 Task: Open a blank google sheet and write heading  Make a employee details data  Add 10 employee name:-  'Ethan Reynolds, Olivia Thompson, Benjamin Martinez, Emma Davis, Alexander Mitchell, Ava Rodriguez, Daniel Anderson, Mia Lewis, Christopher Scott, Sophia Harris.' in December Last week sales are  1000 to 1010. Department:-  Sales, HR, Finance,  Marketing,  IT,  Operations, Finance, HR, Sales, Marketing. Position:-  Sales Manager, HR Manager, Accountant, Marketing Specialist, IT Specialist, Operations Manager, Financial Analyst, HR Assistant, Sales Representative, Marketing Assistant.Salary (USD):-  5000,4500,4000, 3800, 4200, 5200, 3800, 2800, 3200, 2500.Start Date:-  1/15/2020,7/1/2019, 3/10/2021,2/5/2022, 11/30/2018,6/15/2020, 9/1/2021,4/20/2022, 2/10/2019,9/5/2020. Save page auditingSalesPerformance_2022
Action: Mouse pressed left at (245, 163)
Screenshot: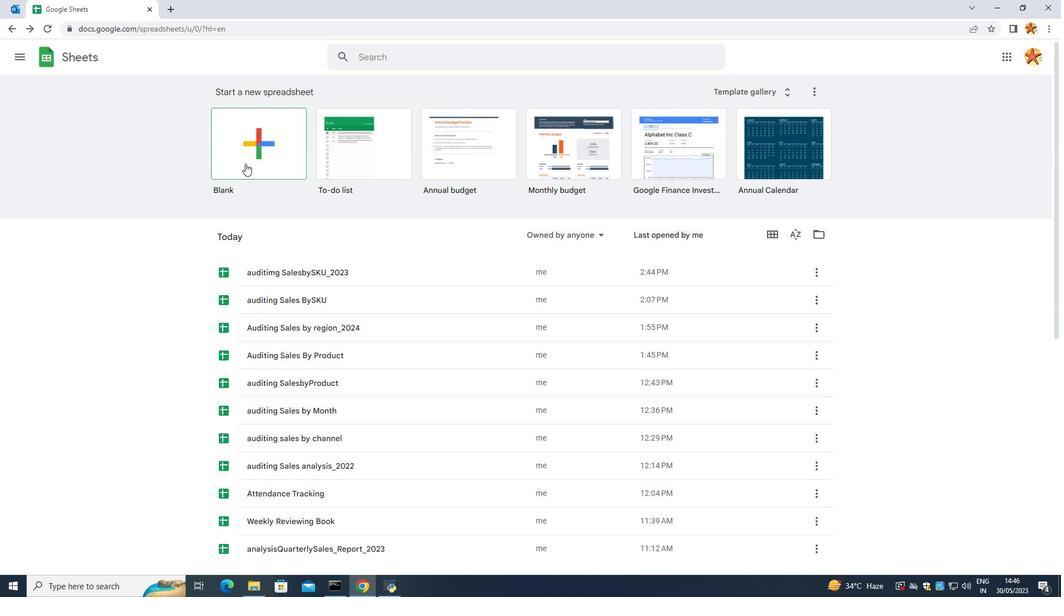 
Action: Mouse moved to (141, 138)
Screenshot: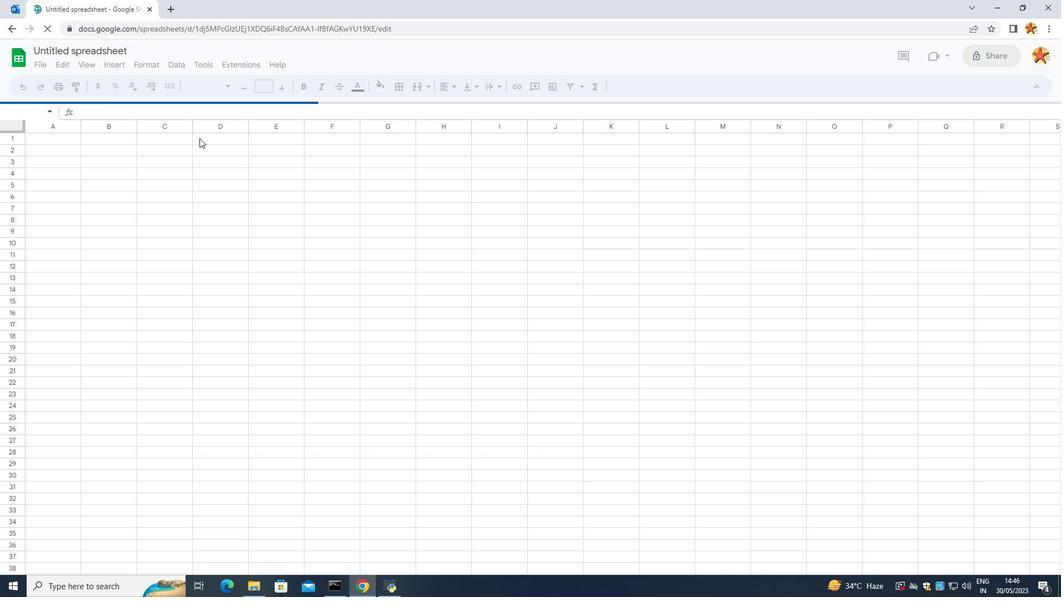 
Action: Mouse pressed left at (141, 138)
Screenshot: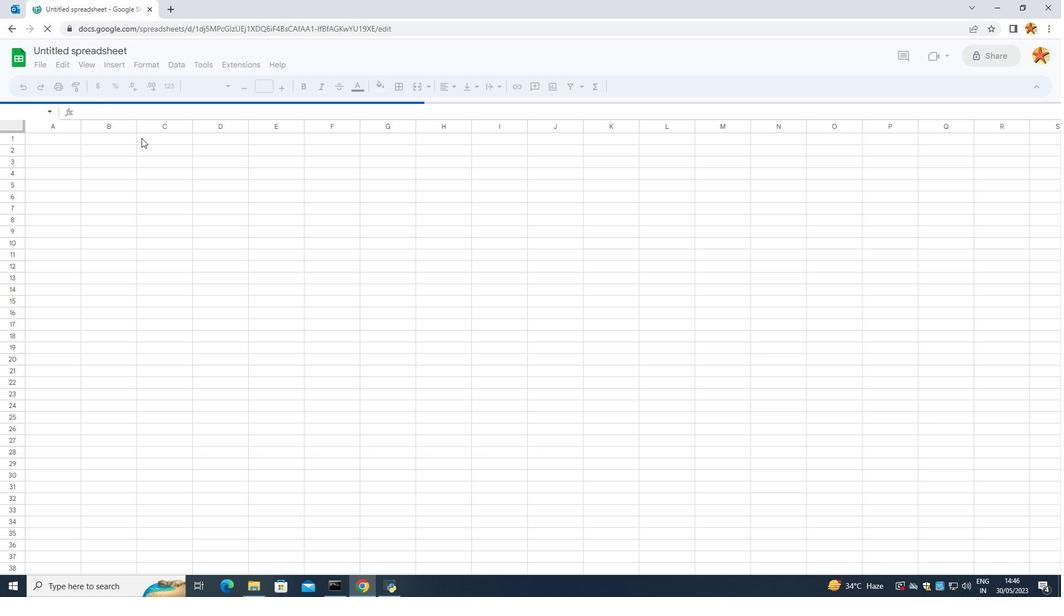 
Action: Mouse pressed left at (141, 138)
Screenshot: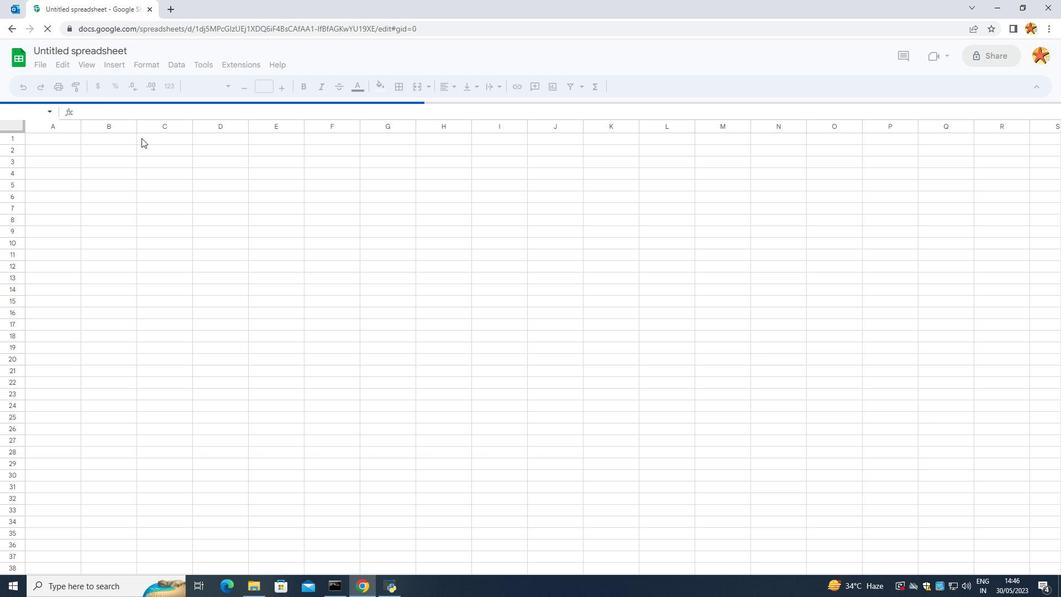 
Action: Mouse moved to (141, 138)
Screenshot: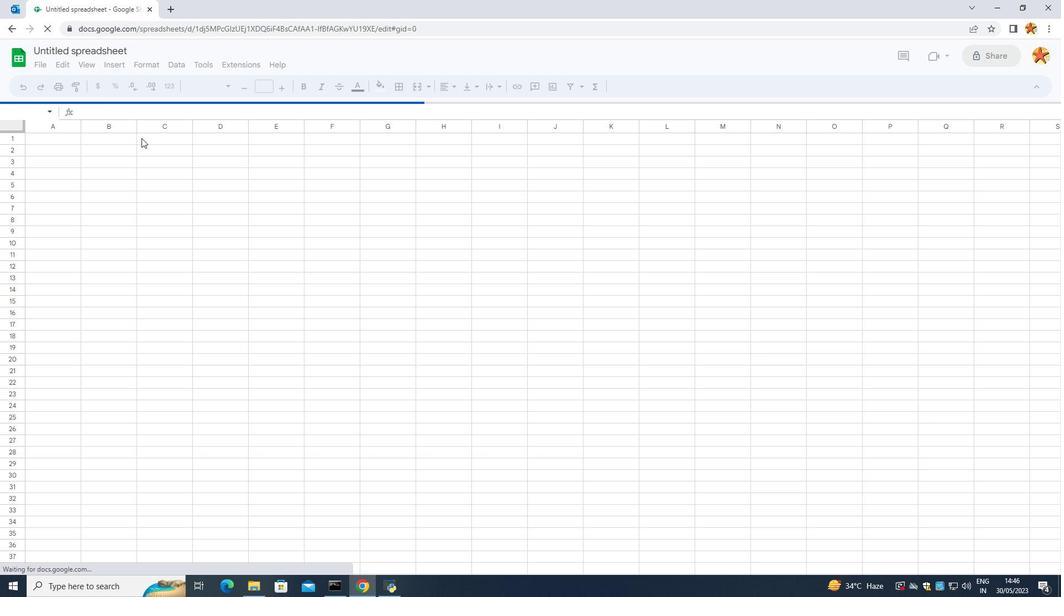 
Action: Mouse pressed left at (141, 138)
Screenshot: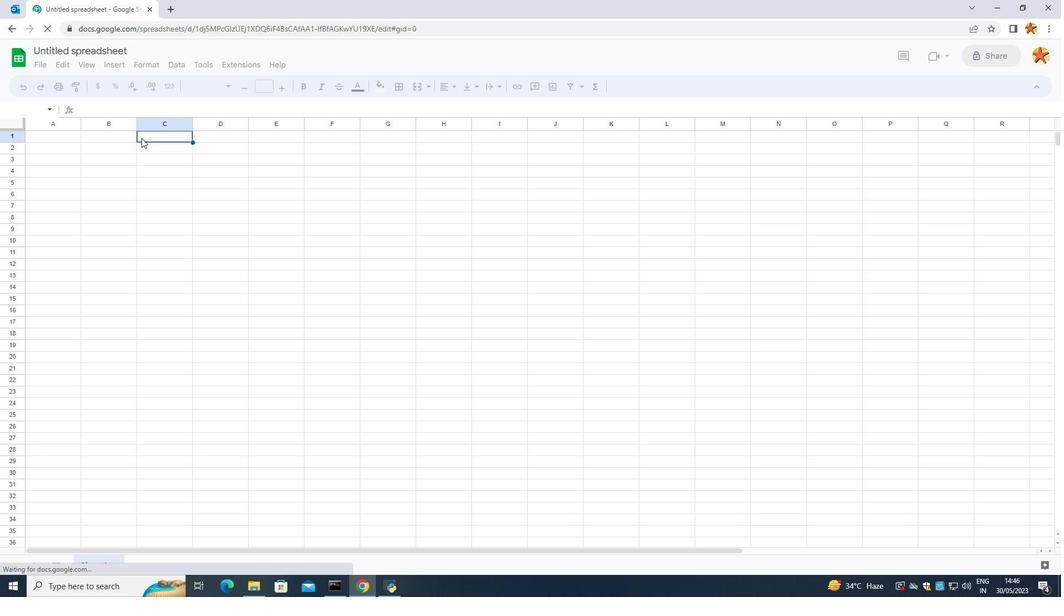 
Action: Mouse pressed left at (141, 138)
Screenshot: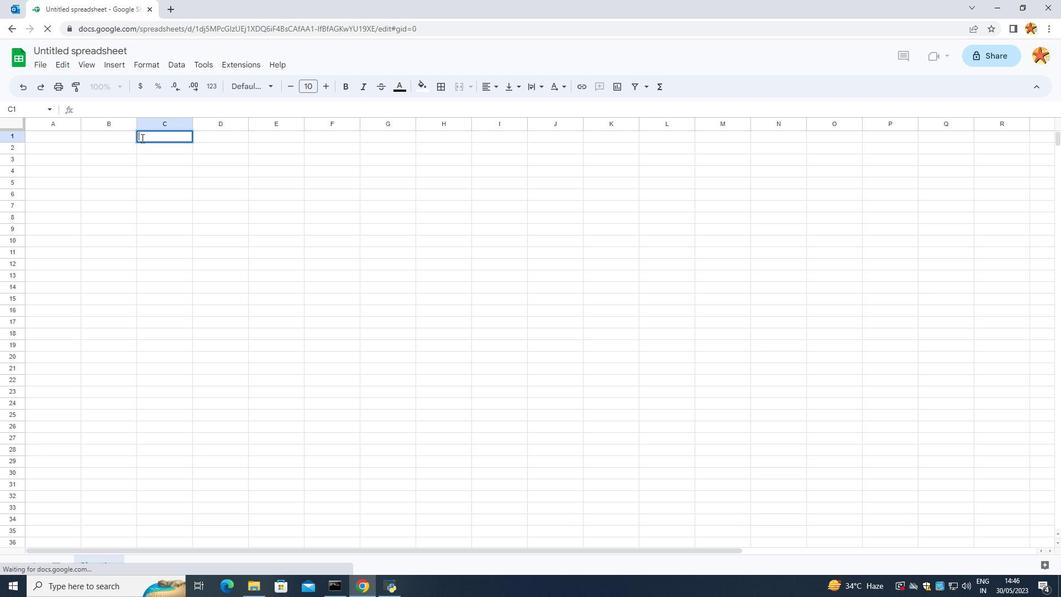 
Action: Key pressed <Key.caps_lock>
Screenshot: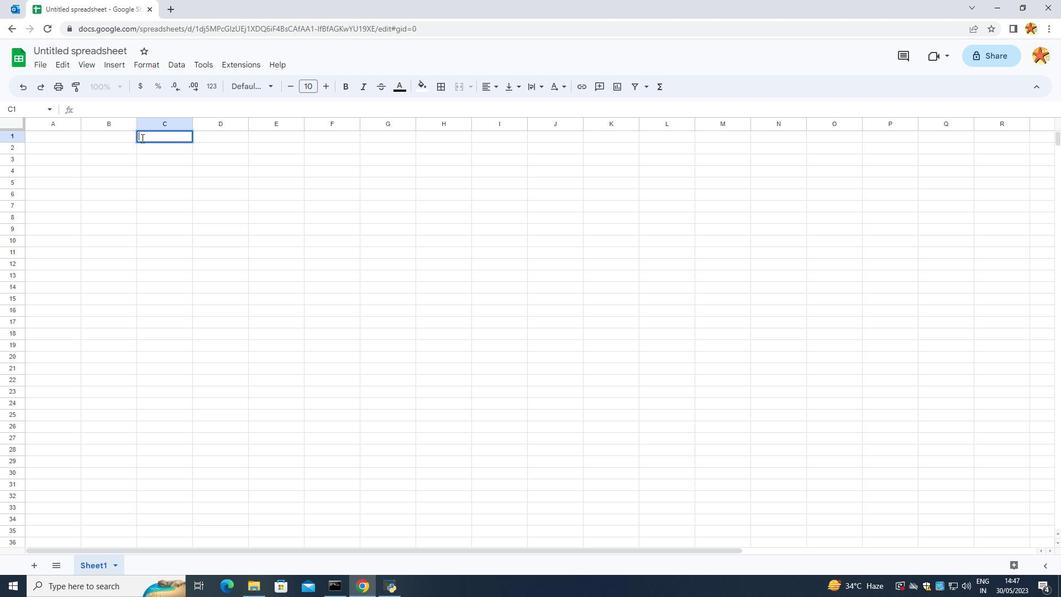 
Action: Mouse moved to (141, 137)
Screenshot: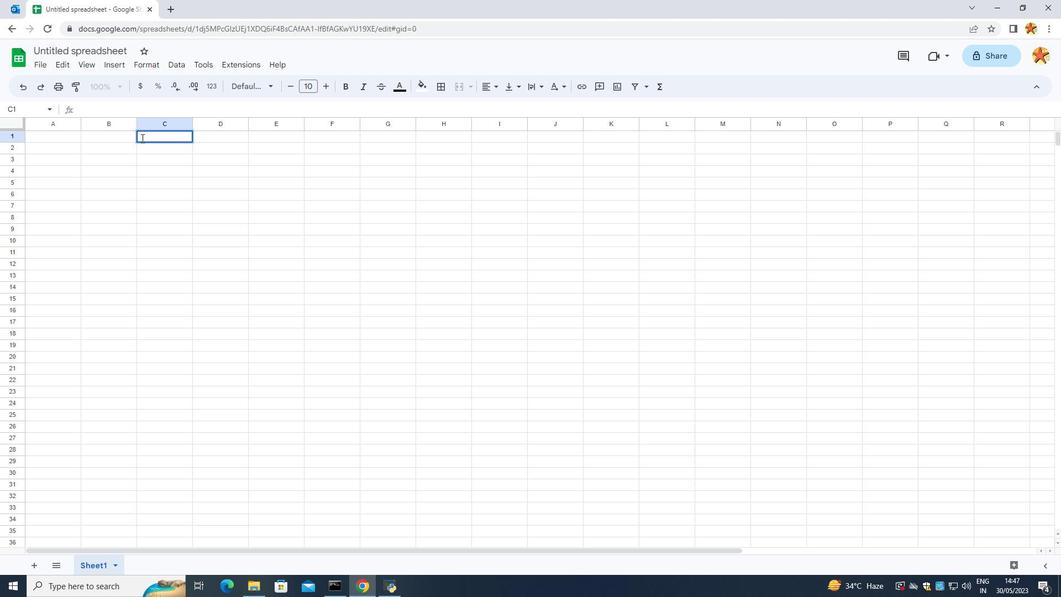 
Action: Key pressed E<Key.caps_lock>
Screenshot: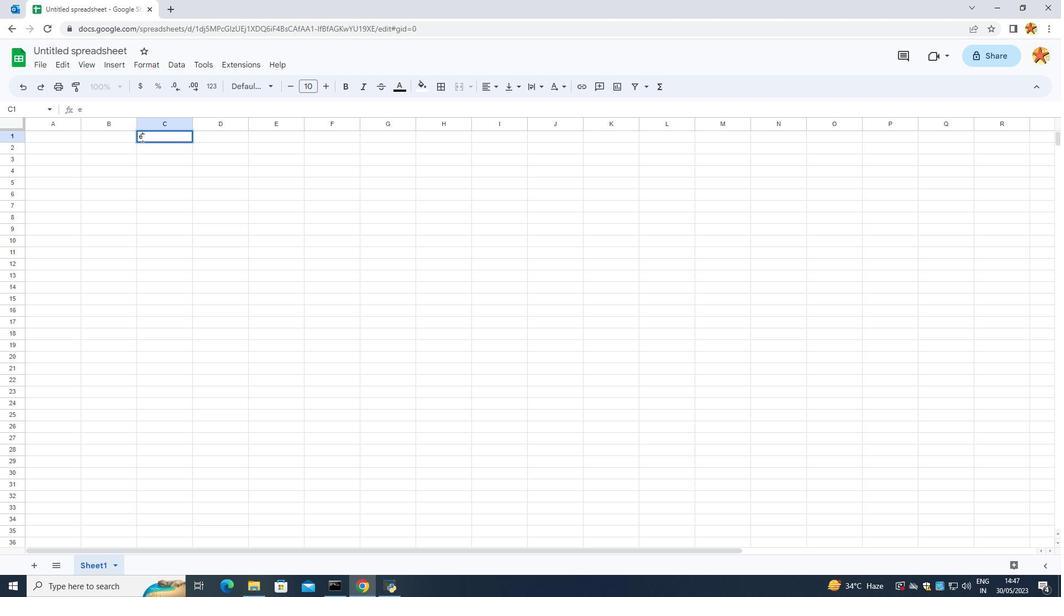 
Action: Mouse moved to (142, 137)
Screenshot: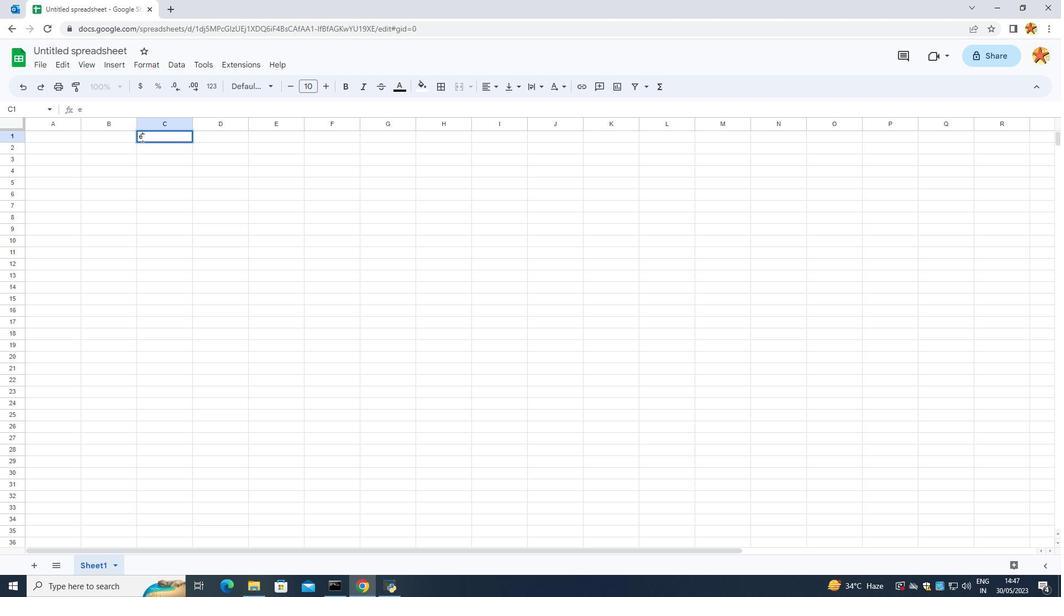 
Action: Key pressed mplo
Screenshot: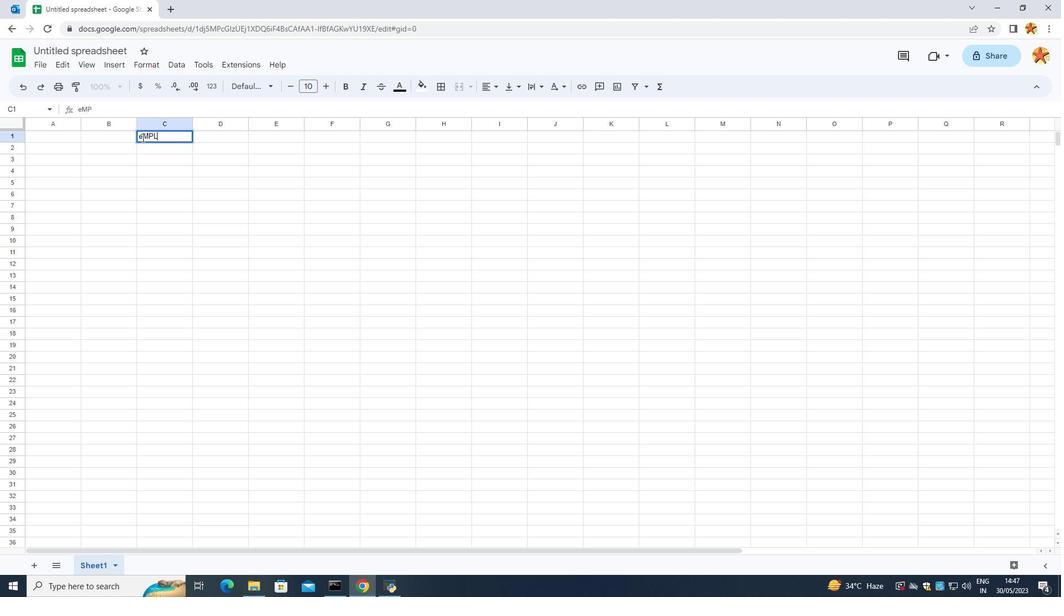 
Action: Mouse moved to (142, 136)
Screenshot: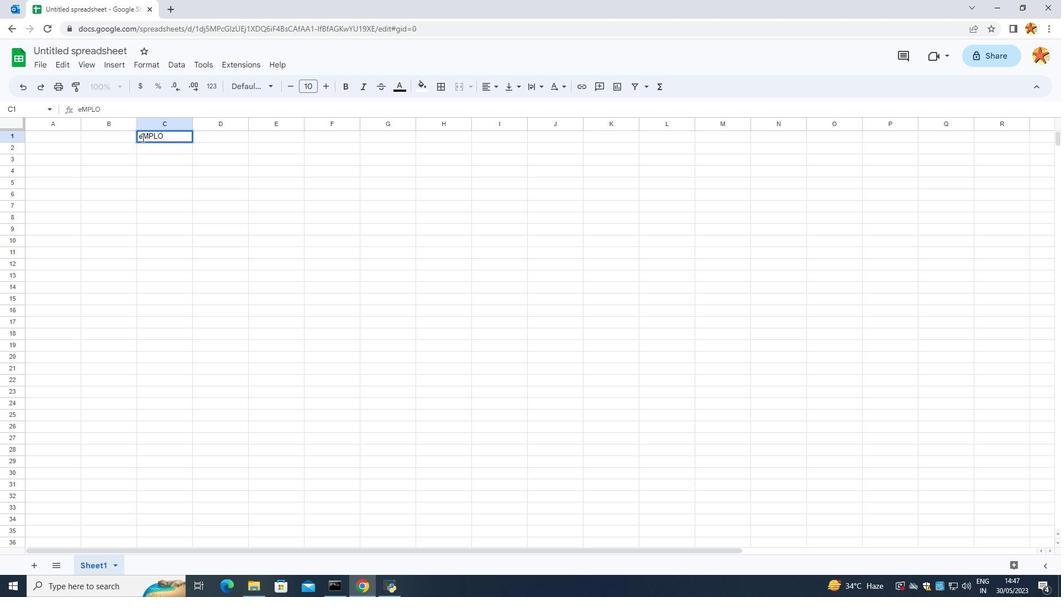
Action: Key pressed yee<Key.space>
Screenshot: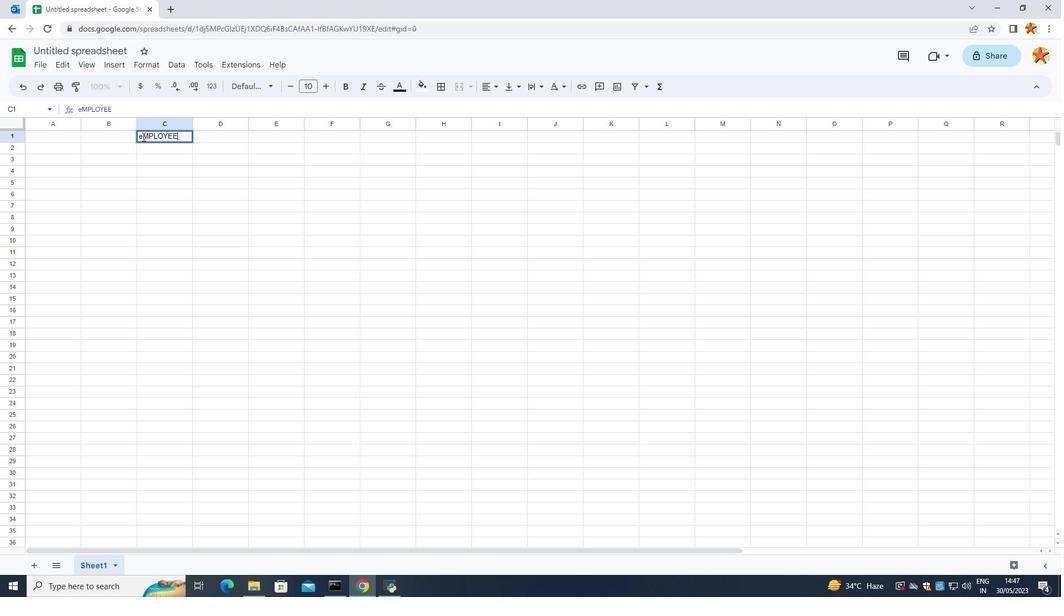 
Action: Mouse moved to (180, 133)
Screenshot: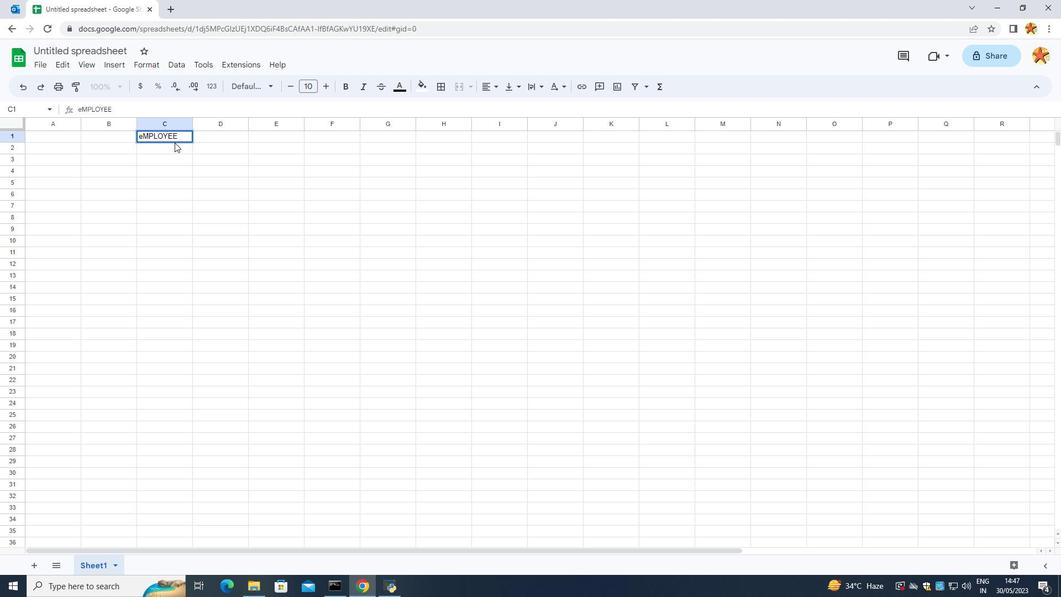 
Action: Mouse pressed left at (180, 133)
Screenshot: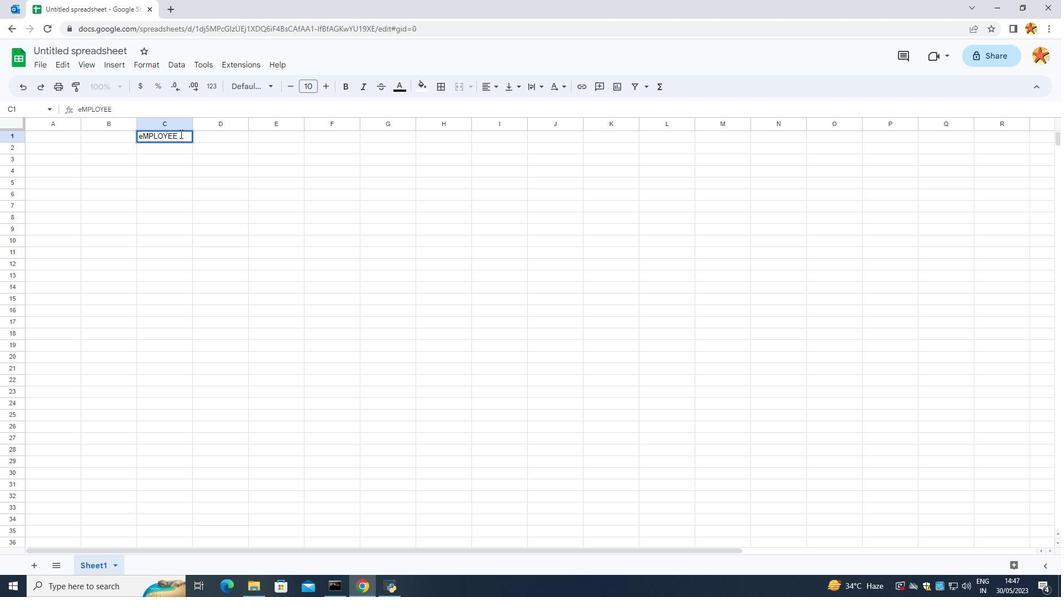 
Action: Mouse moved to (128, 127)
Screenshot: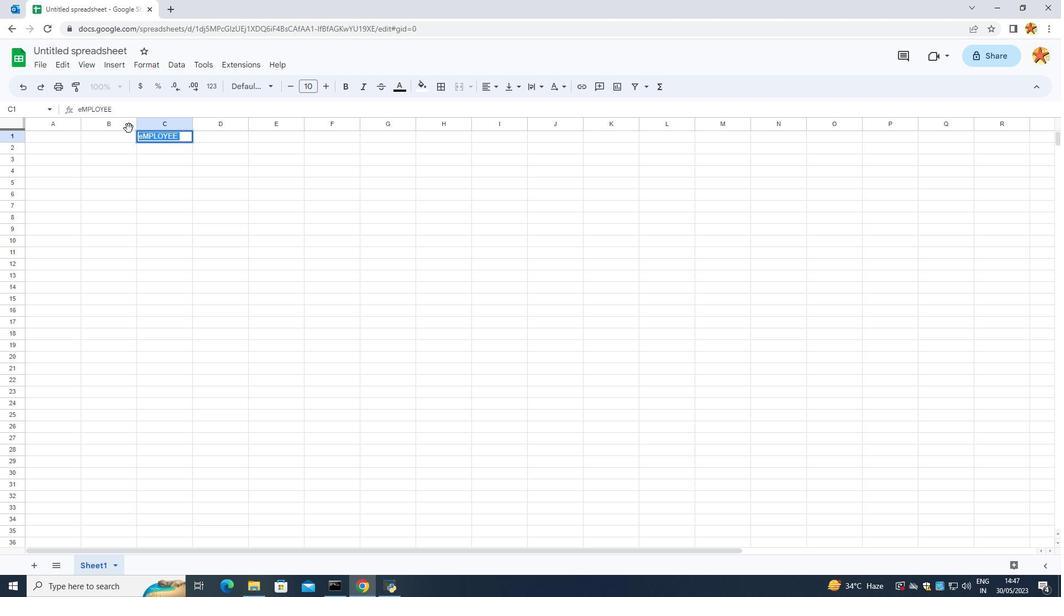 
Action: Key pressed e<Key.caps_lock>M
Screenshot: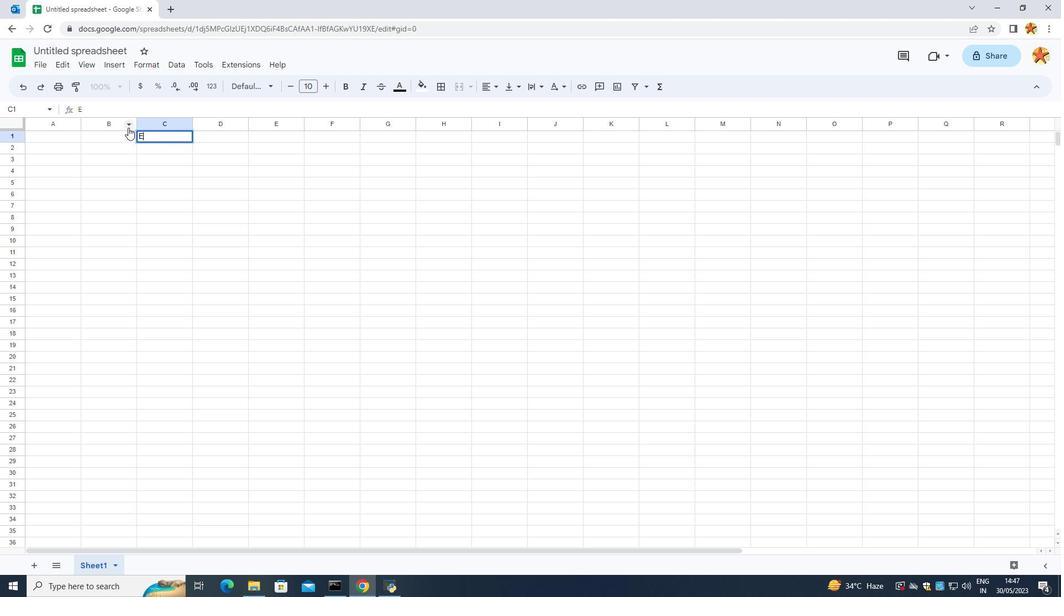 
Action: Mouse moved to (129, 126)
Screenshot: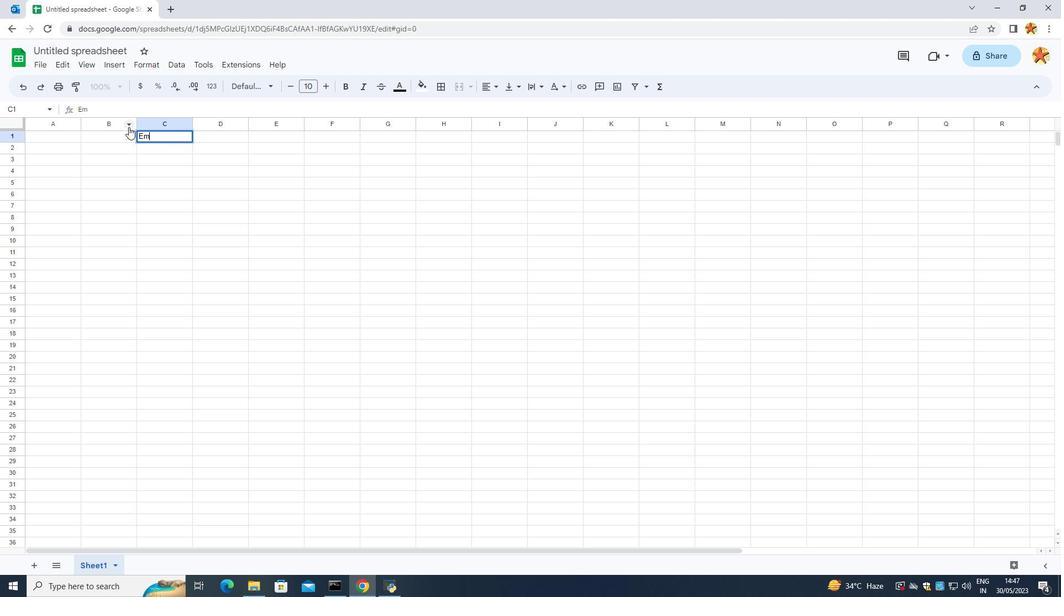 
Action: Key pressed P
Screenshot: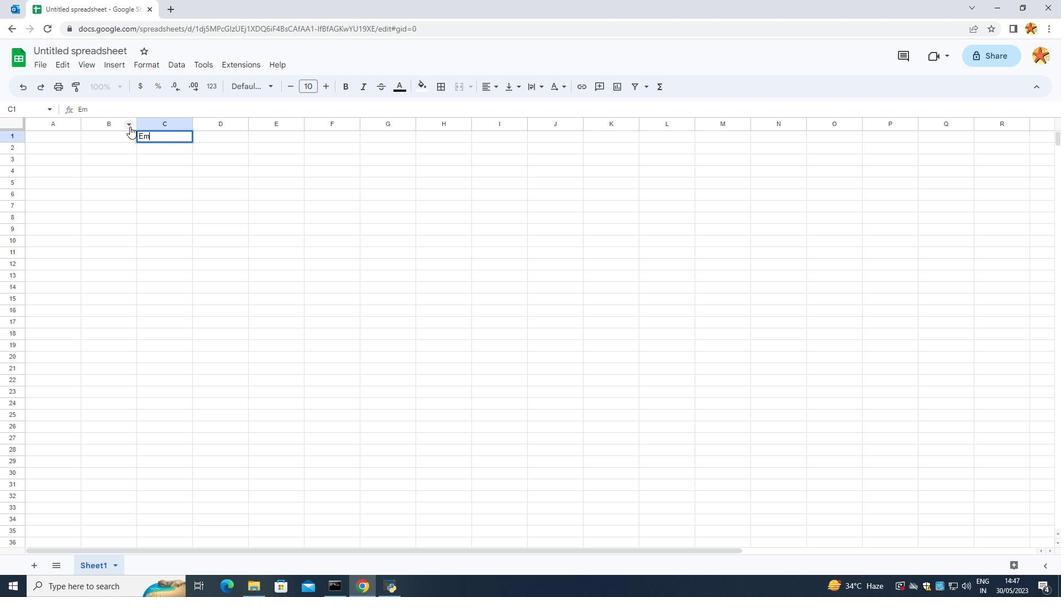 
Action: Mouse moved to (130, 126)
Screenshot: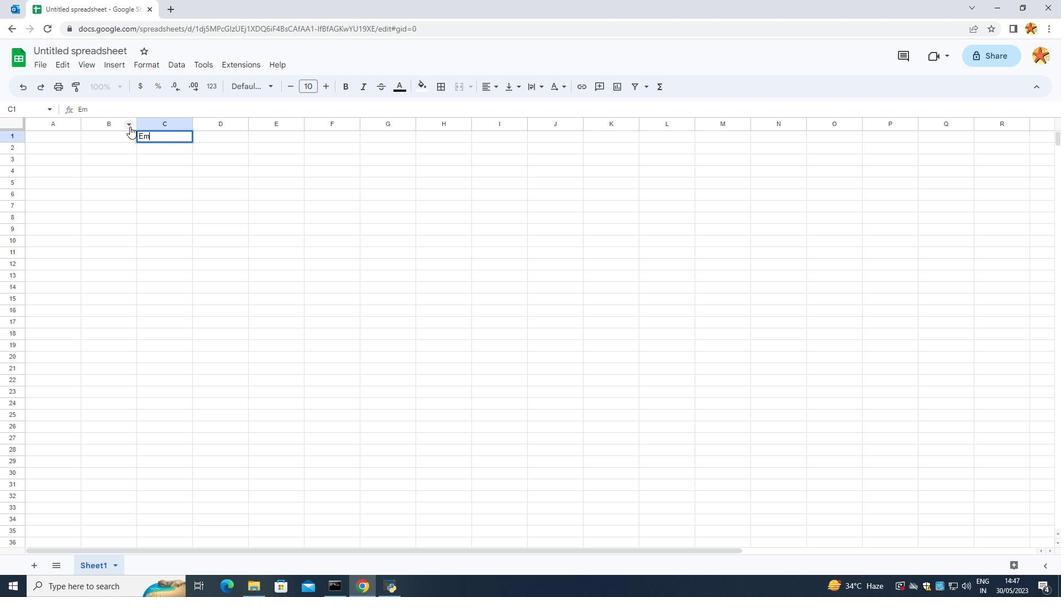 
Action: Key pressed LO
Screenshot: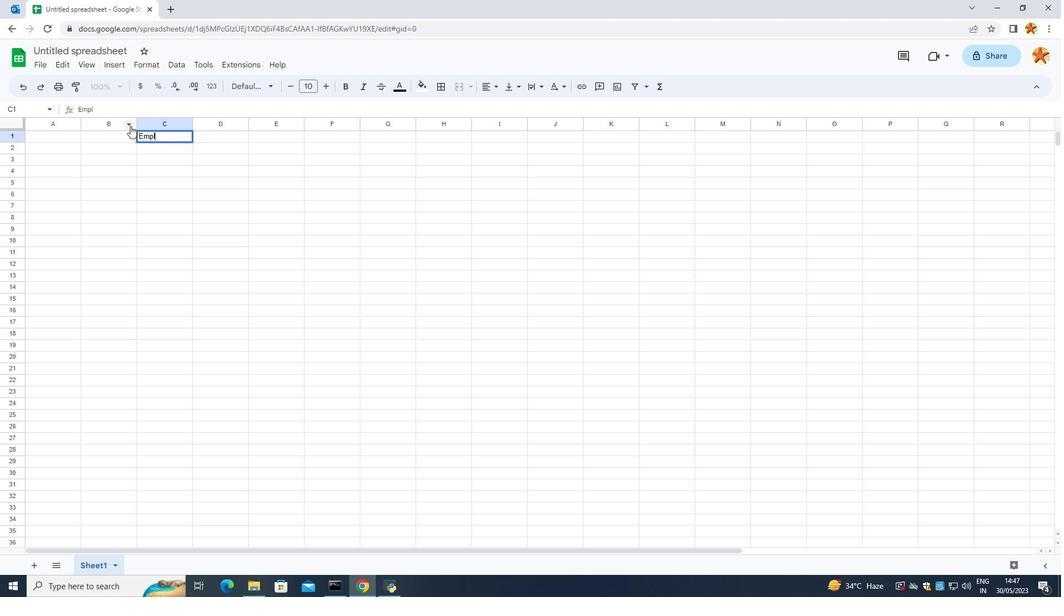 
Action: Mouse moved to (131, 125)
Screenshot: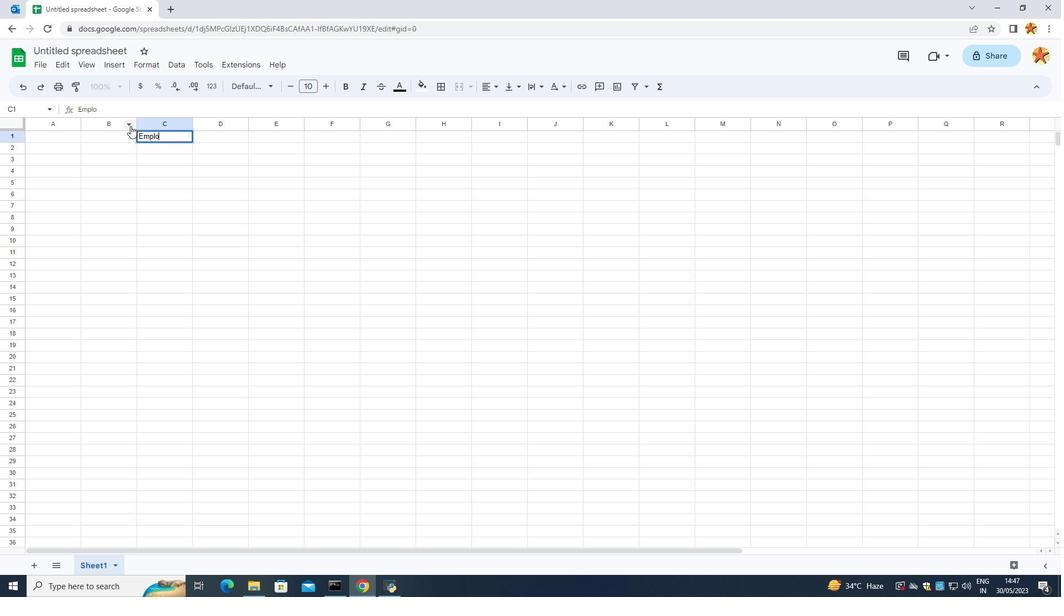
Action: Key pressed Y
Screenshot: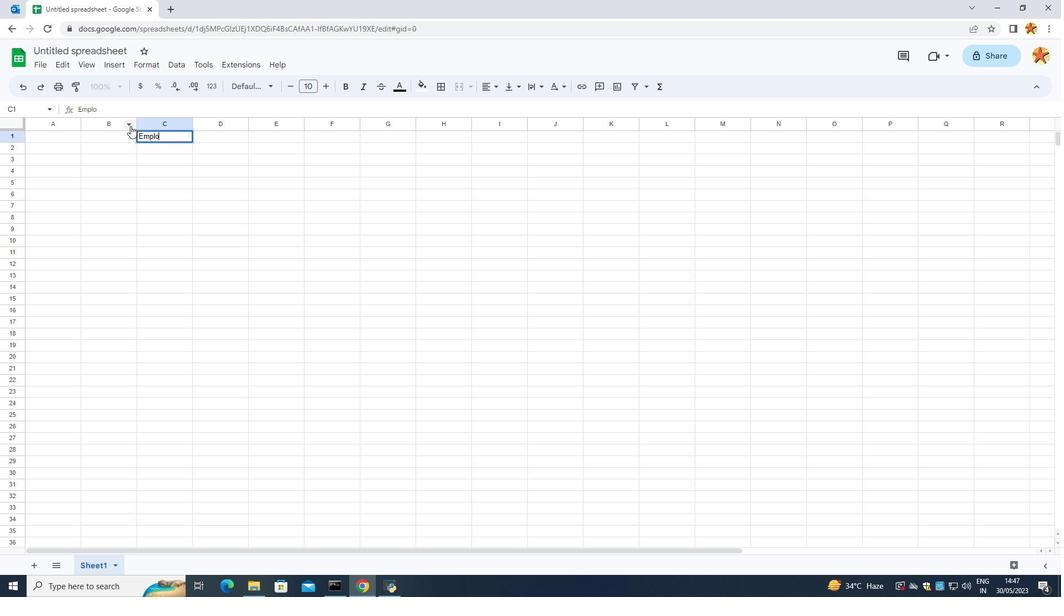 
Action: Mouse moved to (131, 125)
Screenshot: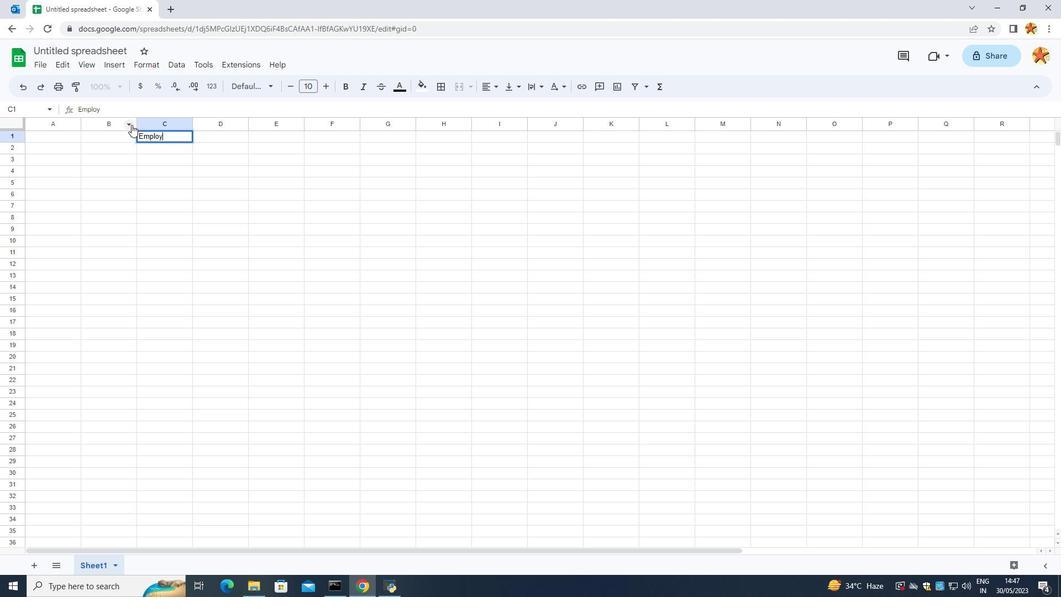 
Action: Key pressed EE<Key.space><Key.caps_lock>
Screenshot: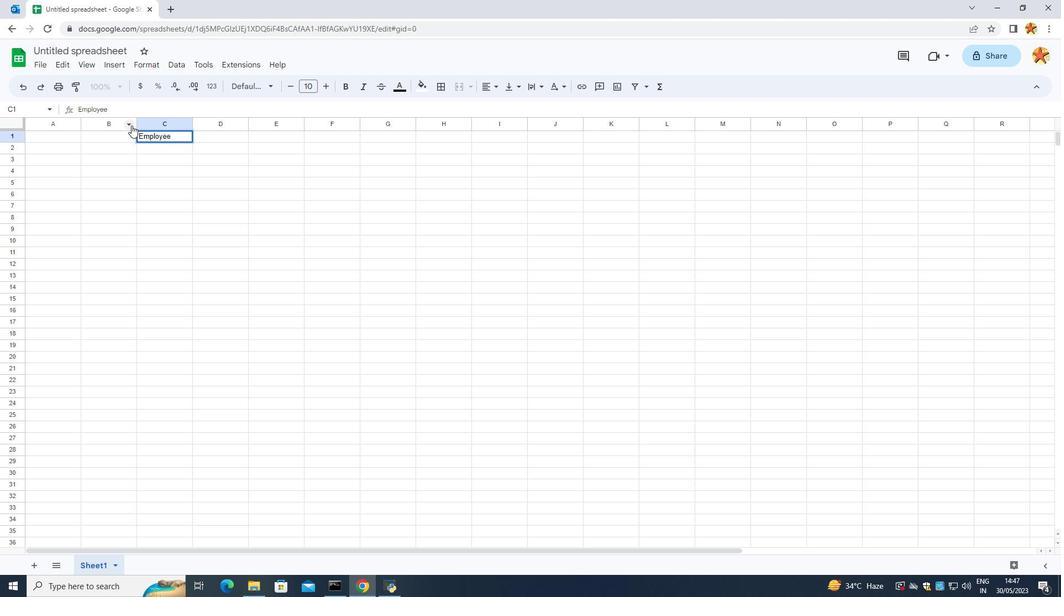
Action: Mouse moved to (131, 124)
Screenshot: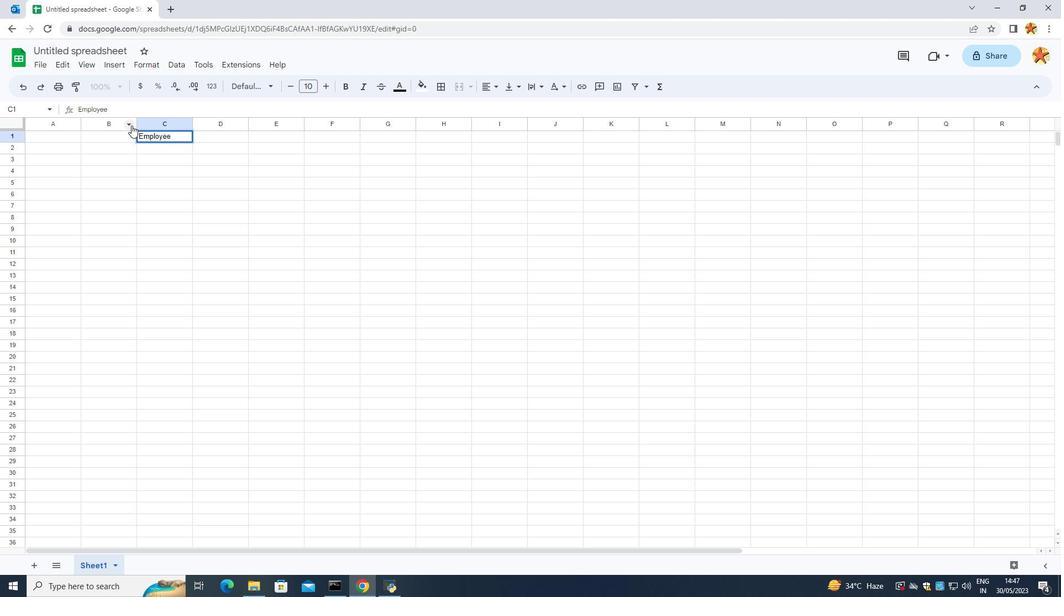 
Action: Key pressed d<Key.caps_lock>
Screenshot: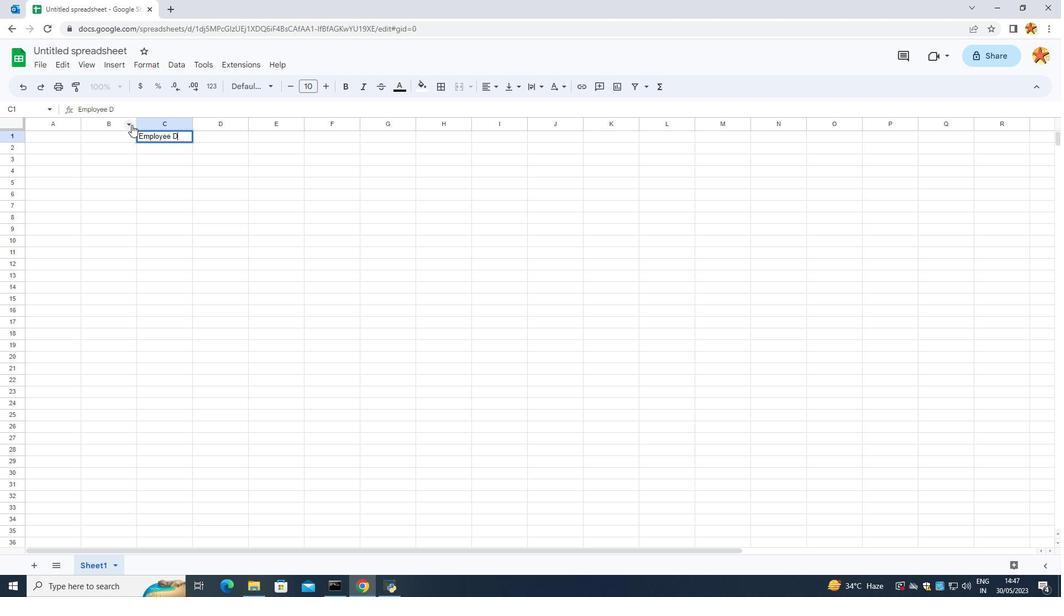 
Action: Mouse moved to (134, 121)
Screenshot: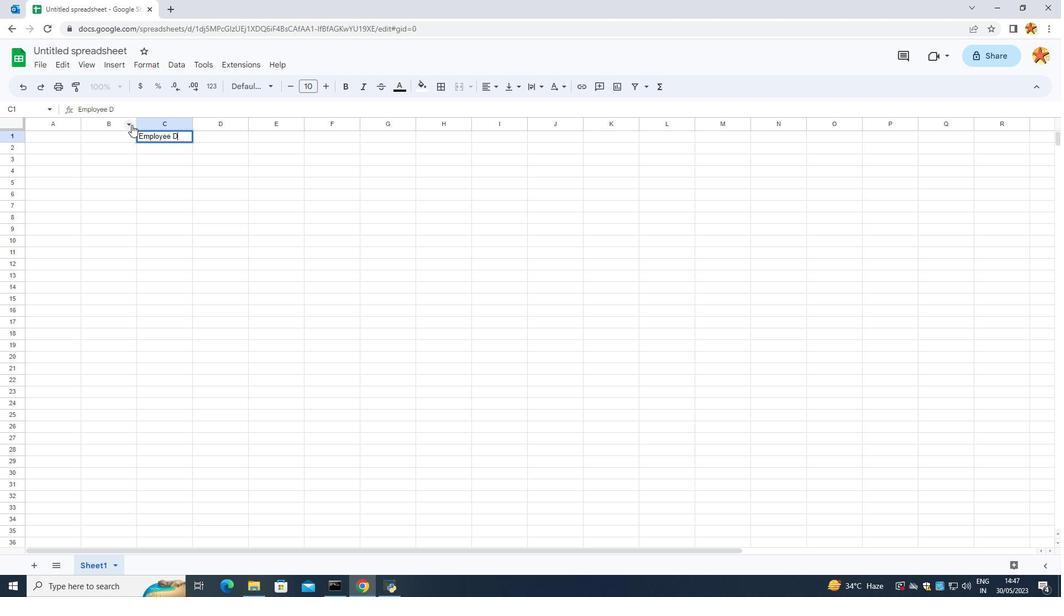 
Action: Key pressed ETA
Screenshot: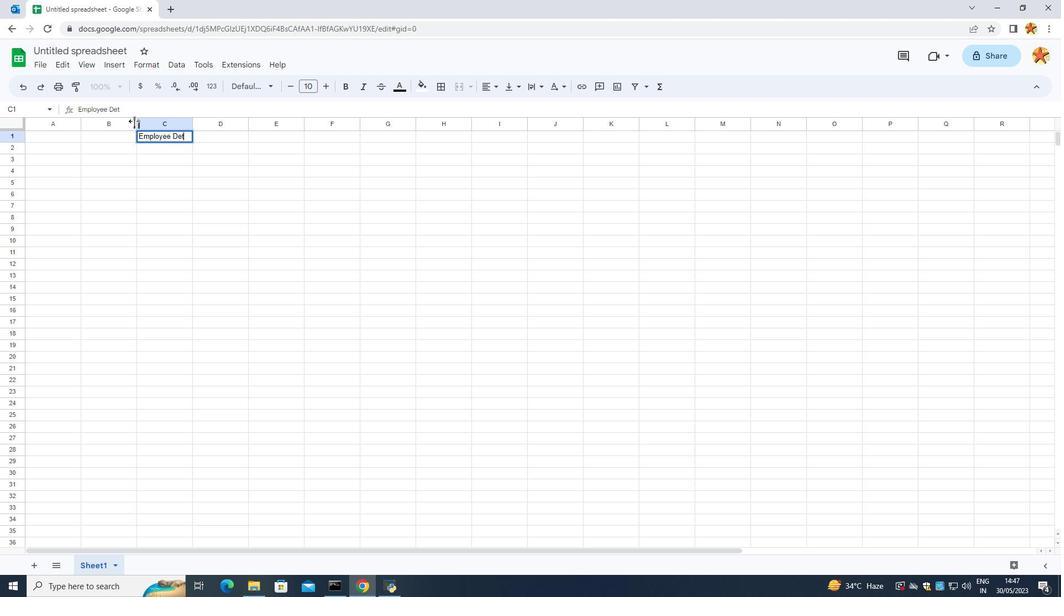 
Action: Mouse moved to (136, 118)
Screenshot: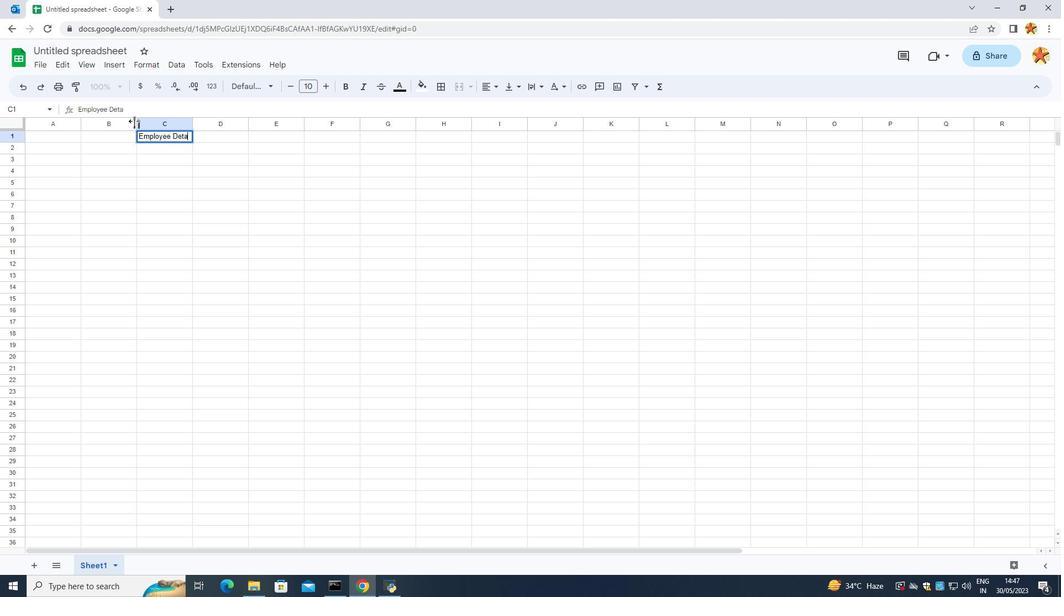 
Action: Key pressed ILS
Screenshot: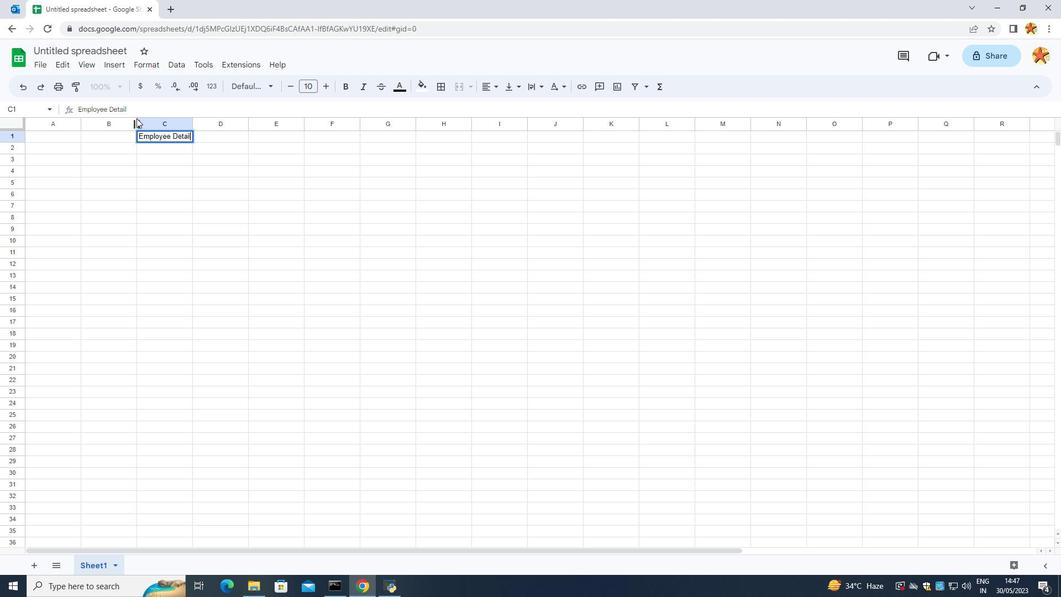 
Action: Mouse moved to (136, 117)
Screenshot: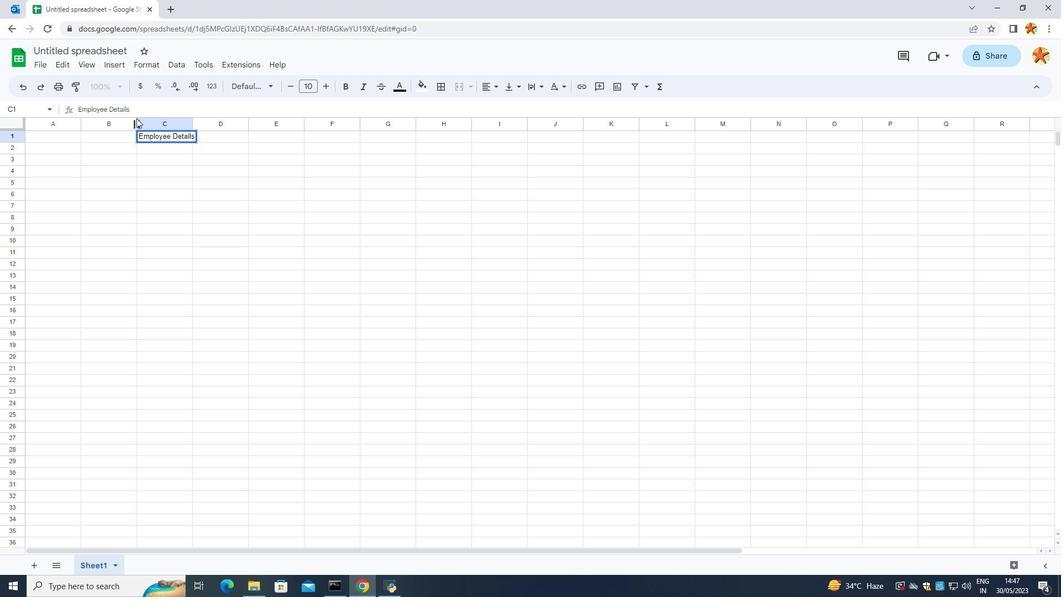 
Action: Key pressed <Key.caps_lock>d<Key.caps_lock>AT
Screenshot: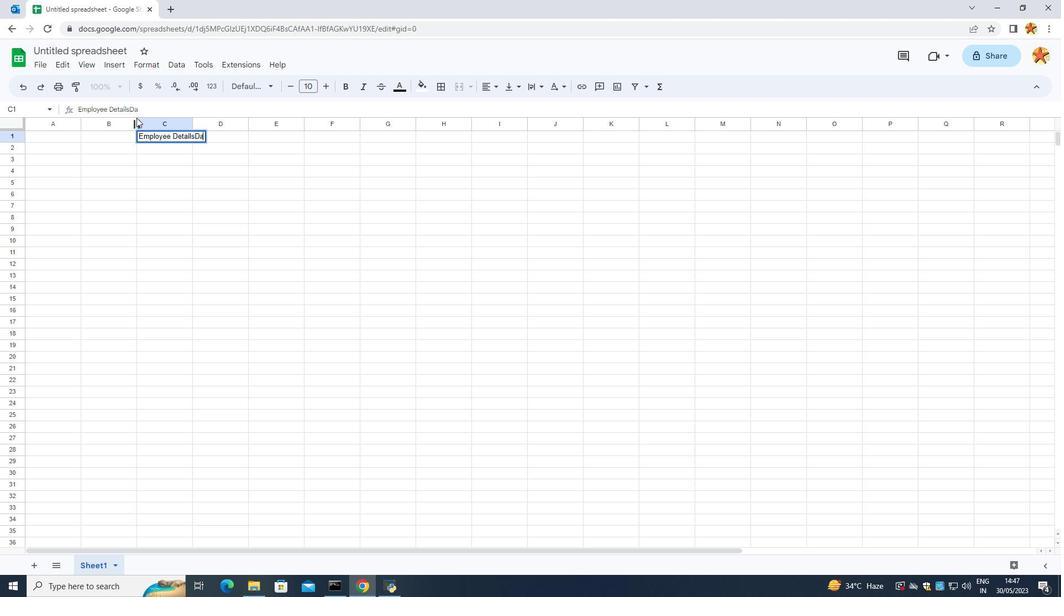 
Action: Mouse moved to (138, 112)
Screenshot: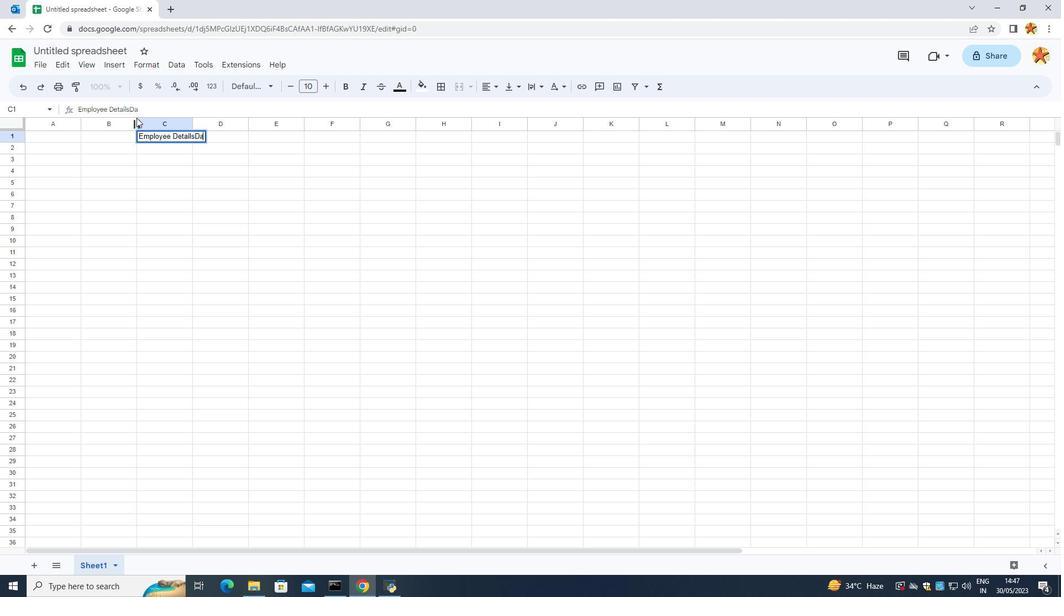 
Action: Key pressed A
Screenshot: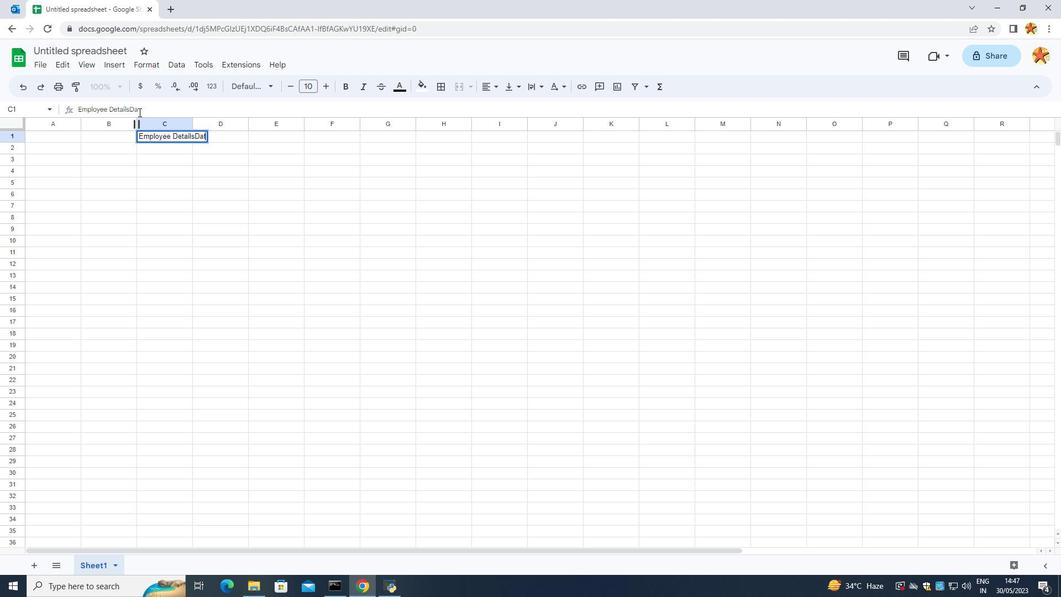 
Action: Mouse moved to (189, 203)
Screenshot: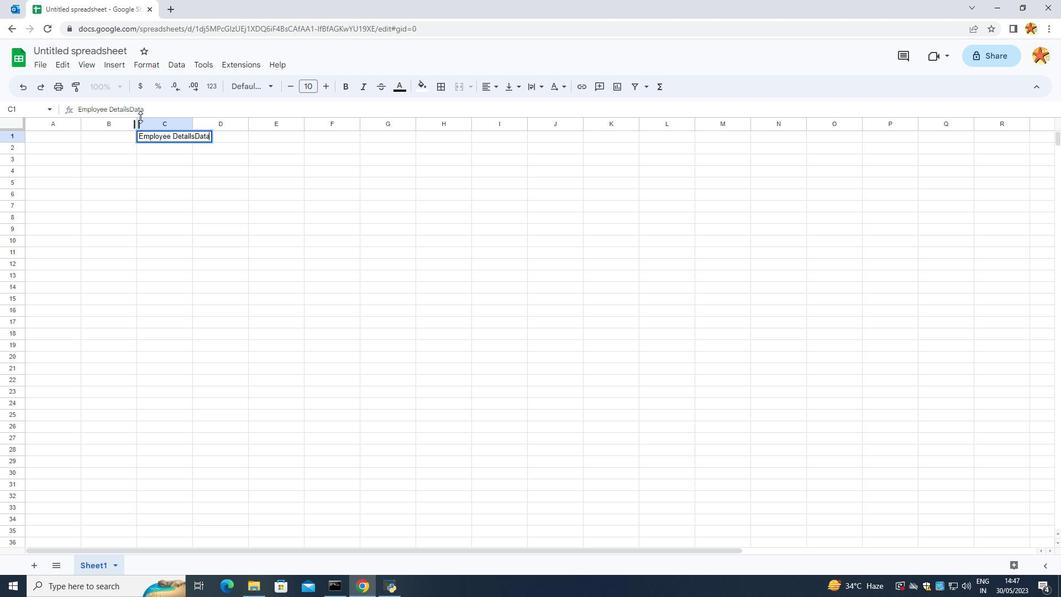
Action: Mouse pressed left at (189, 203)
Screenshot: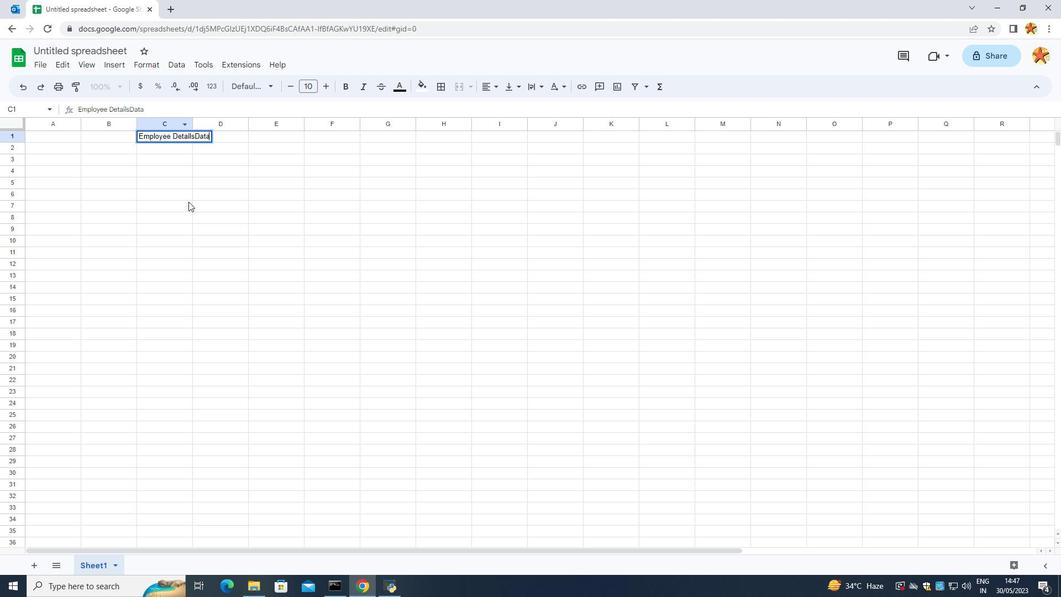 
Action: Mouse moved to (150, 140)
Screenshot: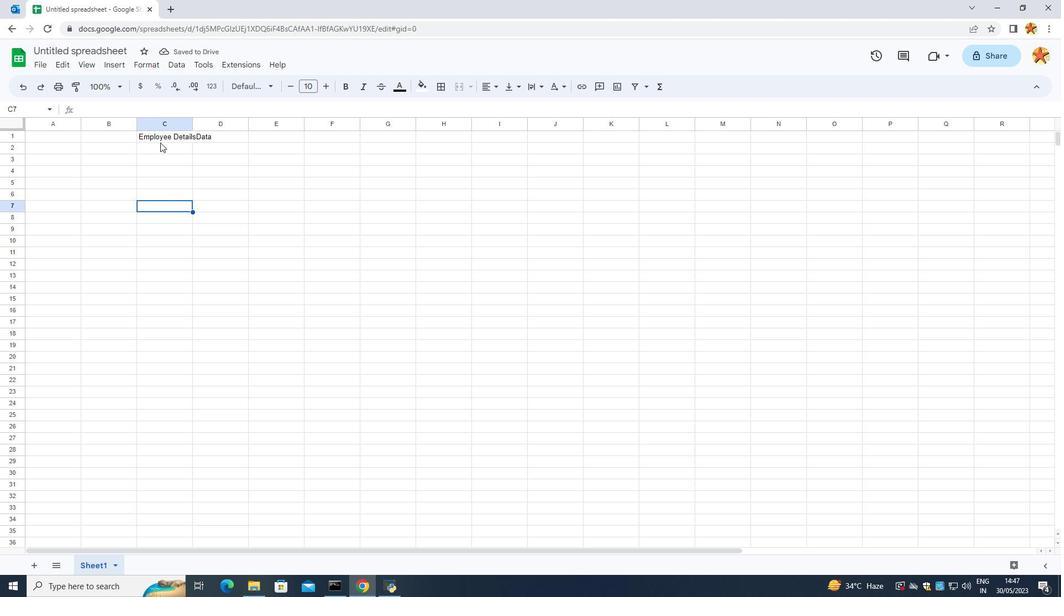 
Action: Mouse pressed left at (150, 140)
Screenshot: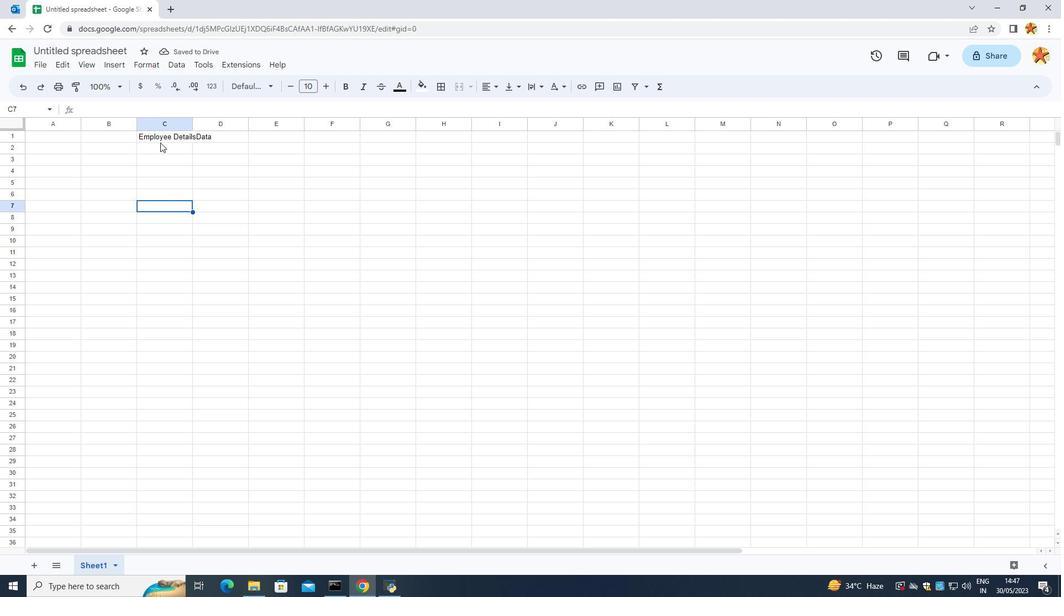 
Action: Mouse pressed left at (150, 140)
Screenshot: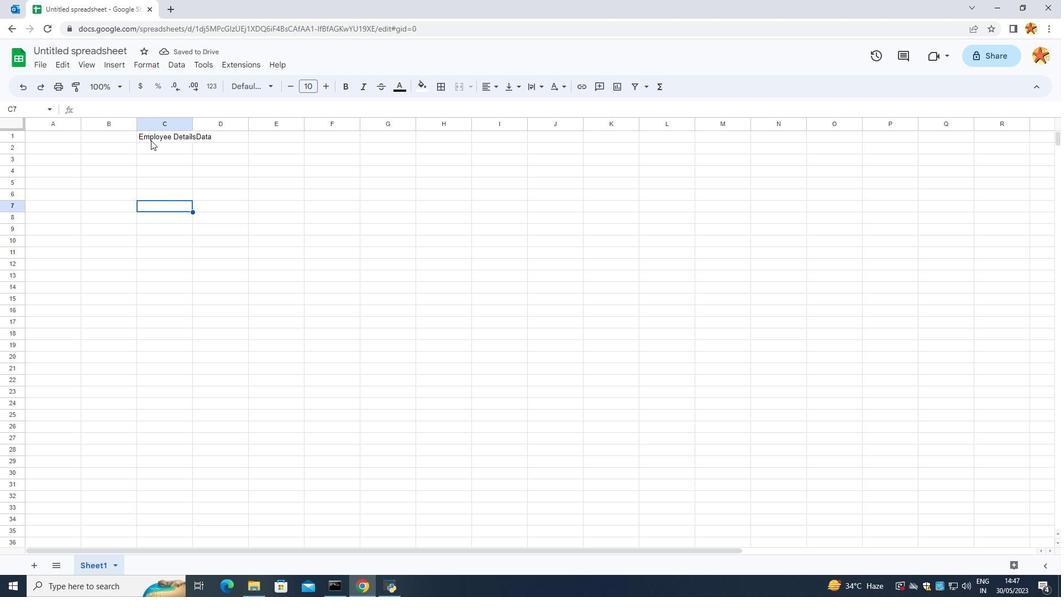 
Action: Mouse moved to (192, 134)
Screenshot: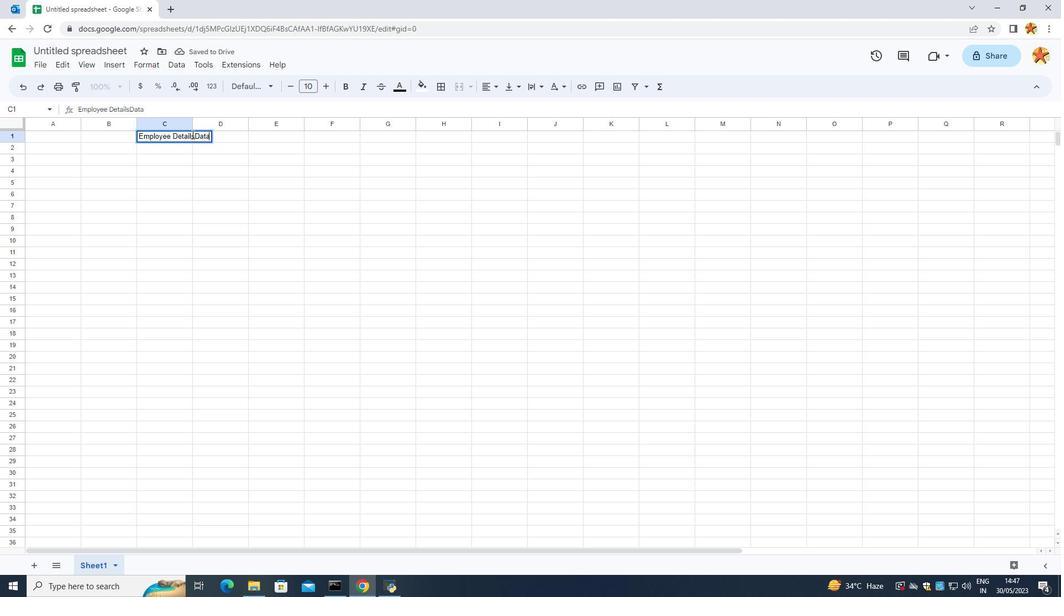 
Action: Mouse pressed left at (192, 134)
Screenshot: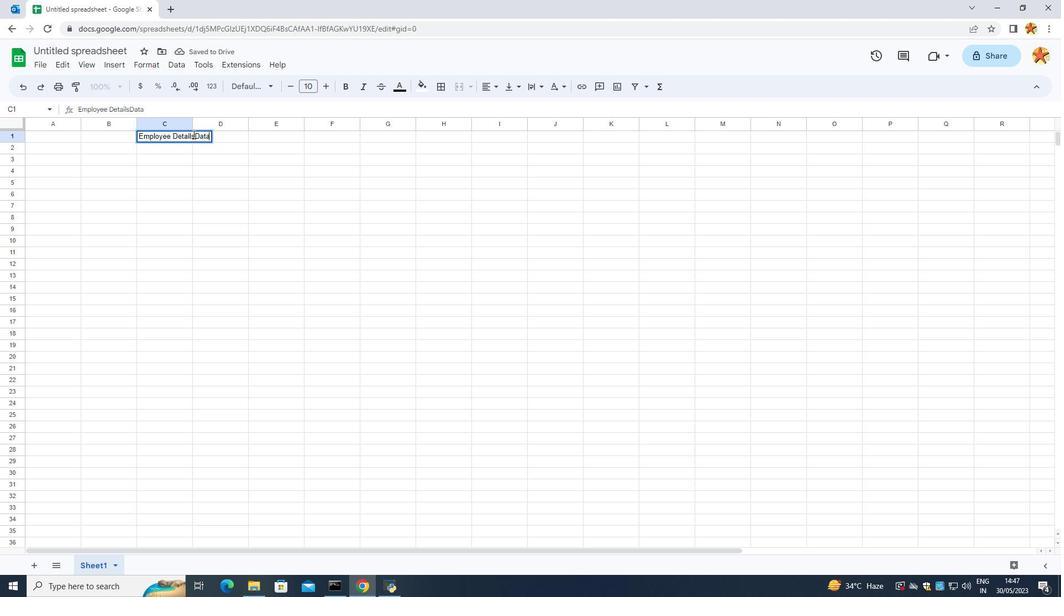 
Action: Key pressed <Key.space>
Screenshot: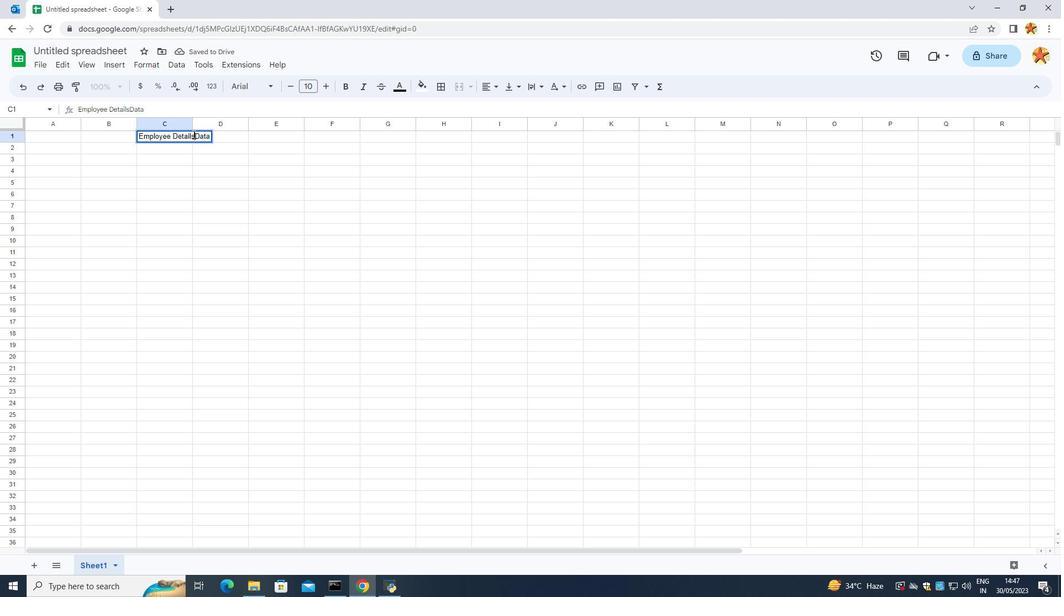 
Action: Mouse moved to (161, 203)
Screenshot: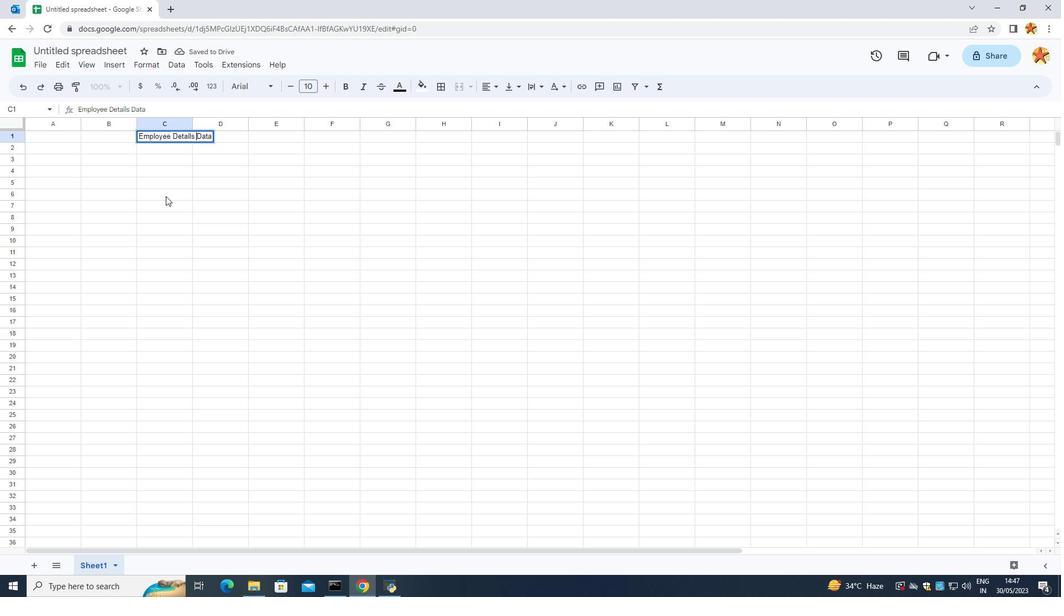 
Action: Mouse pressed left at (161, 203)
Screenshot: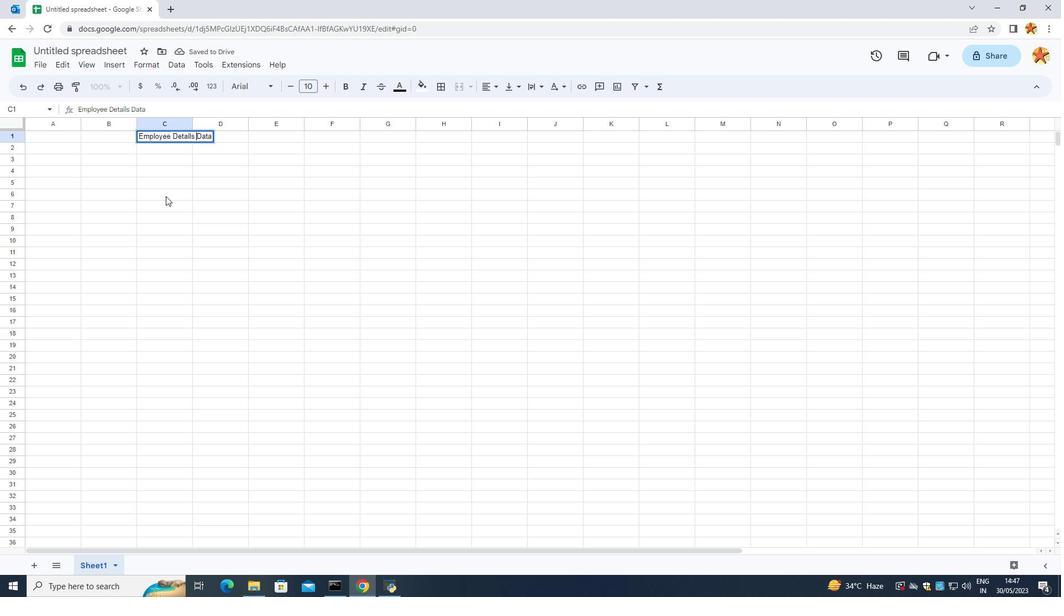 
Action: Mouse moved to (85, 163)
Screenshot: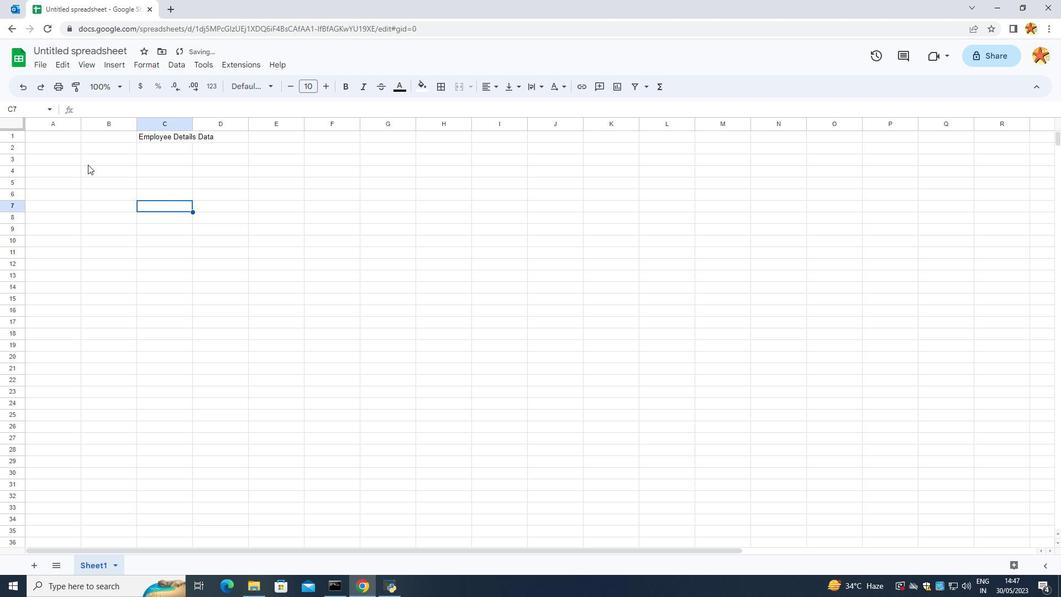 
Action: Mouse pressed left at (85, 163)
Screenshot: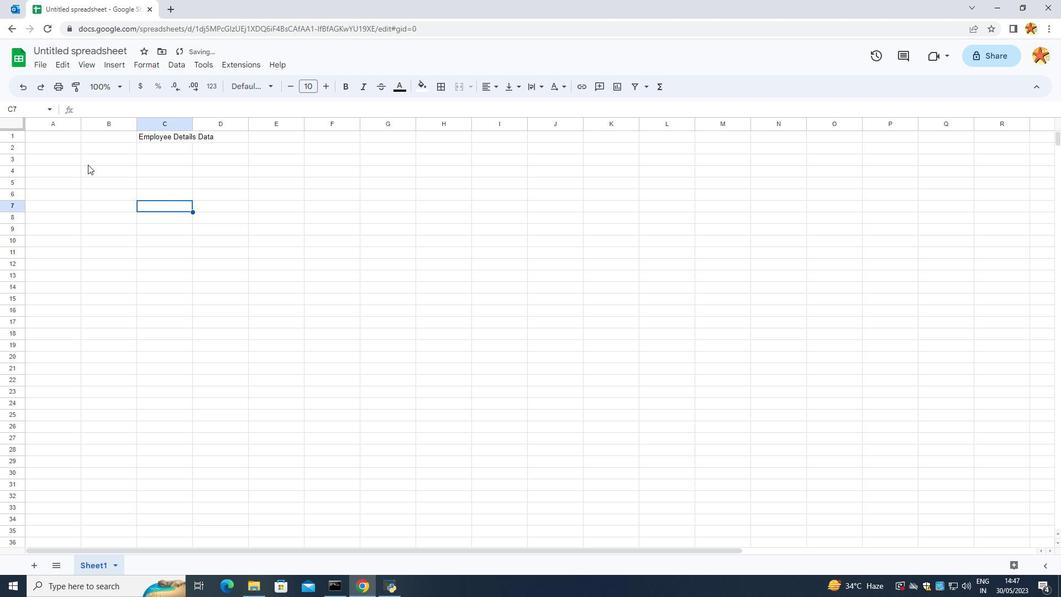
Action: Mouse moved to (32, 141)
Screenshot: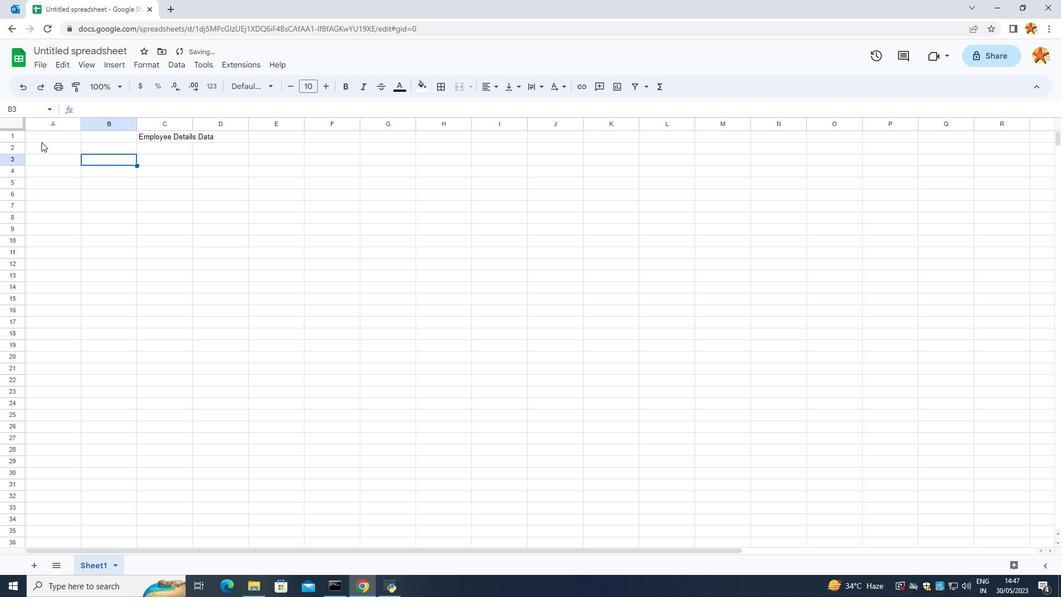 
Action: Mouse pressed left at (32, 141)
Screenshot: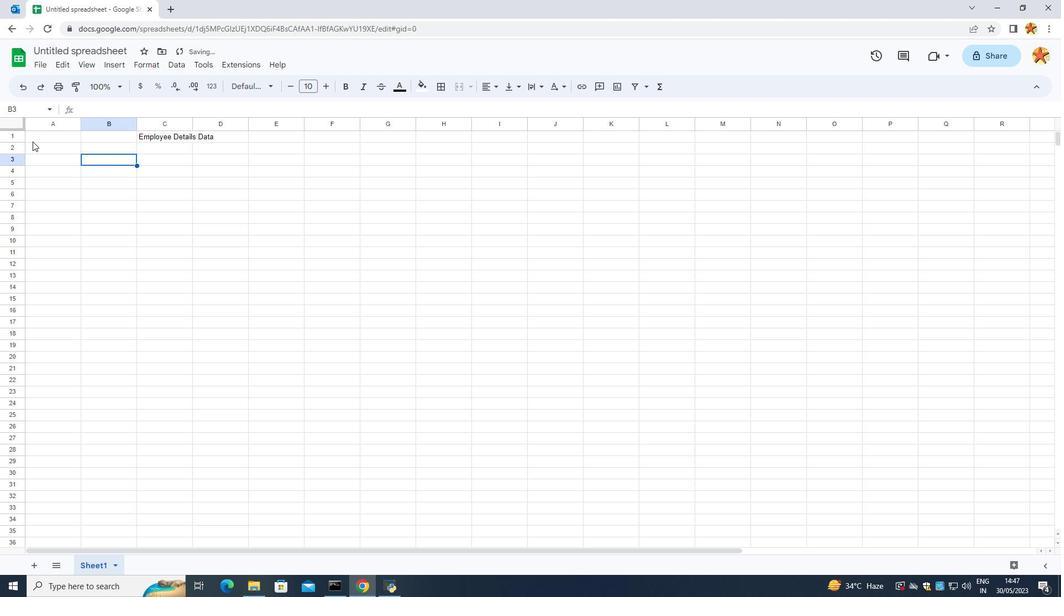 
Action: Mouse moved to (31, 147)
Screenshot: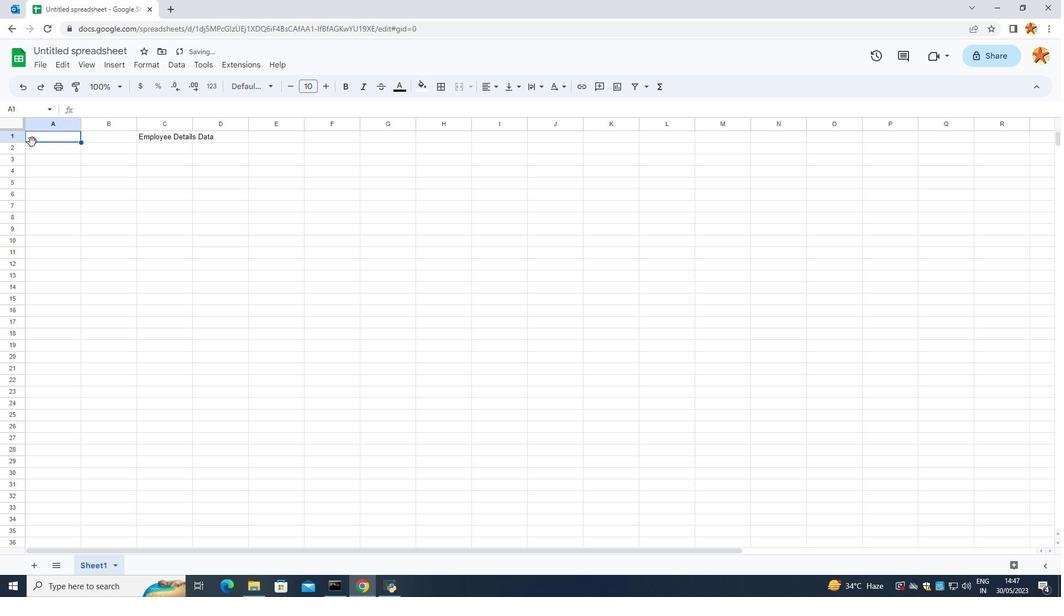
Action: Mouse pressed left at (31, 147)
Screenshot: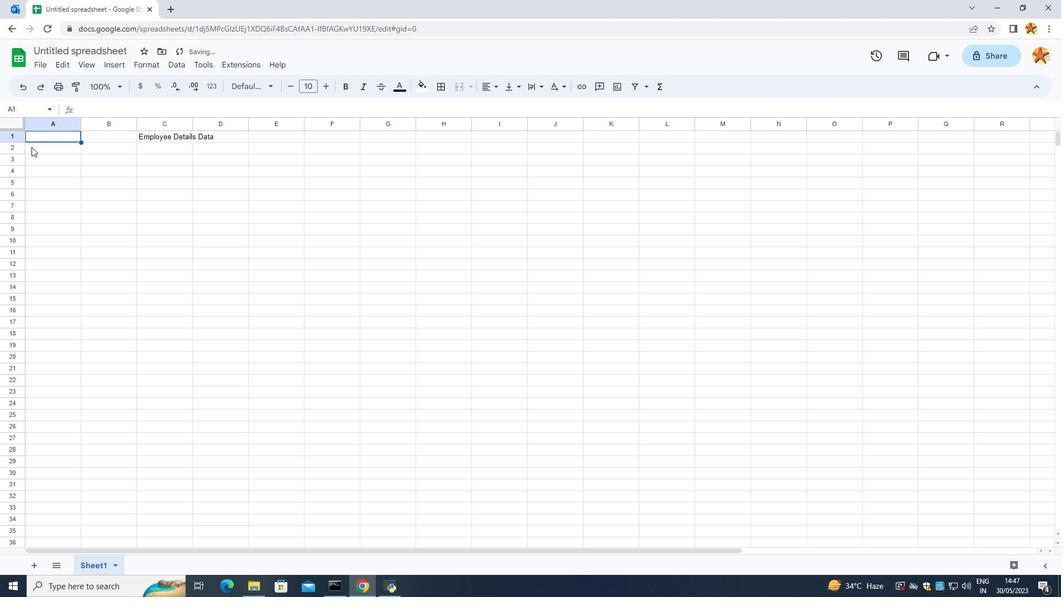 
Action: Mouse moved to (166, 131)
Screenshot: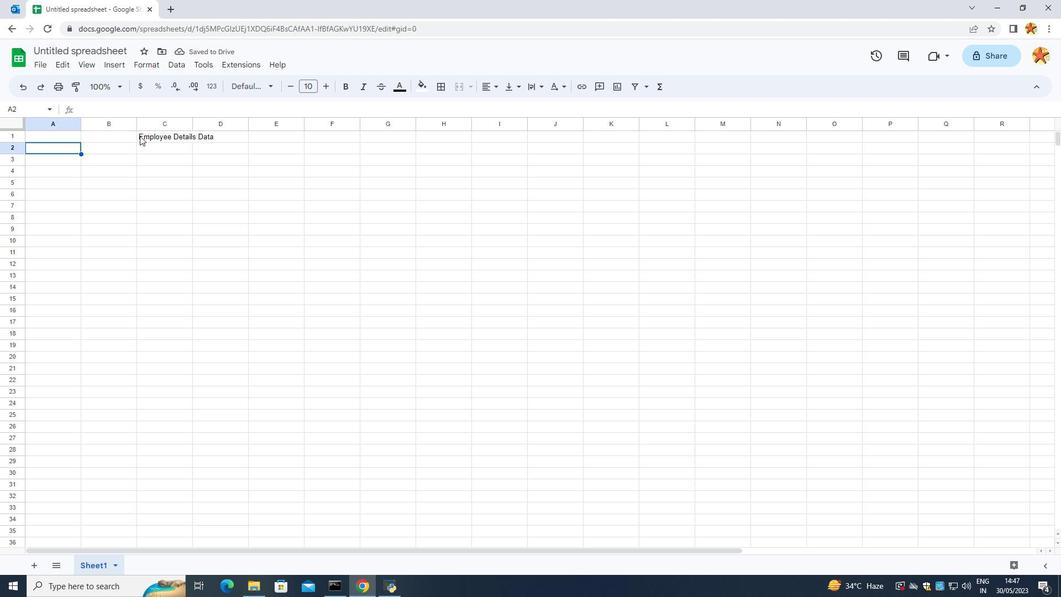 
Action: Mouse pressed left at (166, 131)
Screenshot: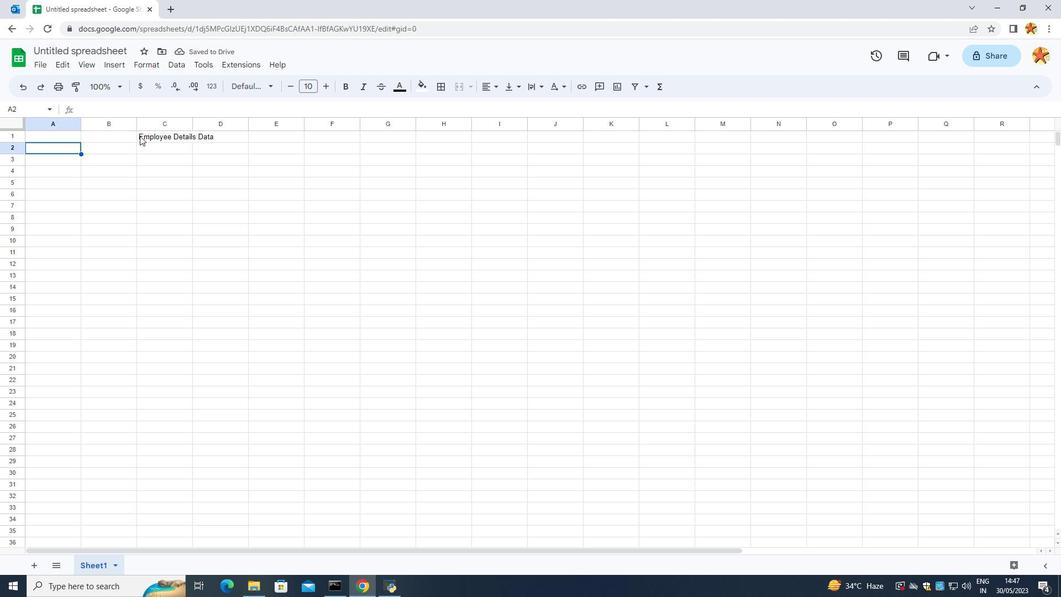 
Action: Mouse moved to (191, 126)
Screenshot: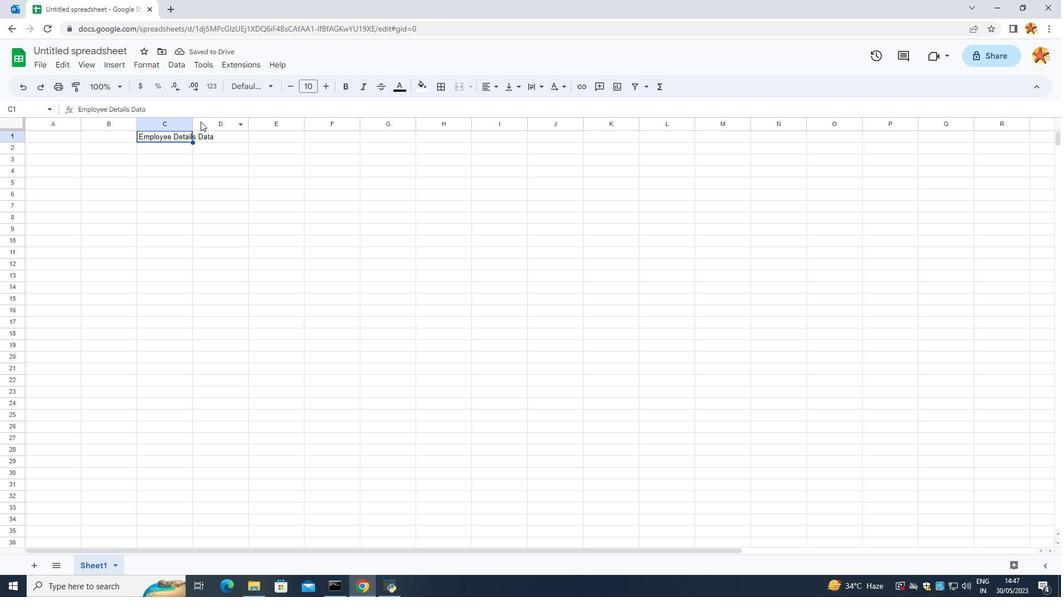 
Action: Mouse pressed left at (191, 126)
Screenshot: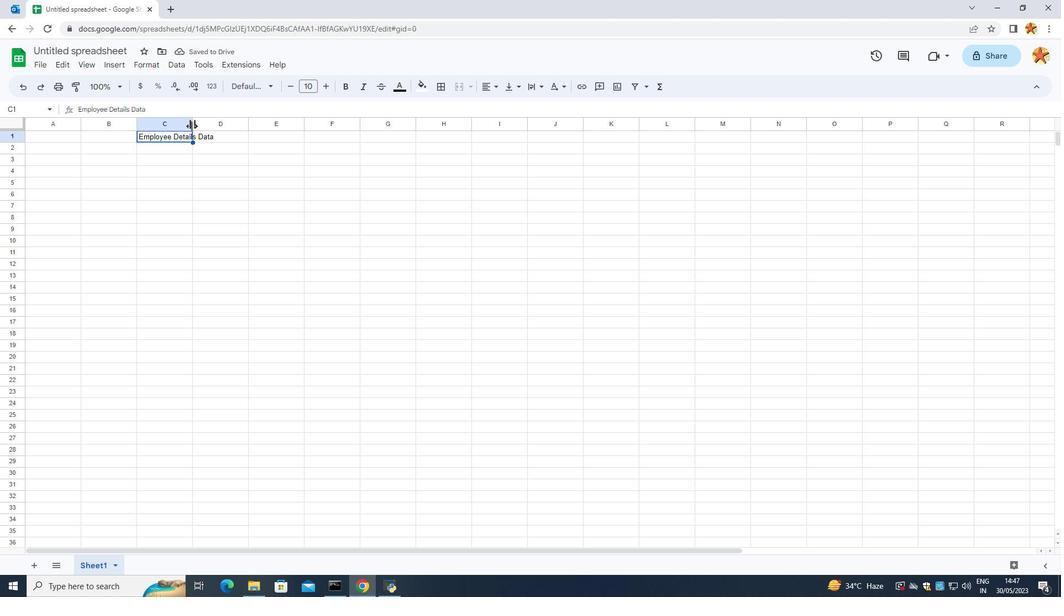 
Action: Mouse moved to (179, 163)
Screenshot: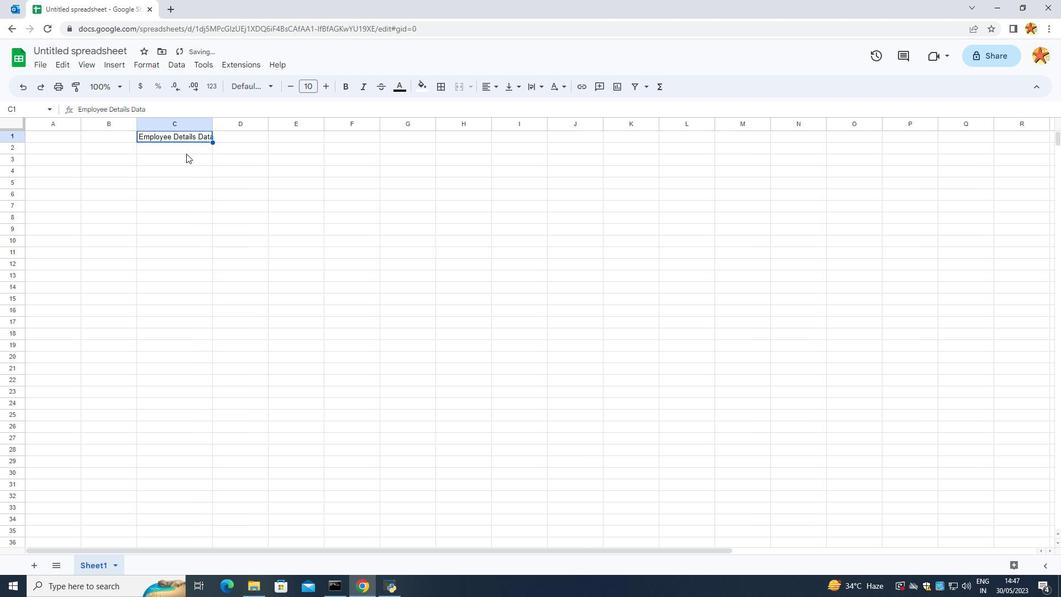 
Action: Mouse pressed left at (179, 163)
Screenshot: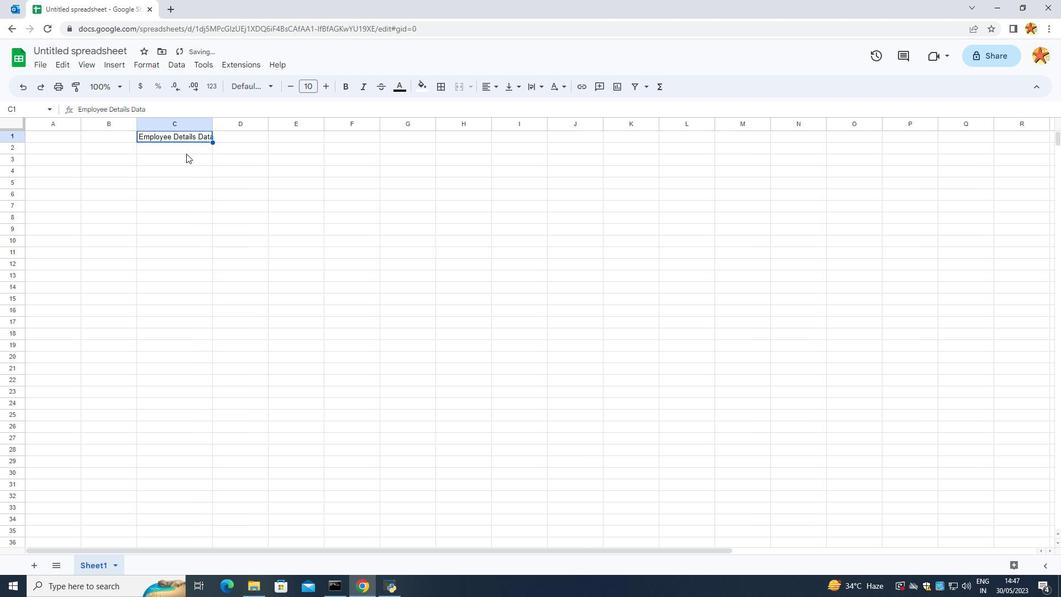
Action: Mouse moved to (45, 147)
Screenshot: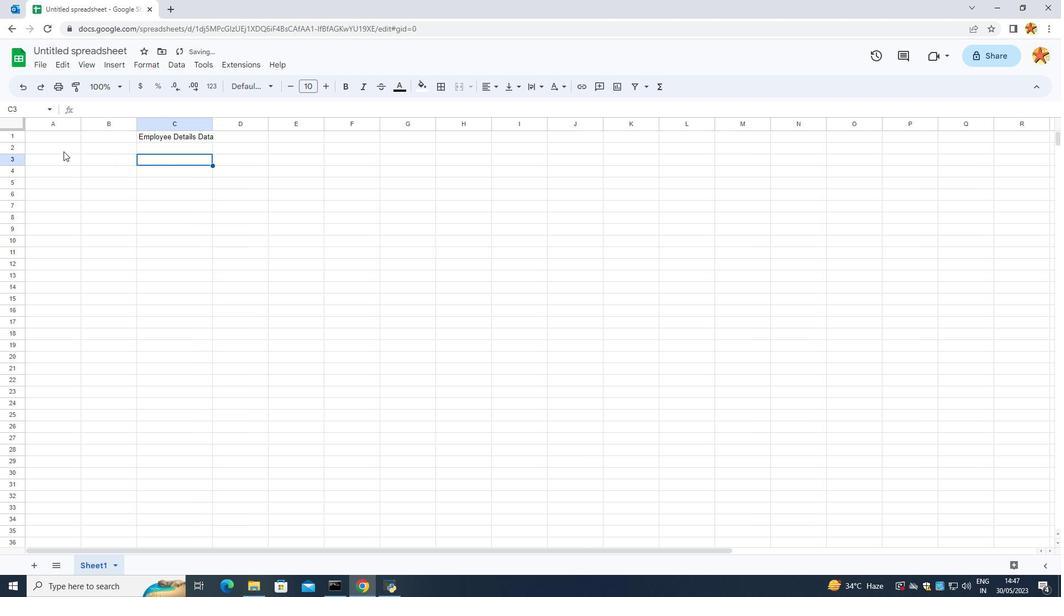 
Action: Mouse pressed left at (45, 147)
Screenshot: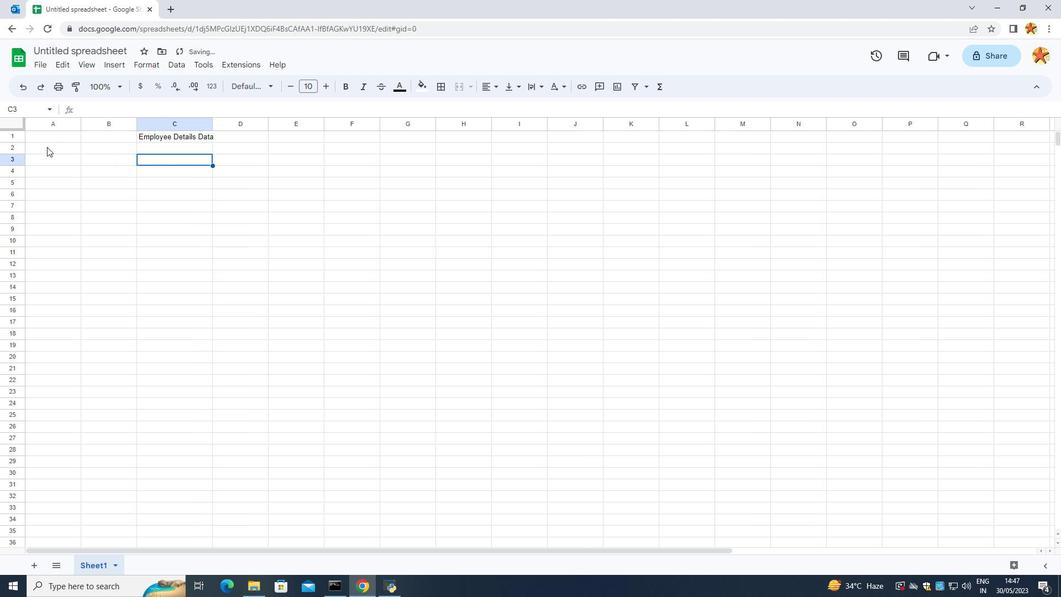 
Action: Mouse pressed left at (45, 147)
Screenshot: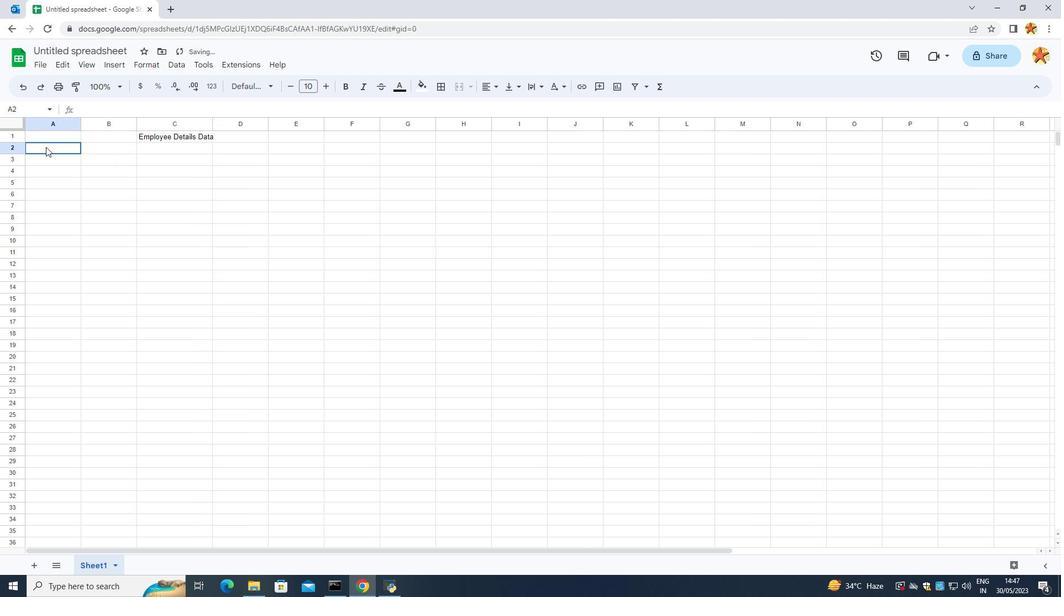 
Action: Mouse moved to (1060, 467)
Screenshot: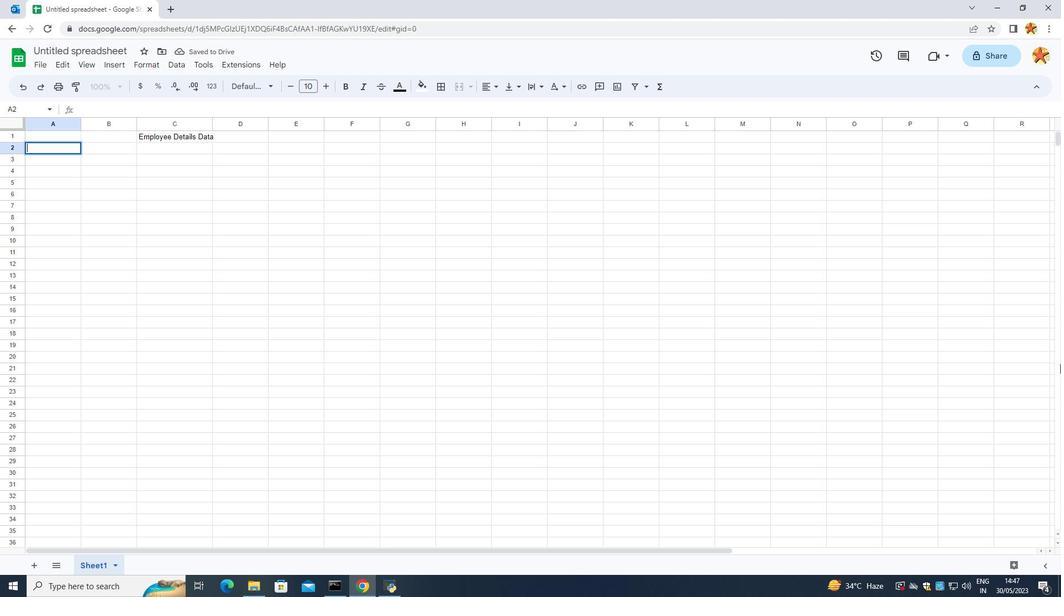 
Action: Key pressed <Key.caps_lock>e<Key.caps_lock>MPLOYEE<Key.space><Key.caps_lock>n<Key.caps_lock>AME
Screenshot: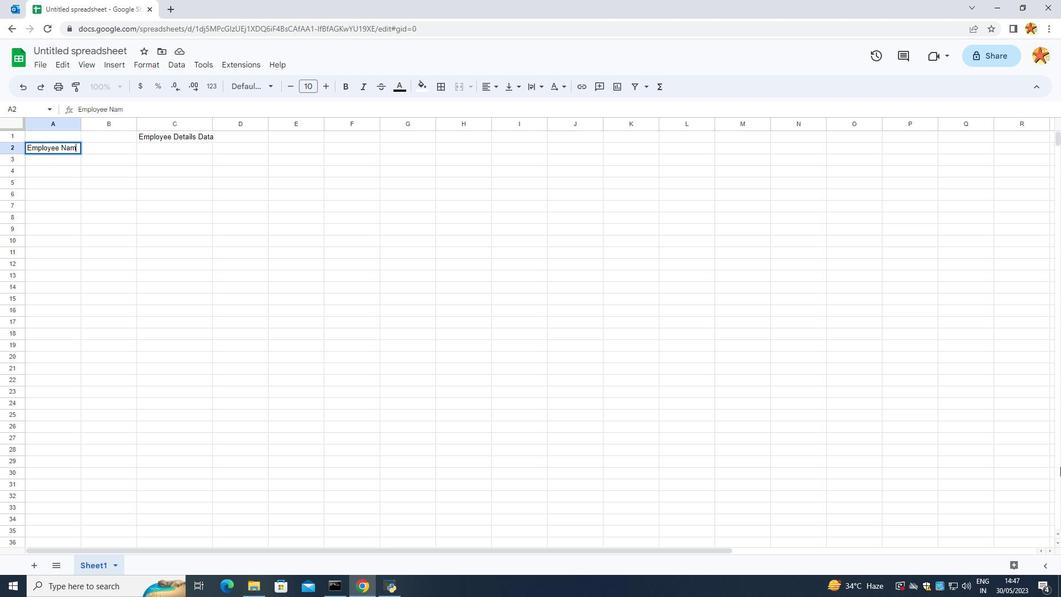 
Action: Mouse moved to (357, 369)
Screenshot: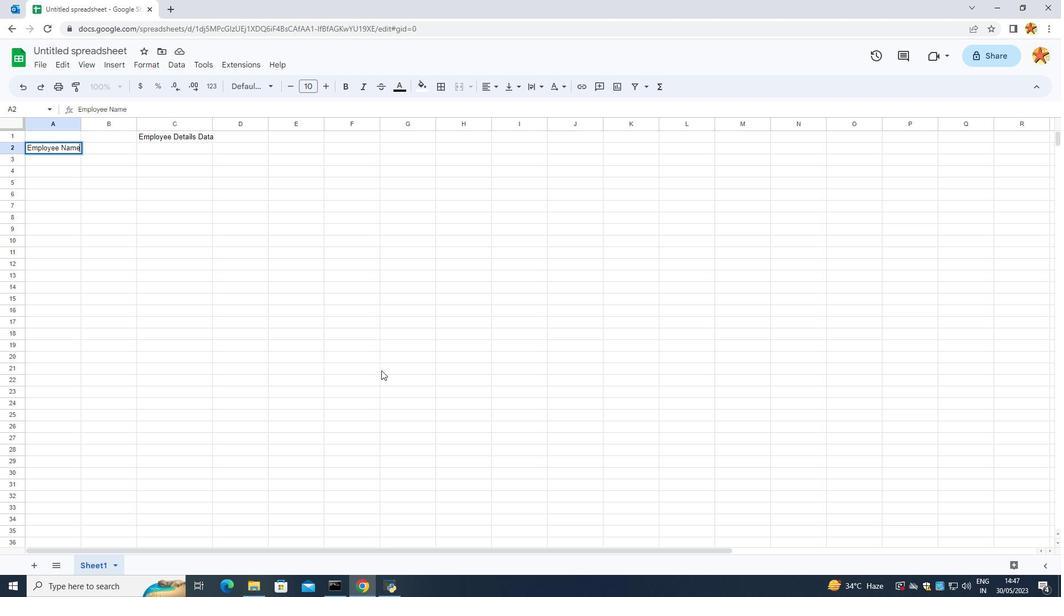 
Action: Mouse pressed left at (357, 369)
Screenshot: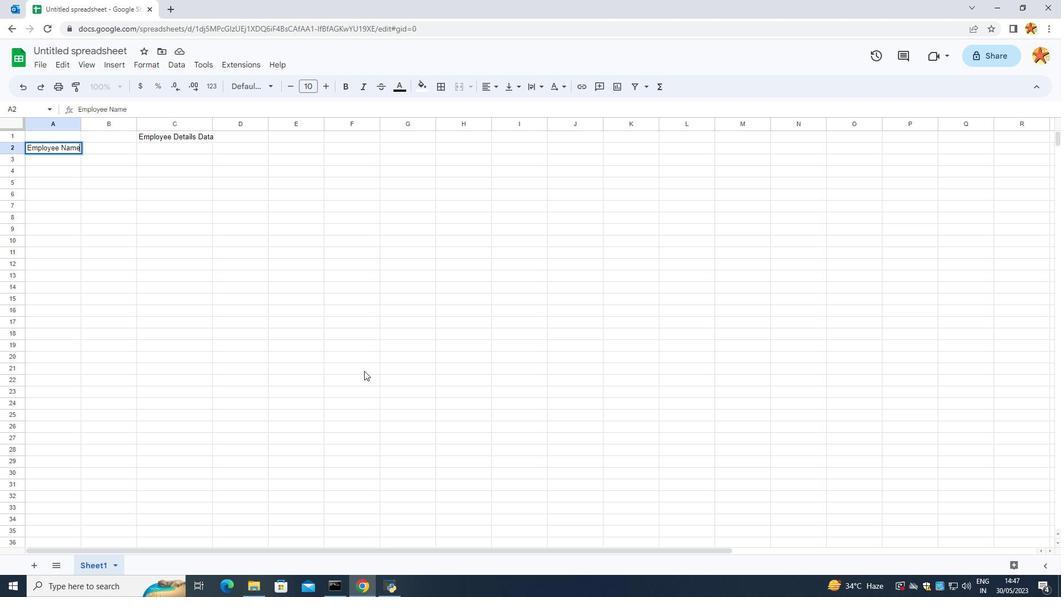 
Action: Mouse moved to (45, 154)
Screenshot: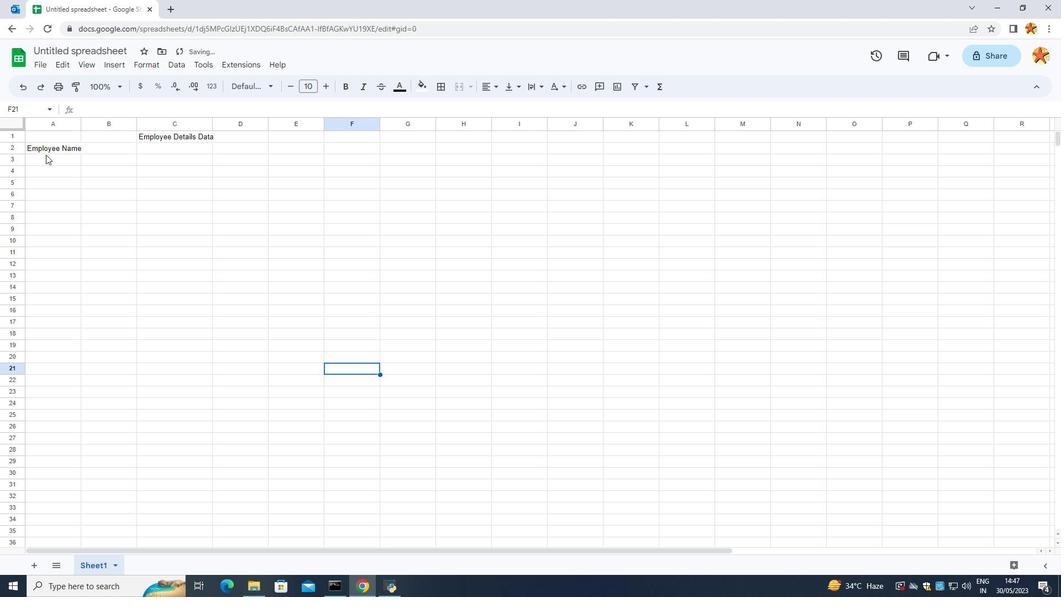 
Action: Mouse pressed left at (45, 154)
Screenshot: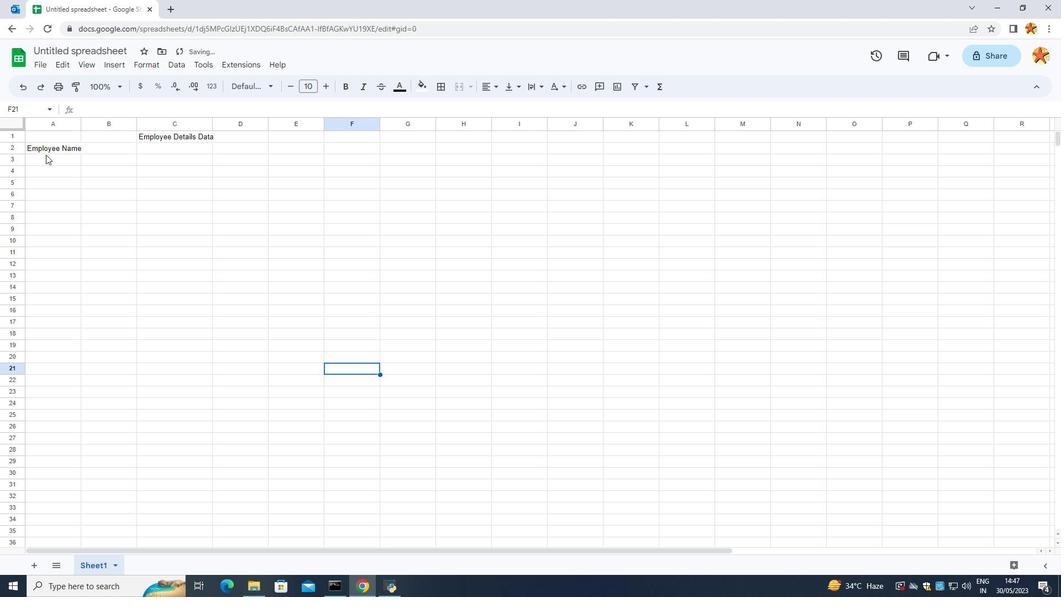 
Action: Mouse pressed left at (45, 154)
Screenshot: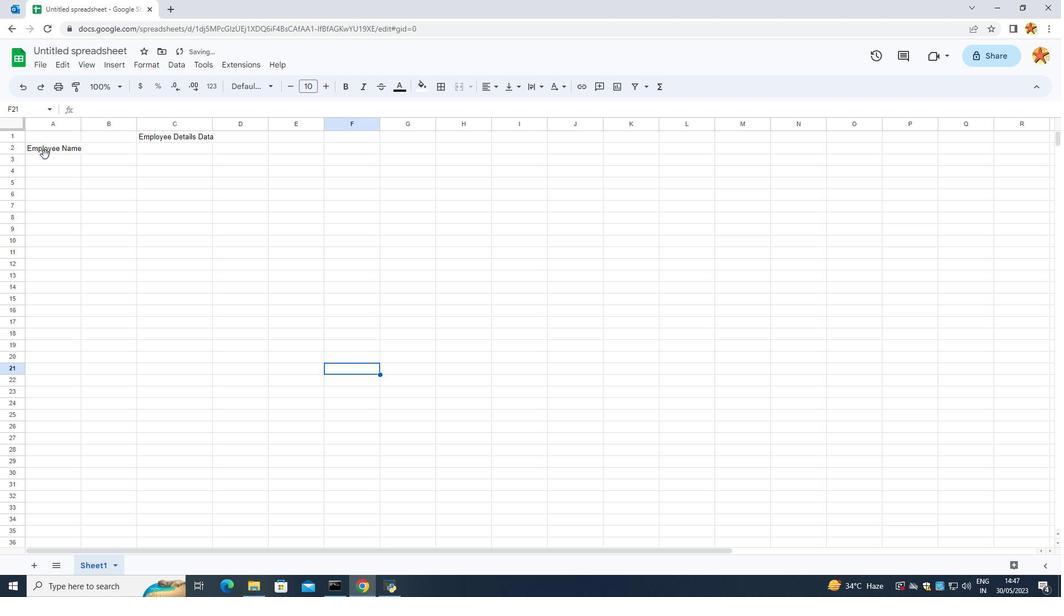 
Action: Mouse moved to (40, 156)
Screenshot: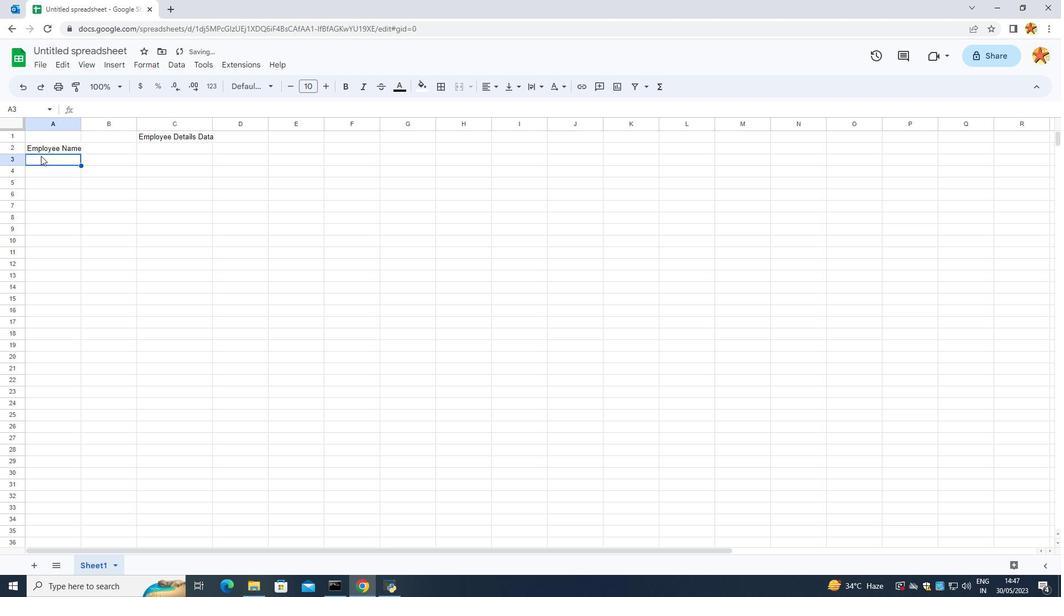 
Action: Mouse pressed left at (40, 156)
Screenshot: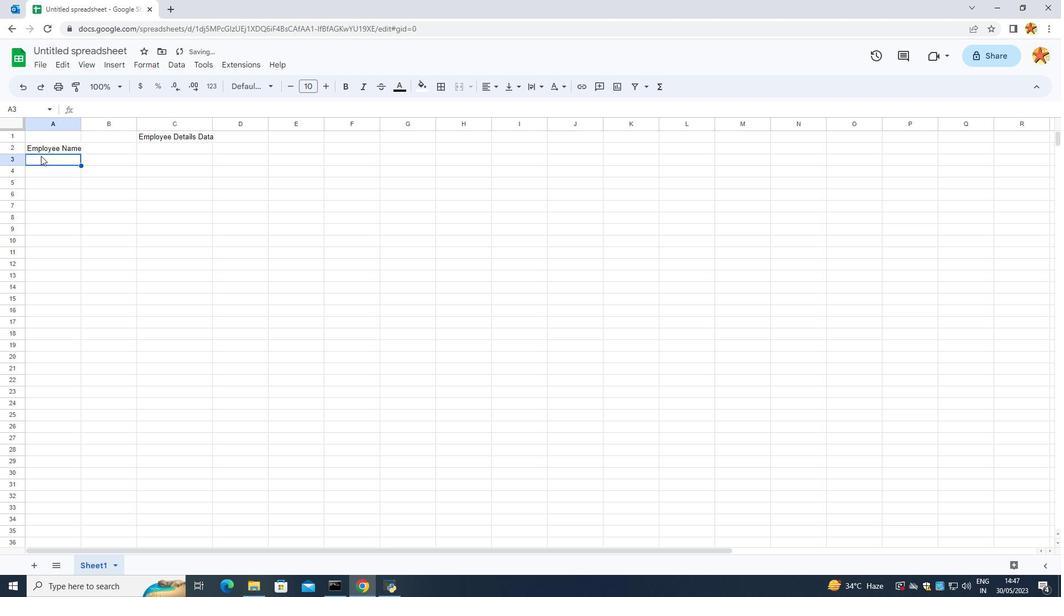 
Action: Mouse pressed left at (40, 156)
Screenshot: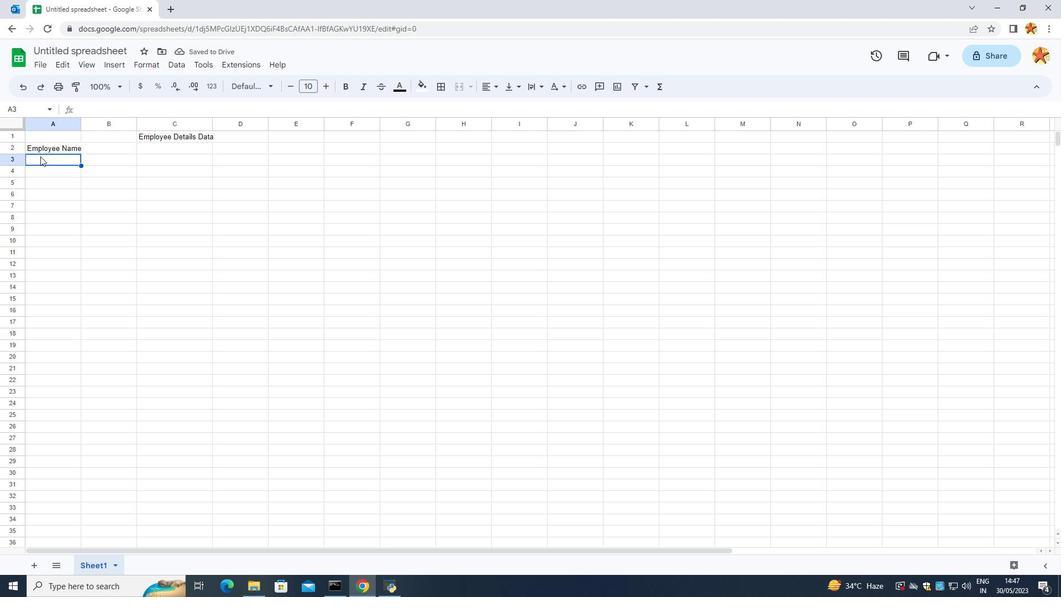 
Action: Mouse moved to (39, 157)
Screenshot: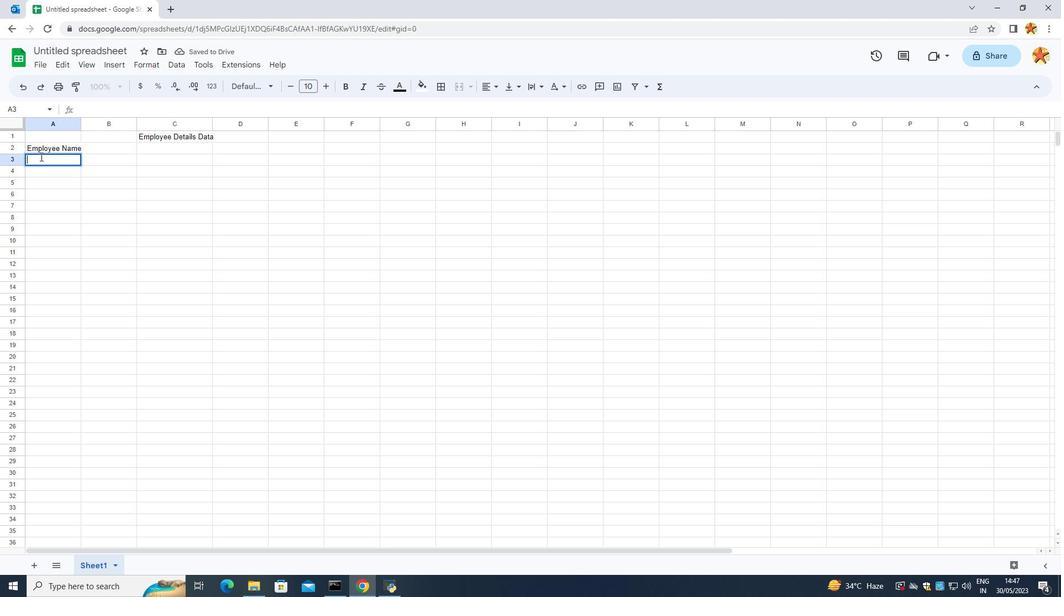 
Action: Key pressed <Key.caps_lock>e<Key.caps_lock>THAN<Key.space><Key.caps_lock>r<Key.caps_lock>EYNOLDS<Key.enter><Key.caps_lock>o<Key.caps_lock>LIVIA<Key.space><Key.caps_lock>t<Key.caps_lock>HOMPSION<Key.backspace><Key.backspace><Key.backspace>
Screenshot: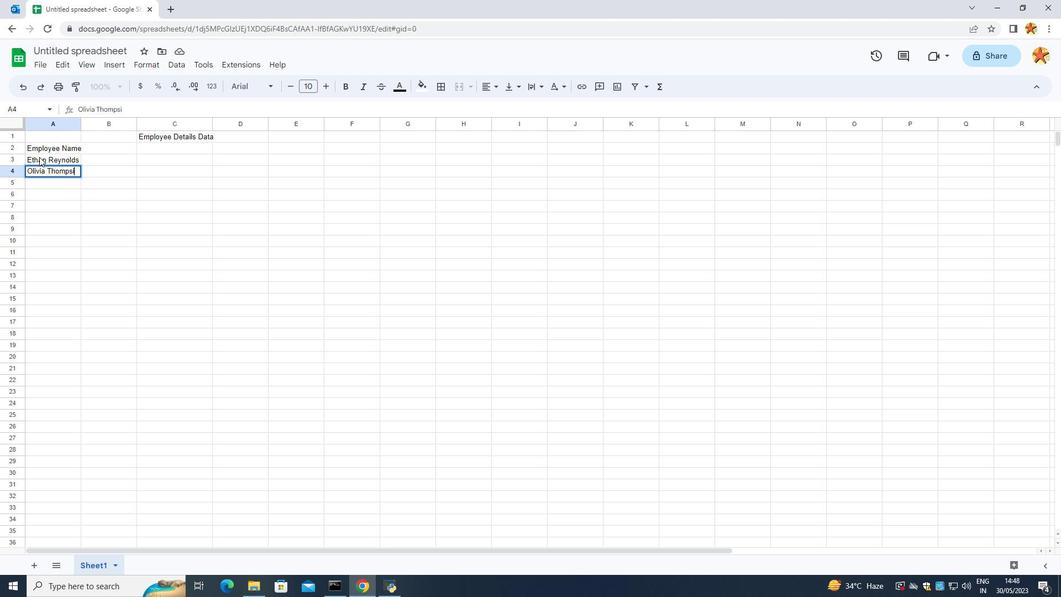 
Action: Mouse moved to (48, 157)
Screenshot: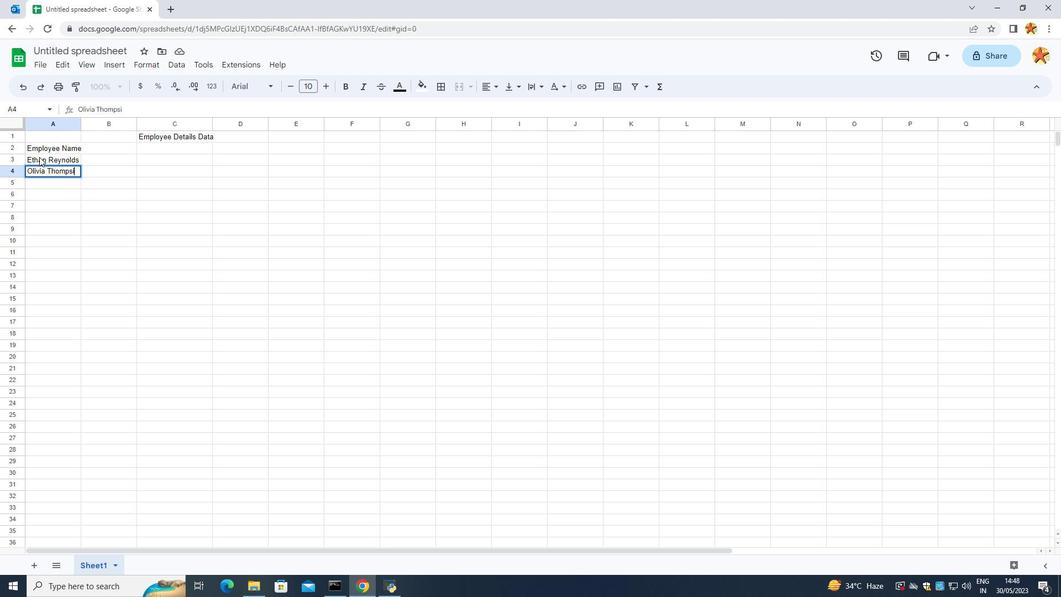 
Action: Key pressed P
Screenshot: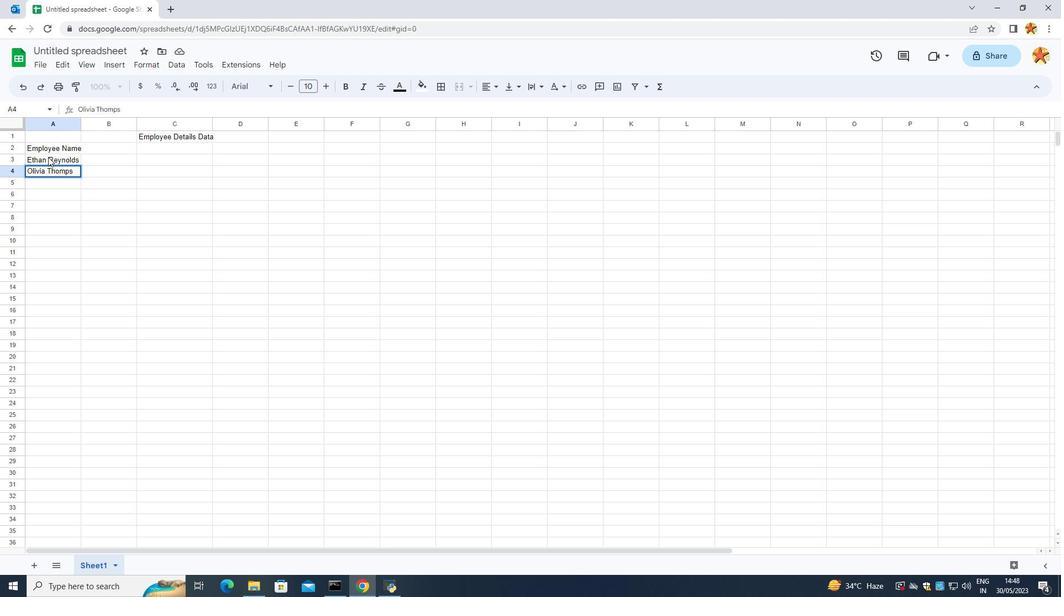 
Action: Mouse moved to (91, 152)
Screenshot: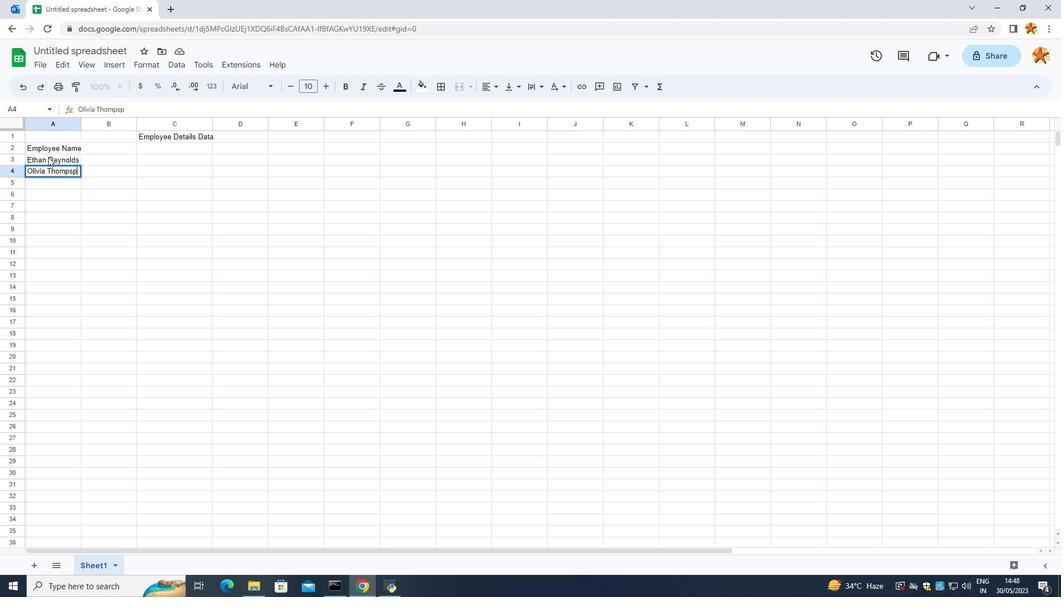 
Action: Key pressed <Key.backspace>
Screenshot: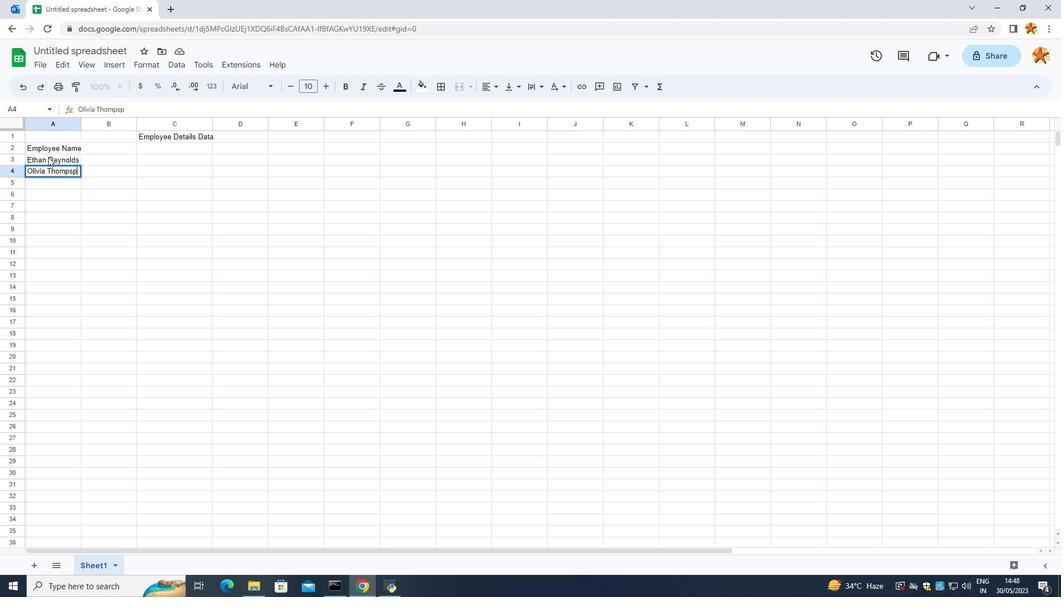 
Action: Mouse moved to (112, 148)
Screenshot: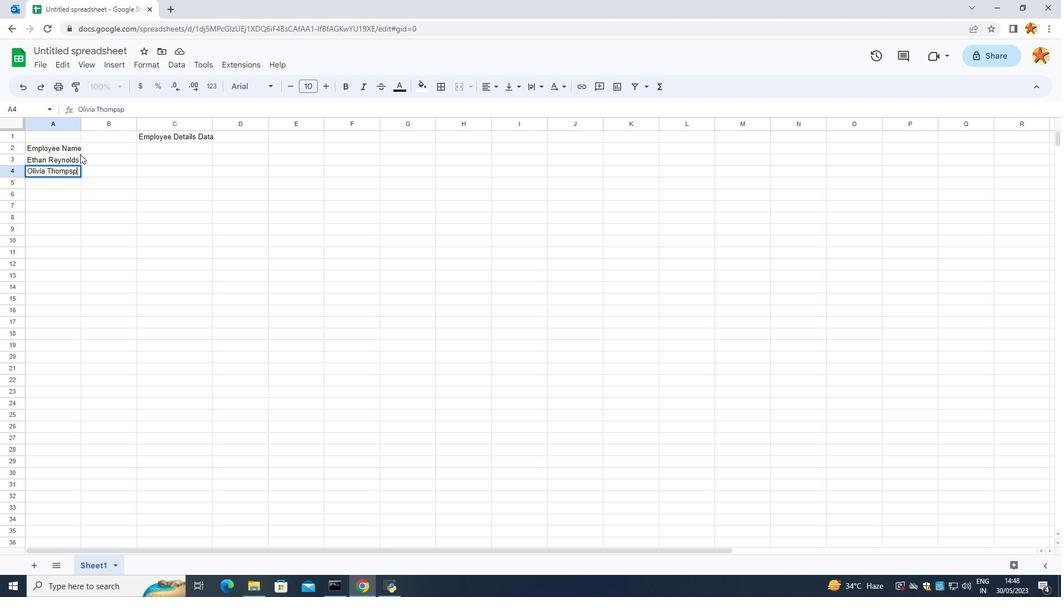 
Action: Key pressed OM<Key.backspace>
Screenshot: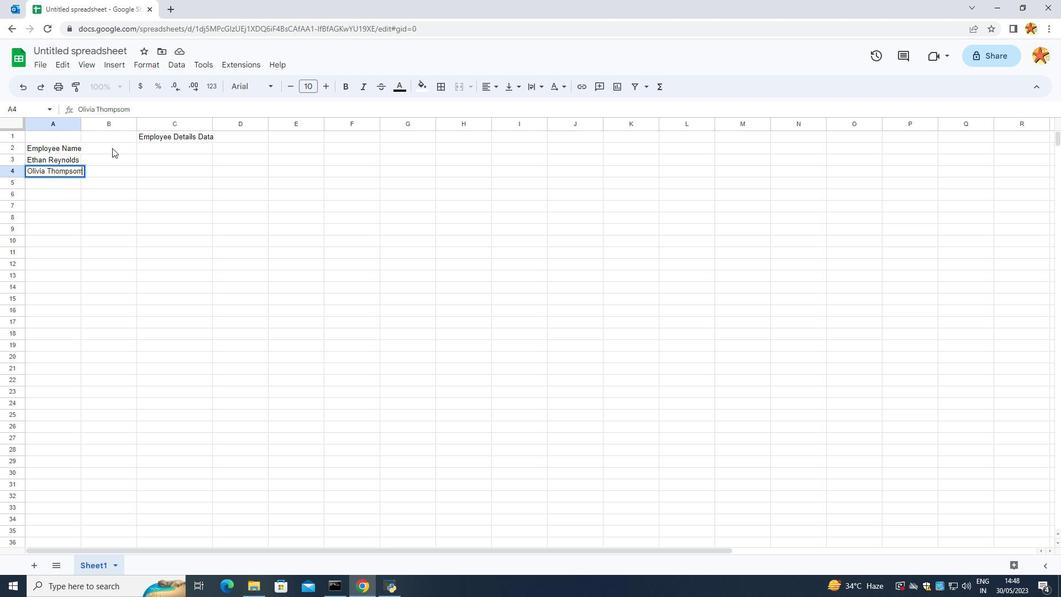
Action: Mouse moved to (121, 147)
Screenshot: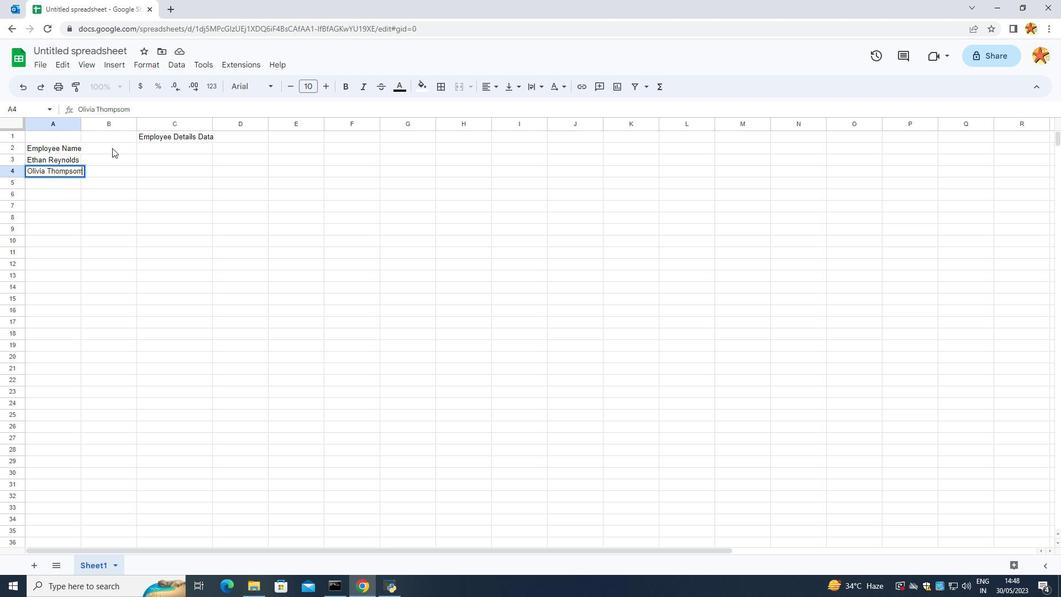 
Action: Key pressed N<Key.enter><Key.caps_lock>b<Key.caps_lock>ENJAMU<Key.backspace>IN<Key.space><Key.caps_lock>mn<Key.caps_lock><Key.caps_lock><Key.backspace><Key.backspace><Key.caps_lock>M<Key.caps_lock>arti<Key.backspace>
Screenshot: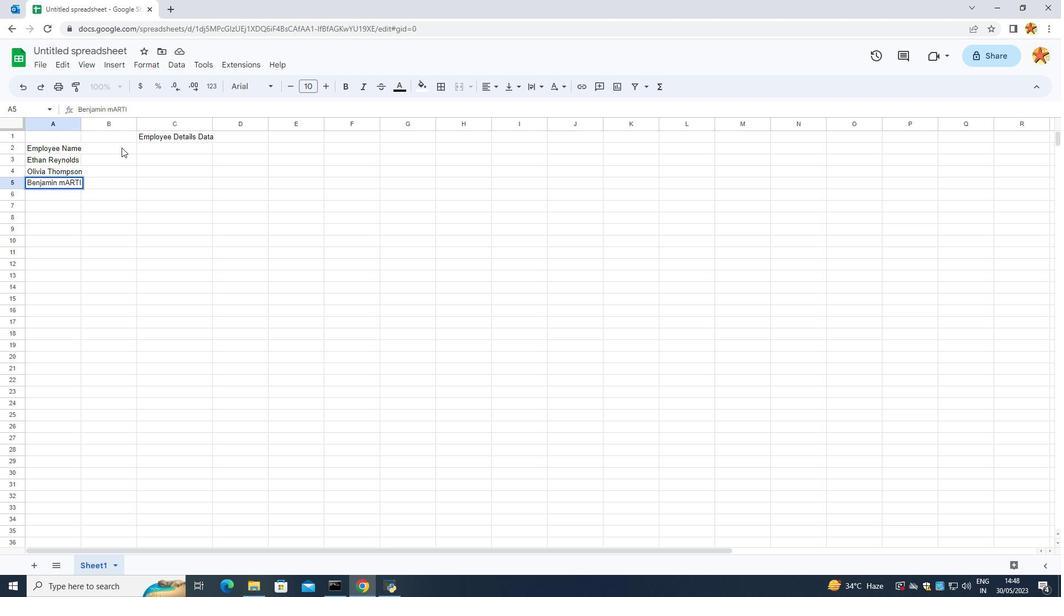 
Action: Mouse moved to (128, 144)
Screenshot: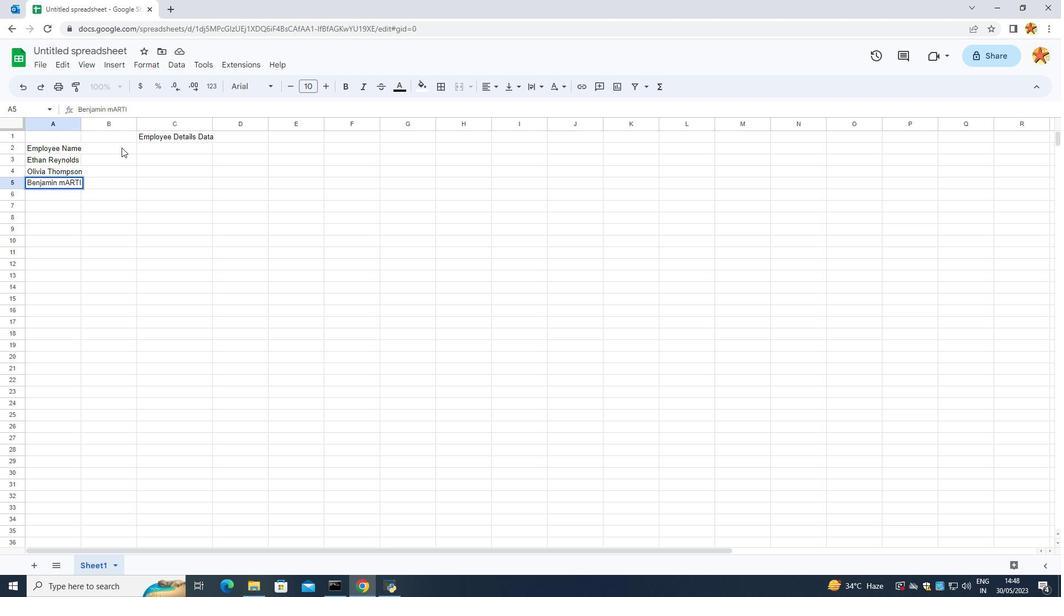 
Action: Key pressed <Key.backspace><Key.backspace>
Screenshot: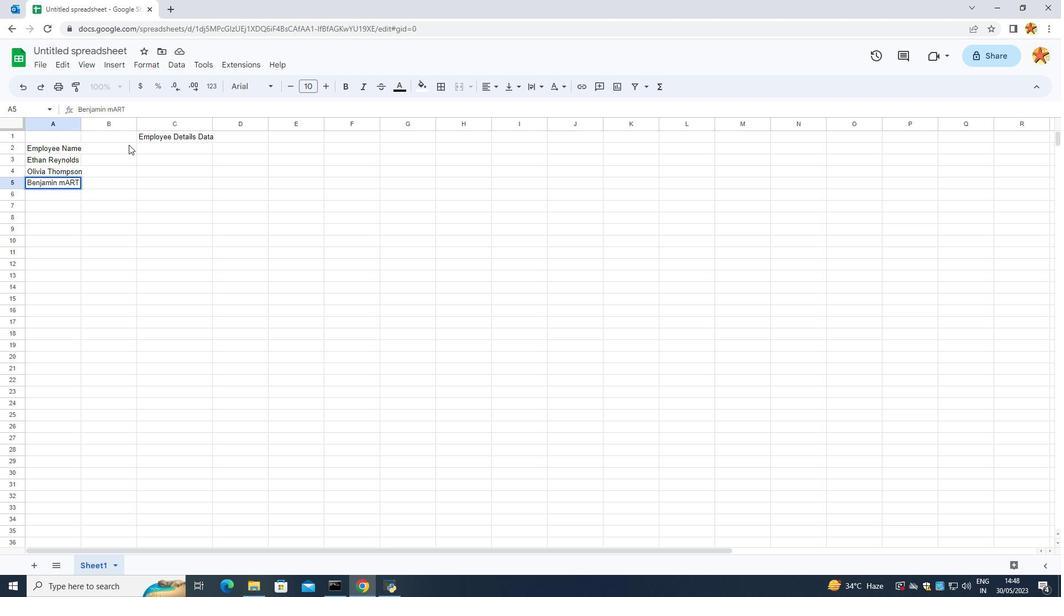 
Action: Mouse moved to (129, 144)
Screenshot: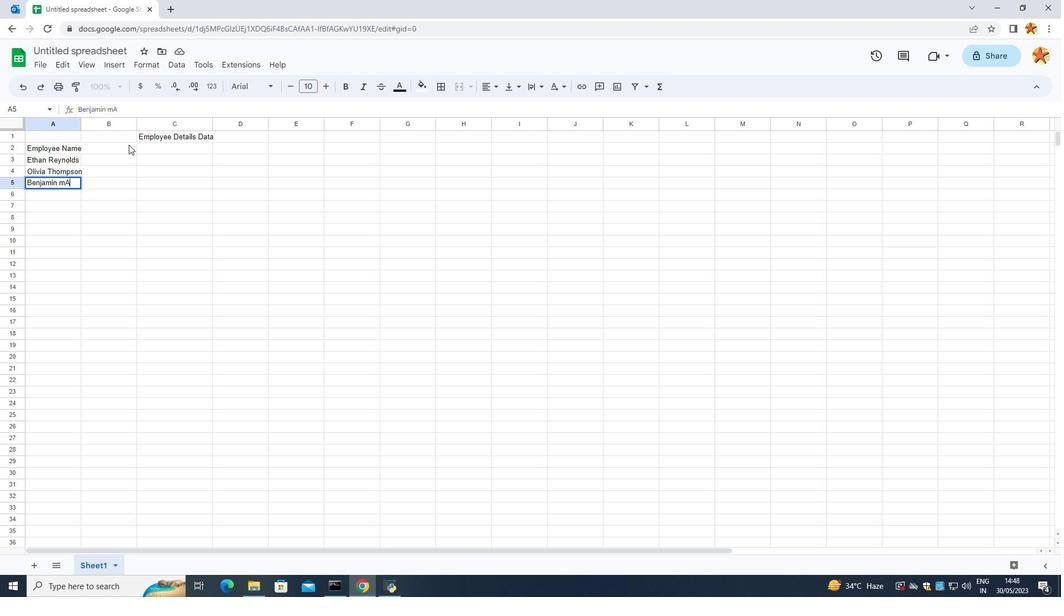 
Action: Key pressed <Key.backspace>
Screenshot: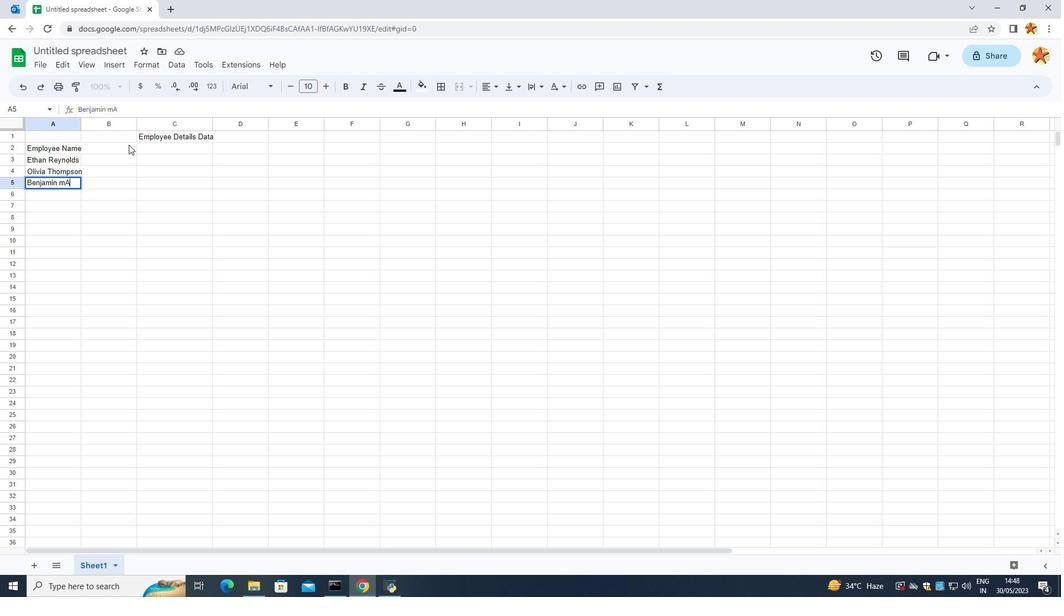 
Action: Mouse moved to (130, 144)
Screenshot: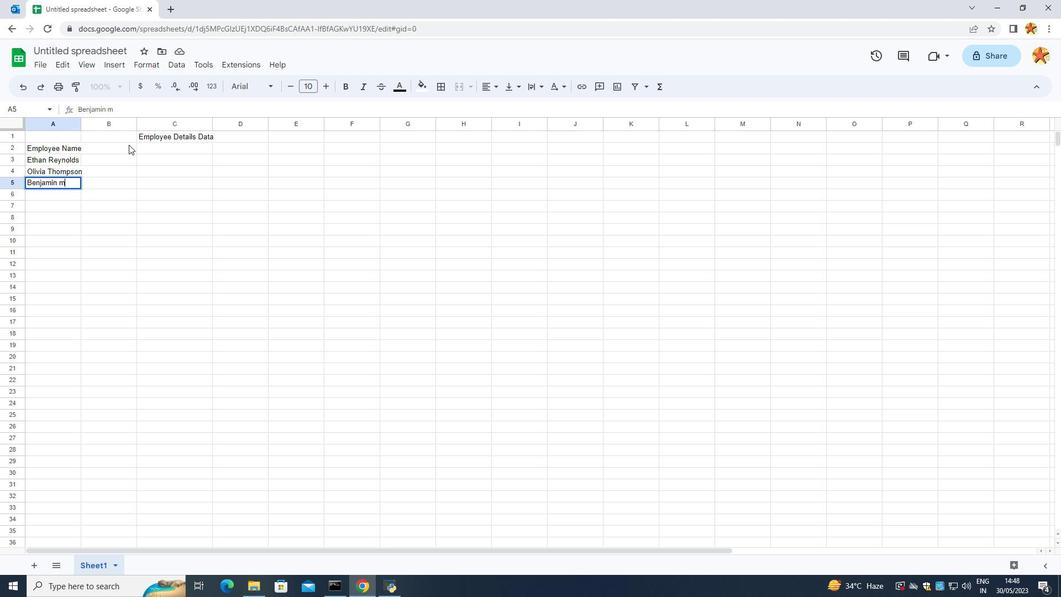 
Action: Key pressed <Key.backspace>
Screenshot: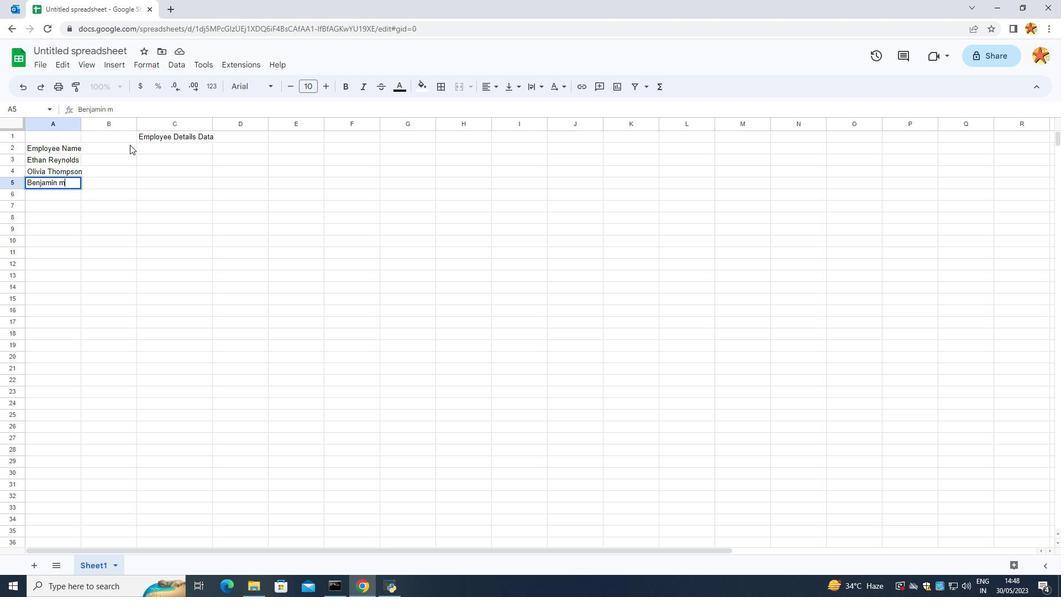
Action: Mouse moved to (131, 144)
Screenshot: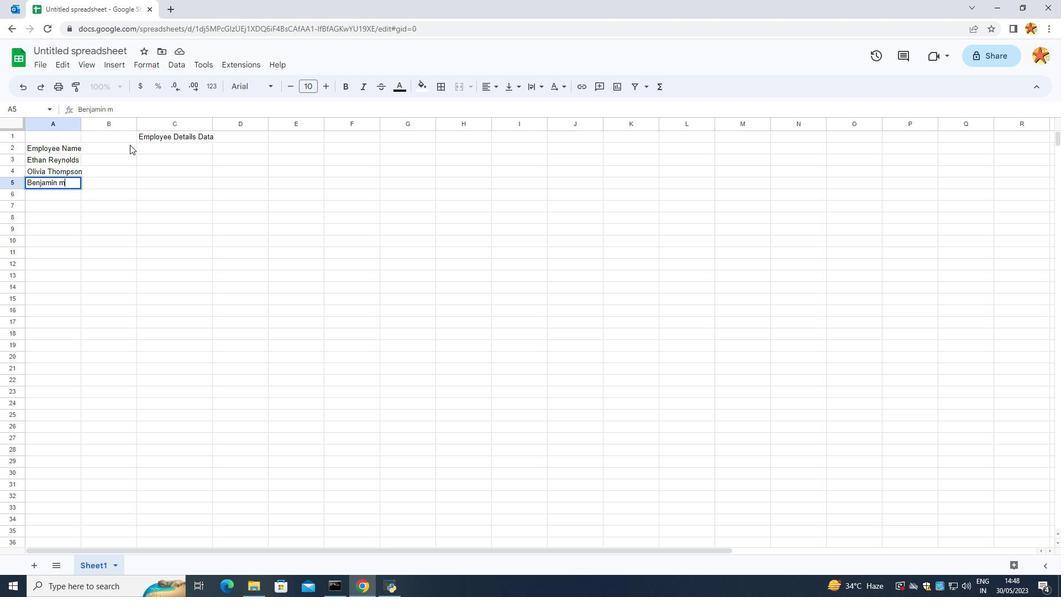 
Action: Key pressed m<Key.caps_lock>ARTINEX<Key.backspace>Z<Key.enter><Key.caps_lock>e<Key.caps_lock>MMA<Key.space><Key.caps_lock>d<Key.caps_lock>AVIS<Key.enter><Key.caps_lock>a<Key.caps_lock>LEXANDER<Key.space><Key.caps_lock>m<Key.caps_lock>ITCHEL\<Key.enter><Key.caps_lock>l<Key.caps_lock>IA<Key.space><Key.backspace><Key.backspace><Key.backspace><Key.caps_lock>a<Key.caps_lock>VA<Key.space><Key.caps_lock>e<Key.backspace>r<Key.caps_lock>ODRIGUEZ<Key.enter>
Screenshot: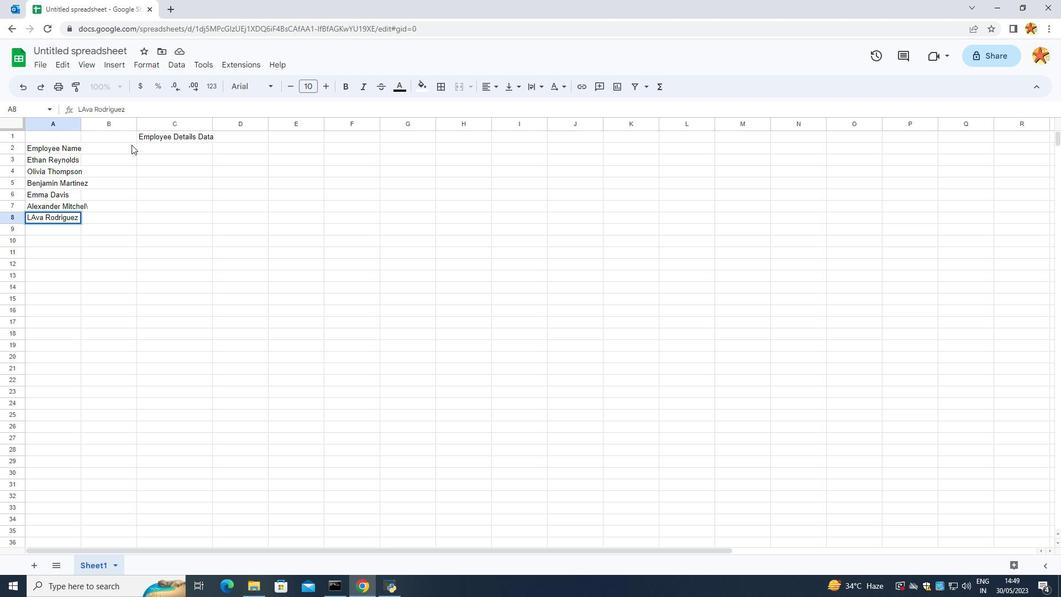 
Action: Mouse moved to (32, 218)
Screenshot: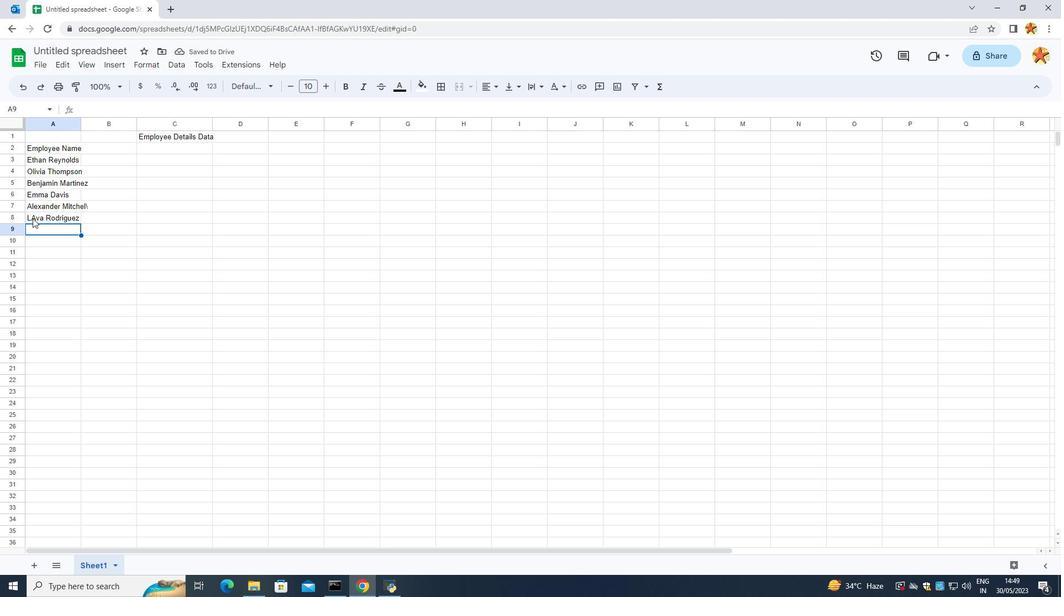 
Action: Mouse pressed left at (32, 218)
Screenshot: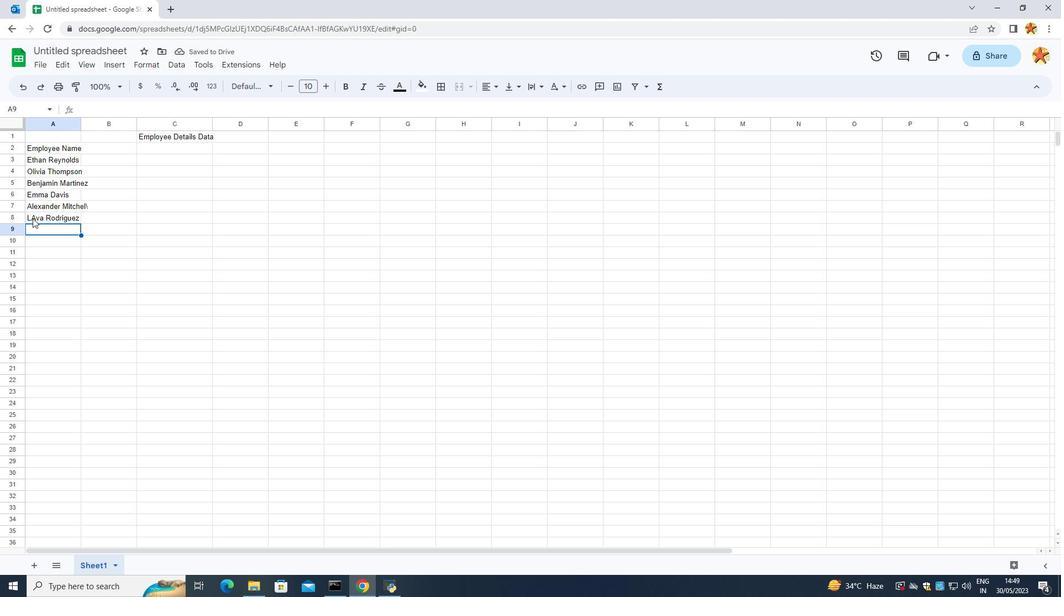 
Action: Mouse moved to (28, 217)
Screenshot: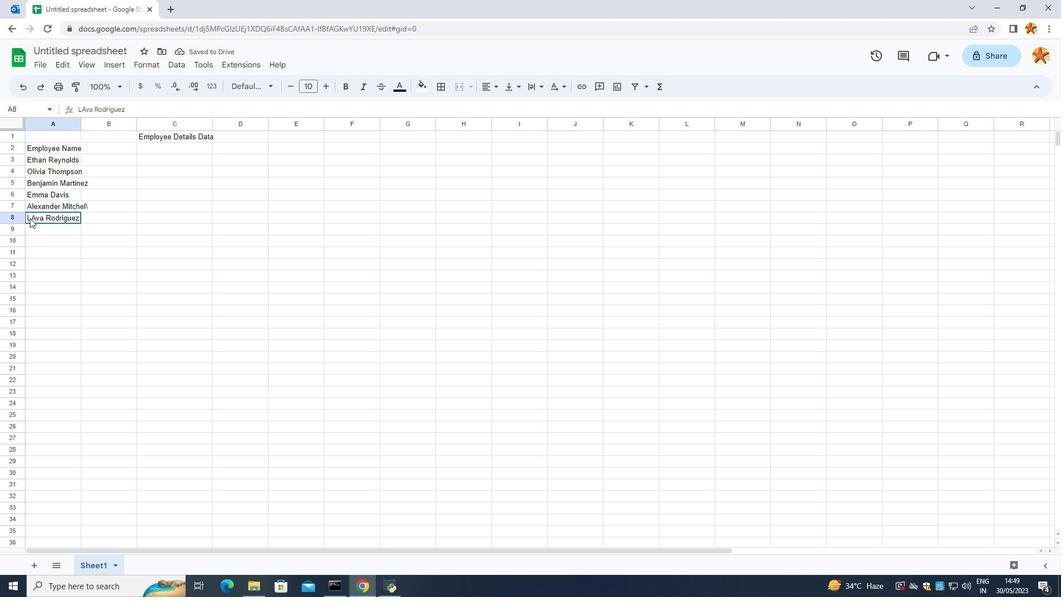 
Action: Mouse pressed left at (28, 217)
Screenshot: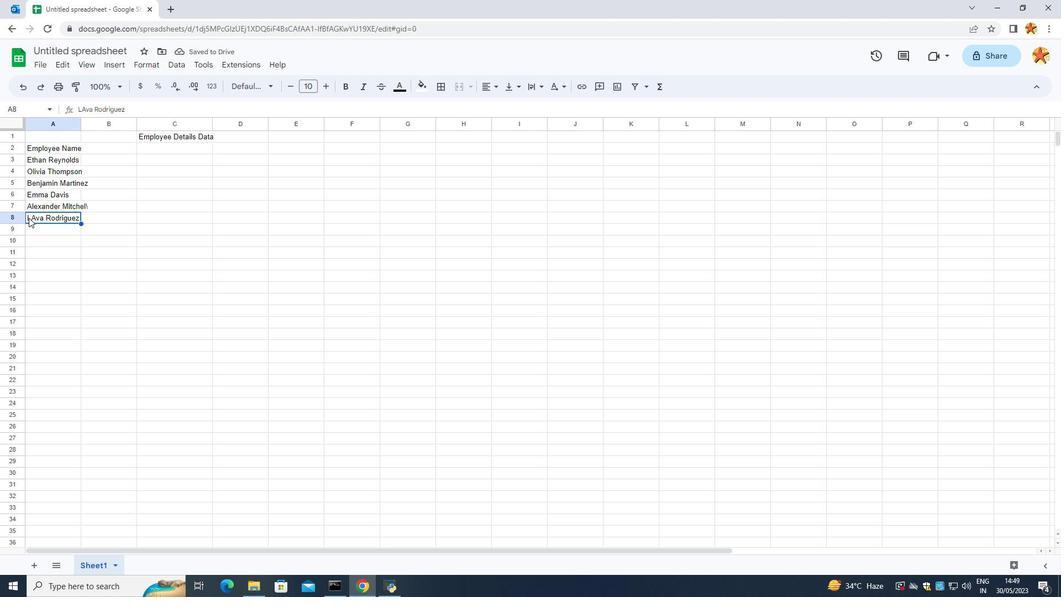 
Action: Mouse moved to (28, 216)
Screenshot: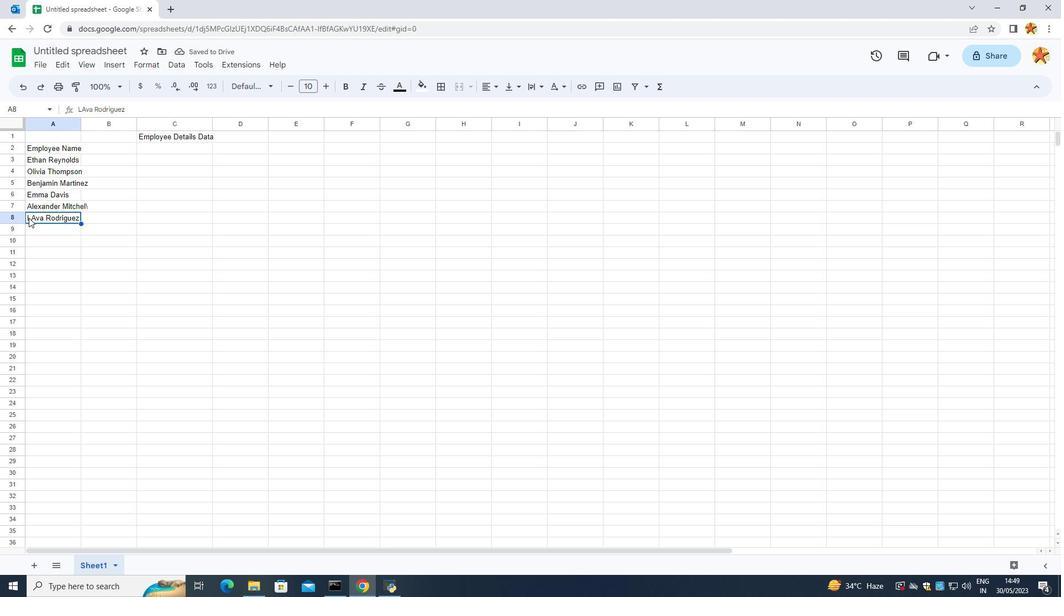 
Action: Mouse pressed left at (28, 216)
Screenshot: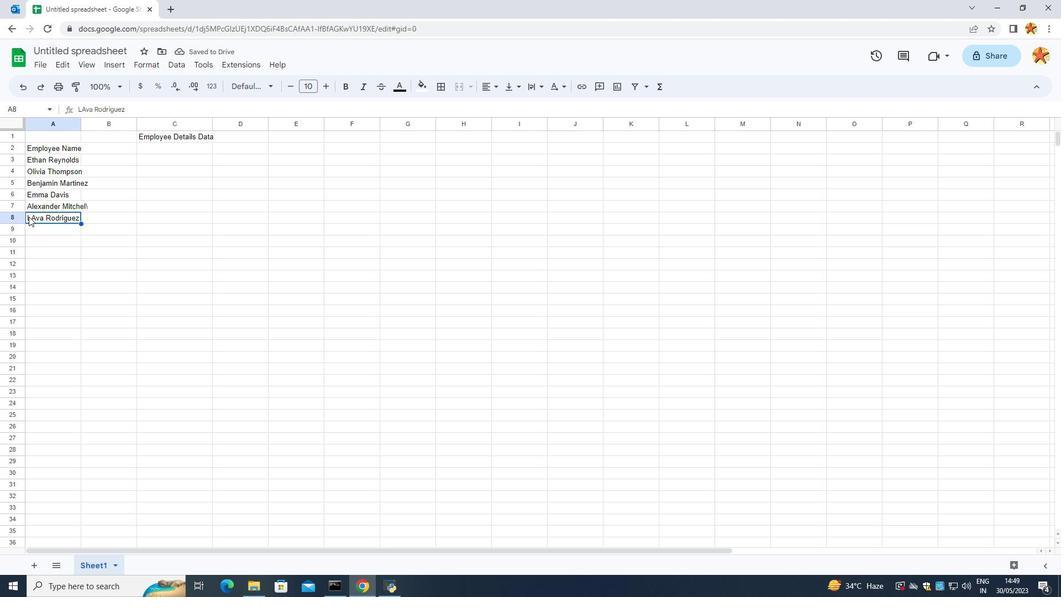 
Action: Mouse pressed left at (28, 216)
Screenshot: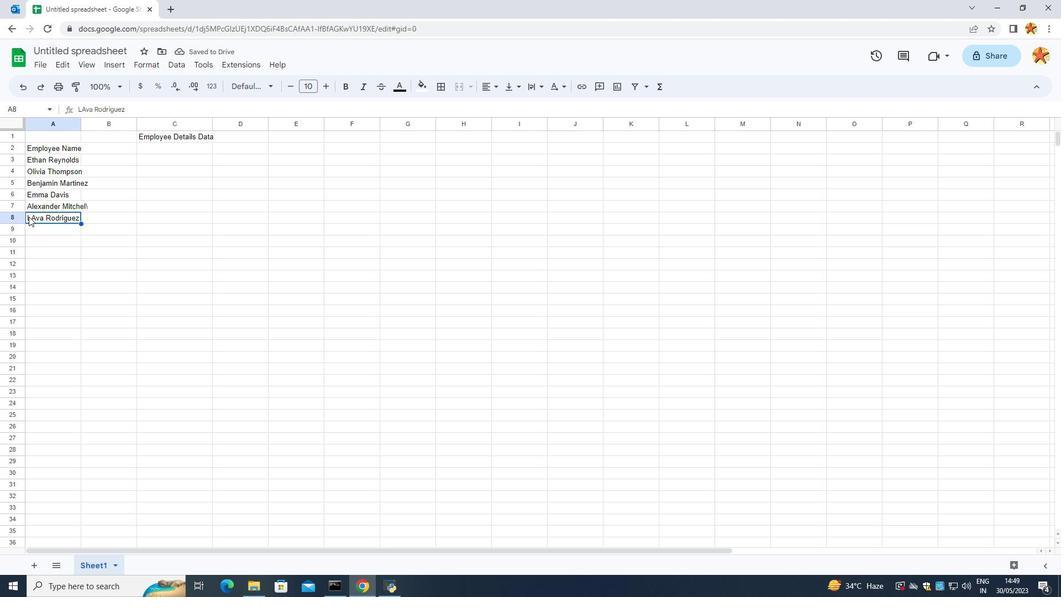 
Action: Mouse moved to (31, 215)
Screenshot: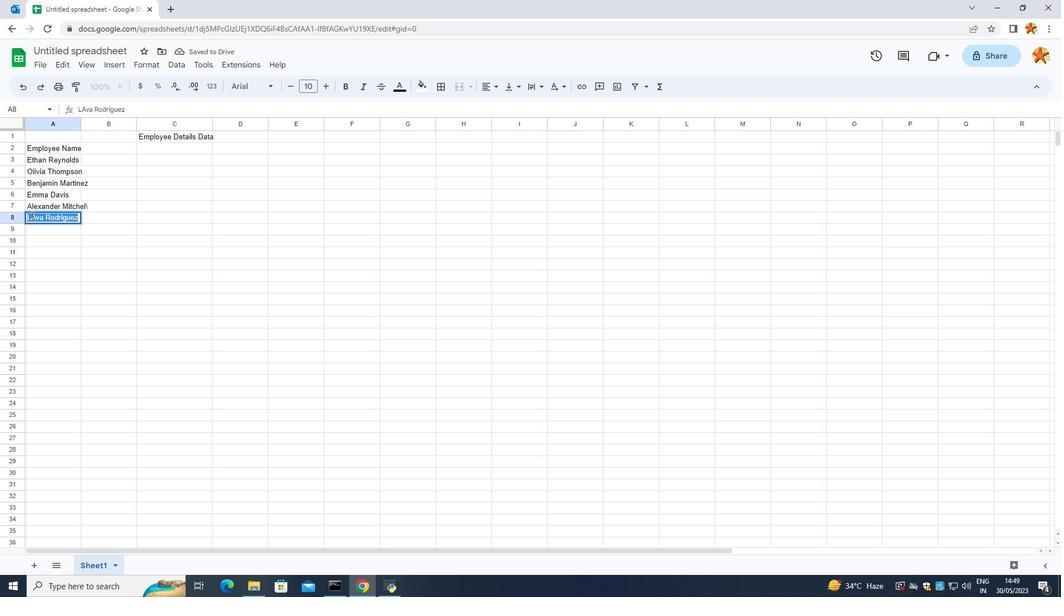 
Action: Mouse pressed left at (31, 215)
Screenshot: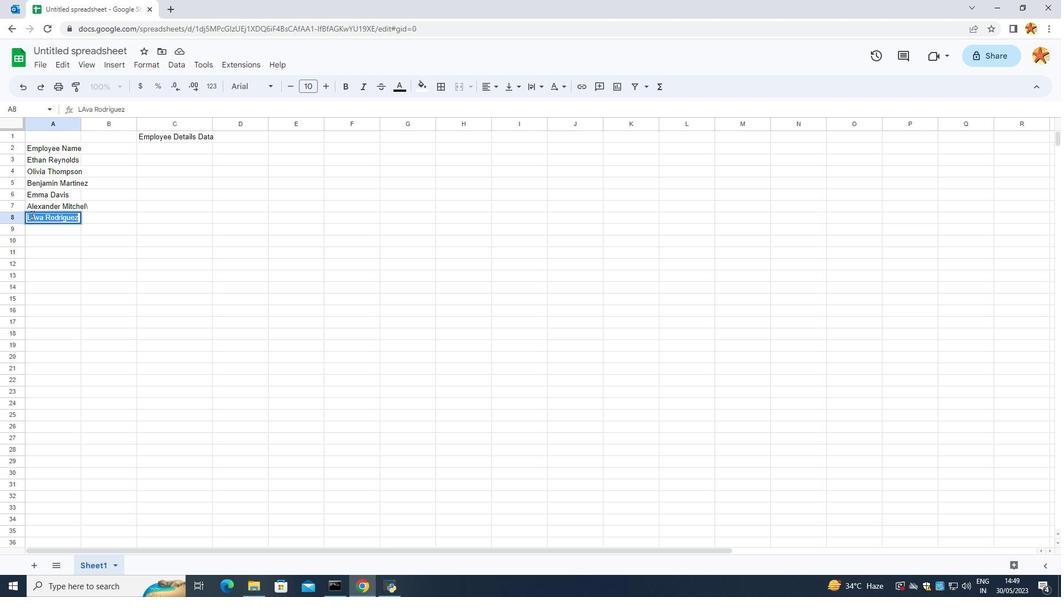 
Action: Key pressed <Key.backspace>
Screenshot: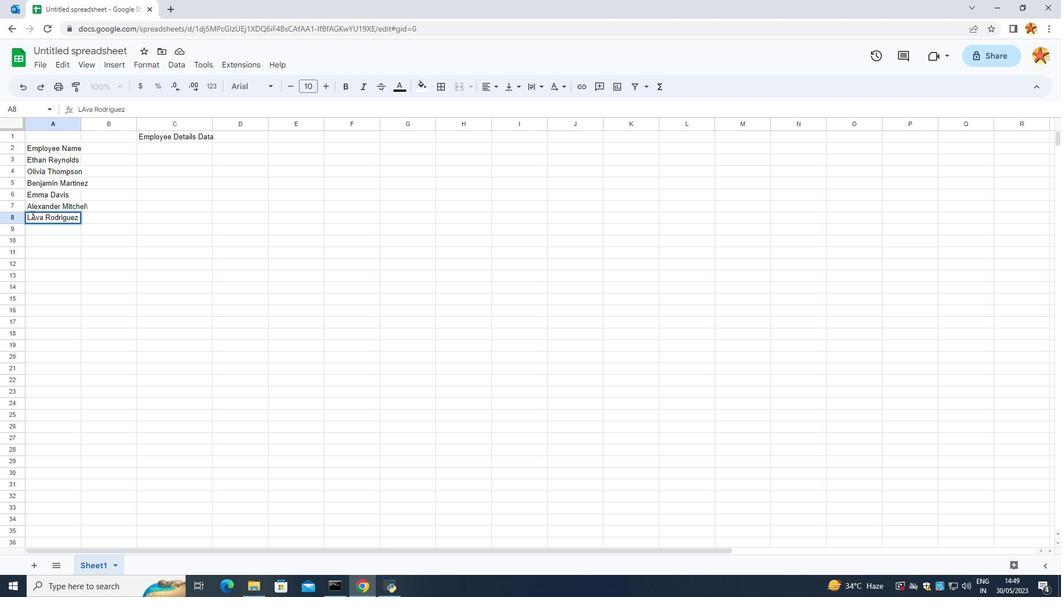 
Action: Mouse moved to (58, 219)
Screenshot: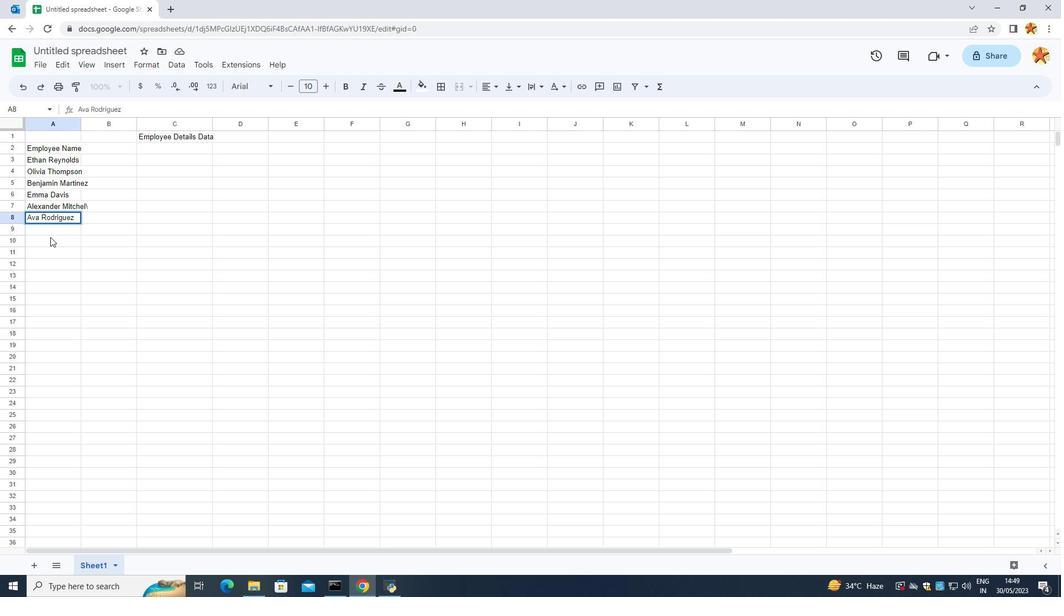 
Action: Mouse pressed left at (58, 219)
Screenshot: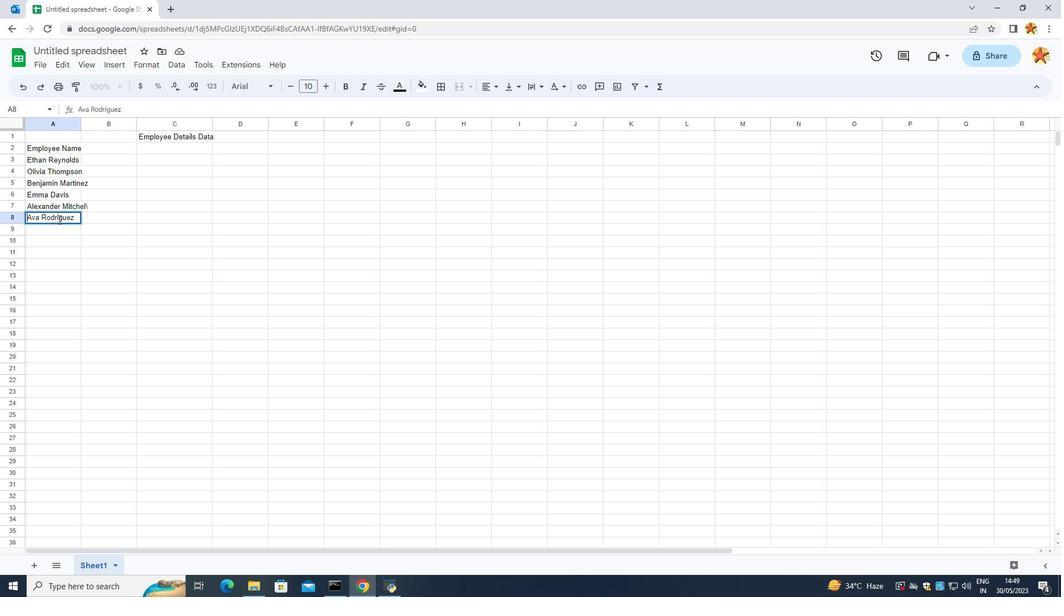 
Action: Mouse moved to (44, 234)
Screenshot: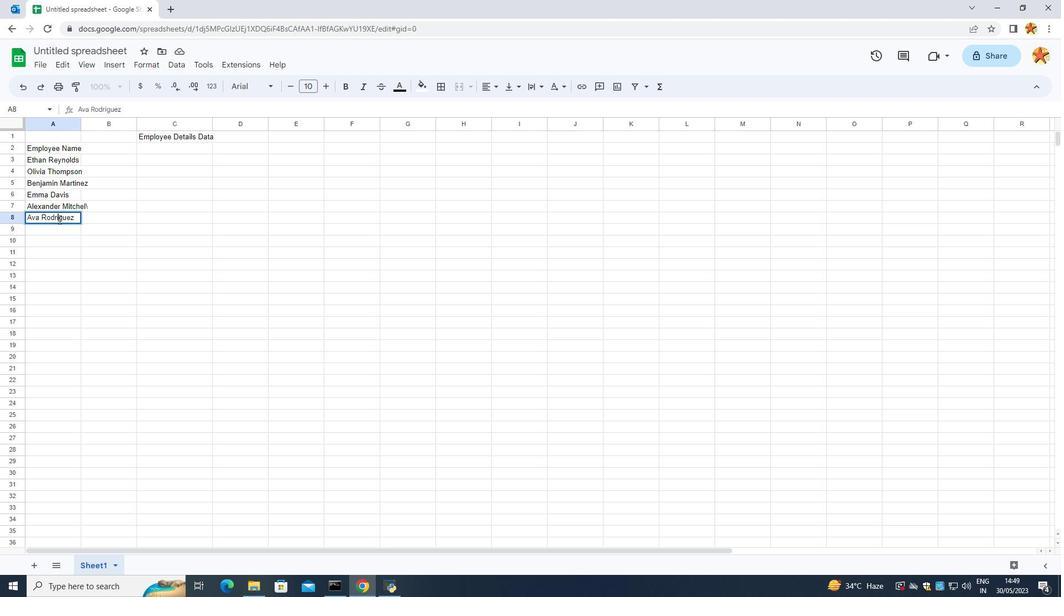 
Action: Mouse pressed left at (44, 234)
Screenshot: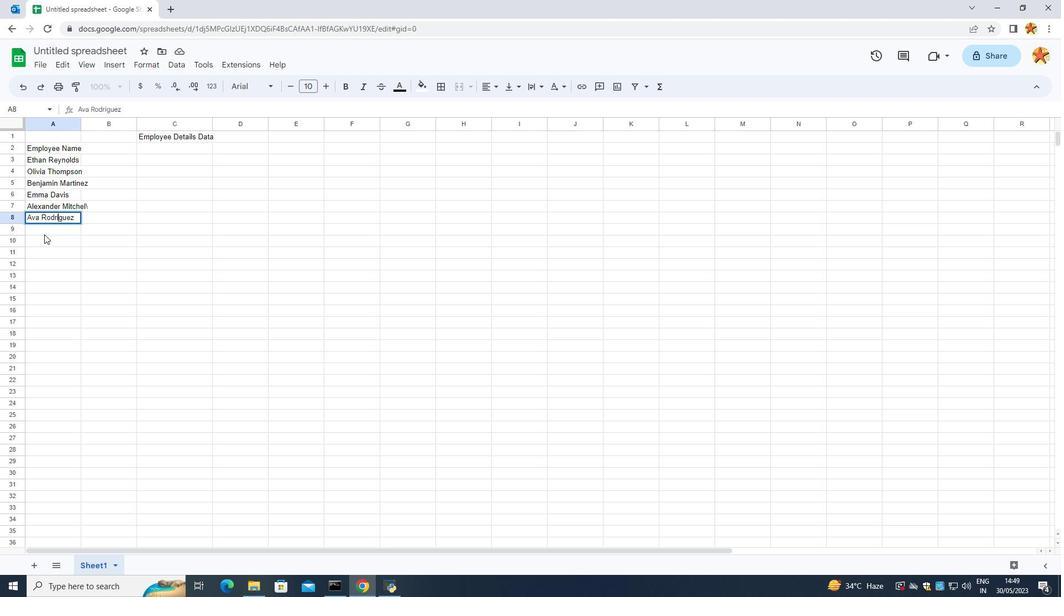 
Action: Mouse moved to (43, 234)
Screenshot: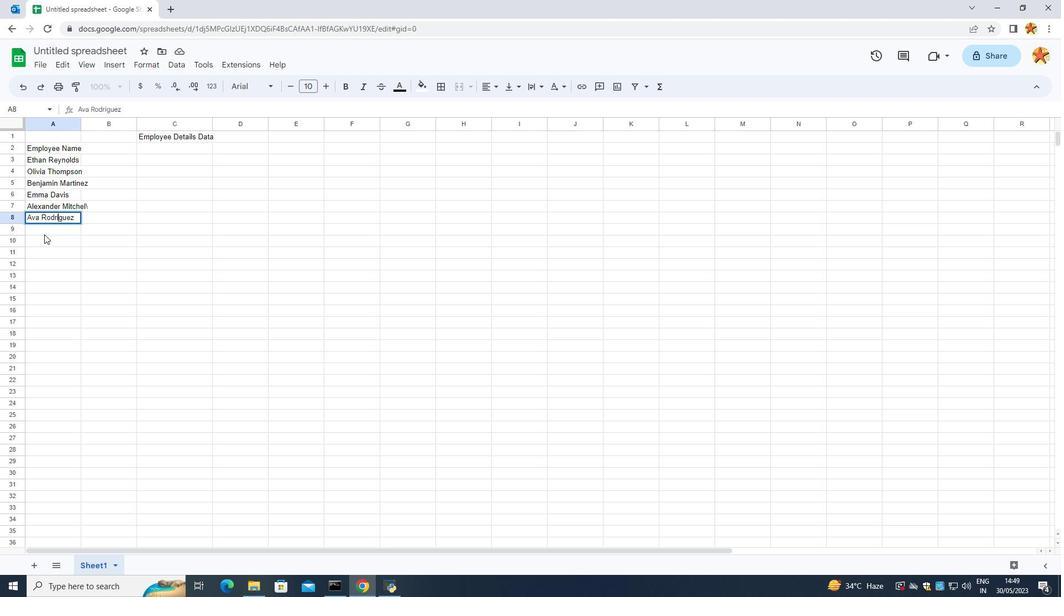 
Action: Mouse pressed left at (43, 234)
Screenshot: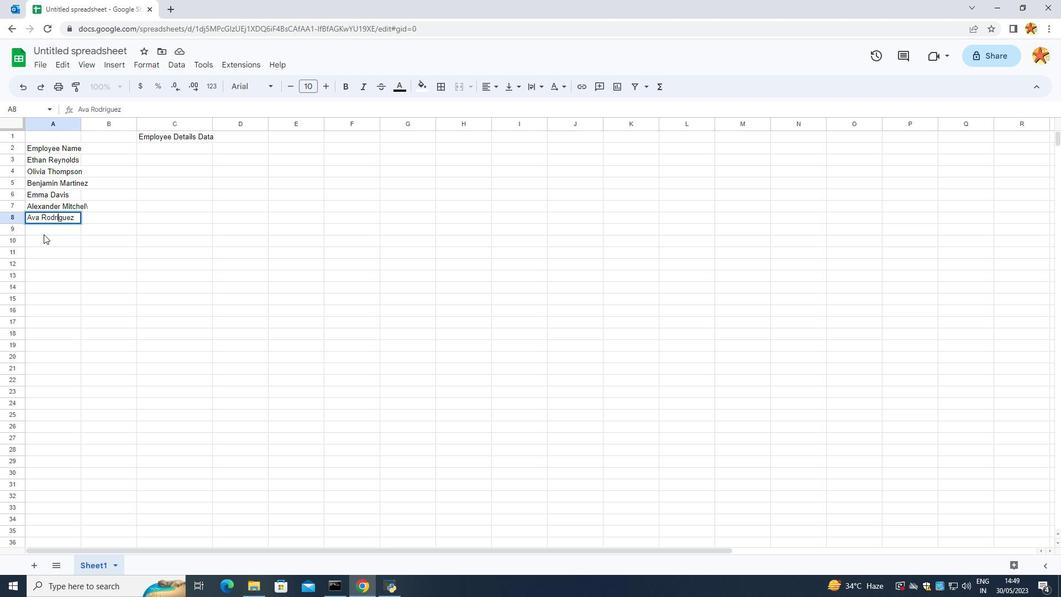 
Action: Mouse moved to (41, 237)
Screenshot: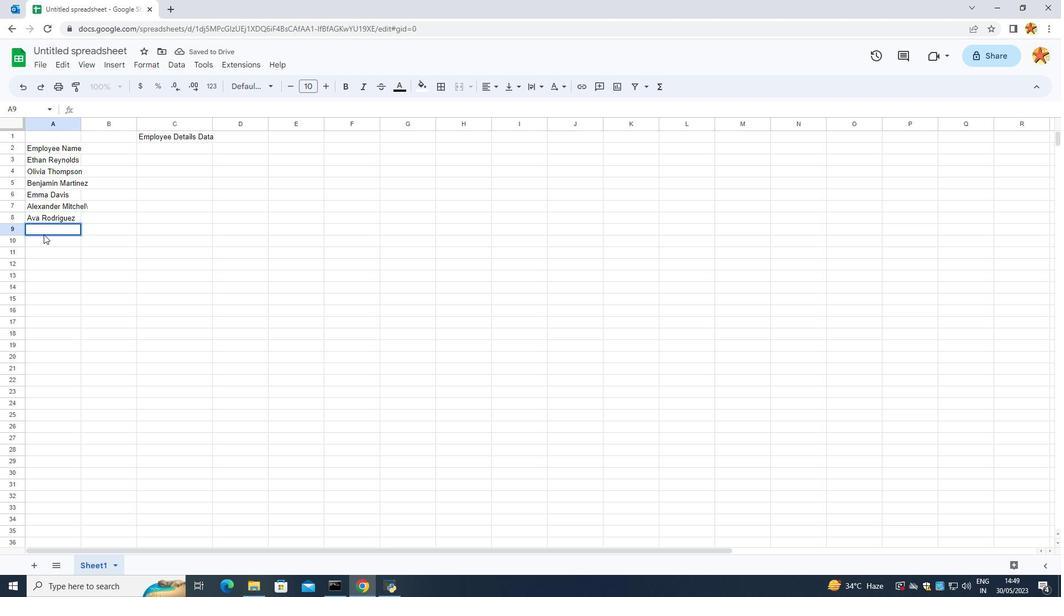 
Action: Key pressed <Key.caps_lock>d<Key.caps_lock>ANIEL<Key.space><Key.caps_lock>a<Key.caps_lock>NDERSON<Key.enter><Key.caps_lock>m<Key.caps_lock>IA<Key.space><Key.caps_lock>l<Key.caps_lock>EWIS<Key.enter><Key.caps_lock>c<Key.caps_lock>HRITOPHRET==<Key.backspace><Key.backspace><Key.backspace>R<Key.space><Key.caps_lock>s<Key.caps_lock>COTT]\<Key.backspace><Key.backspace><Key.backspace><Key.backspace><Key.backspace><Key.backspace><Key.backspace><Key.backspace><Key.backspace><Key.backspace><Key.backspace>ER<Key.space><Key.caps_lock>s<Key.caps_lock>COTT<Key.enter>
Screenshot: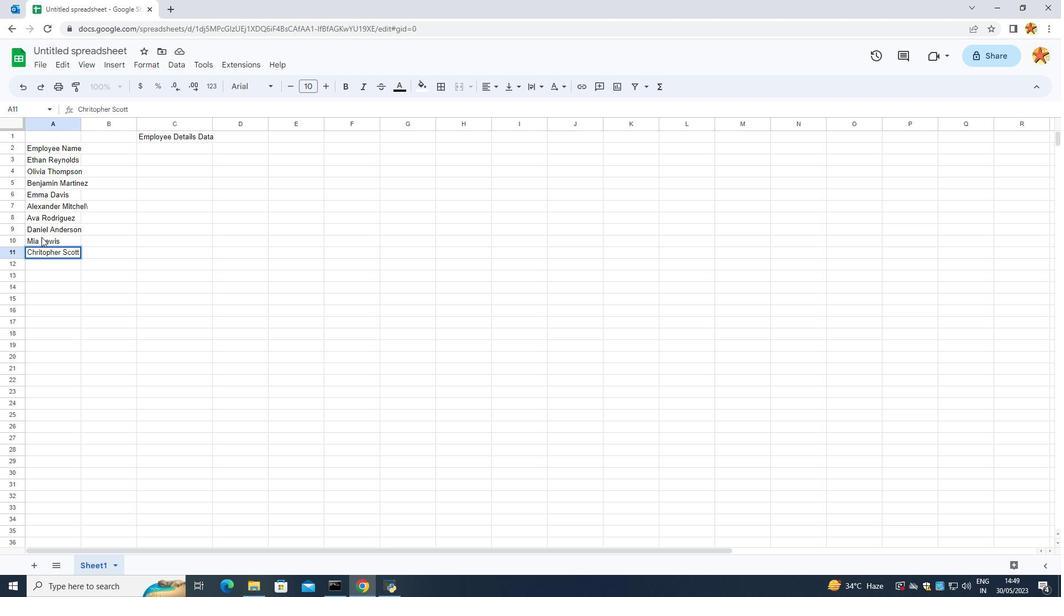 
Action: Mouse moved to (152, 258)
Screenshot: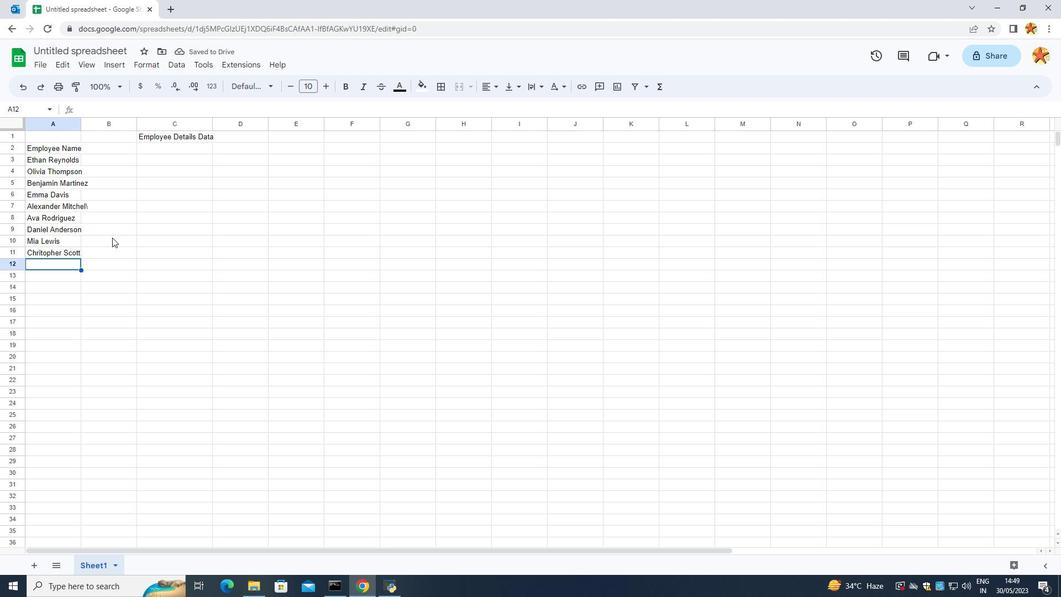 
Action: Key pressed <Key.caps_lock>s<Key.caps_lock>OPHJIA==============<Key.backspace><Key.backspace><Key.backspace><Key.backspace><Key.backspace><Key.backspace><Key.backspace><Key.backspace><Key.backspace><Key.backspace><Key.backspace><Key.backspace><Key.backspace><Key.backspace><Key.backspace><Key.backspace>IA<Key.space><Key.caps_lock>h<Key.caps_lock>ARRUIS
Screenshot: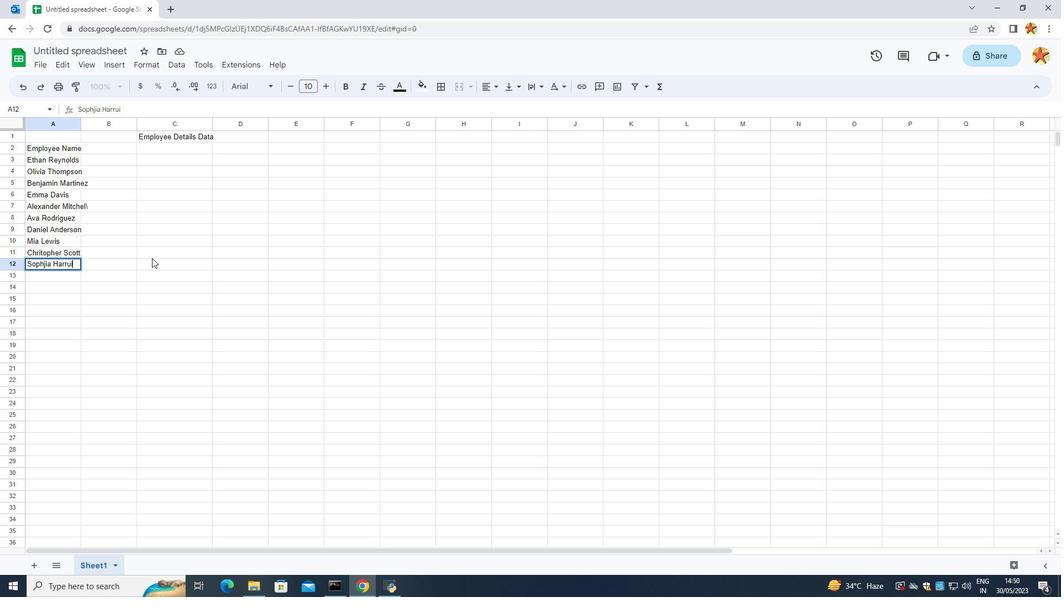 
Action: Mouse moved to (67, 1)
Screenshot: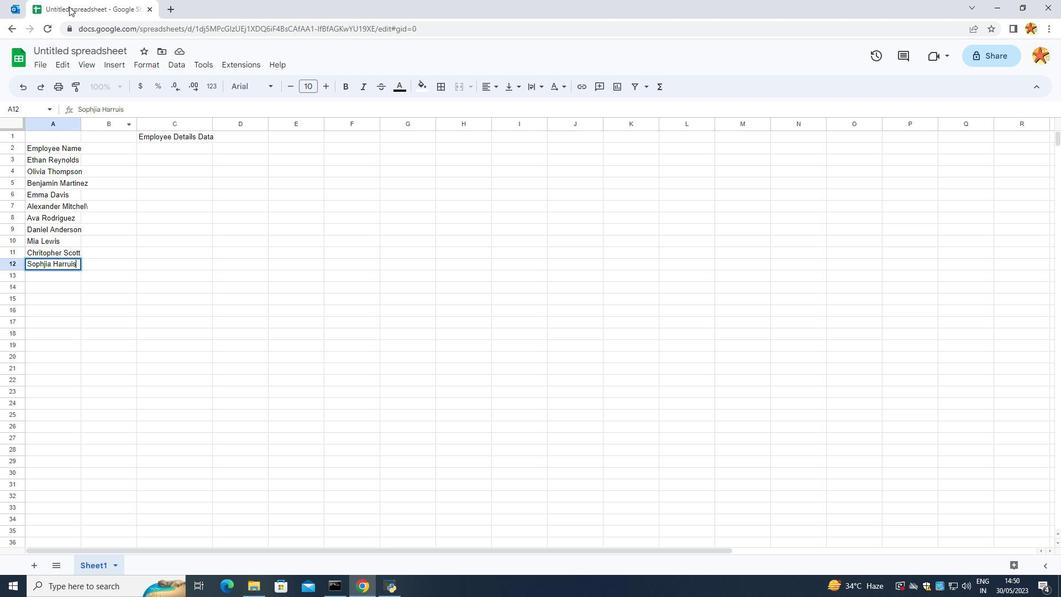 
Action: Key pressed <Key.backspace><Key.backspace><Key.backspace>IS
Screenshot: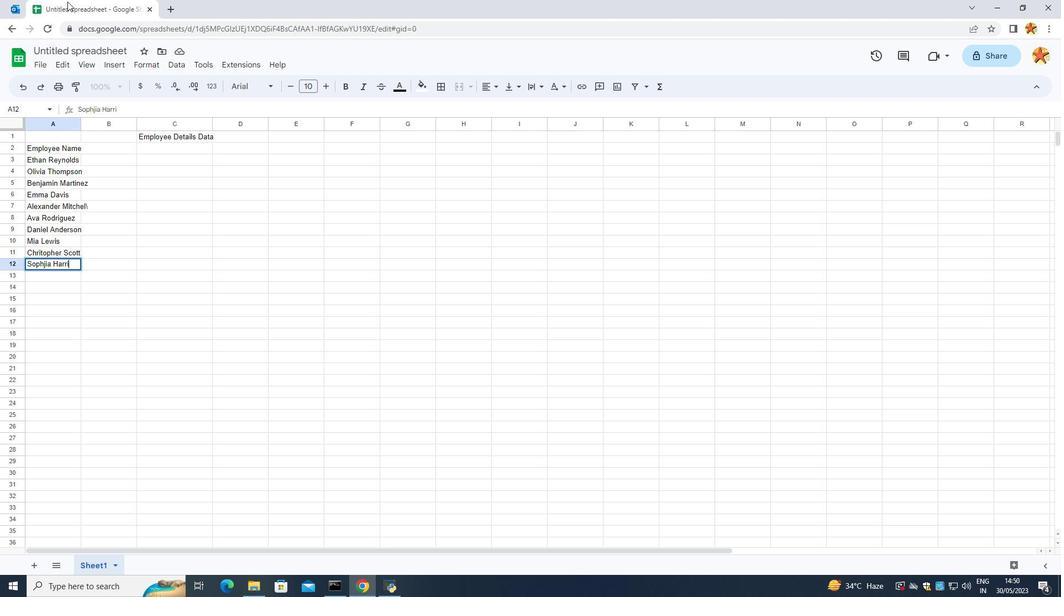 
Action: Mouse moved to (174, 226)
Screenshot: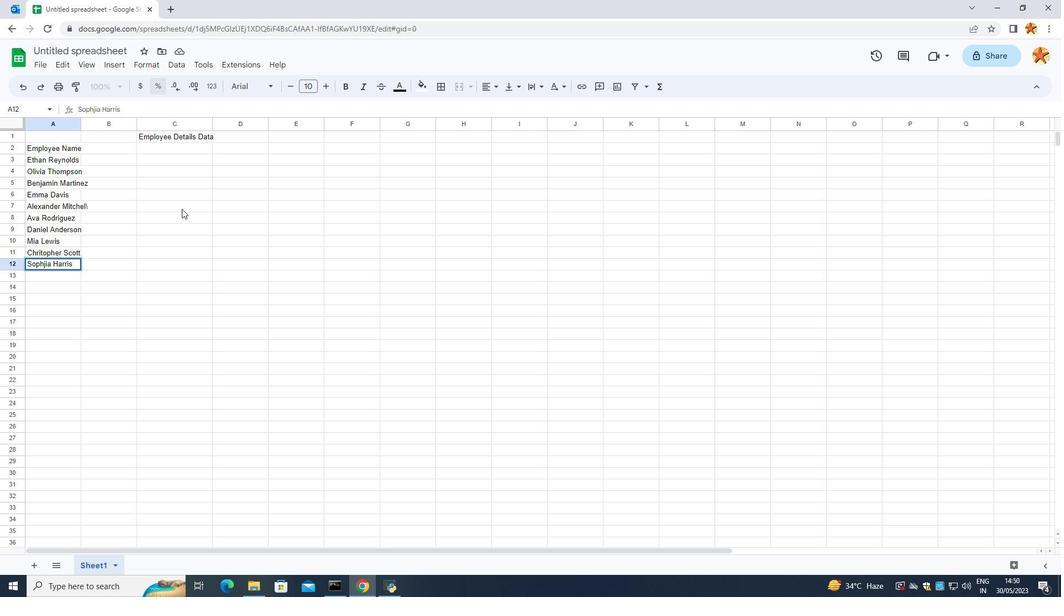 
Action: Mouse pressed left at (174, 226)
Screenshot: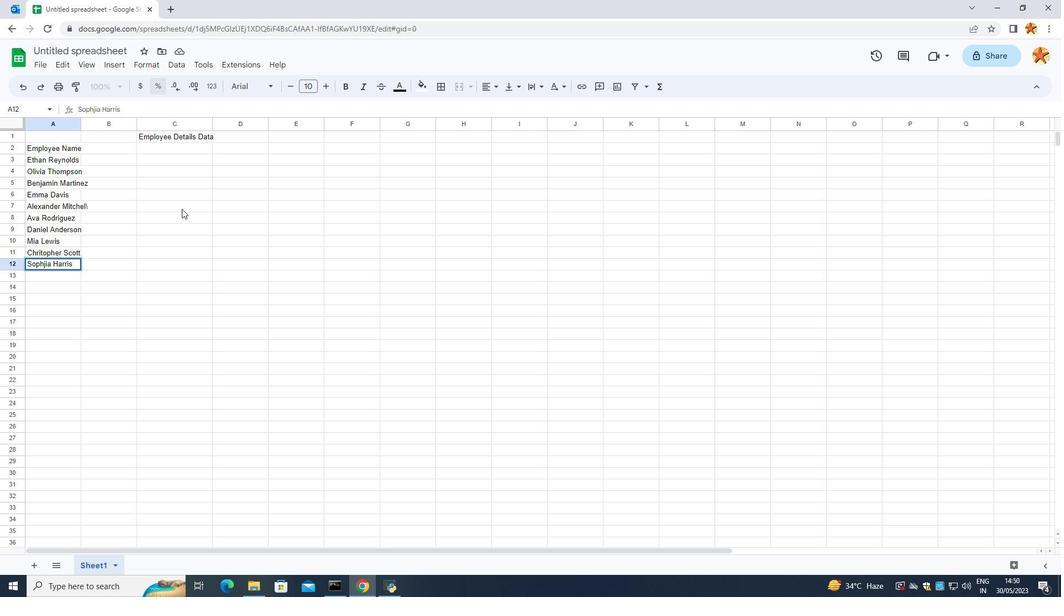 
Action: Mouse moved to (137, 145)
Screenshot: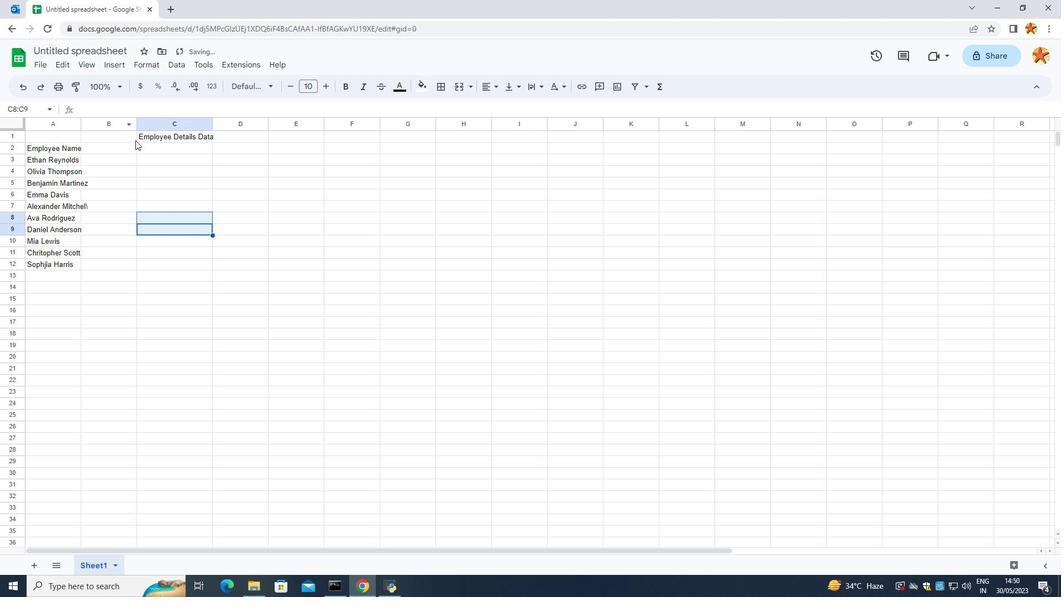
Action: Mouse pressed left at (137, 145)
Screenshot: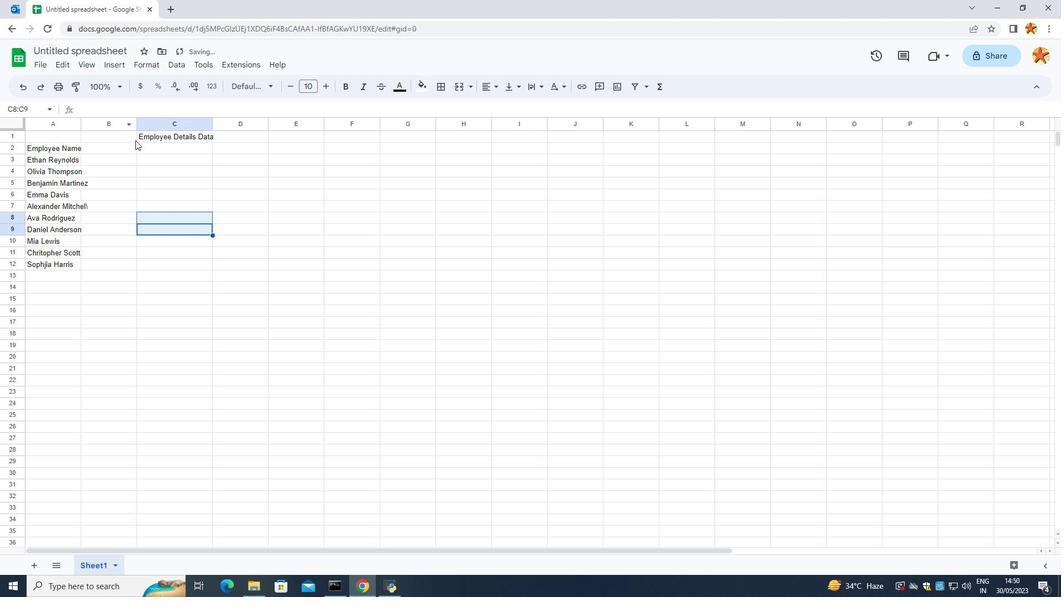 
Action: Mouse moved to (28, 227)
Screenshot: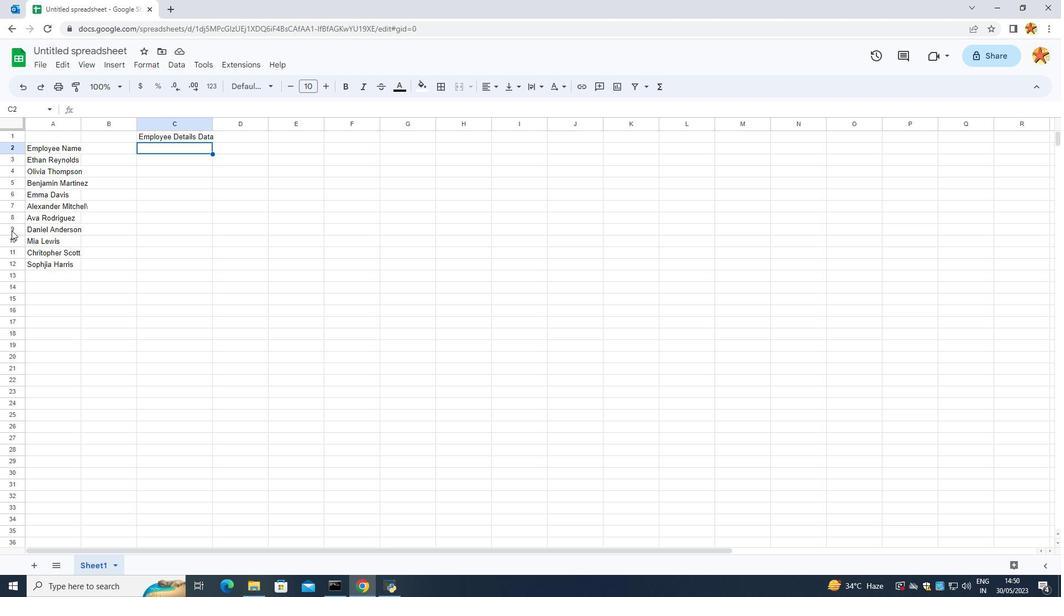
Action: Key pressed <Key.caps_lock>d==<Key.backspace><Key.backspace><Key.backspace><Key.caps_lock><Key.caps_lock>d<Key.caps_lock>ECEMBV<Key.backspace><Key.backspace>BER<Key.space><Key.caps_lock>l<Key.caps_lock><Key.caps_lock>as<Key.backspace><Key.backspace><Key.caps_lock>AST<Key.space>WEEEL<Key.backspace><Key.backspace>K<Key.caps_lock>s<Key.caps_lock>ALES
Screenshot: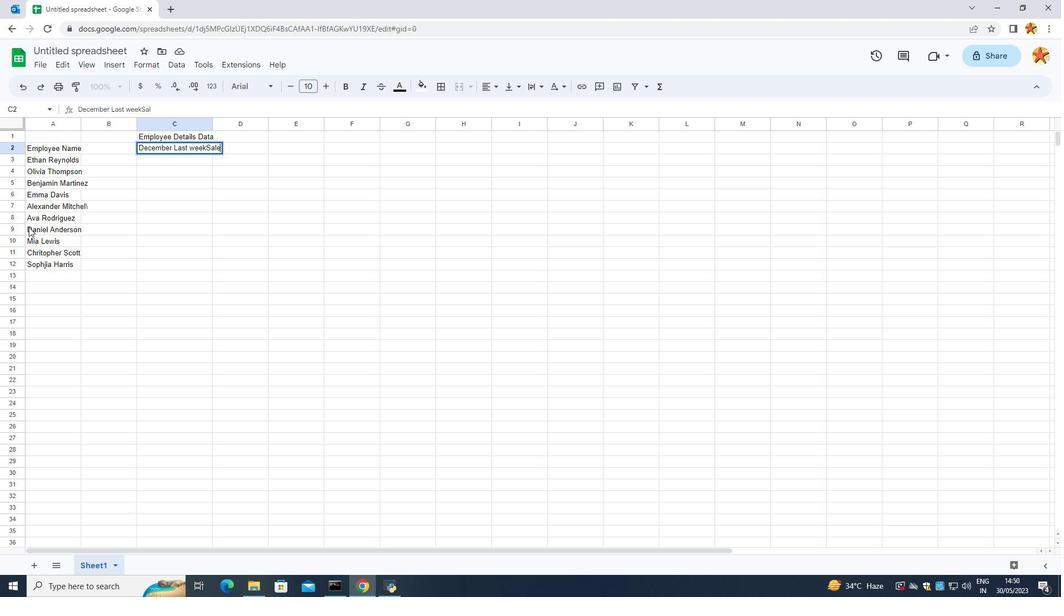 
Action: Mouse moved to (87, 262)
Screenshot: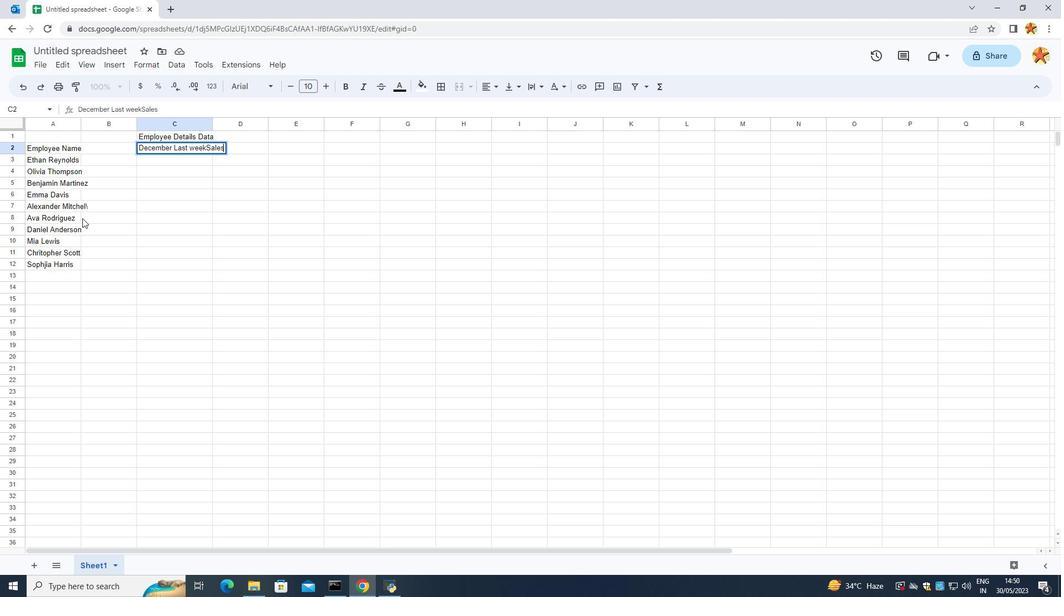 
Action: Mouse pressed left at (87, 262)
Screenshot: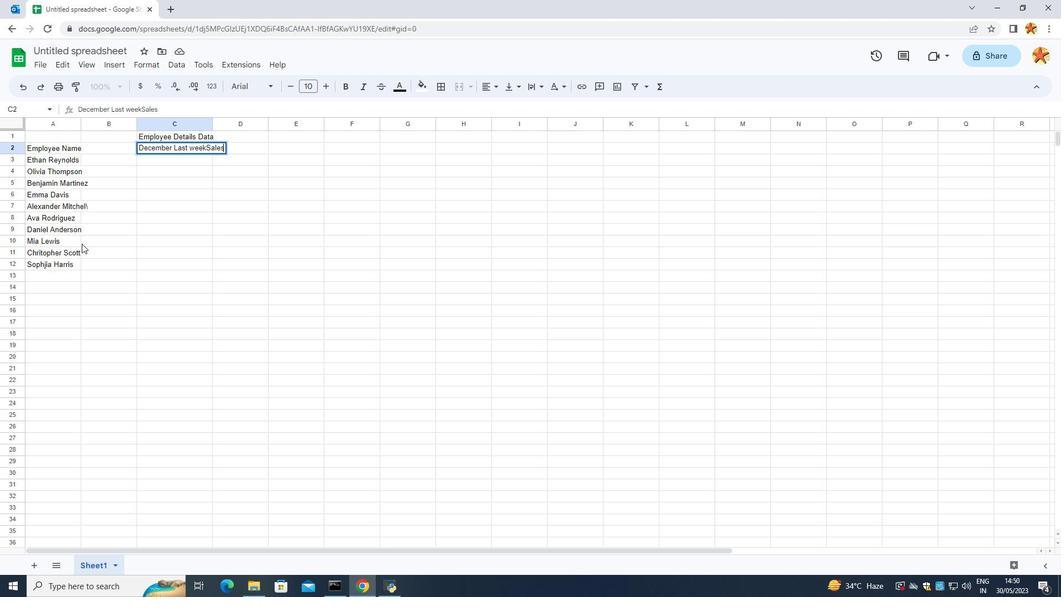 
Action: Mouse moved to (190, 146)
Screenshot: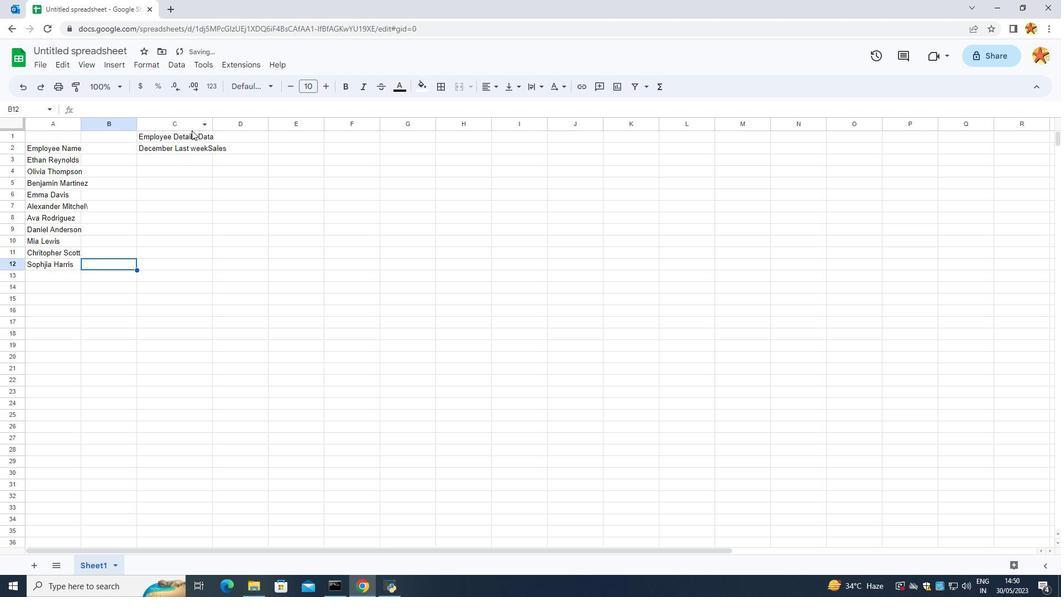 
Action: Mouse pressed left at (190, 146)
Screenshot: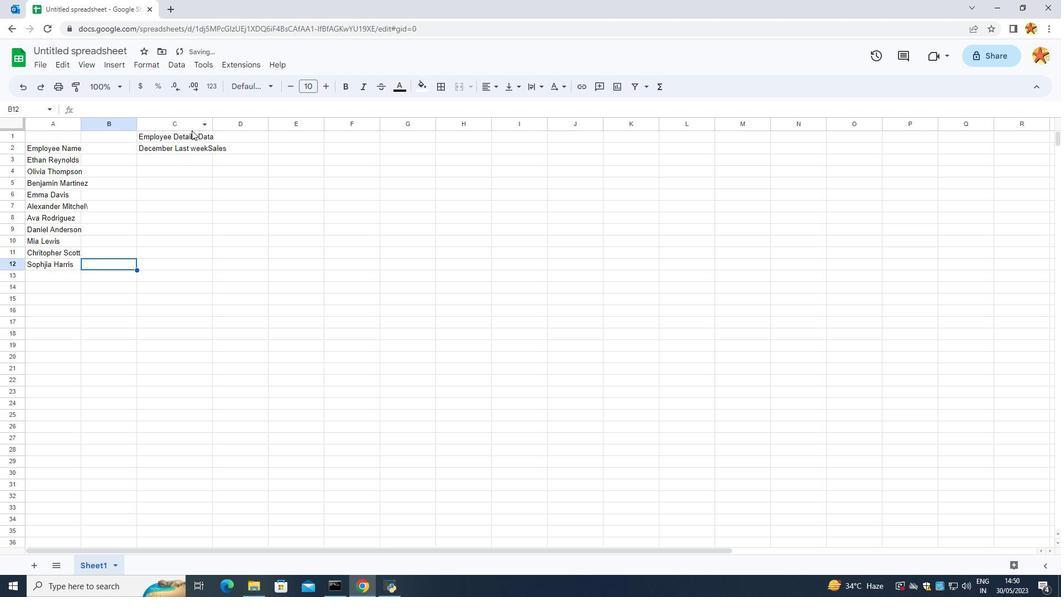 
Action: Mouse moved to (212, 125)
Screenshot: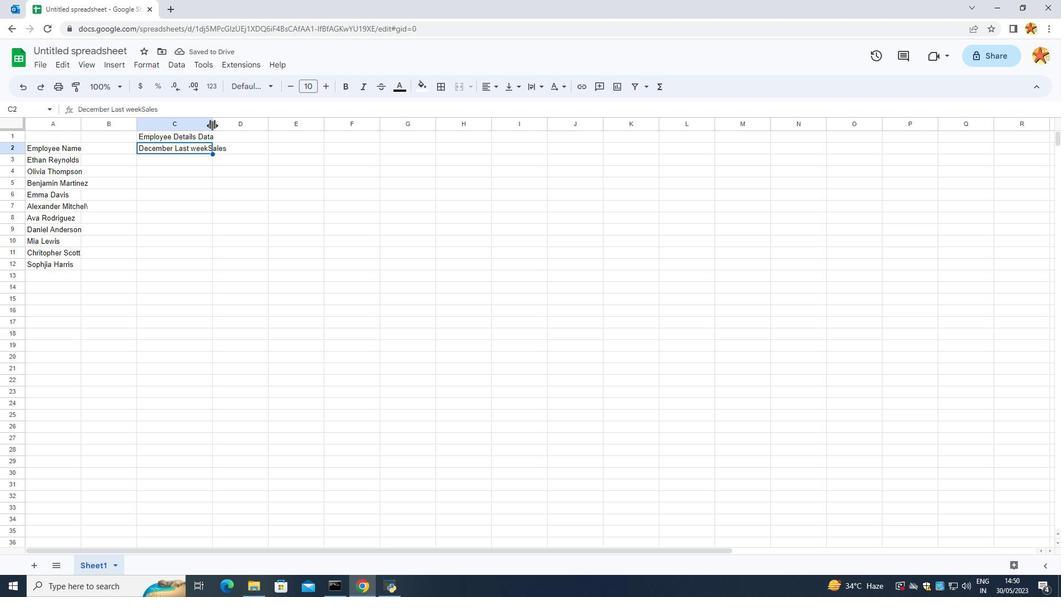 
Action: Mouse pressed left at (212, 125)
Screenshot: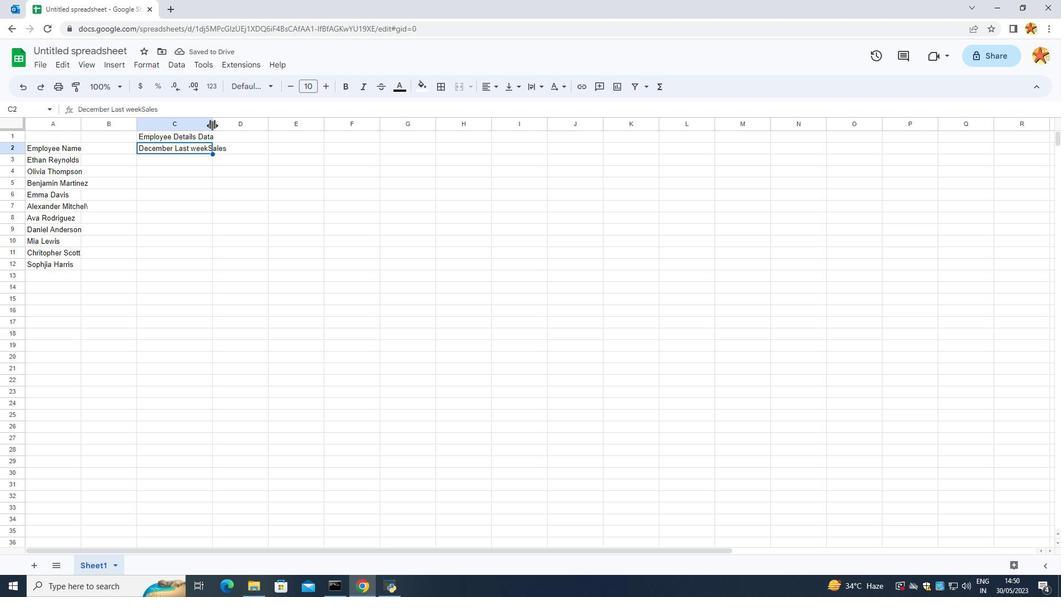 
Action: Mouse moved to (186, 200)
Screenshot: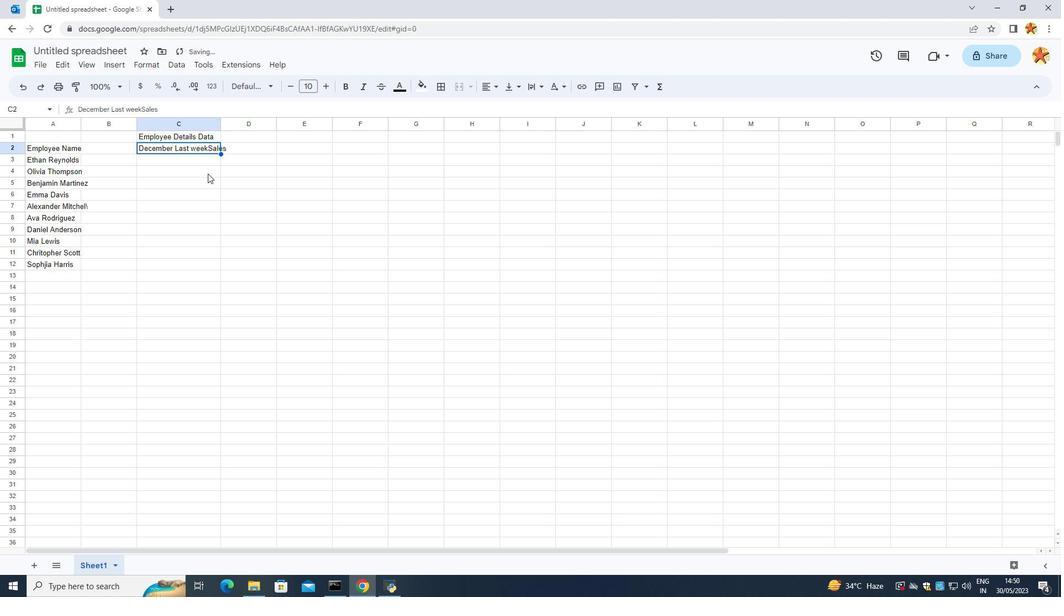 
Action: Mouse pressed left at (186, 200)
Screenshot: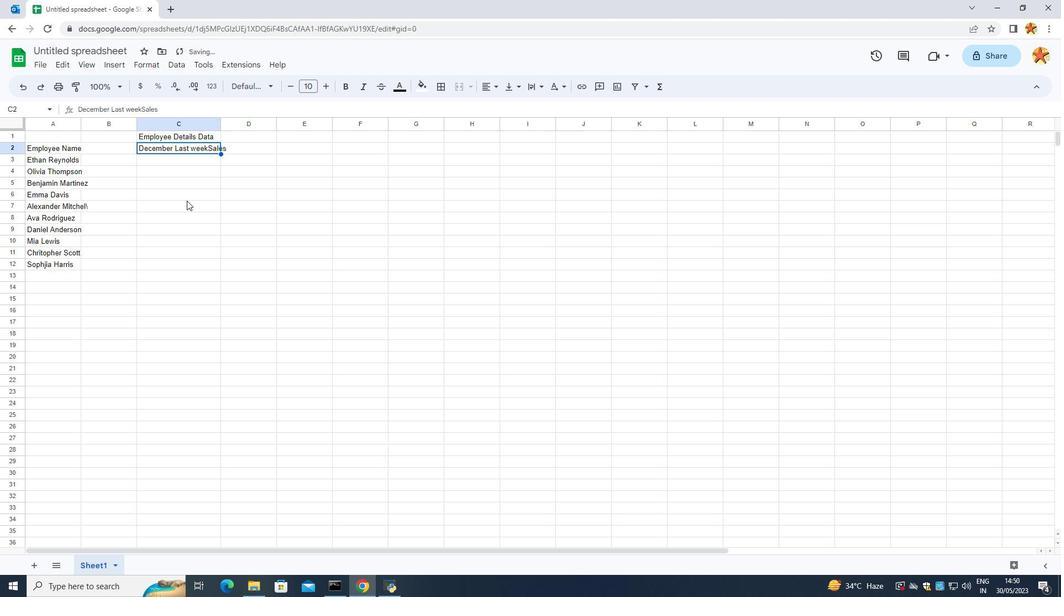 
Action: Mouse moved to (166, 139)
Screenshot: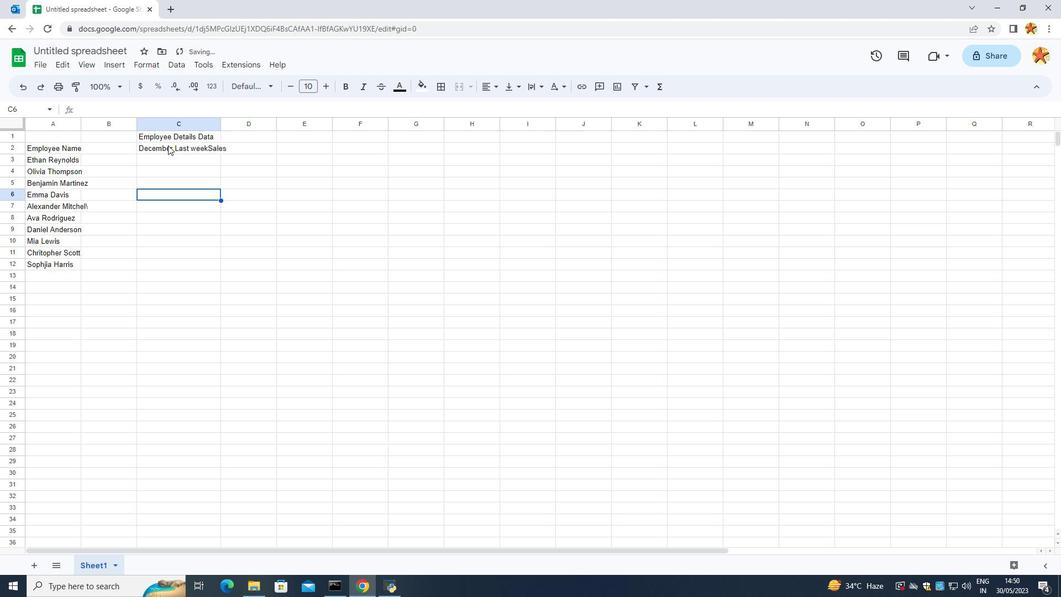 
Action: Mouse pressed left at (166, 139)
Screenshot: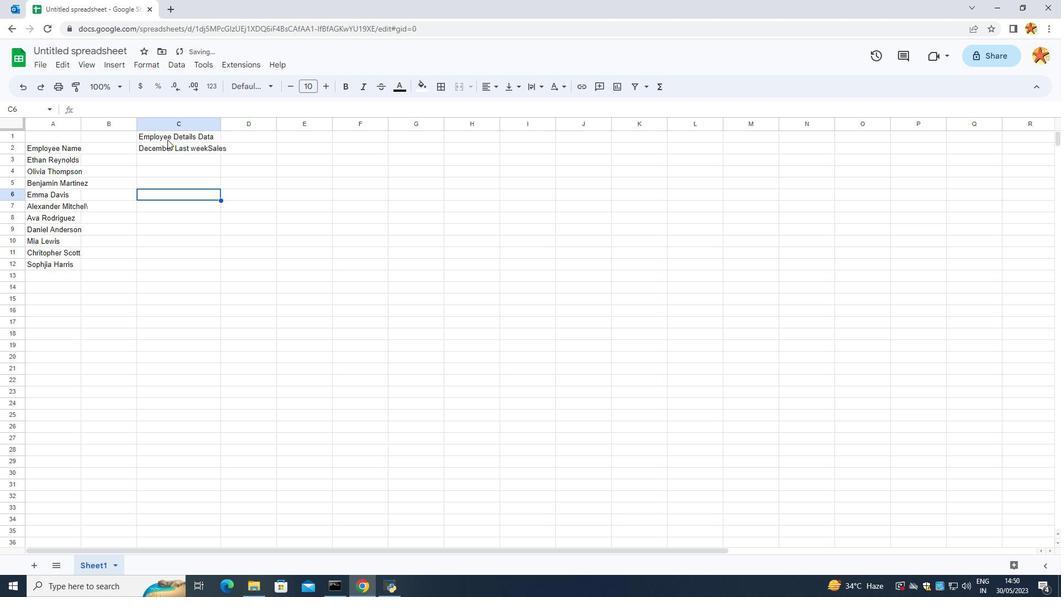 
Action: Mouse moved to (166, 146)
Screenshot: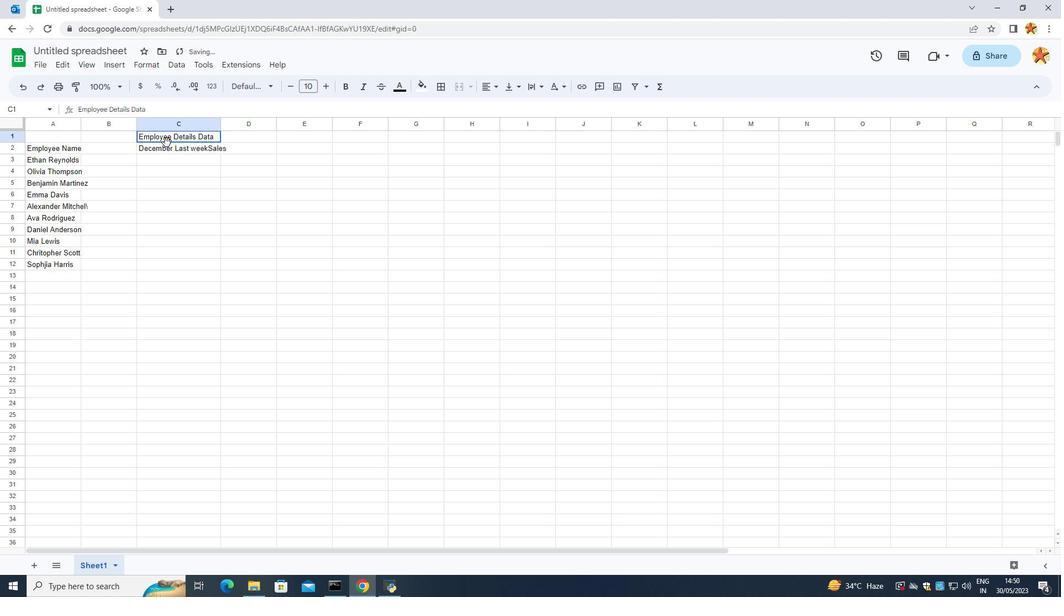 
Action: Mouse pressed right at (166, 146)
Screenshot: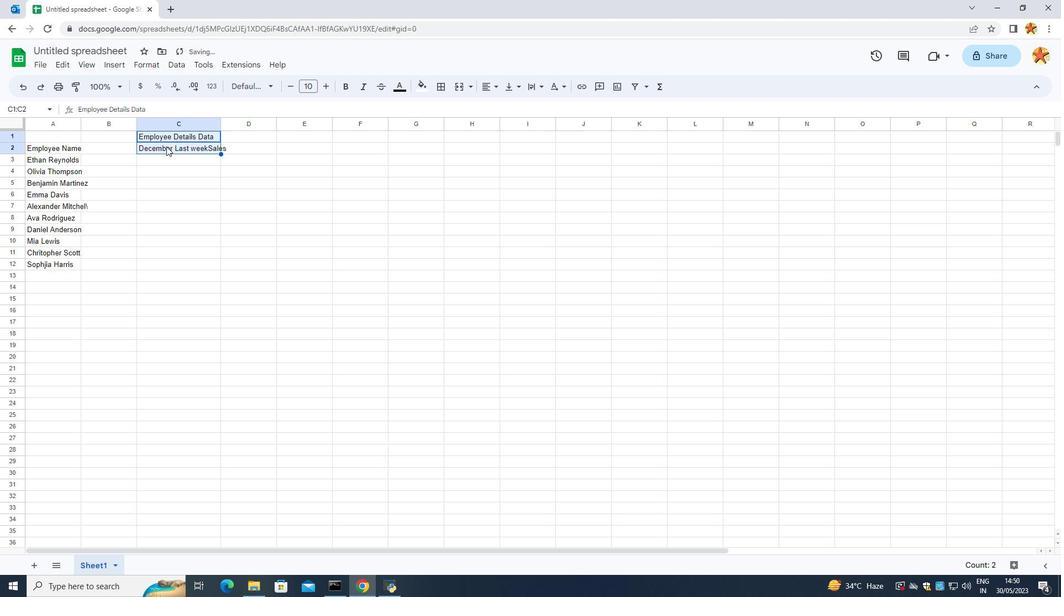 
Action: Mouse moved to (181, 158)
Screenshot: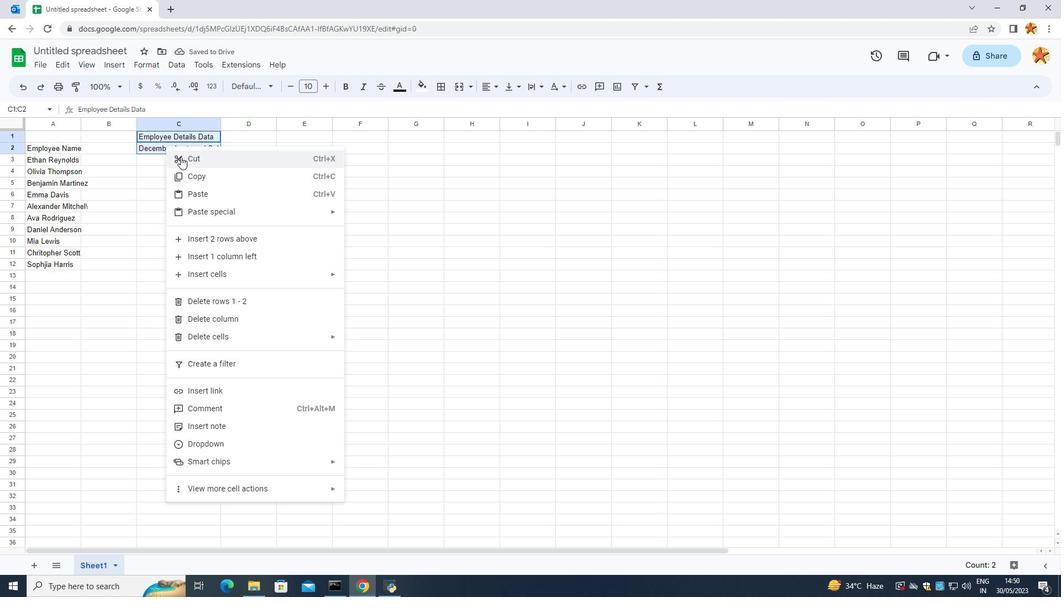 
Action: Mouse pressed left at (181, 158)
Screenshot: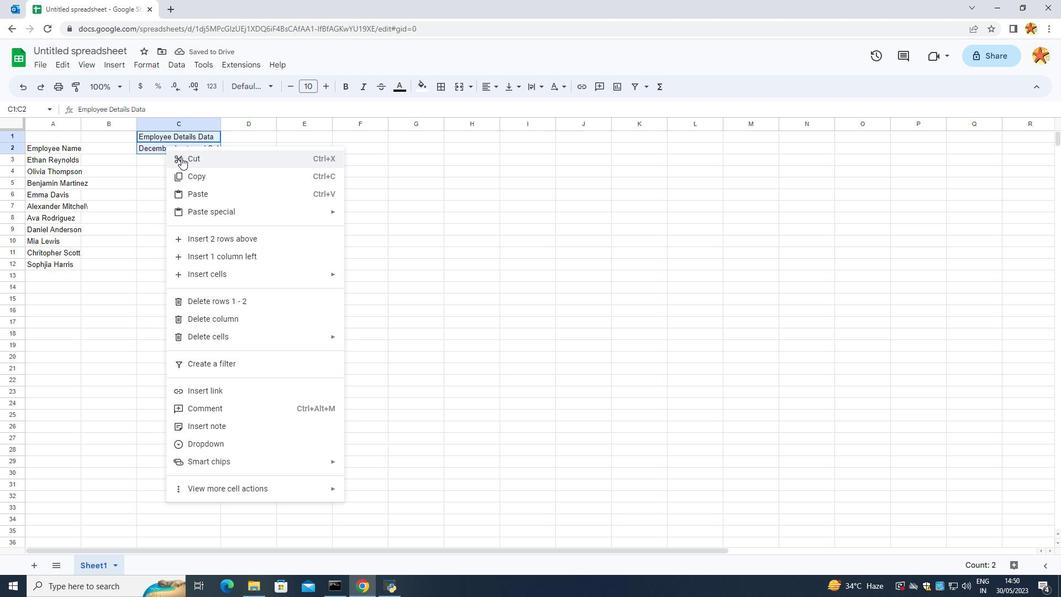 
Action: Mouse moved to (123, 144)
Screenshot: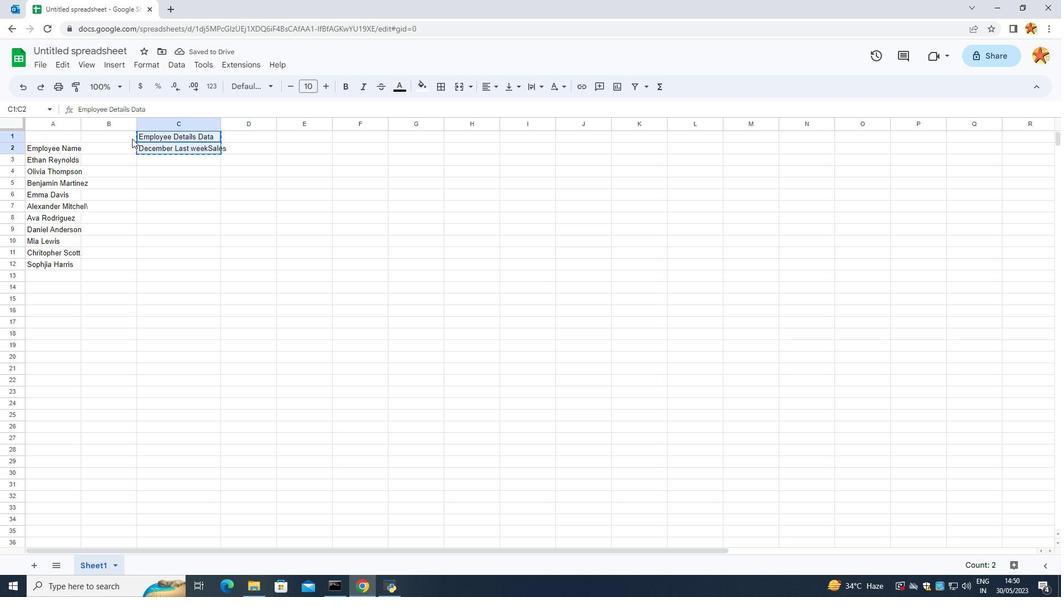 
Action: Mouse pressed left at (123, 144)
Screenshot: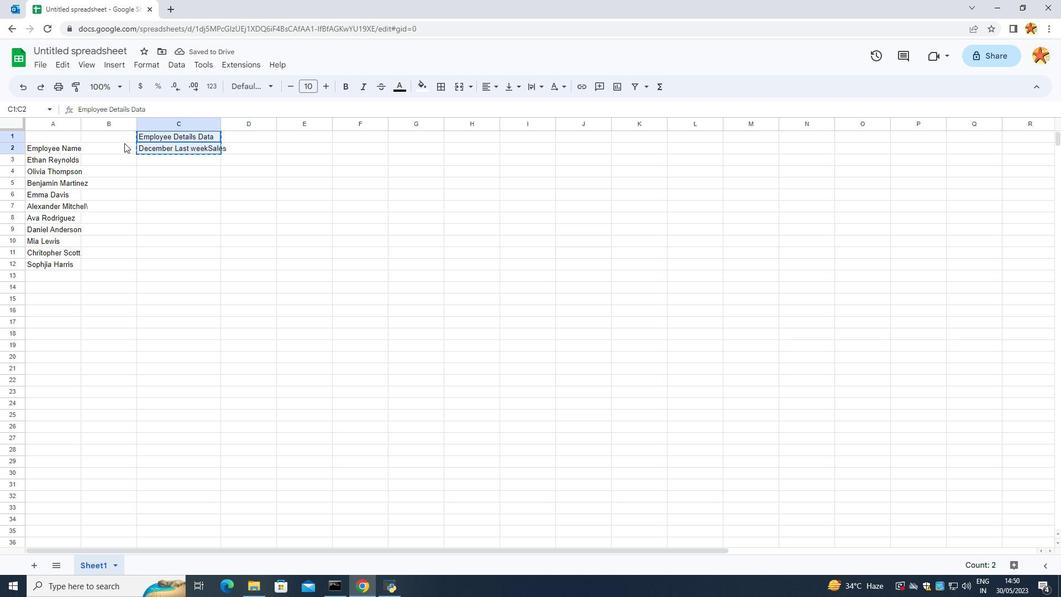 
Action: Mouse moved to (118, 132)
Screenshot: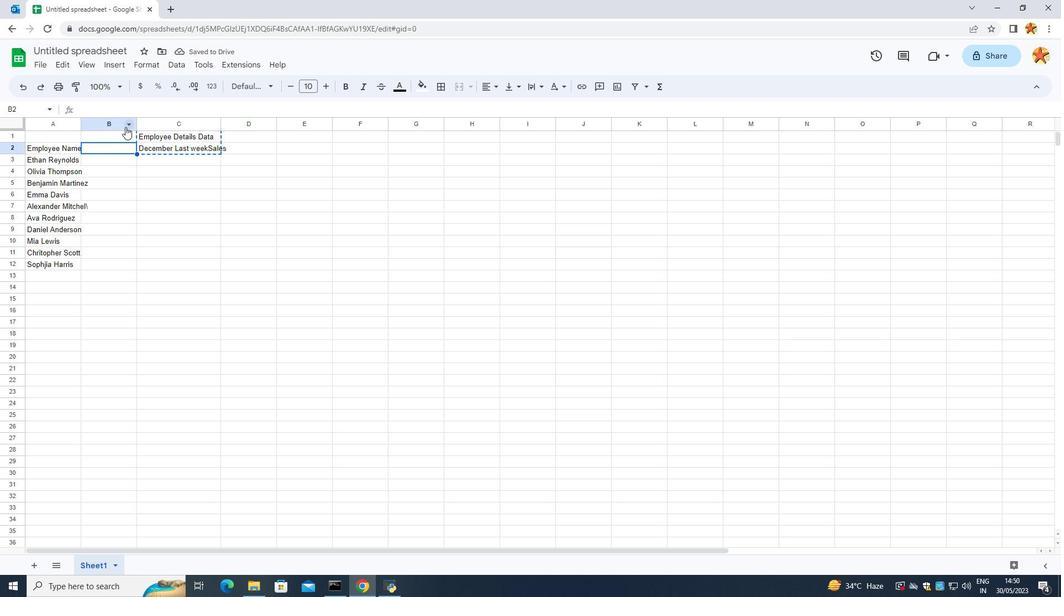 
Action: Mouse pressed left at (118, 132)
Screenshot: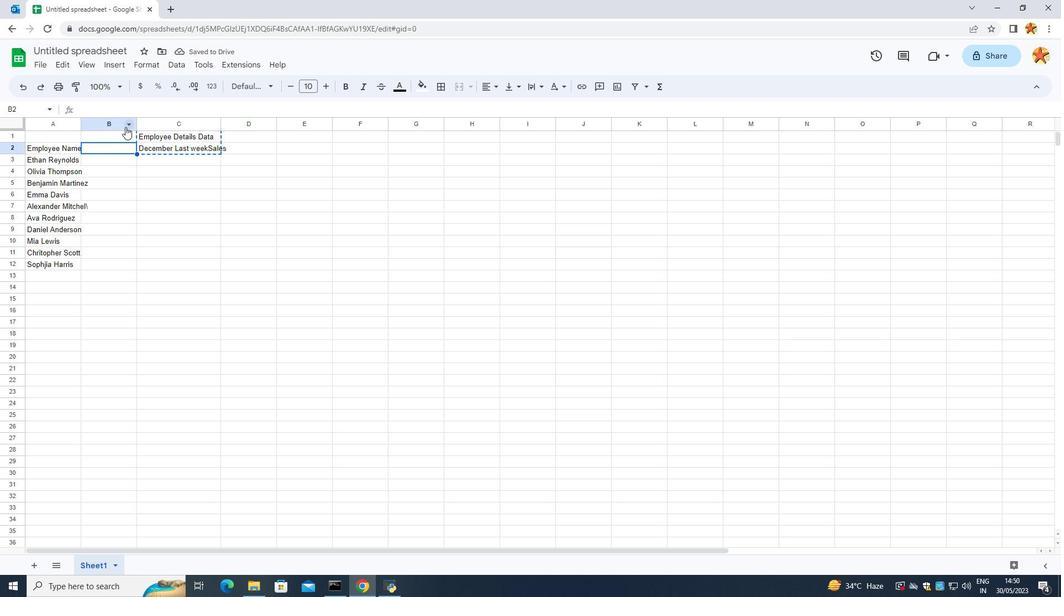 
Action: Mouse moved to (117, 137)
Screenshot: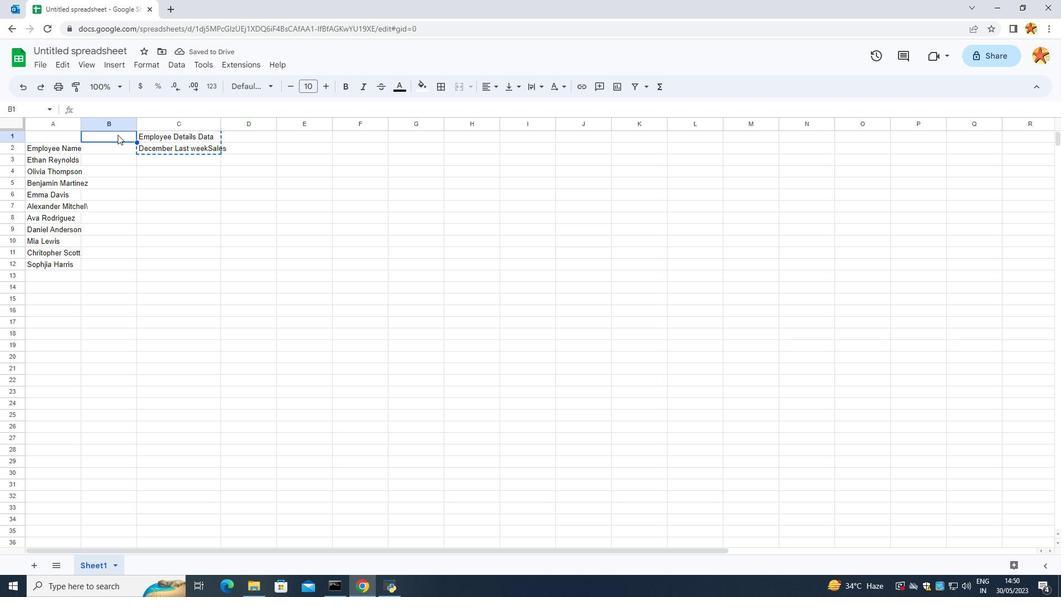 
Action: Mouse pressed right at (117, 137)
Screenshot: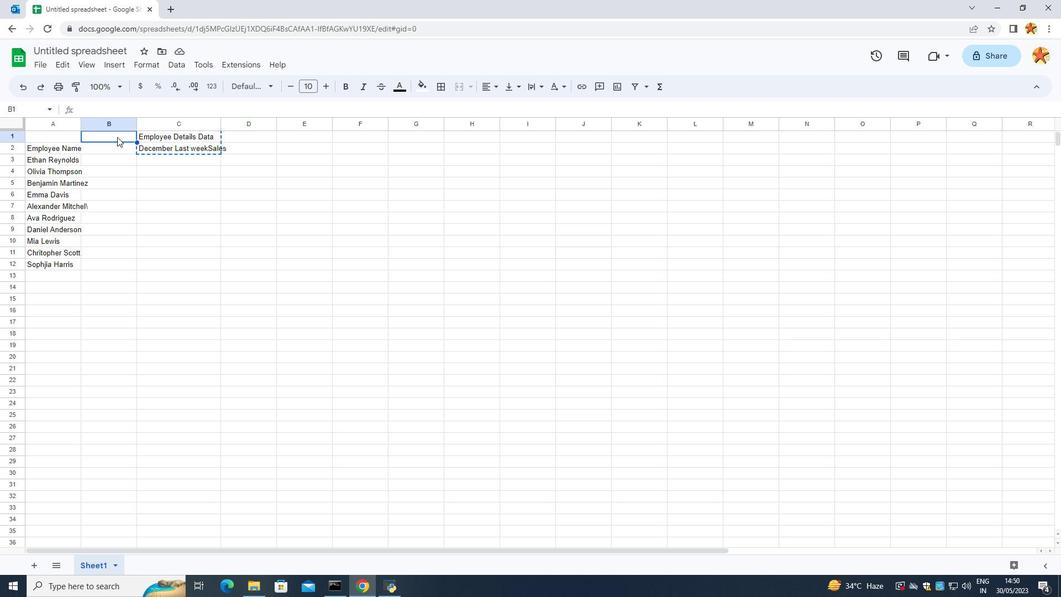
Action: Mouse moved to (137, 171)
Screenshot: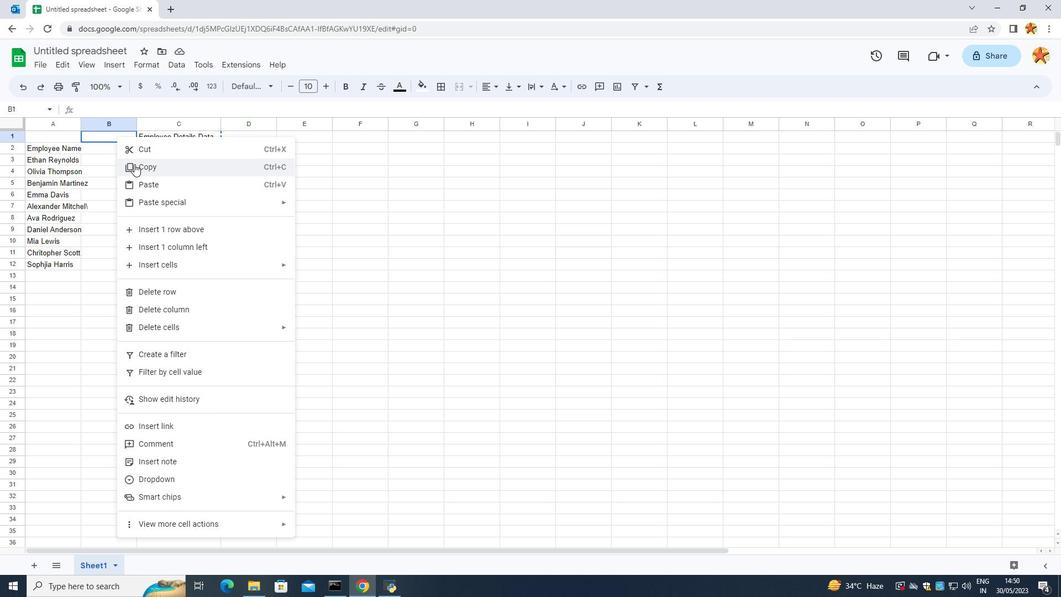 
Action: Mouse pressed left at (137, 171)
Screenshot: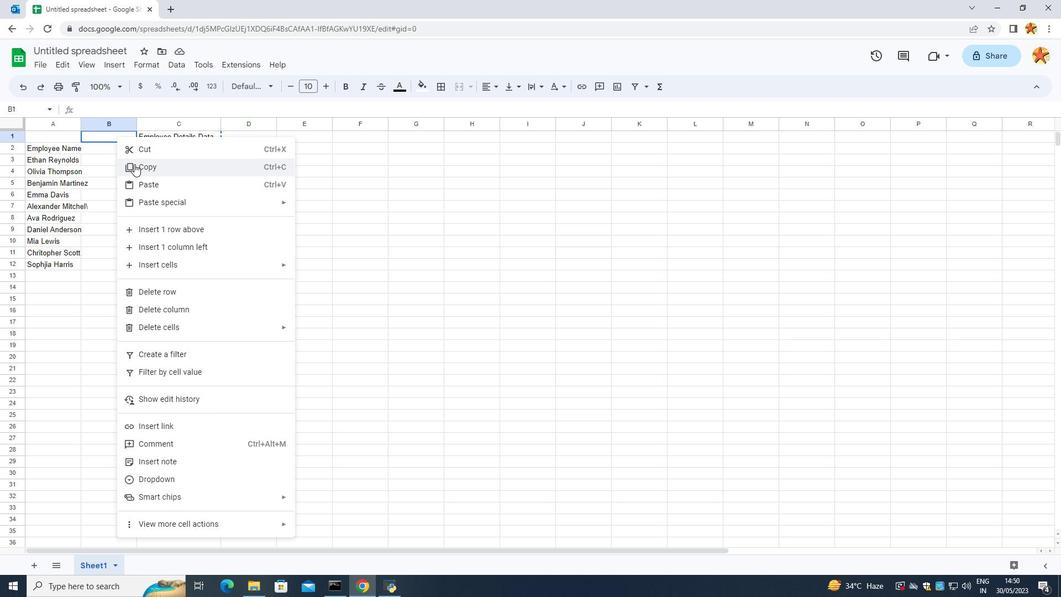 
Action: Mouse moved to (138, 187)
Screenshot: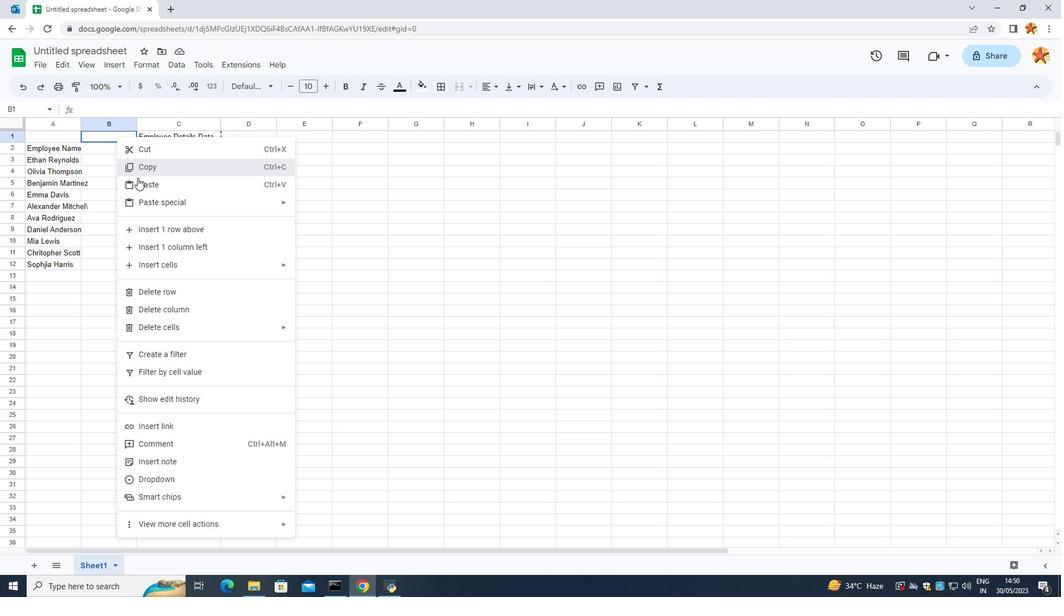 
Action: Mouse pressed left at (138, 187)
Screenshot: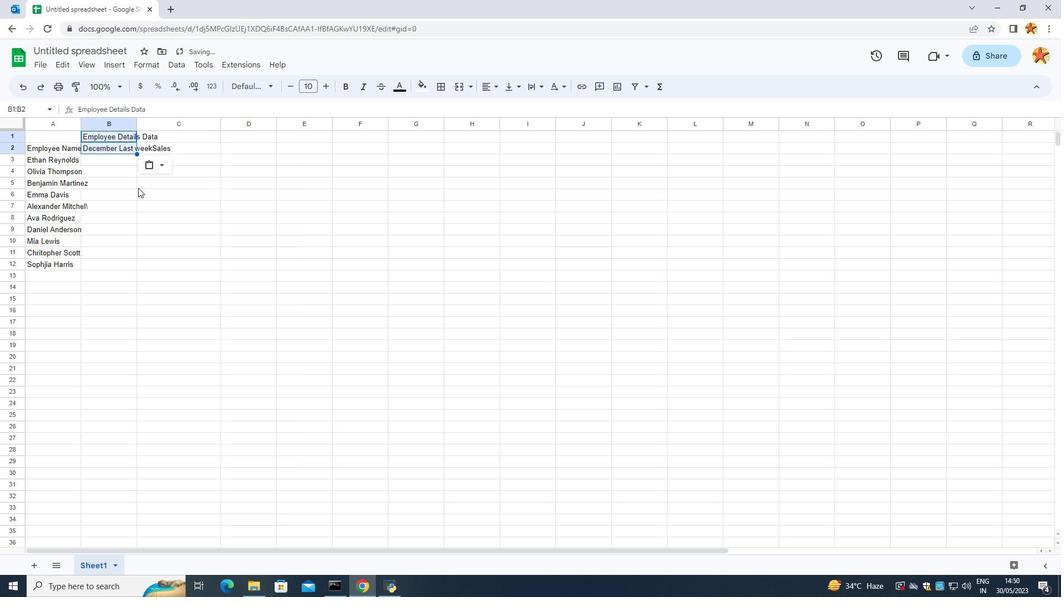 
Action: Mouse moved to (91, 138)
Screenshot: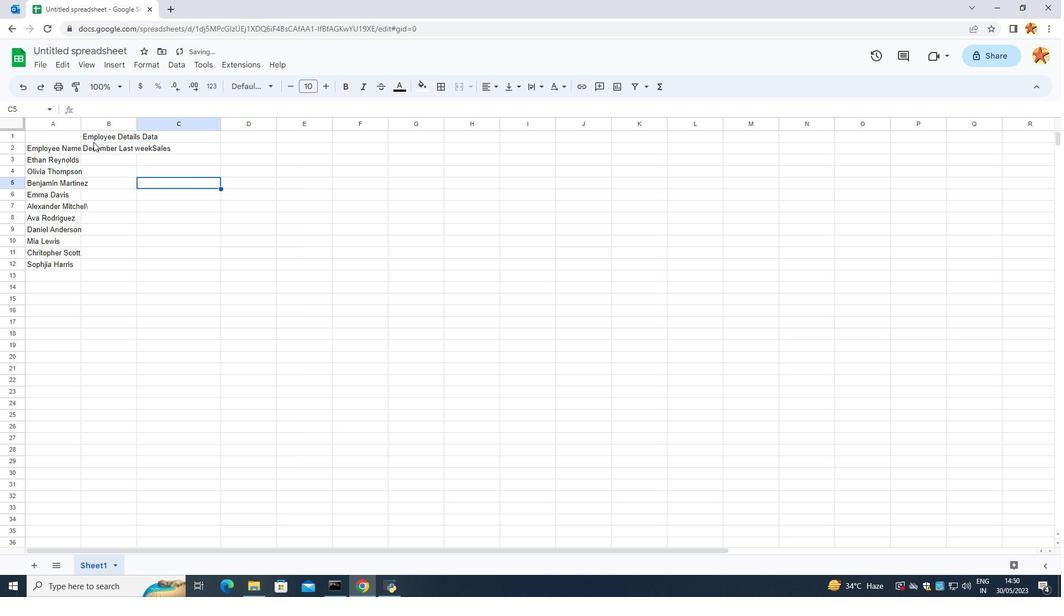 
Action: Mouse pressed left at (91, 138)
Screenshot: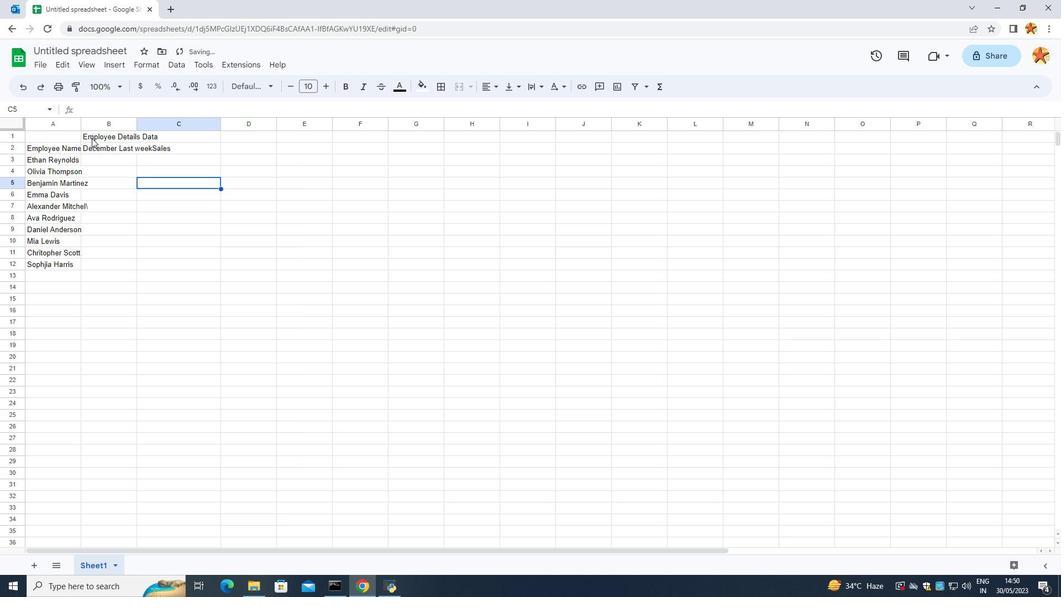 
Action: Mouse pressed right at (91, 138)
Screenshot: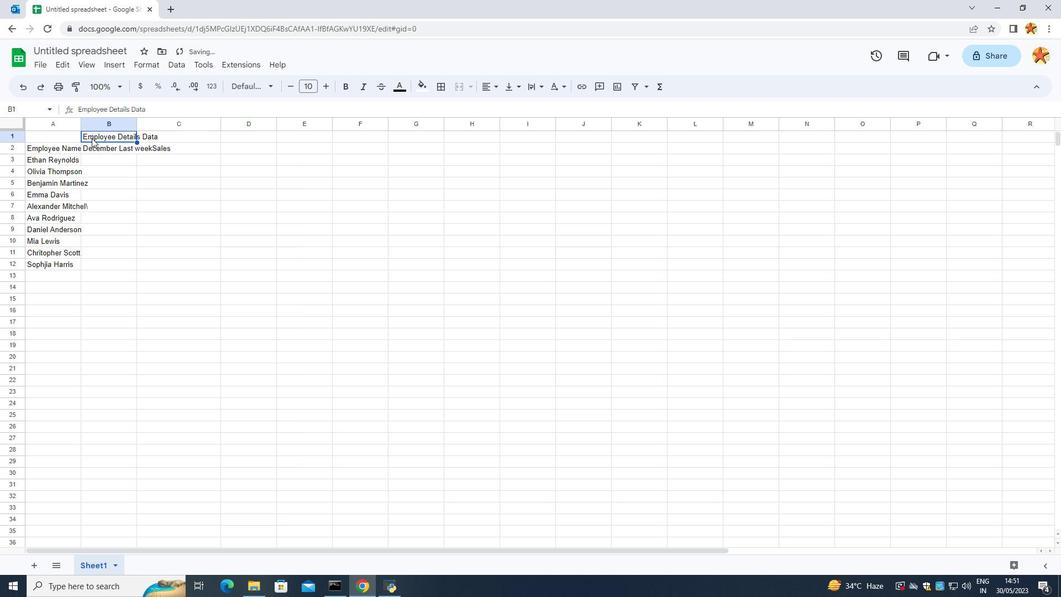 
Action: Mouse moved to (95, 172)
Screenshot: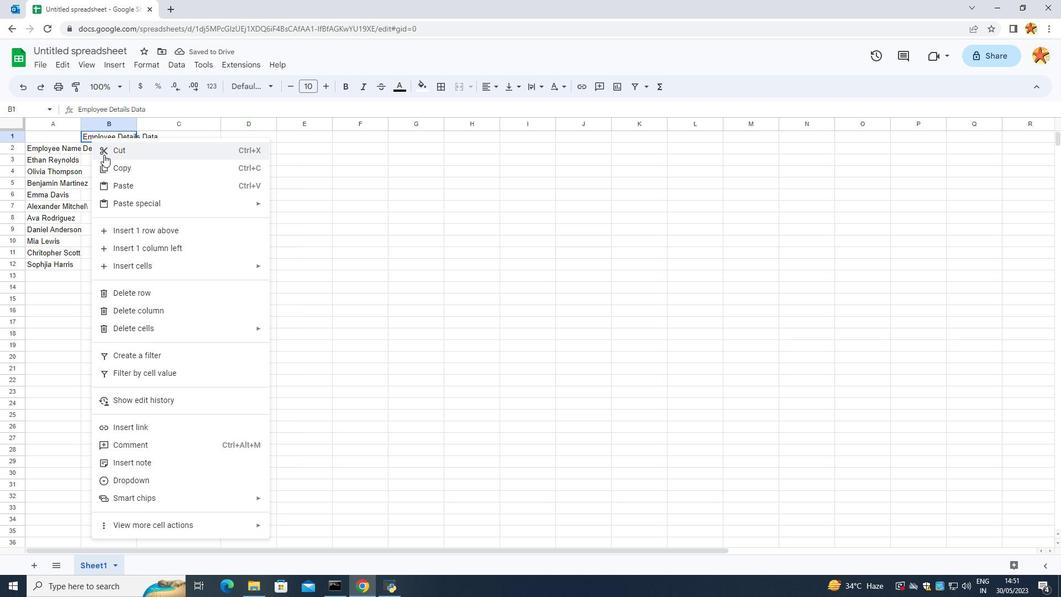 
Action: Mouse pressed left at (95, 172)
Screenshot: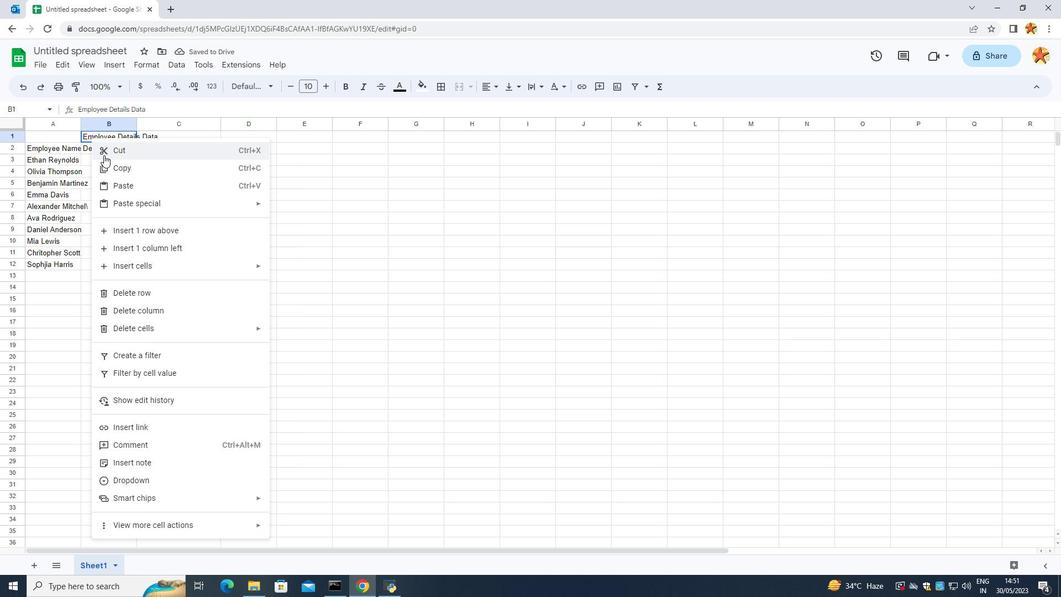
Action: Mouse moved to (113, 145)
Screenshot: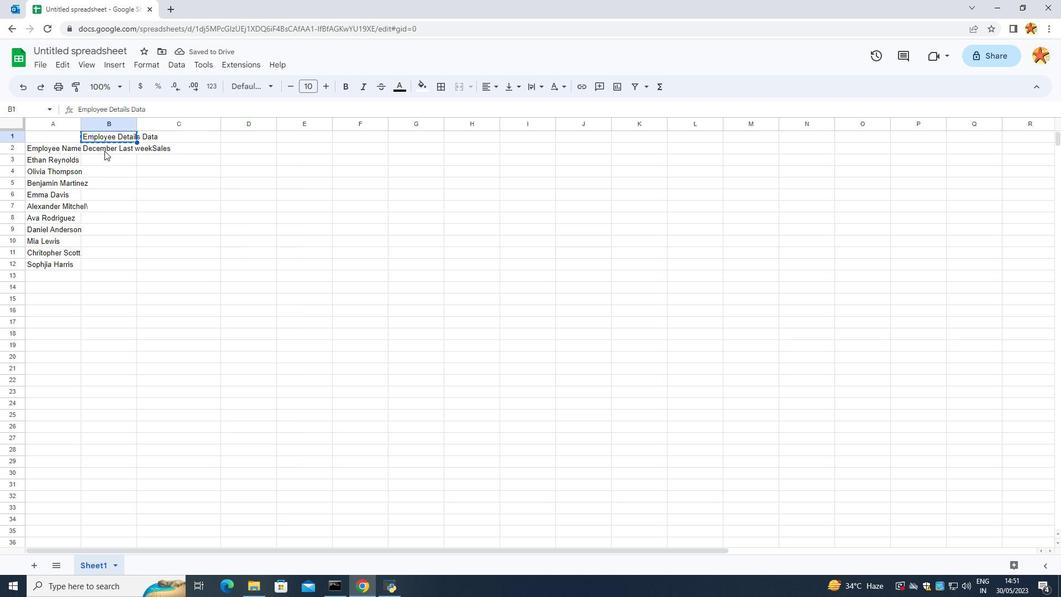 
Action: Mouse pressed left at (113, 145)
Screenshot: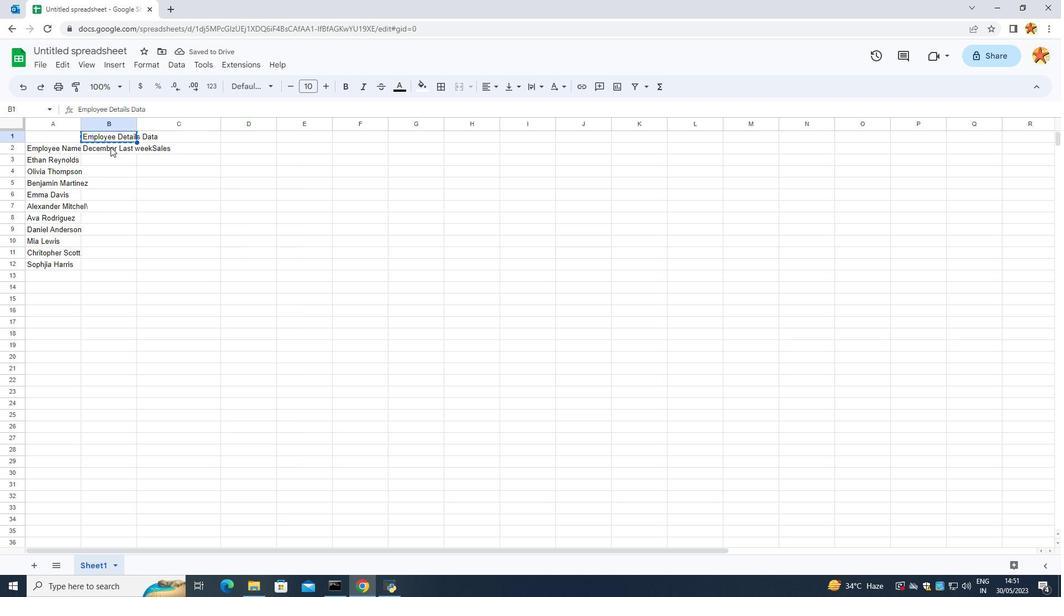 
Action: Mouse moved to (138, 122)
Screenshot: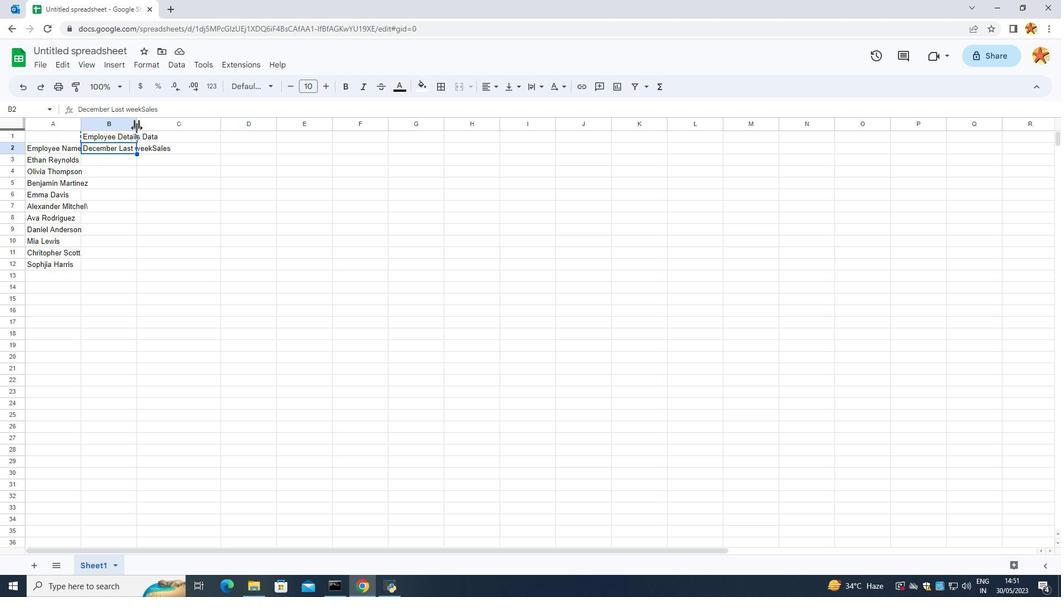 
Action: Mouse pressed left at (138, 122)
Screenshot: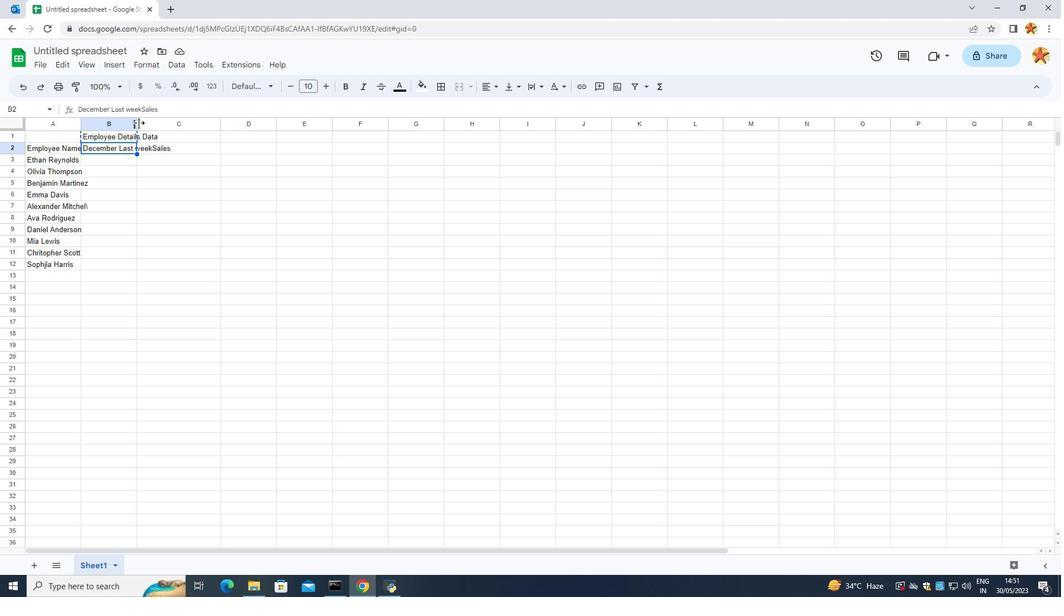 
Action: Mouse moved to (149, 171)
Screenshot: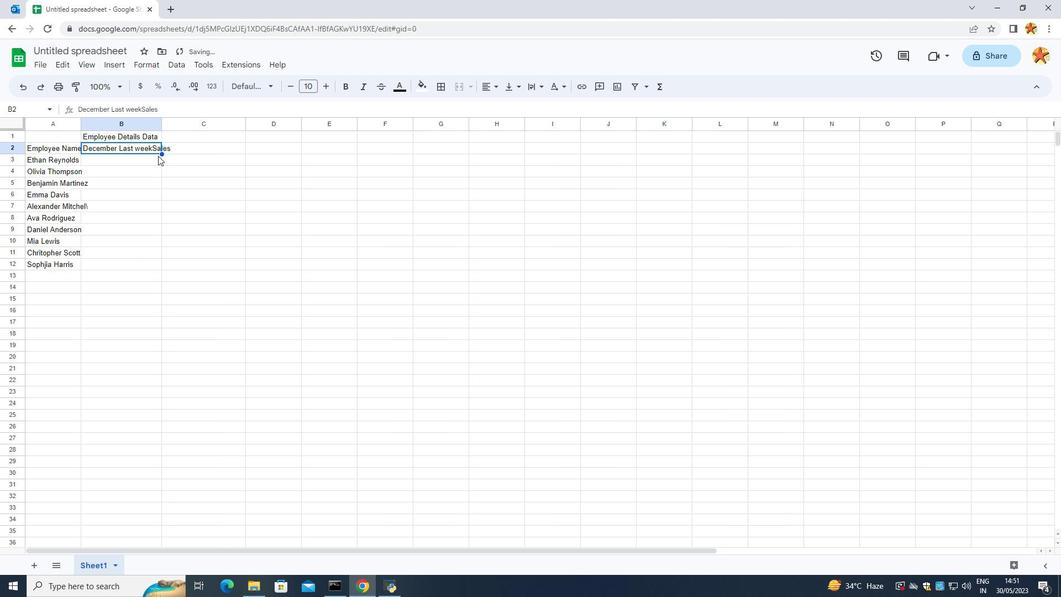 
Action: Mouse pressed left at (149, 171)
Screenshot: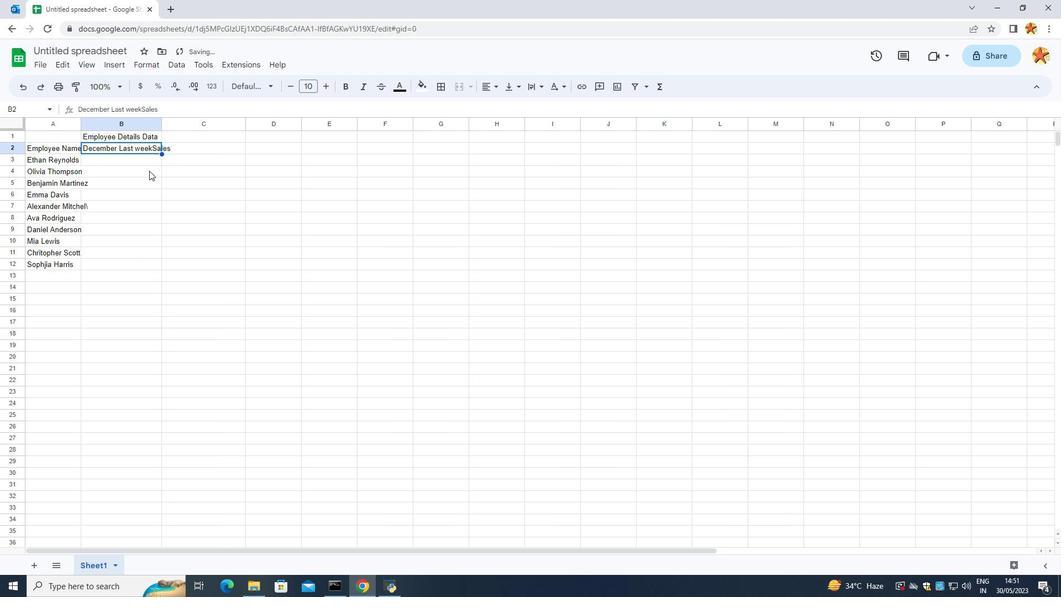 
Action: Mouse moved to (111, 157)
Screenshot: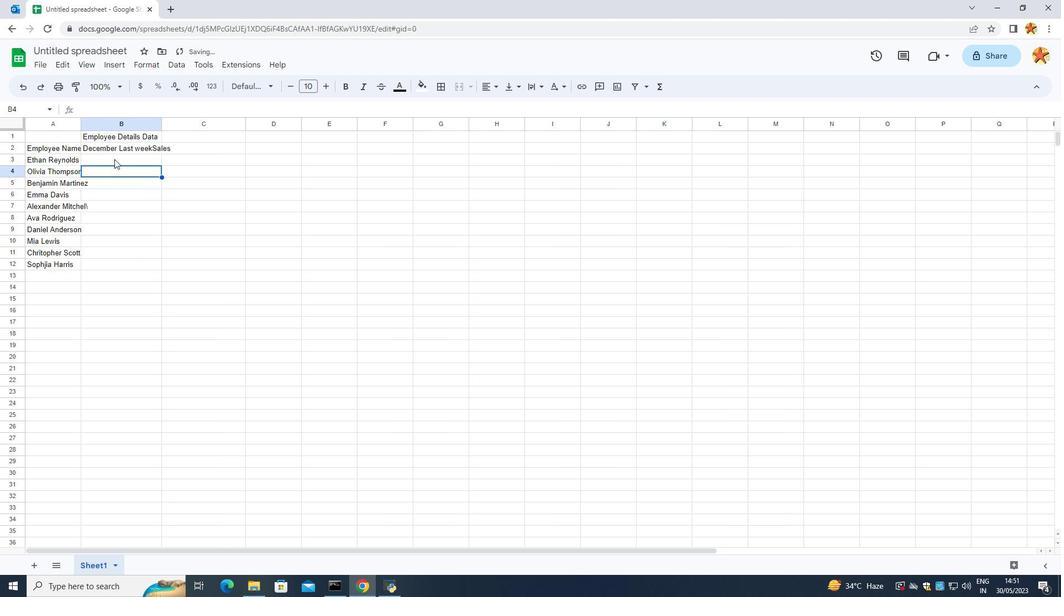 
Action: Mouse pressed left at (111, 157)
Screenshot: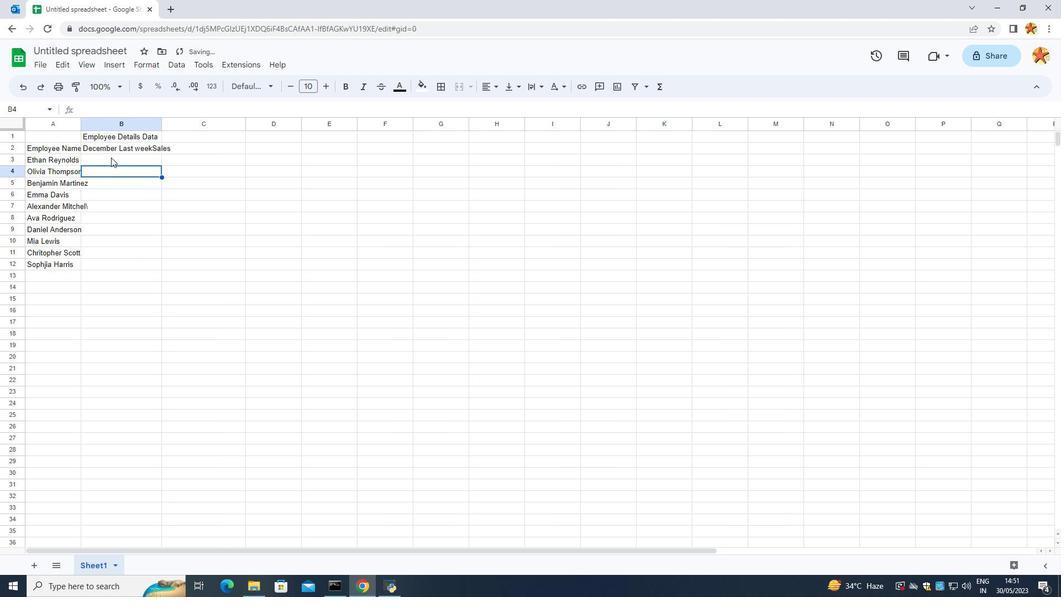 
Action: Mouse pressed left at (111, 157)
Screenshot: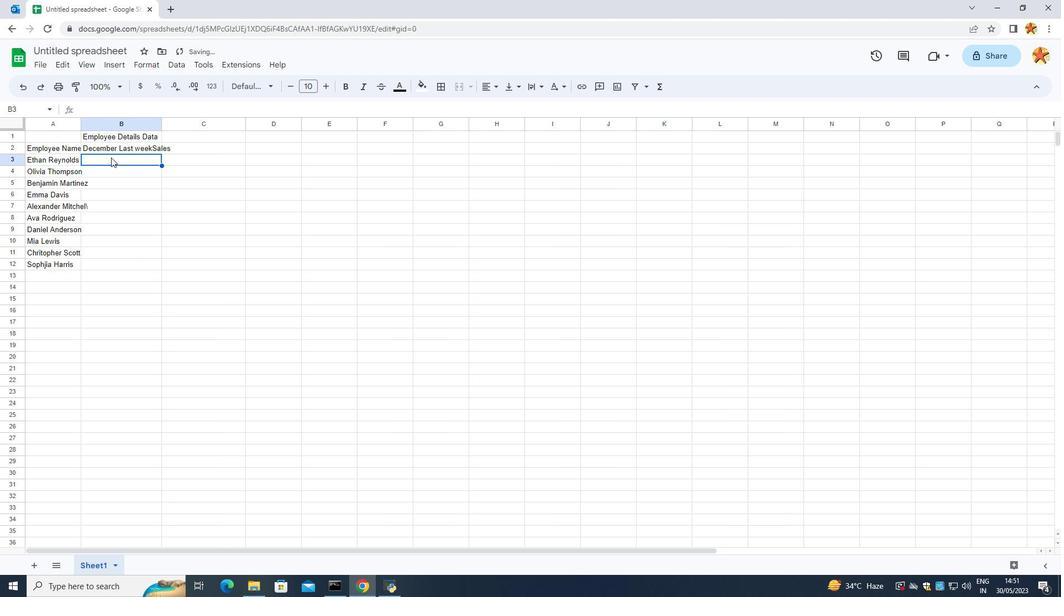 
Action: Mouse moved to (115, 234)
Screenshot: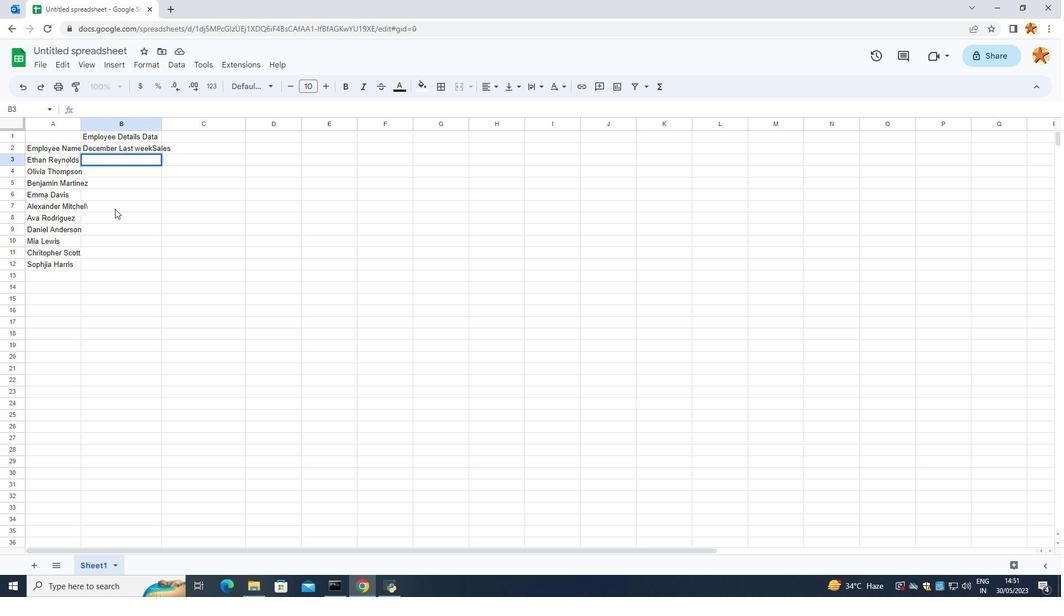 
Action: Key pressed 1000<Key.enter>10002<Key.enter>1003<Key.enter>1004<Key.enter>1005<Key.enter>1006<Key.enter>1007<Key.enter>1008<Key.enter>21009<Key.enter>
Screenshot: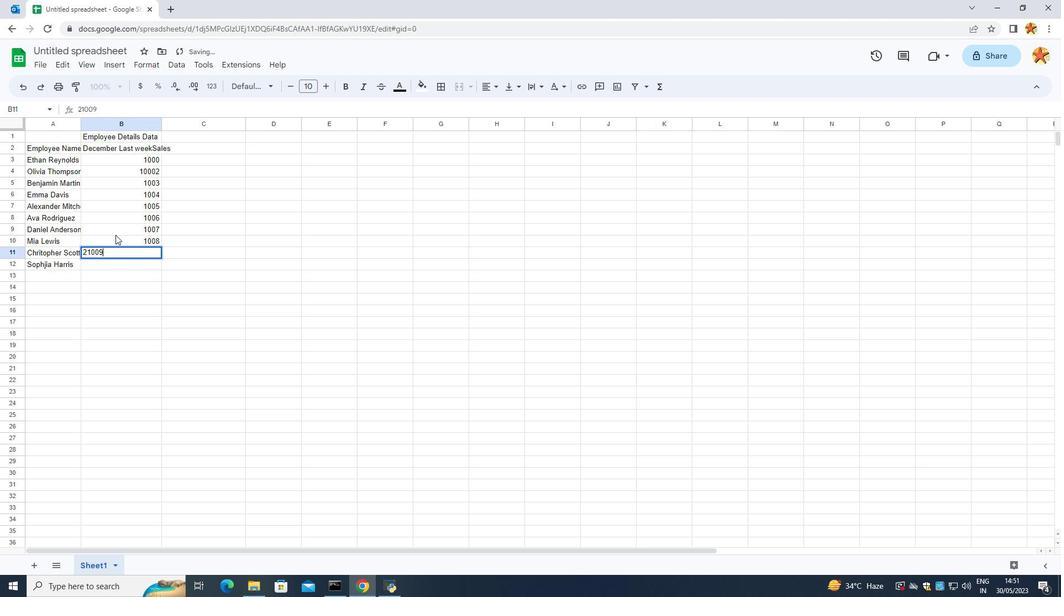 
Action: Mouse moved to (140, 253)
Screenshot: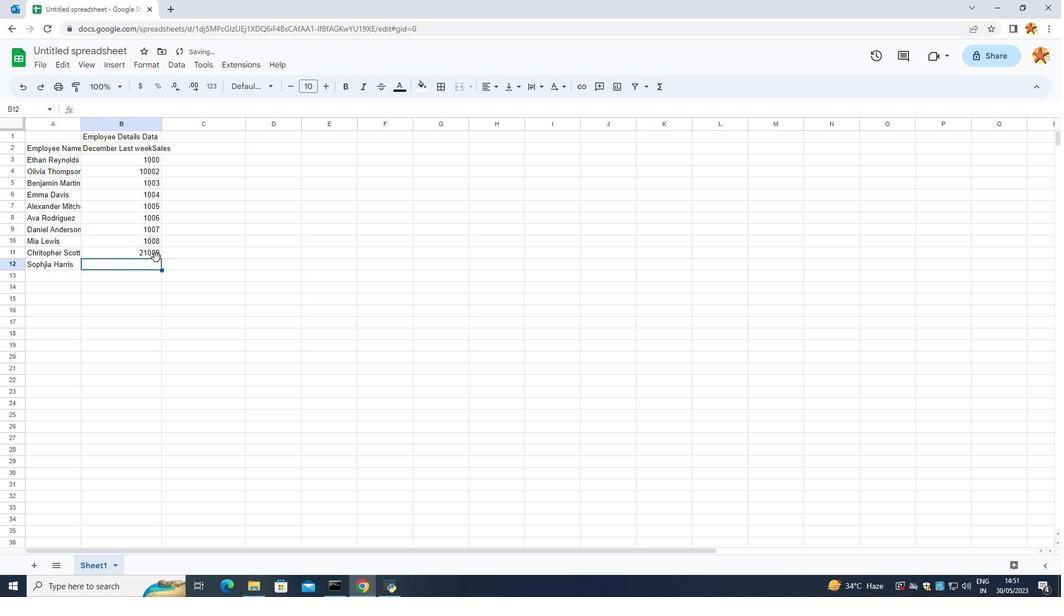 
Action: Mouse pressed left at (140, 253)
Screenshot: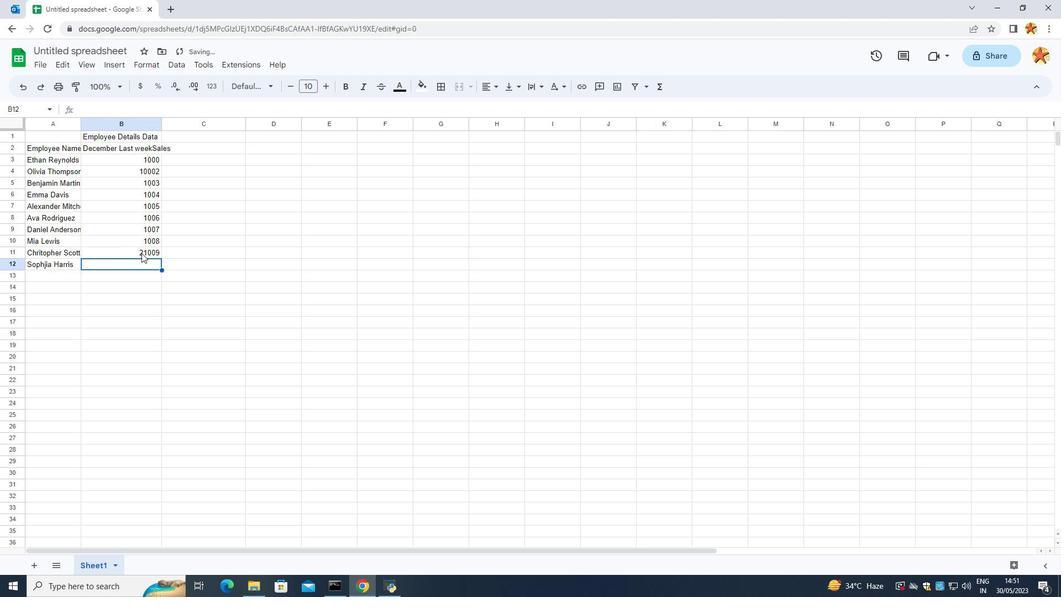 
Action: Mouse pressed left at (140, 253)
Screenshot: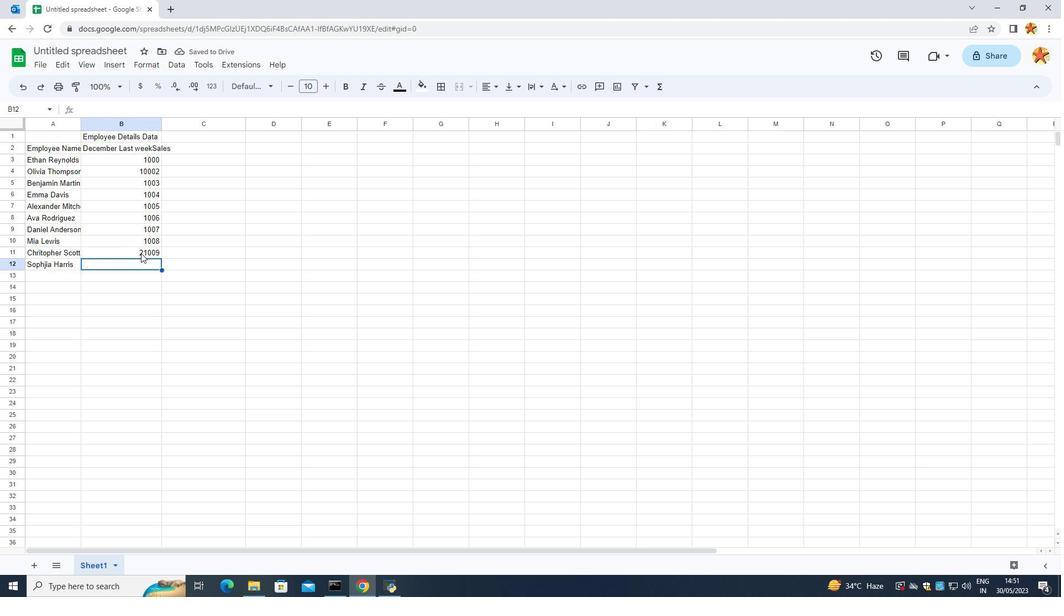 
Action: Mouse moved to (142, 249)
Screenshot: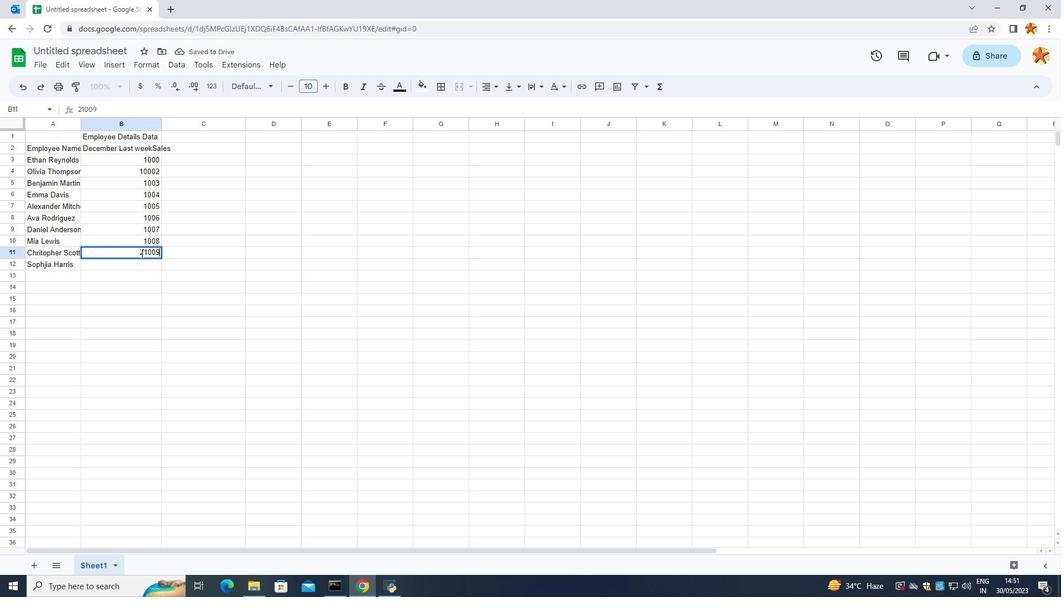
Action: Mouse pressed left at (142, 249)
Screenshot: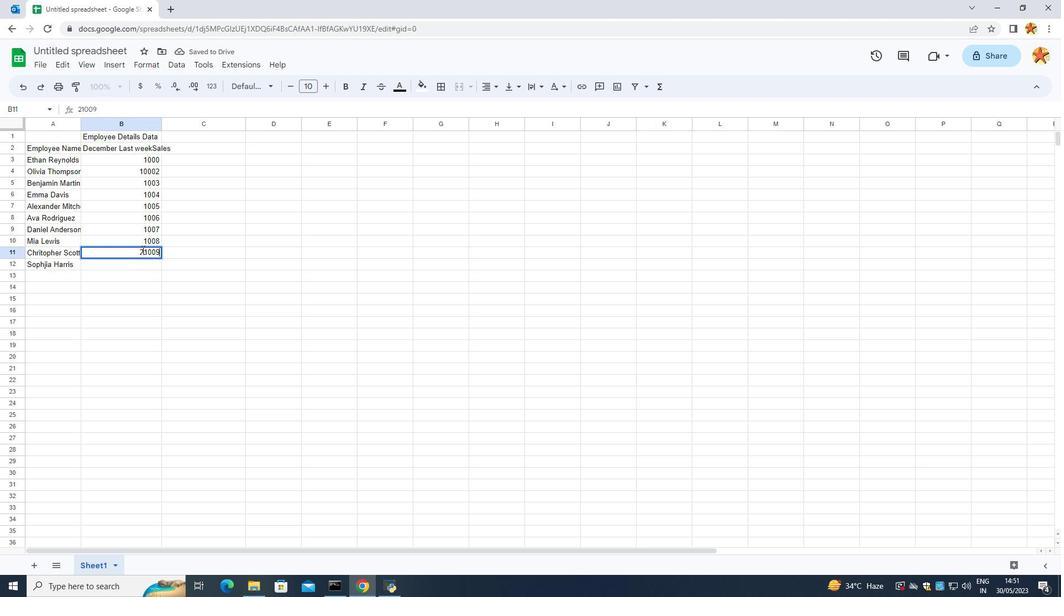 
Action: Mouse moved to (139, 252)
Screenshot: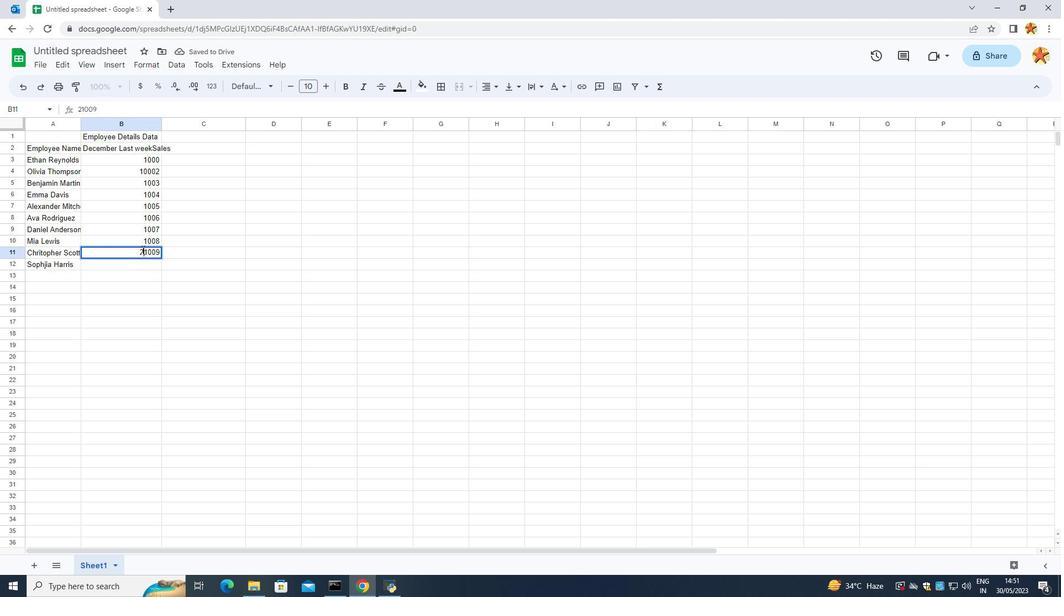 
Action: Key pressed <Key.backspace>
Screenshot: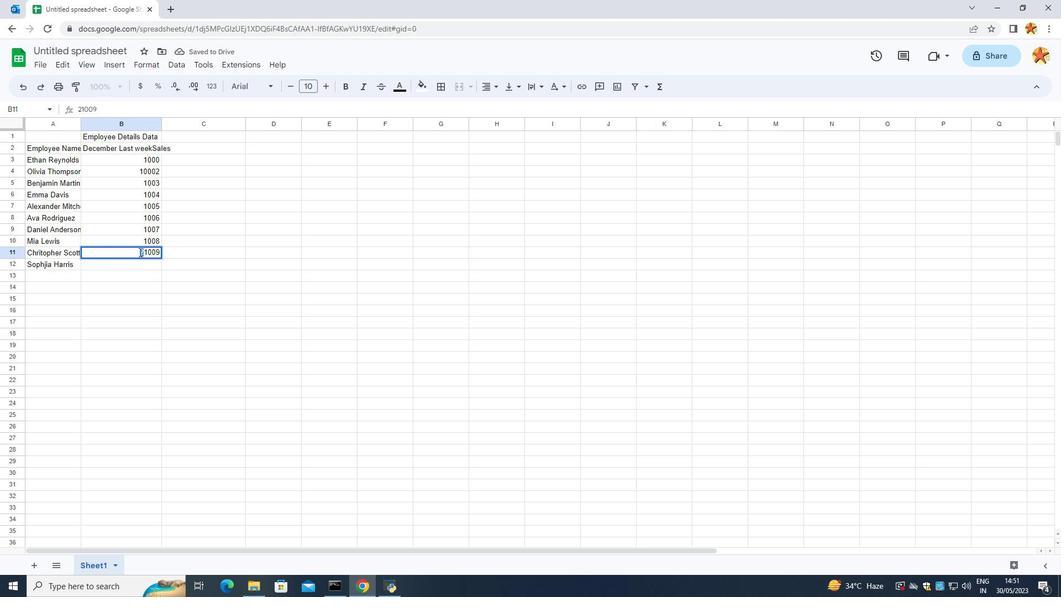 
Action: Mouse moved to (148, 262)
Screenshot: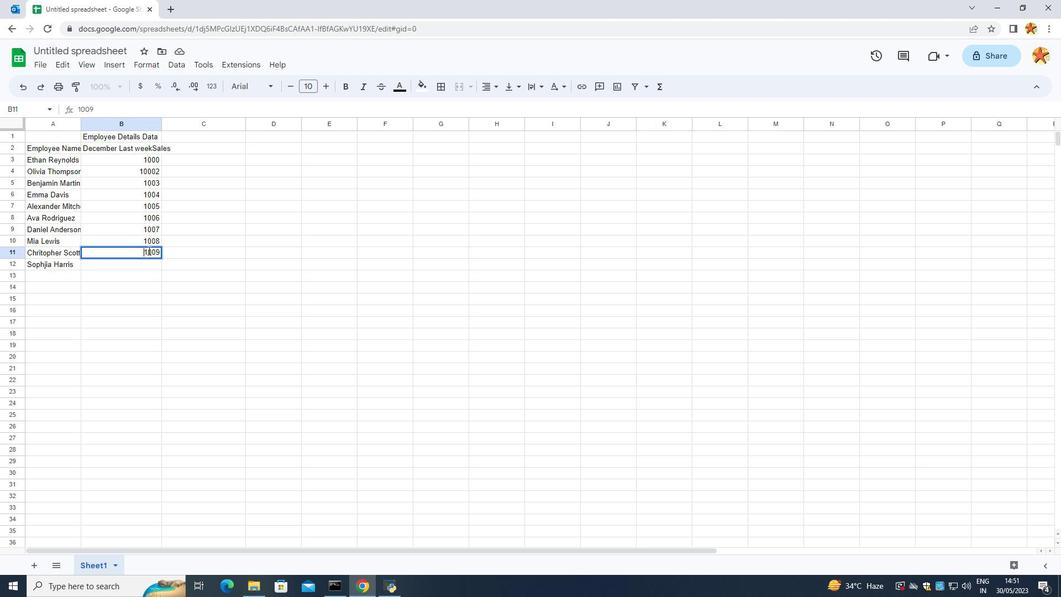 
Action: Mouse pressed left at (148, 262)
Screenshot: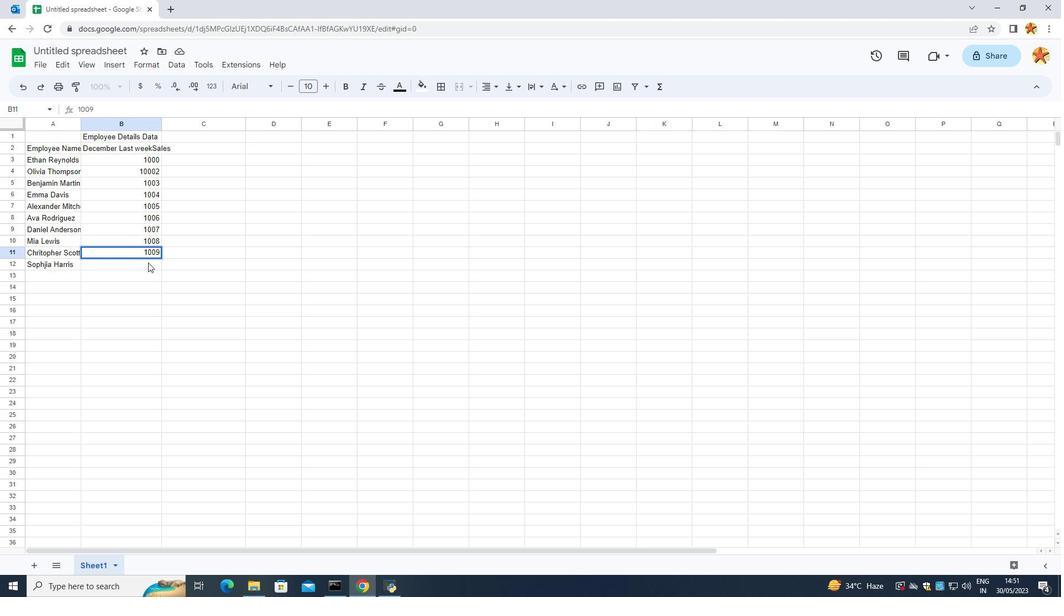 
Action: Key pressed 100=<Key.backspace><Key.backspace>10<Key.enter>
Screenshot: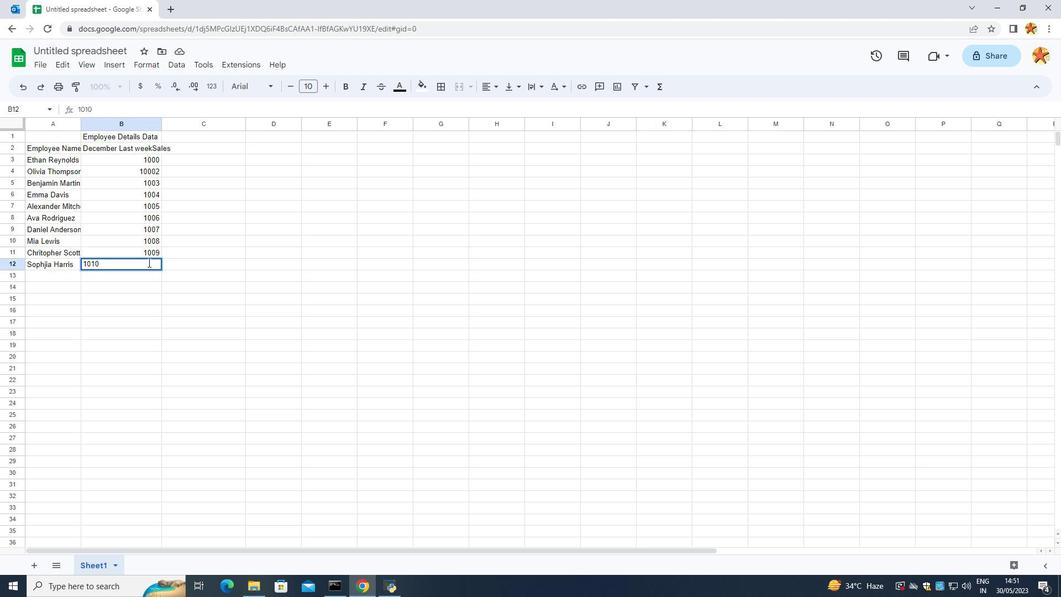 
Action: Mouse moved to (321, 204)
Screenshot: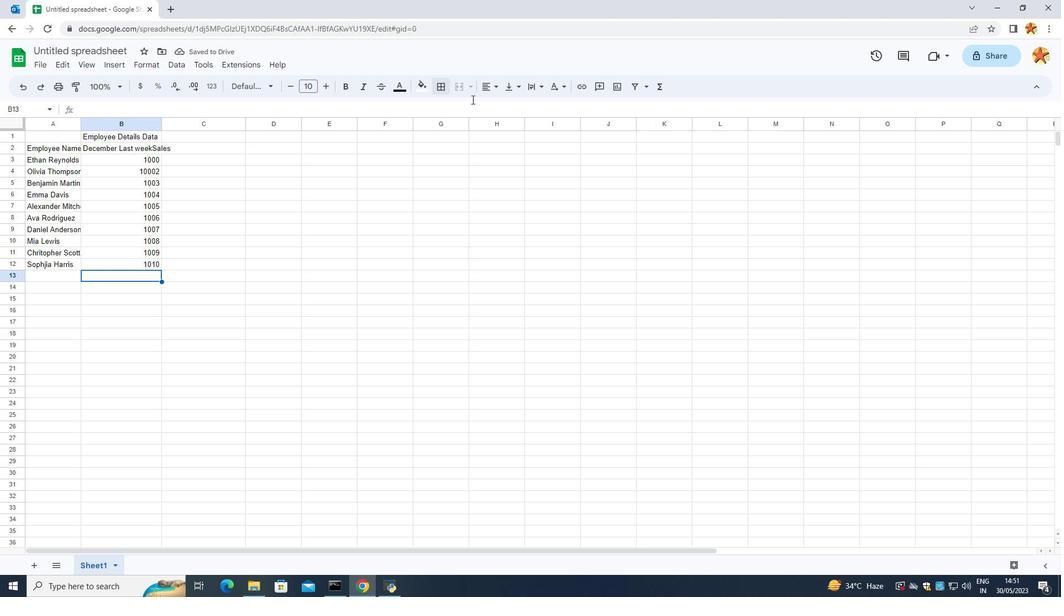
Action: Mouse scrolled (321, 203) with delta (0, 0)
Screenshot: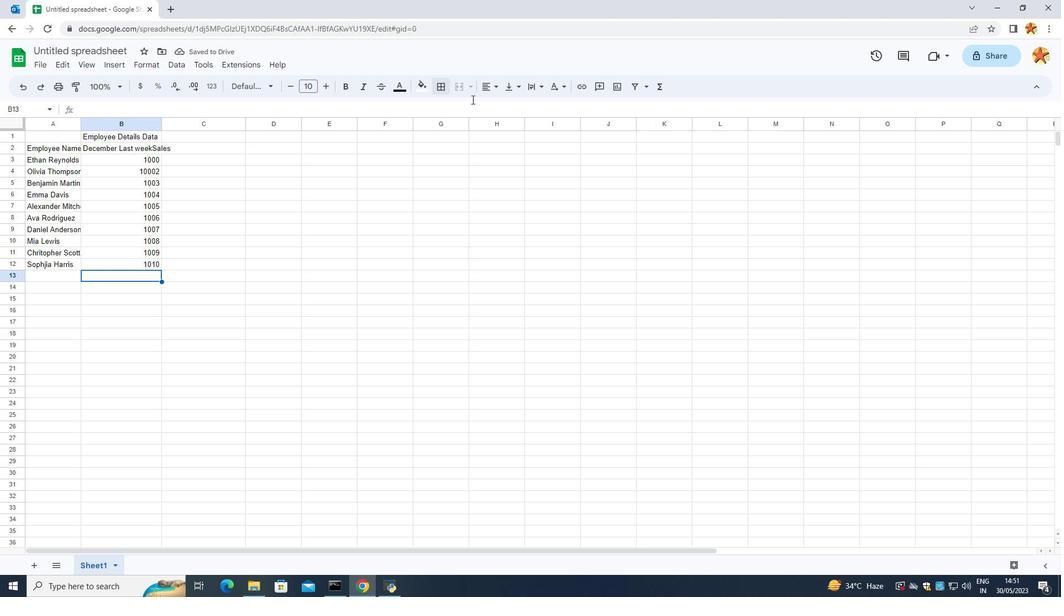 
Action: Mouse moved to (84, 282)
Screenshot: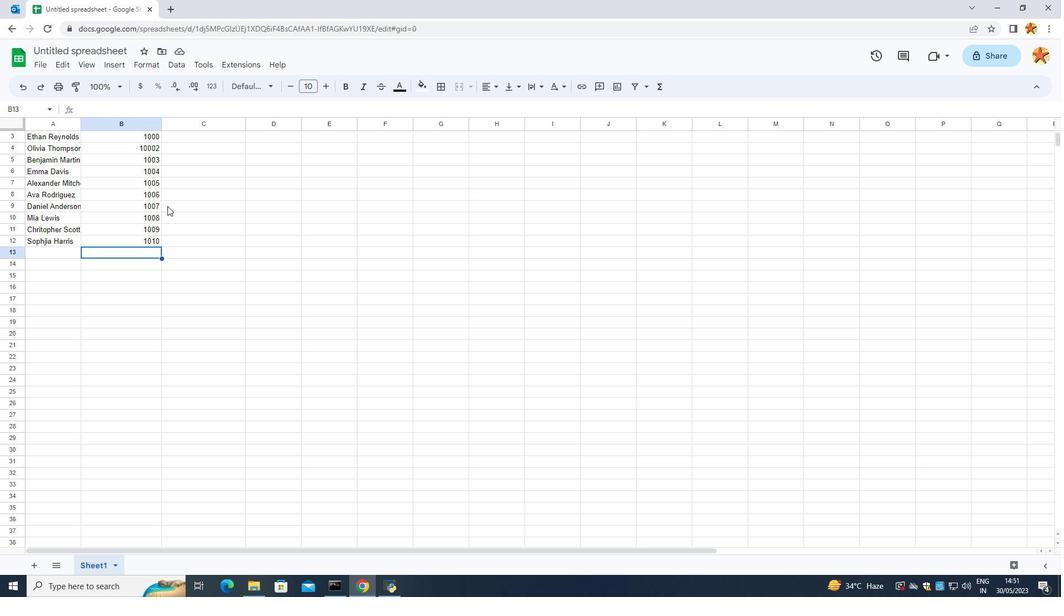 
Action: Mouse scrolled (84, 283) with delta (0, 0)
Screenshot: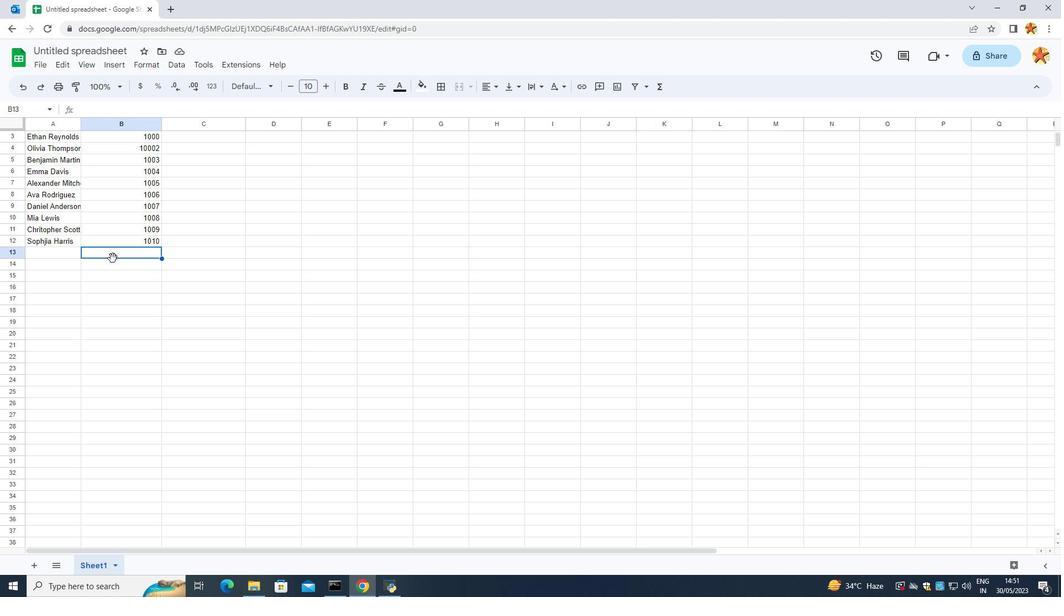 
Action: Mouse scrolled (84, 283) with delta (0, 0)
Screenshot: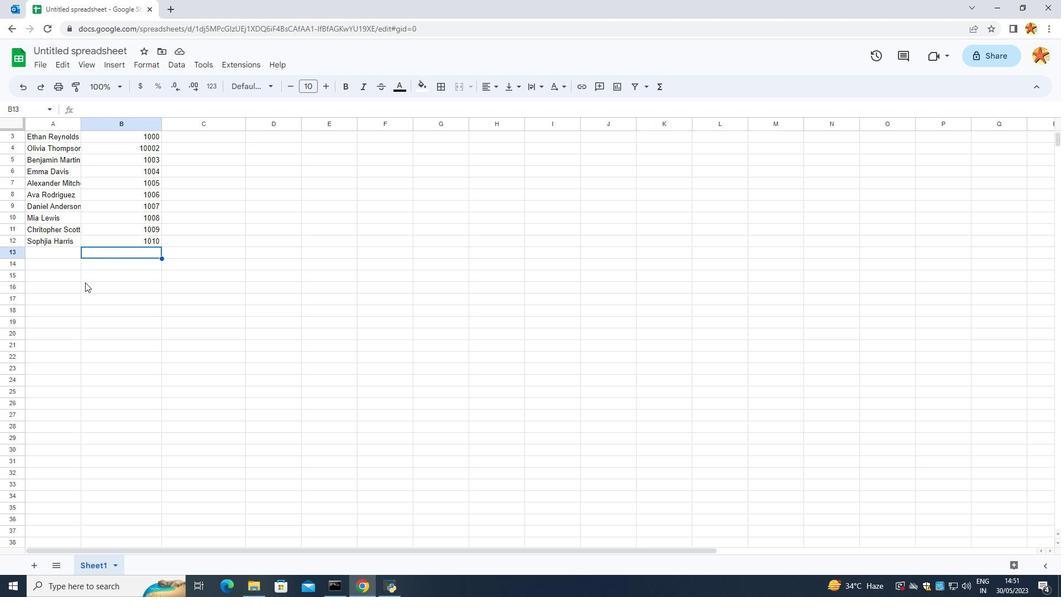
Action: Mouse scrolled (84, 283) with delta (0, 0)
Screenshot: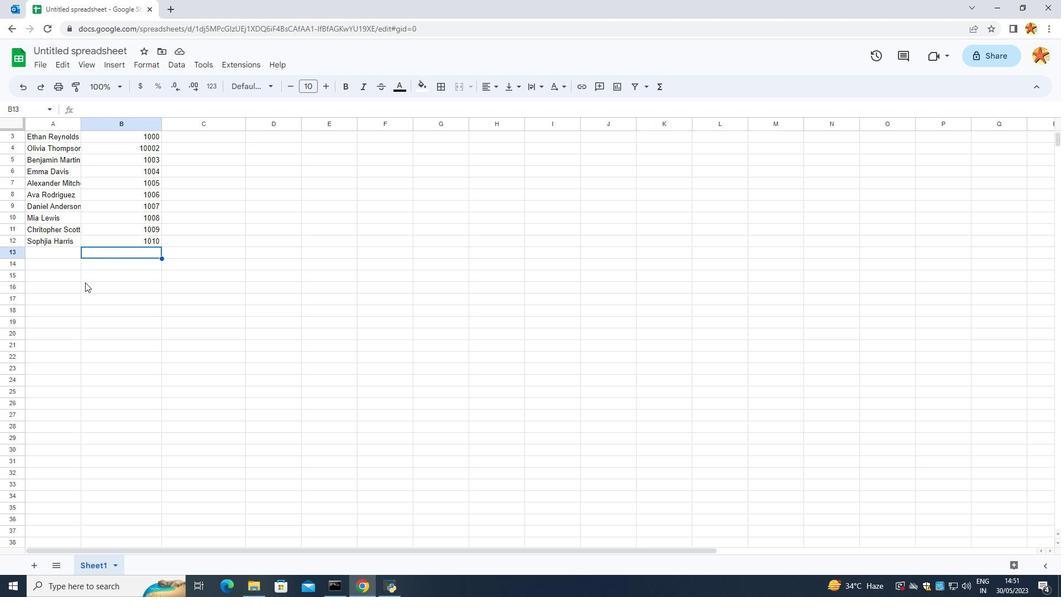 
Action: Mouse scrolled (84, 283) with delta (0, 0)
Screenshot: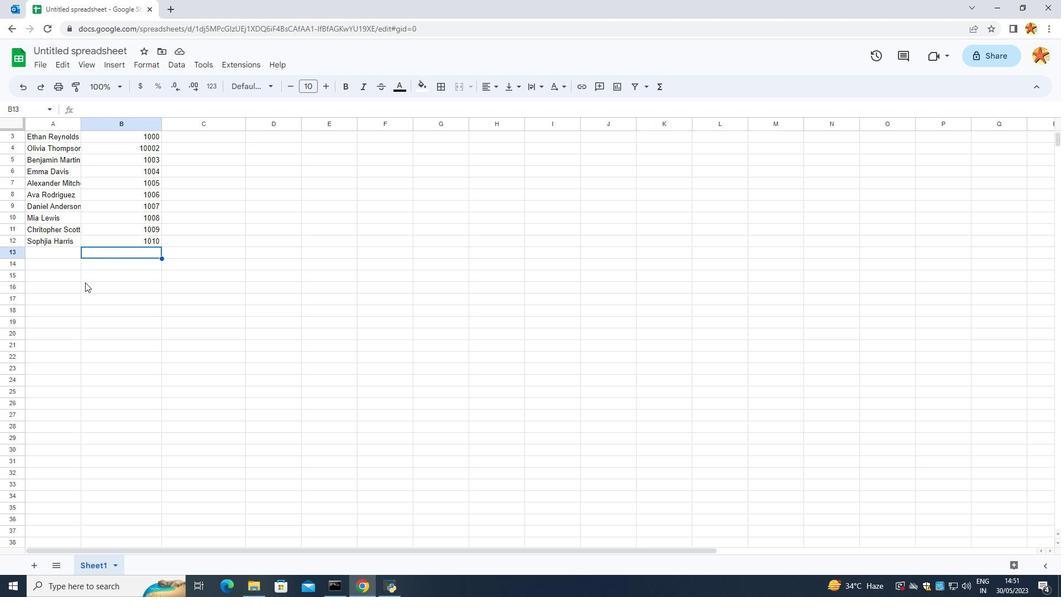 
Action: Mouse moved to (84, 282)
Screenshot: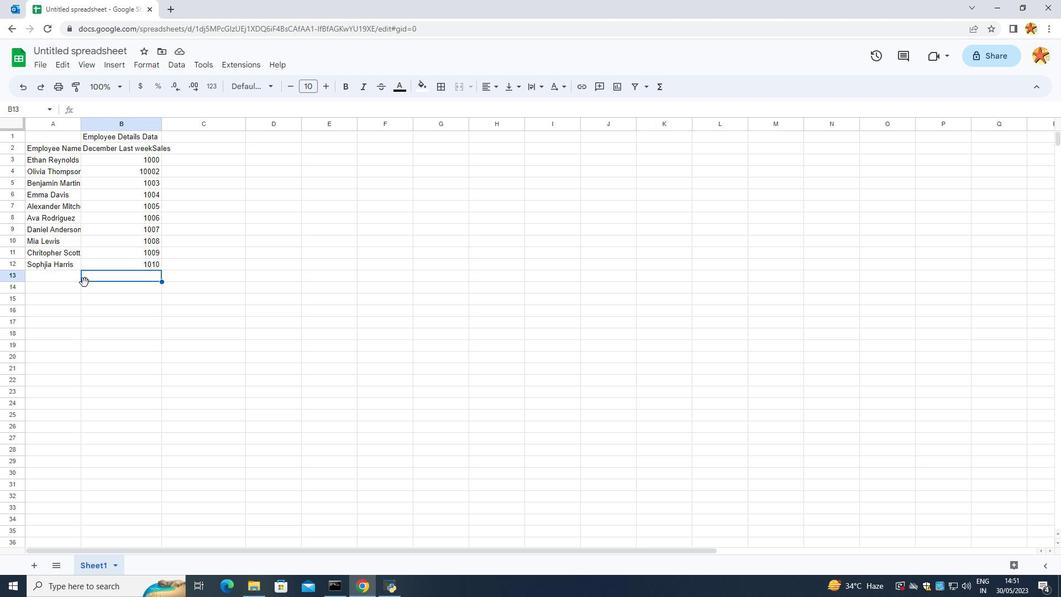 
Action: Mouse scrolled (84, 283) with delta (0, 0)
Screenshot: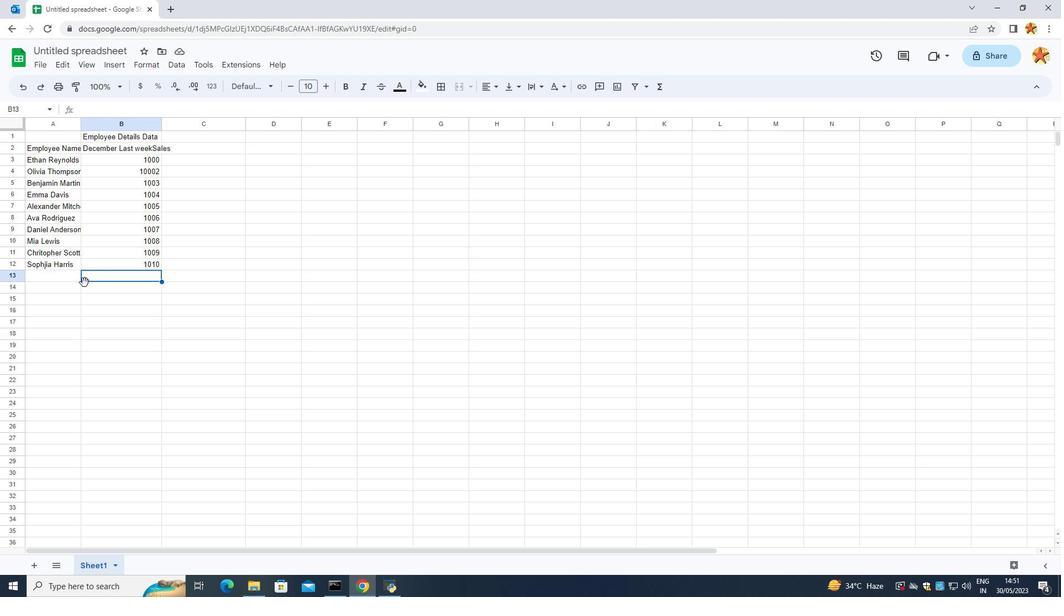 
Action: Mouse scrolled (84, 283) with delta (0, 0)
Screenshot: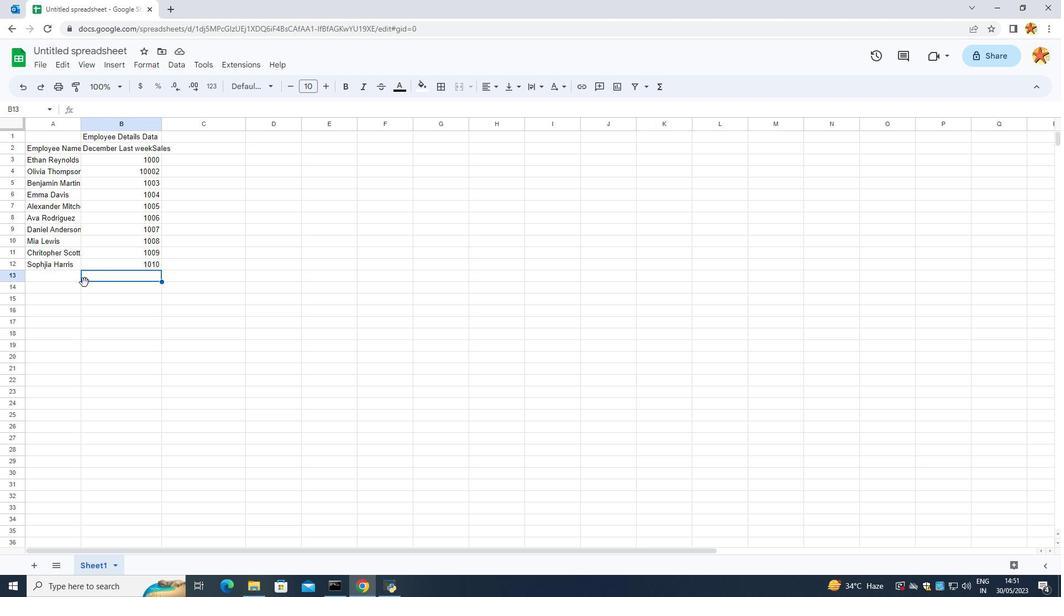 
Action: Mouse moved to (83, 146)
Screenshot: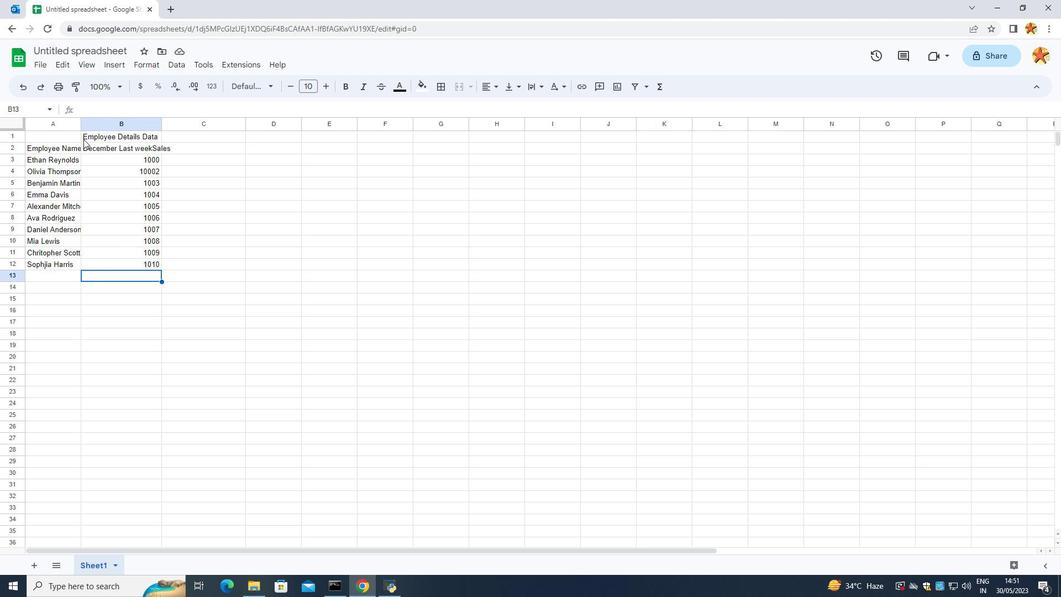 
Action: Mouse pressed left at (83, 146)
Screenshot: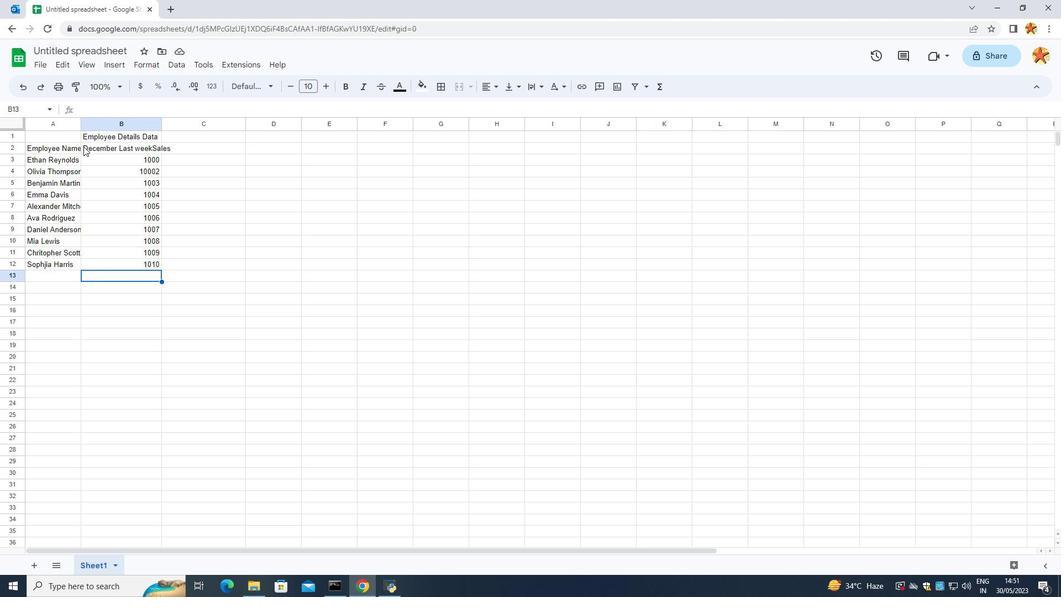 
Action: Mouse moved to (202, 146)
Screenshot: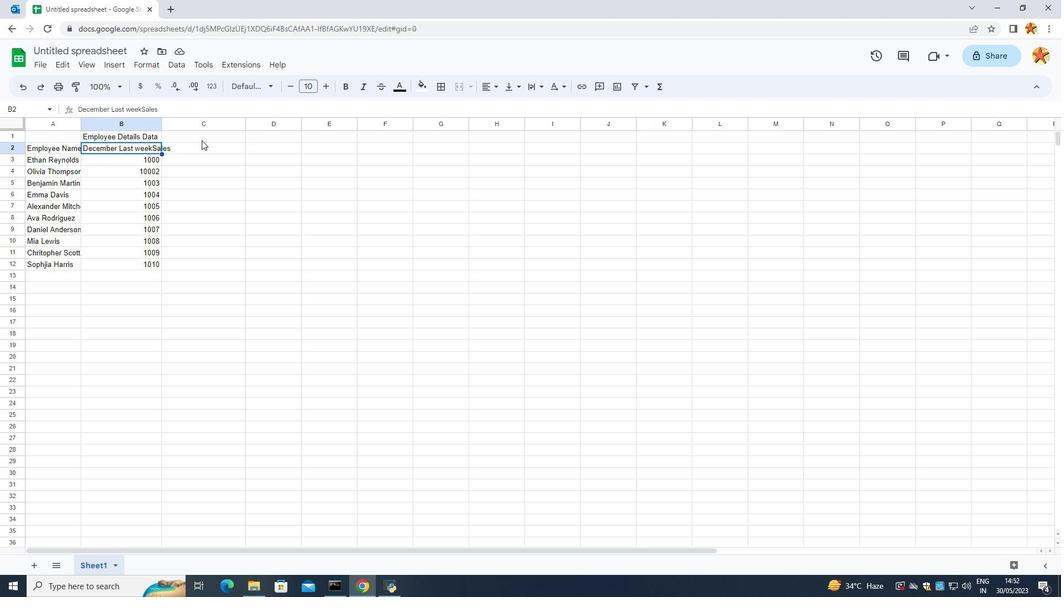 
Action: Mouse pressed left at (202, 146)
Screenshot: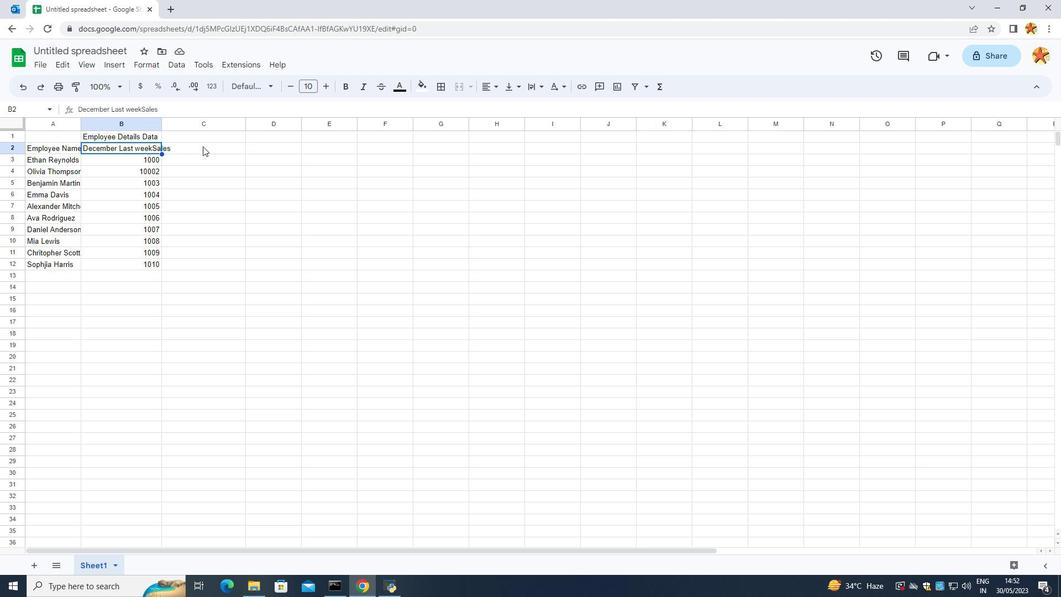 
Action: Mouse moved to (205, 139)
Screenshot: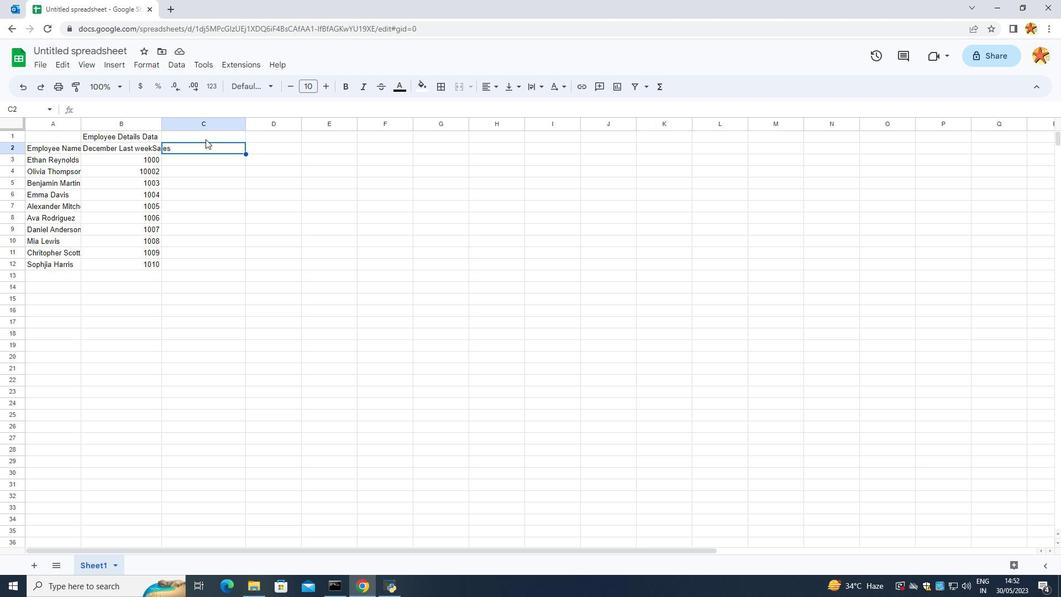 
Action: Mouse pressed left at (205, 139)
Screenshot: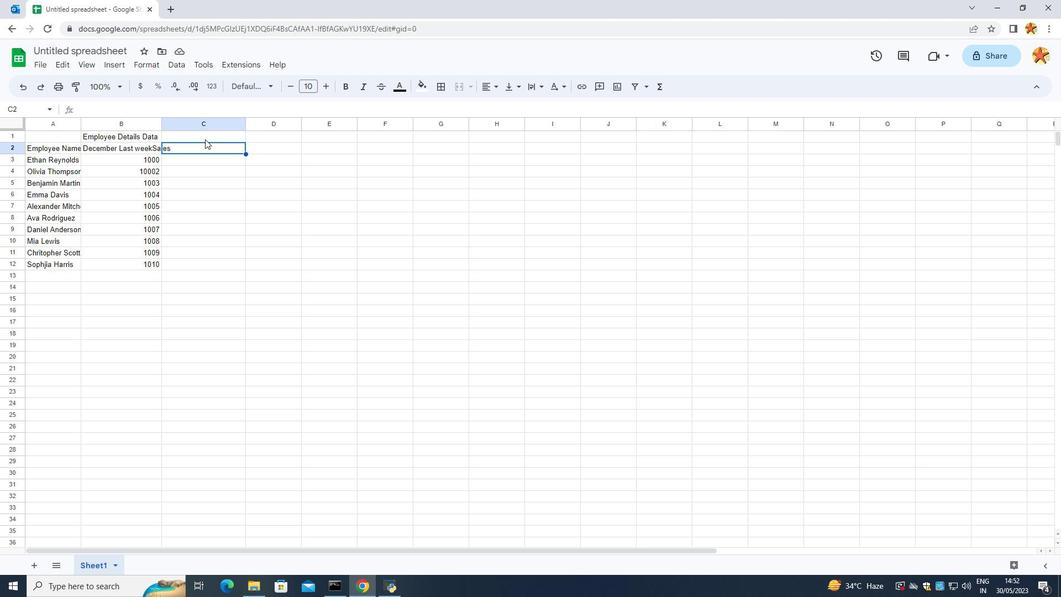 
Action: Mouse moved to (198, 144)
Screenshot: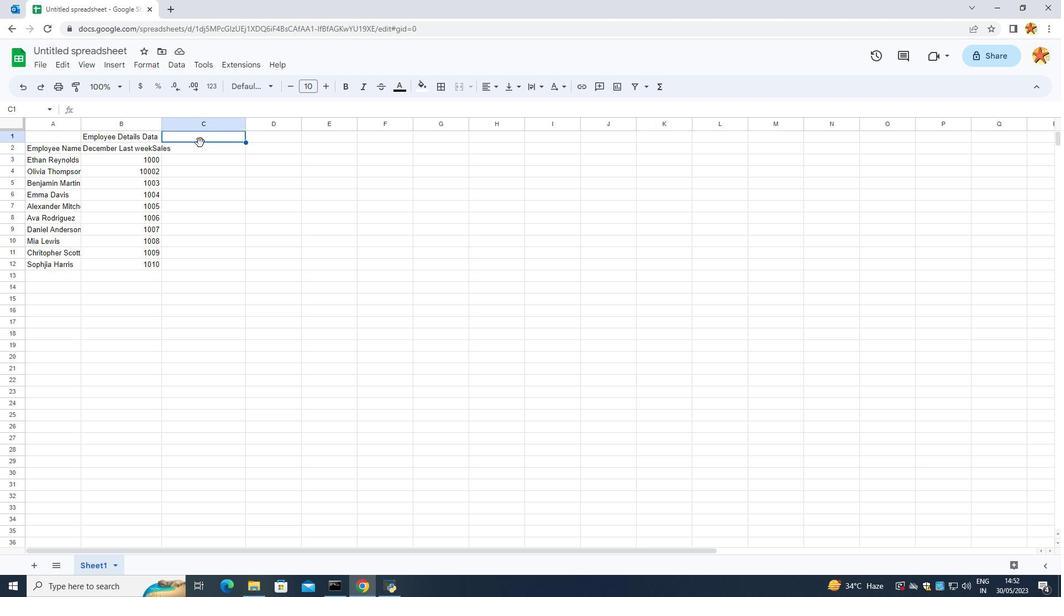 
Action: Mouse pressed left at (198, 144)
Screenshot: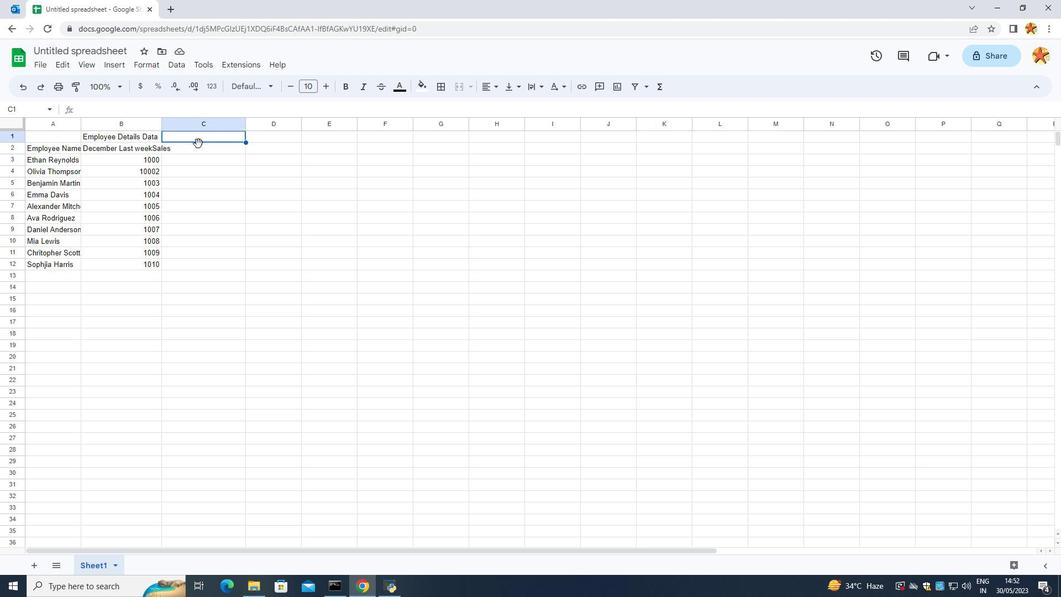 
Action: Mouse pressed left at (198, 144)
Screenshot: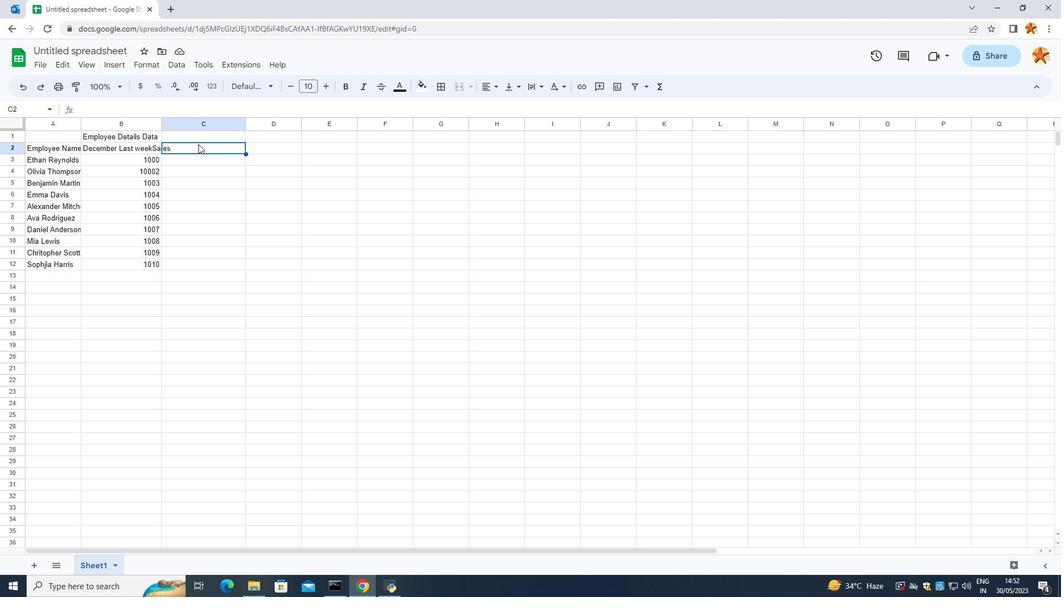 
Action: Mouse moved to (195, 145)
Screenshot: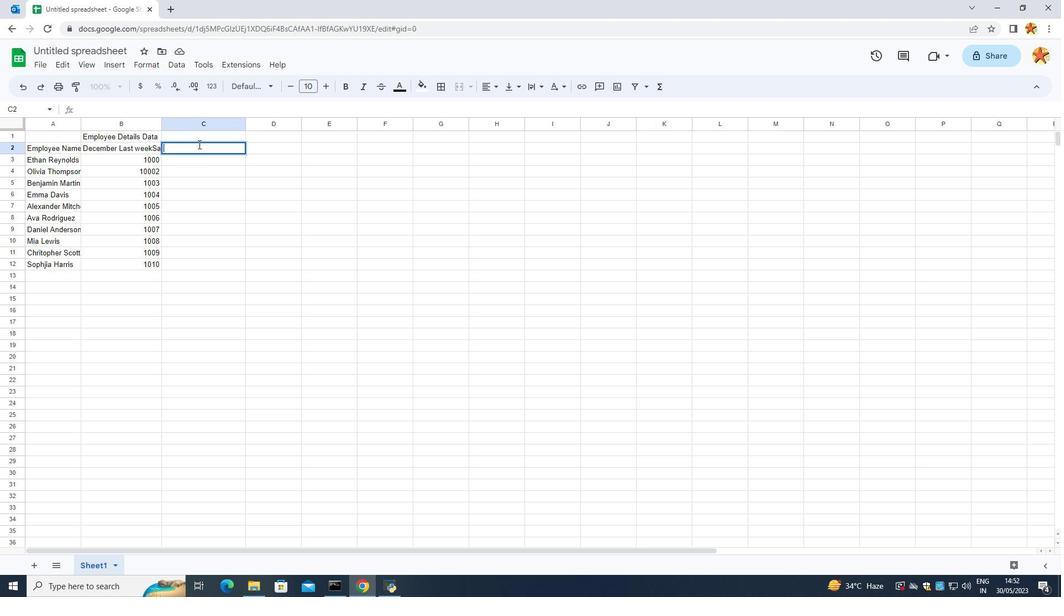 
Action: Key pressed <Key.caps_lock>de<Key.caps_lock><Key.backspace>EPAT<Key.backspace>RTMENT<Key.space><Key.enter>
Screenshot: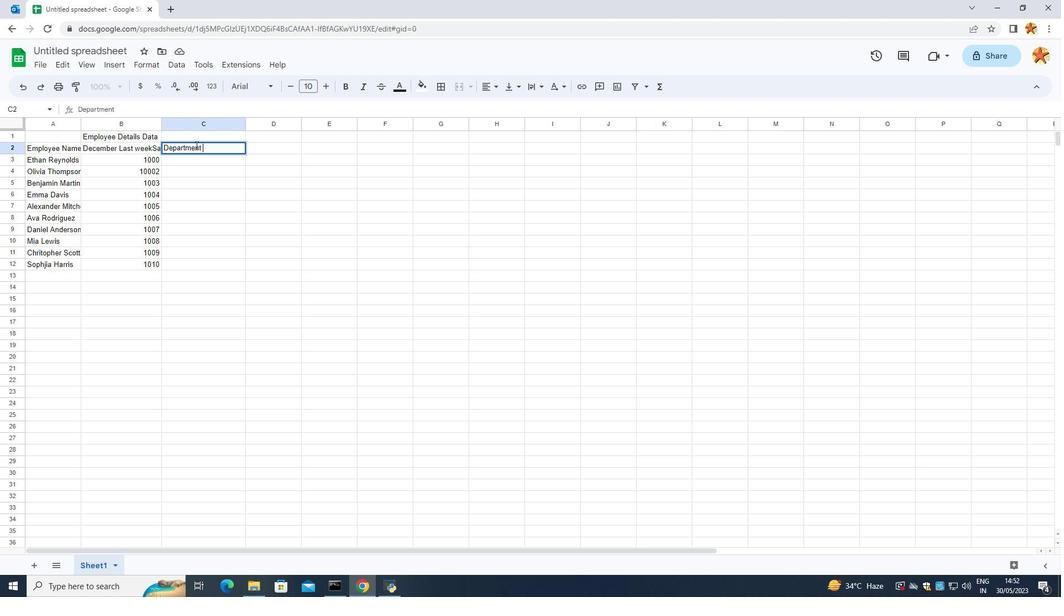 
Action: Mouse moved to (201, 148)
Screenshot: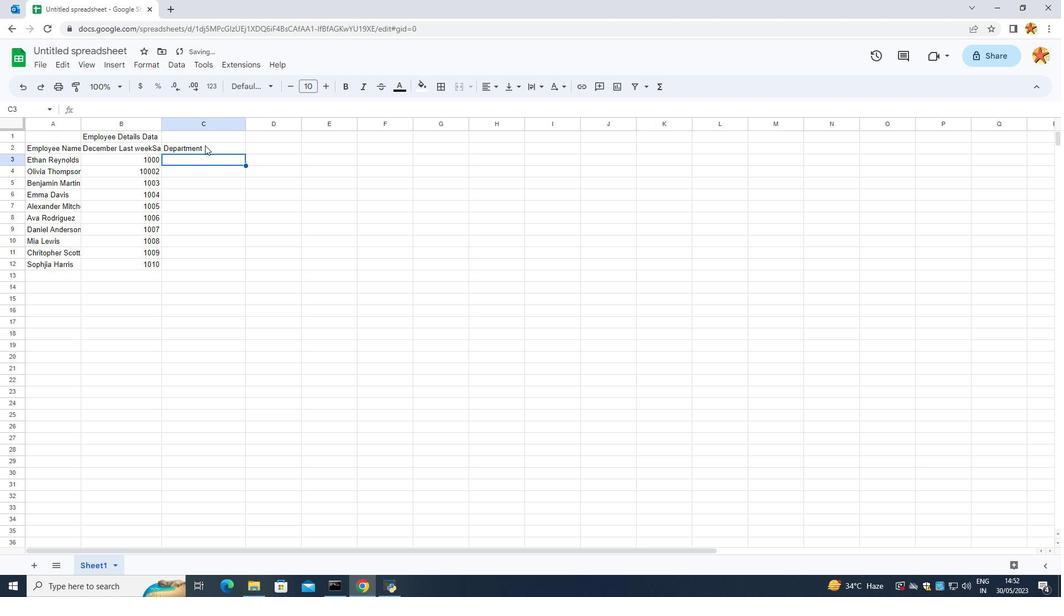 
Action: Mouse pressed left at (201, 148)
Screenshot: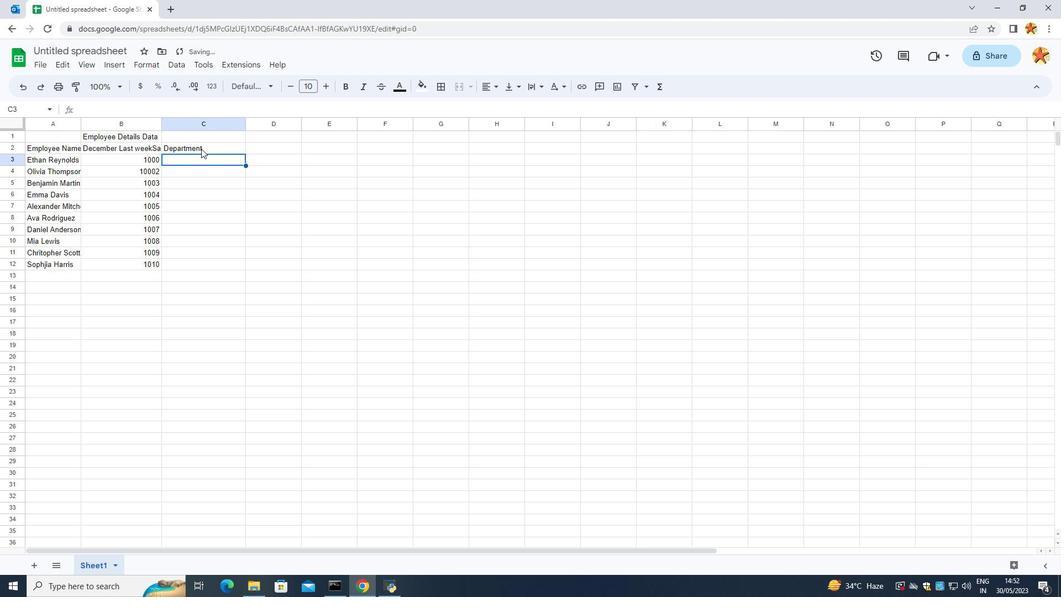 
Action: Mouse pressed left at (201, 148)
Screenshot: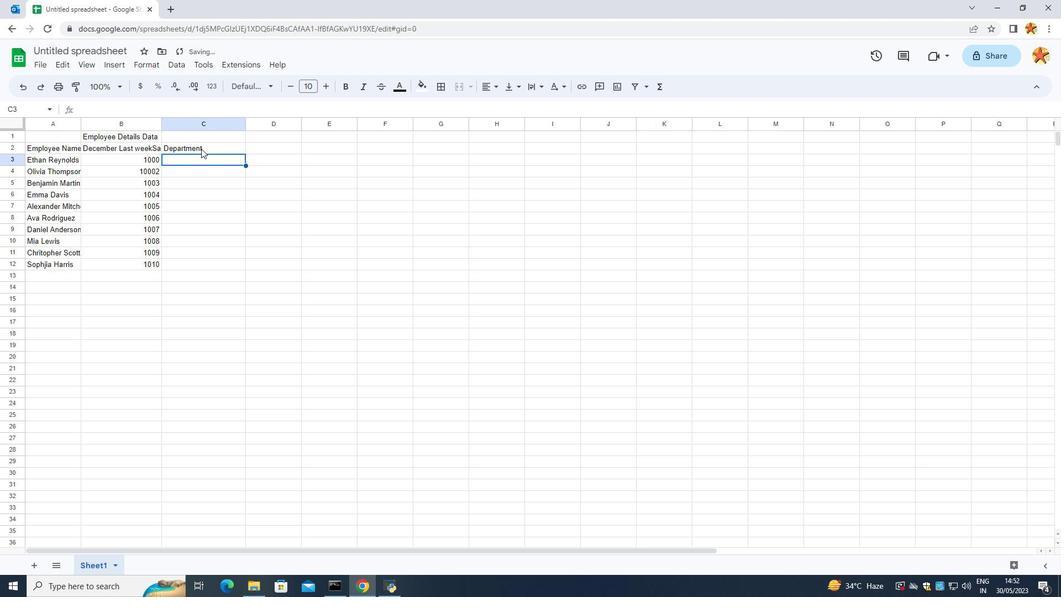 
Action: Mouse moved to (164, 147)
Screenshot: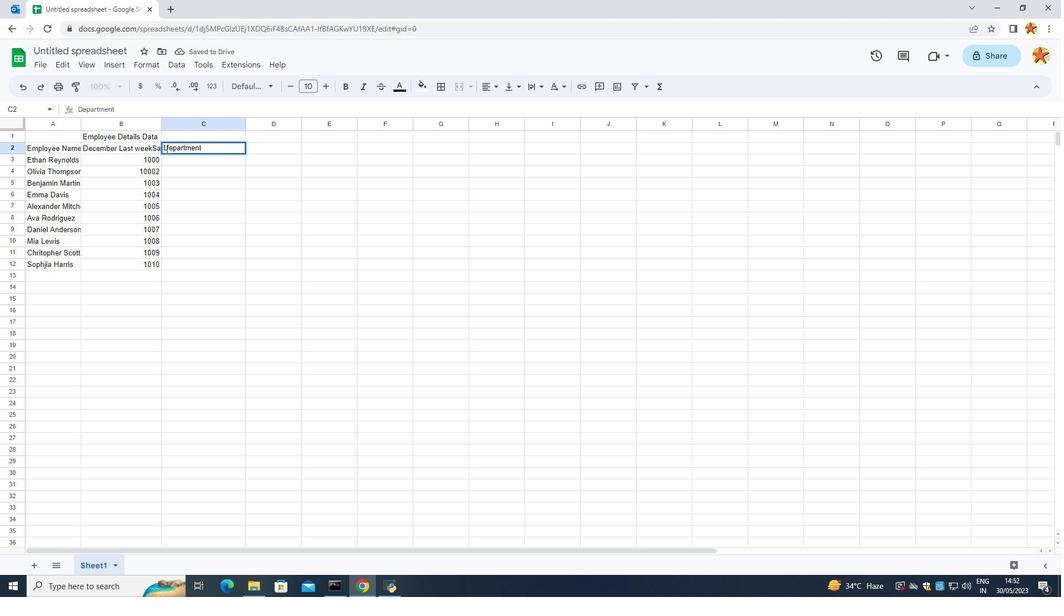 
Action: Mouse pressed left at (164, 147)
Screenshot: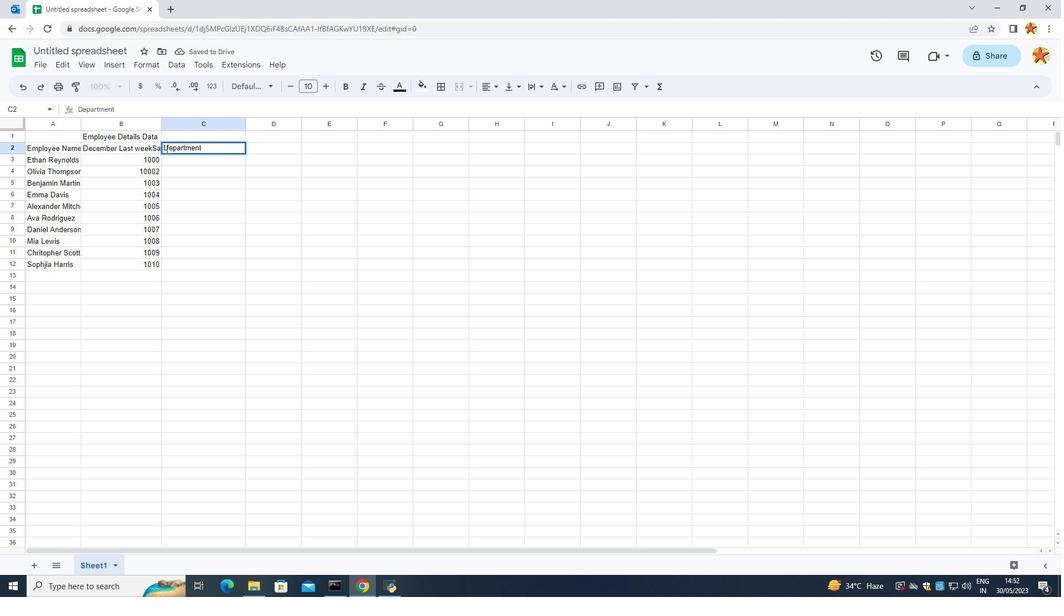 
Action: Mouse moved to (163, 155)
Screenshot: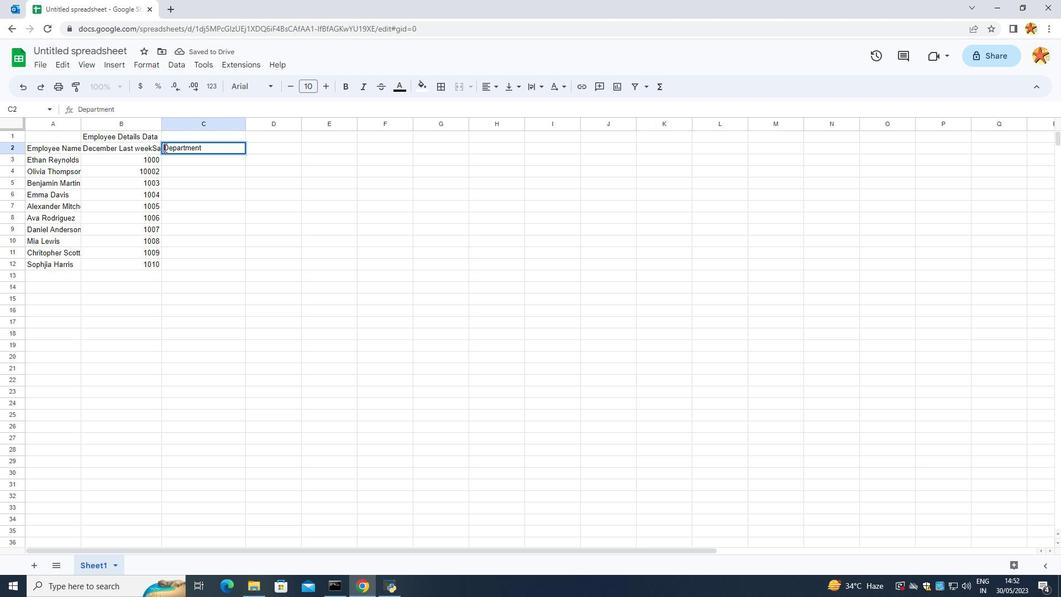
Action: Key pressed <Key.space><Key.space><Key.space><Key.space><Key.space><Key.space><Key.space><Key.space><Key.space><Key.space><Key.space><Key.space>
Screenshot: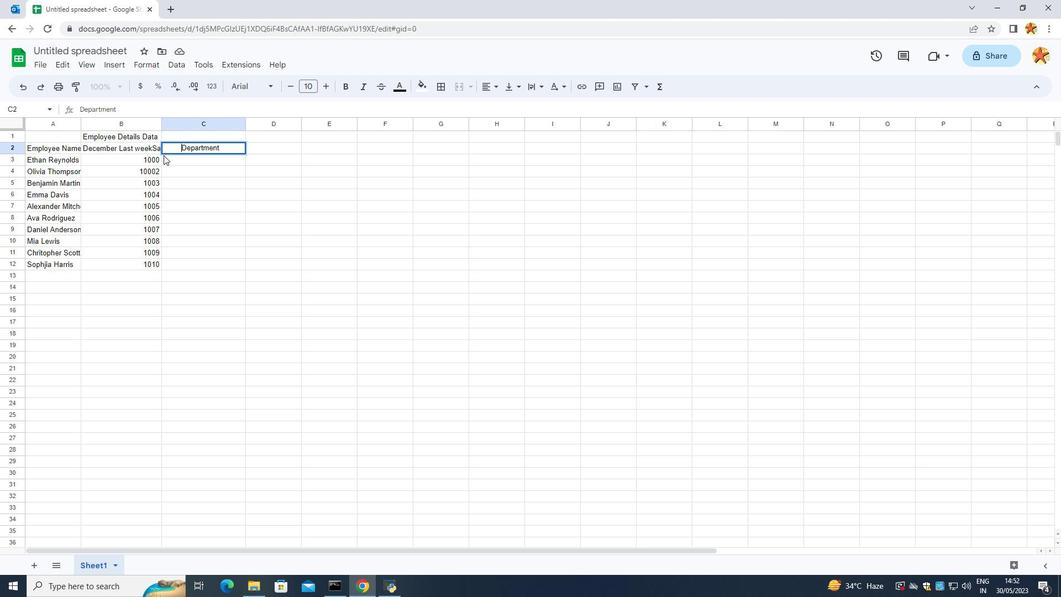 
Action: Mouse moved to (123, 157)
Screenshot: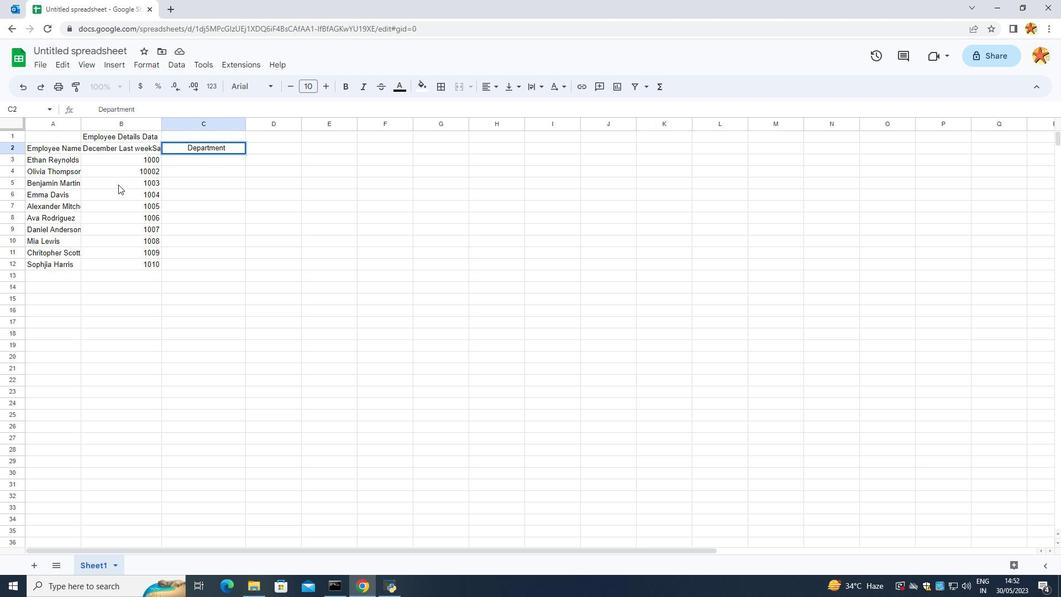 
Action: Key pressed <Key.space><Key.space><Key.space><Key.space><Key.space><Key.space><Key.space><Key.space><Key.space><Key.backspace><Key.backspace><Key.backspace><Key.backspace><Key.backspace>
Screenshot: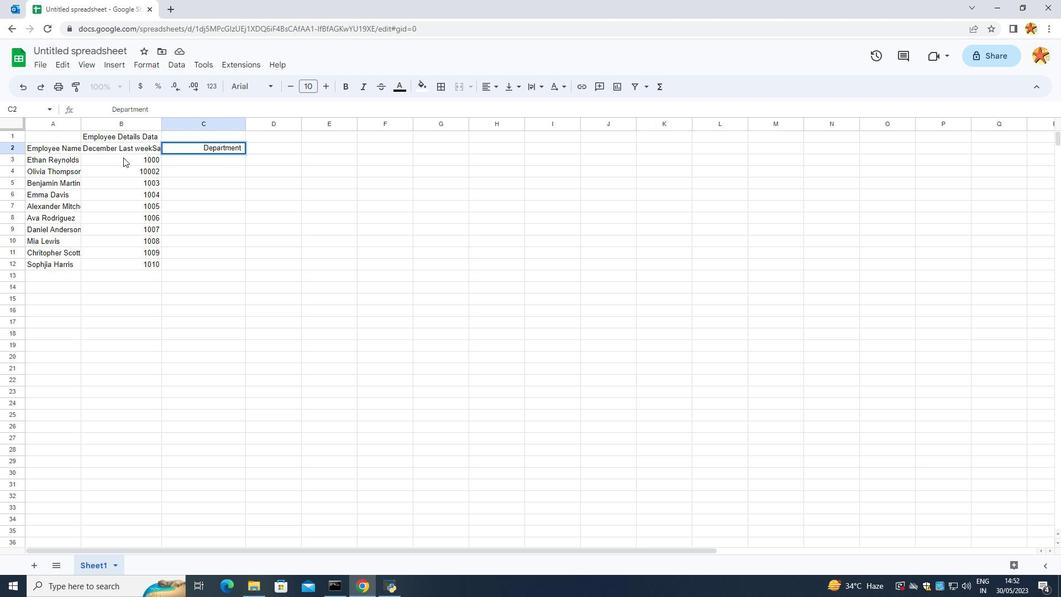 
Action: Mouse moved to (187, 256)
Screenshot: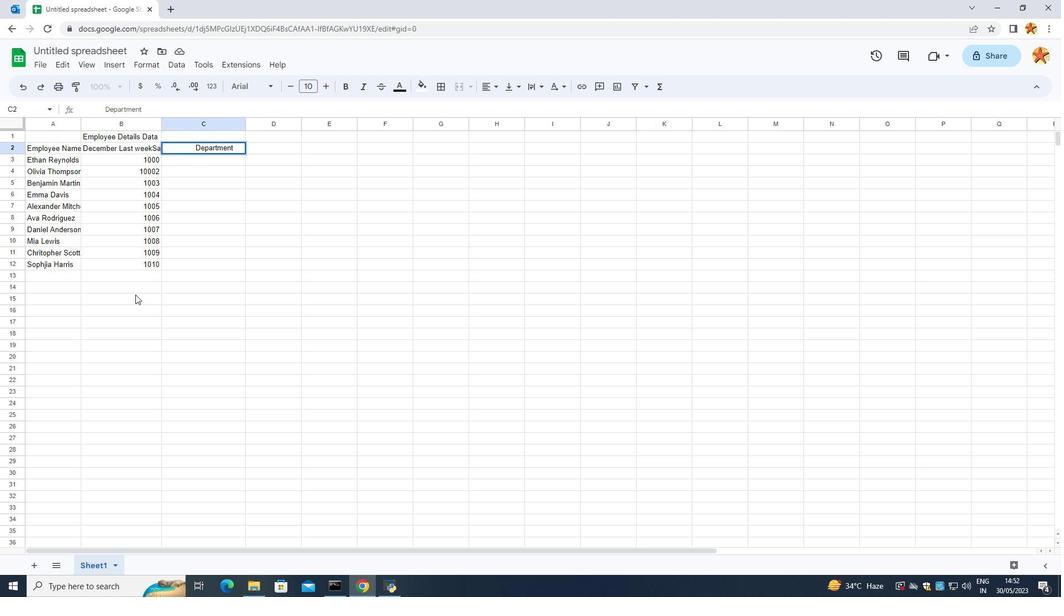 
Action: Mouse pressed left at (187, 256)
Screenshot: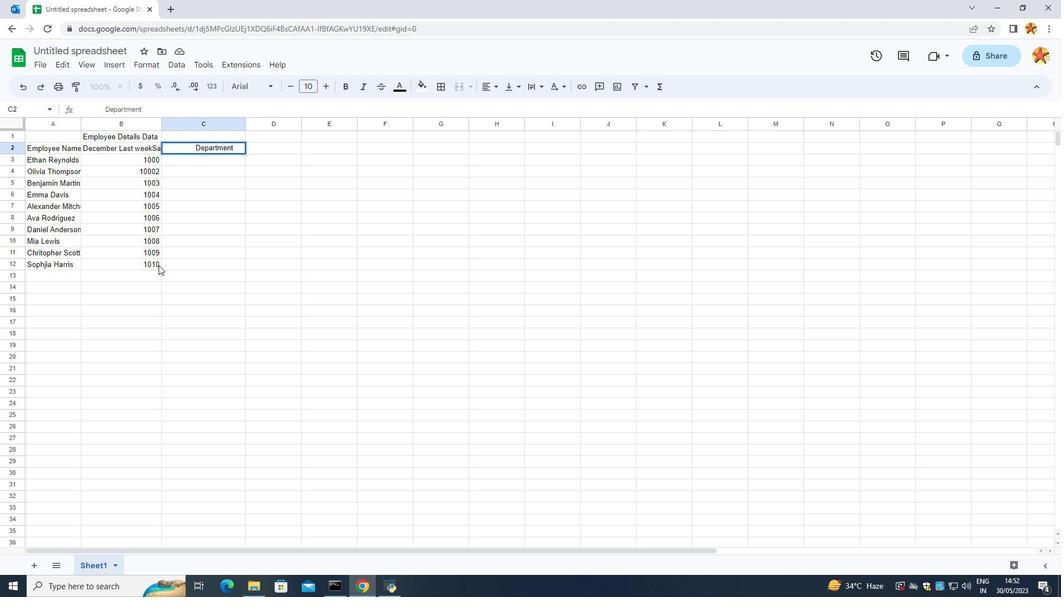 
Action: Mouse moved to (132, 147)
Screenshot: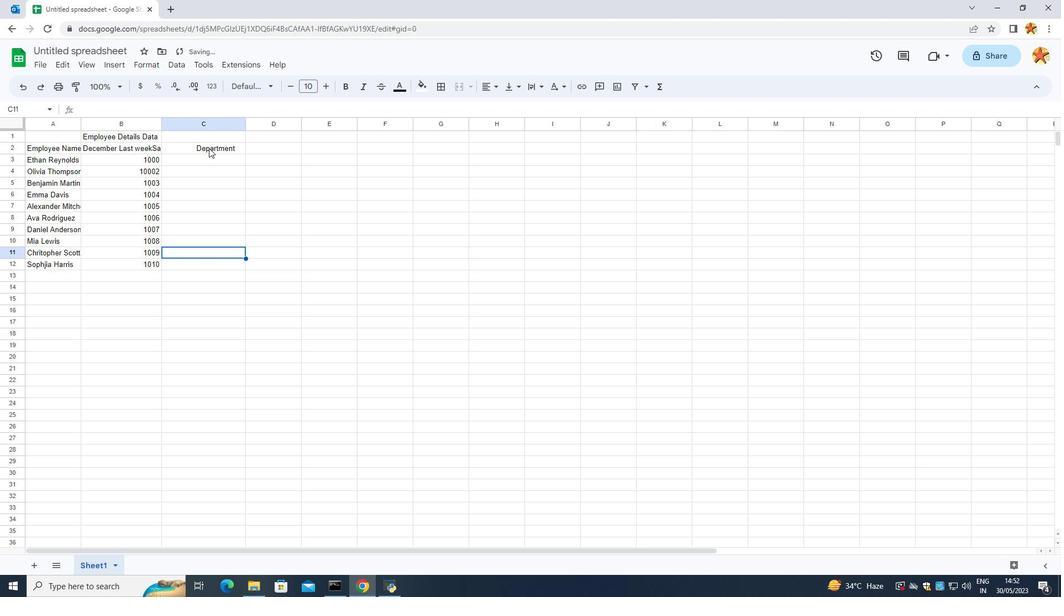 
Action: Mouse pressed left at (132, 147)
Screenshot: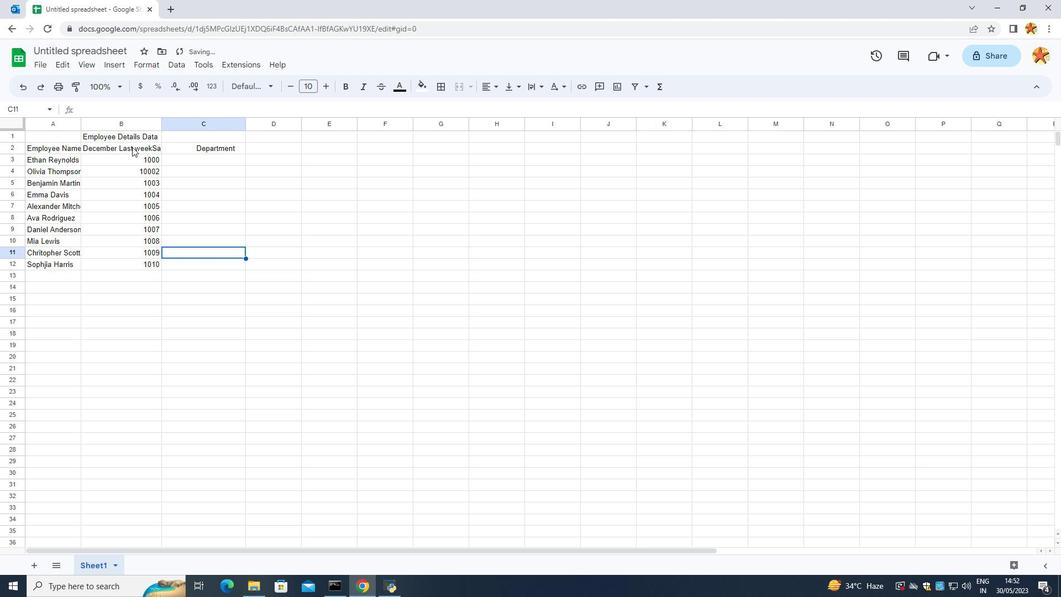 
Action: Mouse moved to (160, 127)
Screenshot: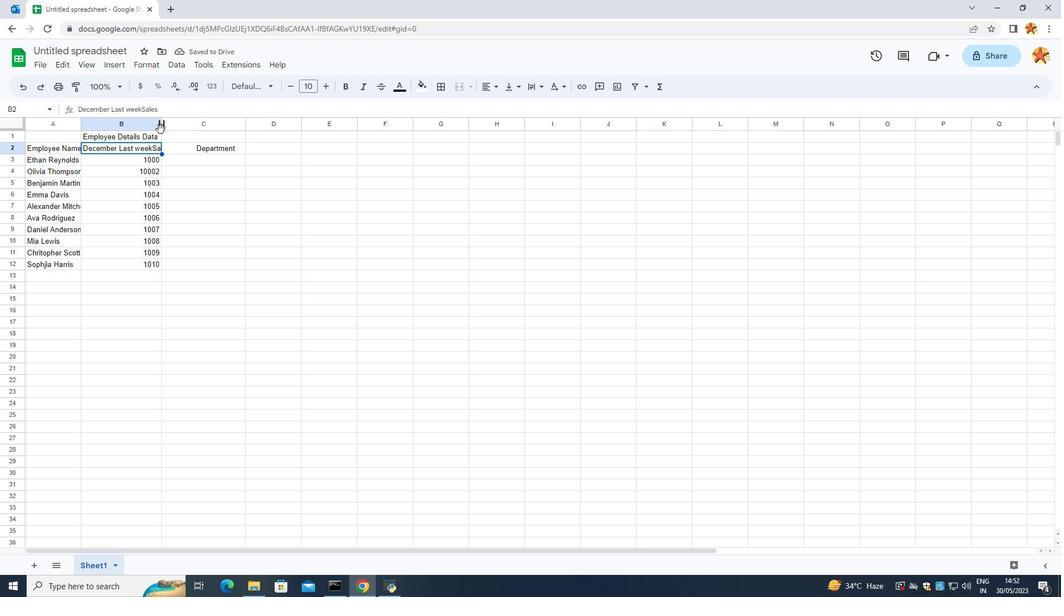 
Action: Mouse pressed left at (160, 127)
Screenshot: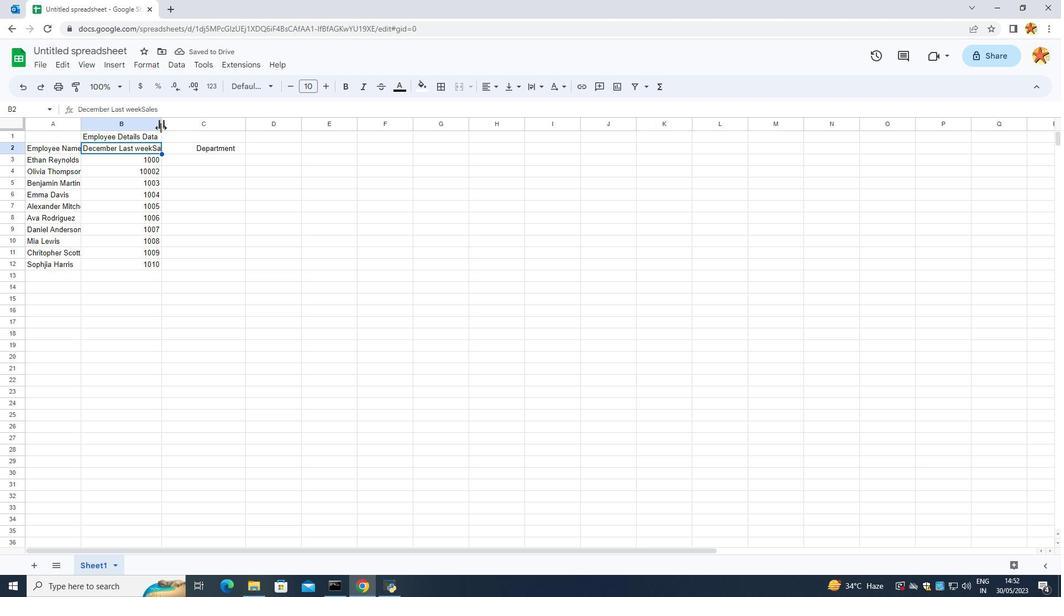 
Action: Mouse moved to (212, 173)
Screenshot: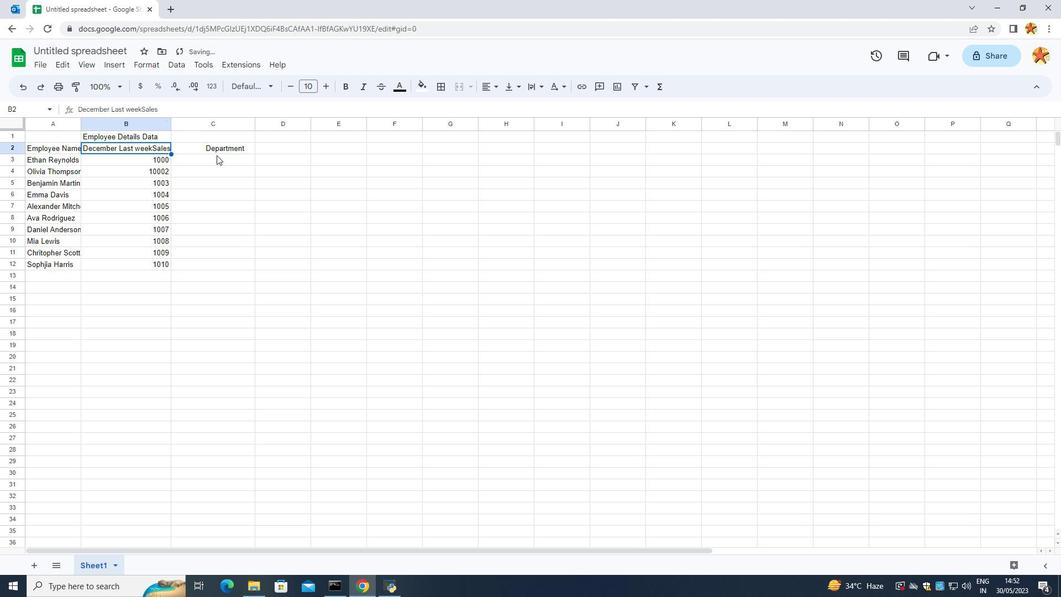 
Action: Mouse pressed left at (212, 173)
Screenshot: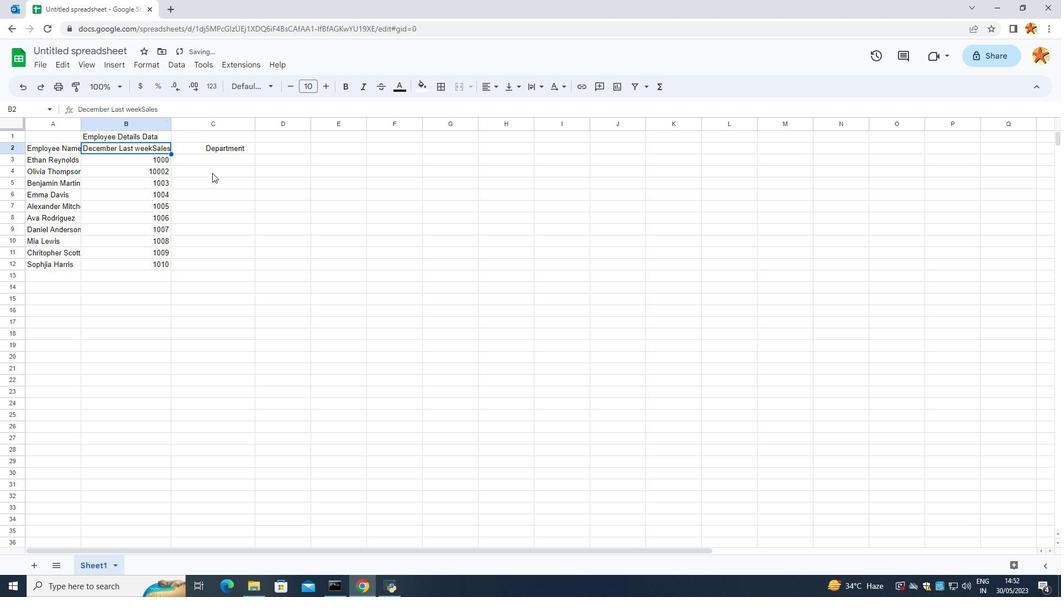
Action: Mouse moved to (207, 160)
Screenshot: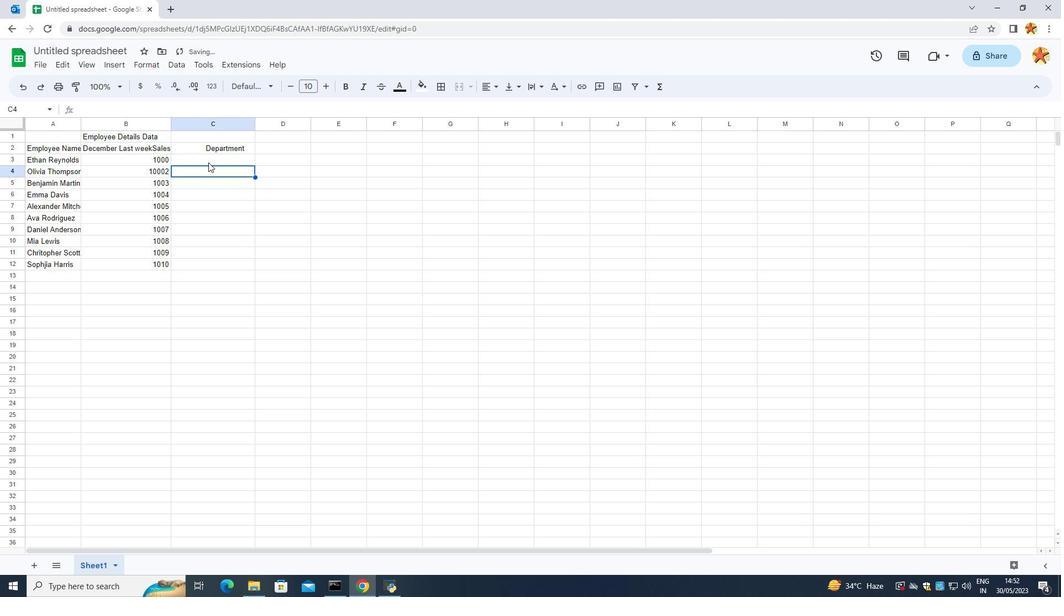
Action: Mouse pressed left at (207, 160)
Screenshot: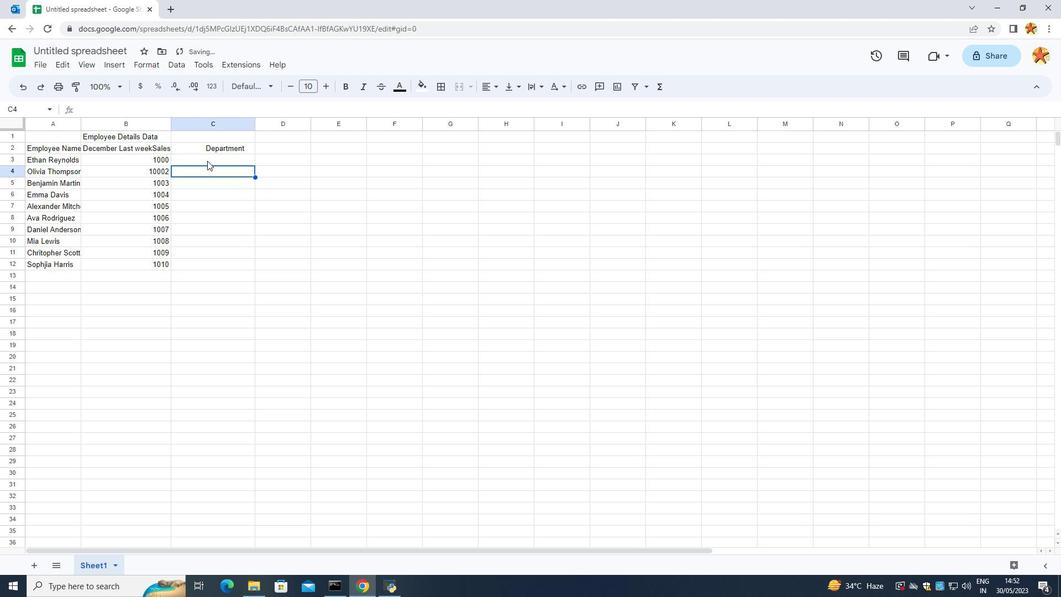 
Action: Mouse moved to (206, 160)
Screenshot: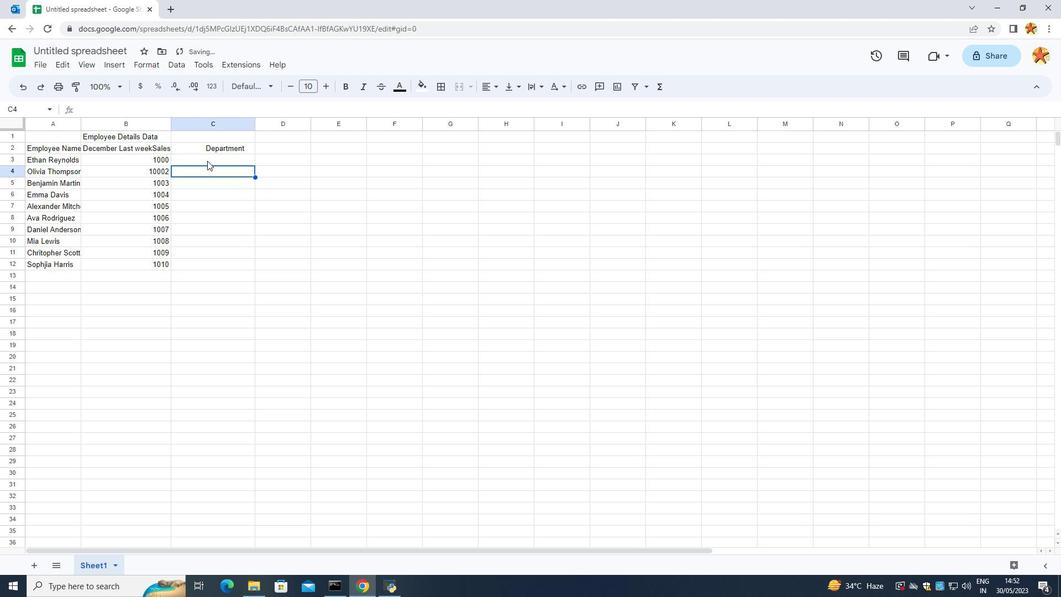 
Action: Mouse pressed left at (206, 160)
Screenshot: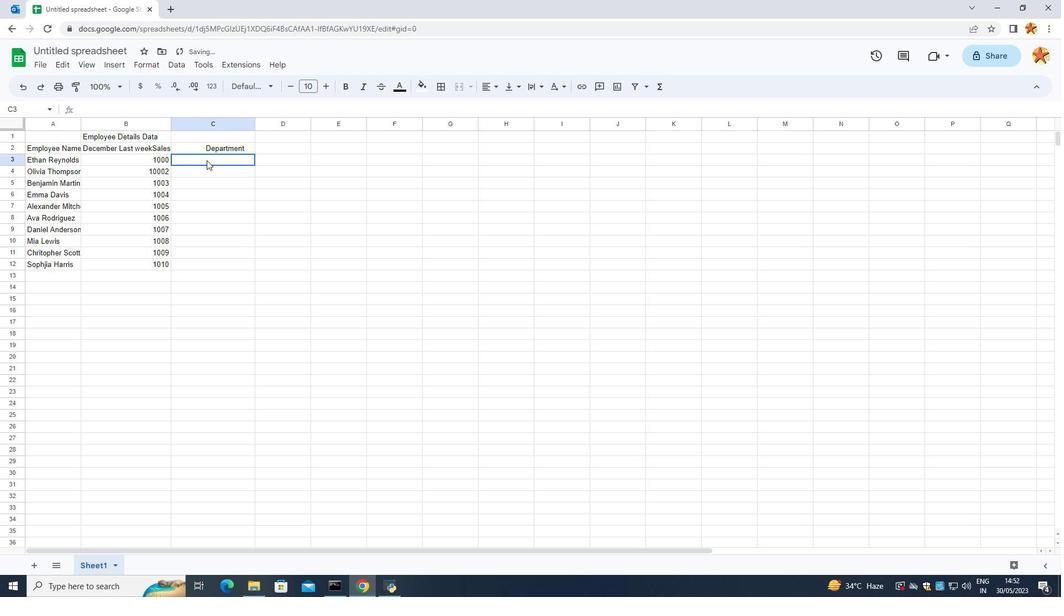 
Action: Mouse moved to (211, 157)
Screenshot: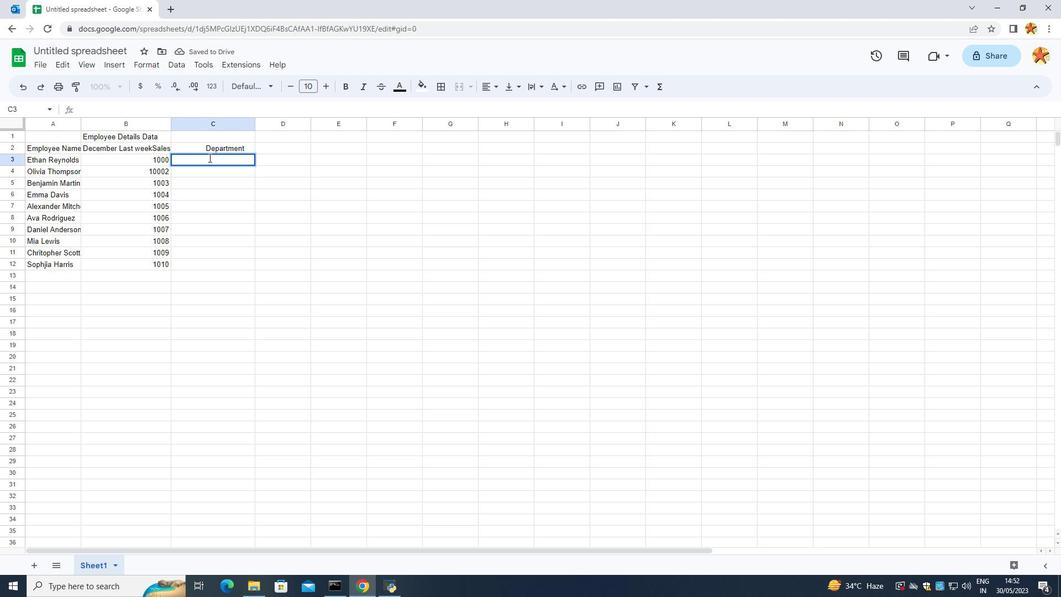 
Action: Key pressed <Key.caps_lock>s<Key.caps_lock>A
Screenshot: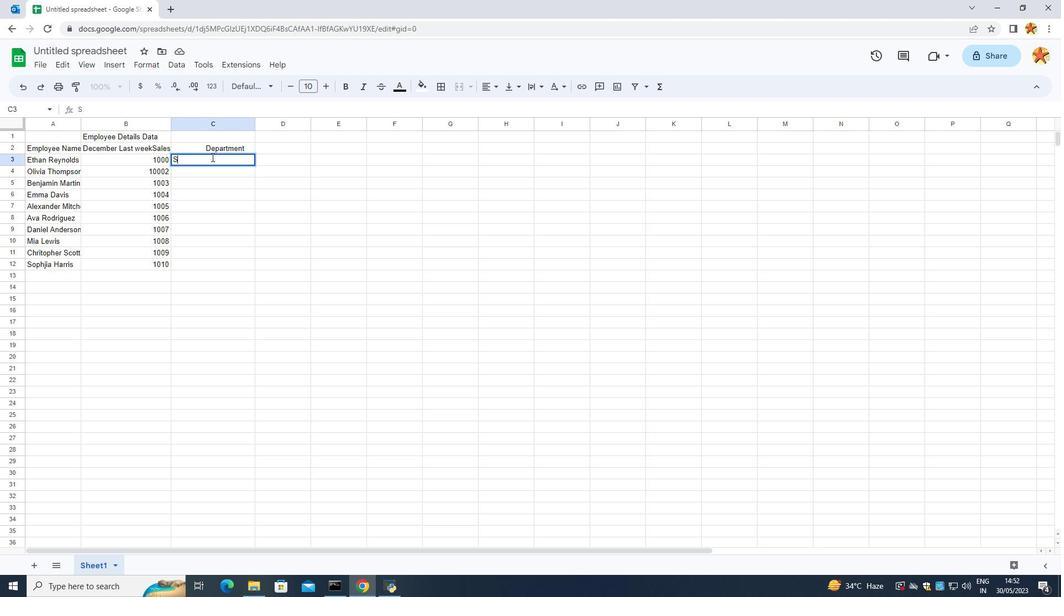 
Action: Mouse moved to (211, 157)
Screenshot: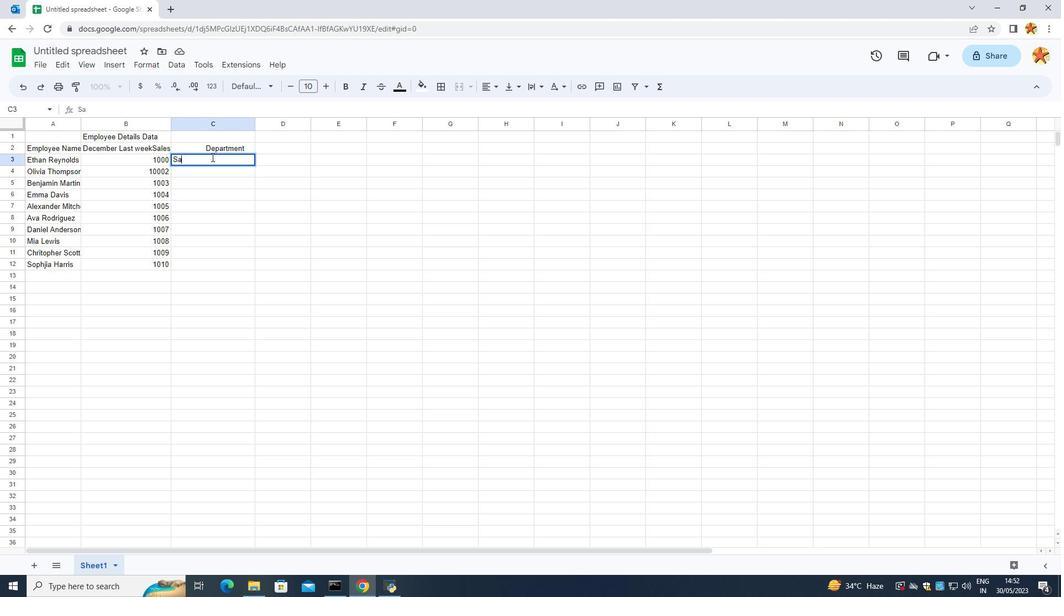 
Action: Key pressed L
Screenshot: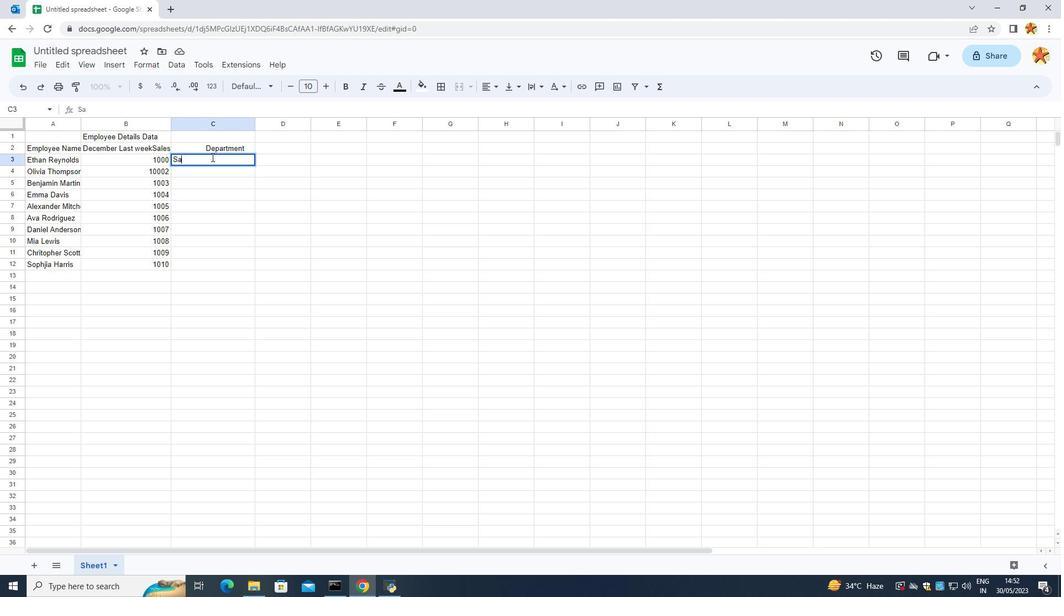 
Action: Mouse moved to (211, 157)
Screenshot: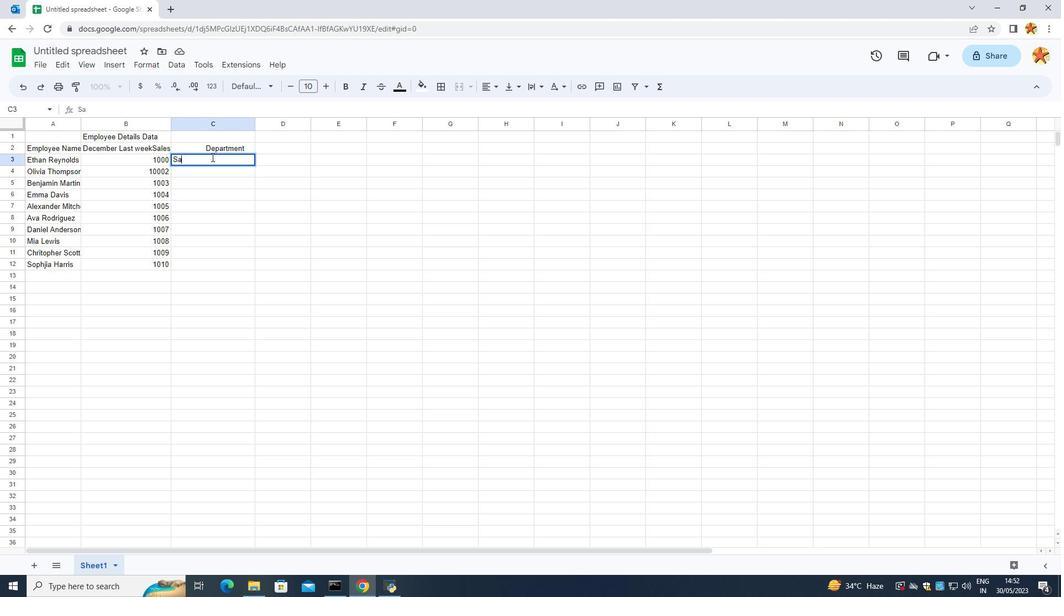 
Action: Key pressed ES<Key.enter><Key.caps_lock>he=-<Key.backspace><Key.backspace><Key.backspace>r<Key.enter>f<Key.caps_lock>INANCE<Key.enter><Key.caps_lock>m<Key.caps_lock>ARKETTING<Key.enter><Key.caps_lock>i,<Key.backspace>t<Key.enter><Key.caps_lock>O<Key.caps_lock><Key.backspace><Key.backspace>o<Key.caps_lock>PERATIONS<Key.enter><Key.caps_lock>f<Key.caps_lock>INANCE<Key.enter><Key.caps_lock>hr<Key.enter>s<Key.caps_lock>ALES<Key.enter>M<Key.backspace><Key.caps_lock>m
Screenshot: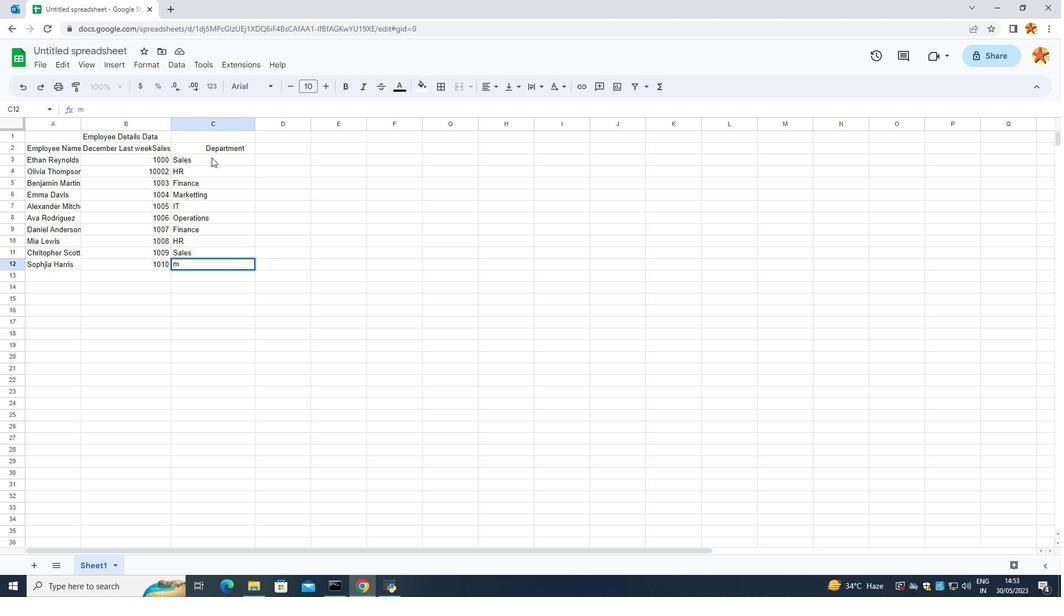 
Action: Mouse moved to (211, 157)
Screenshot: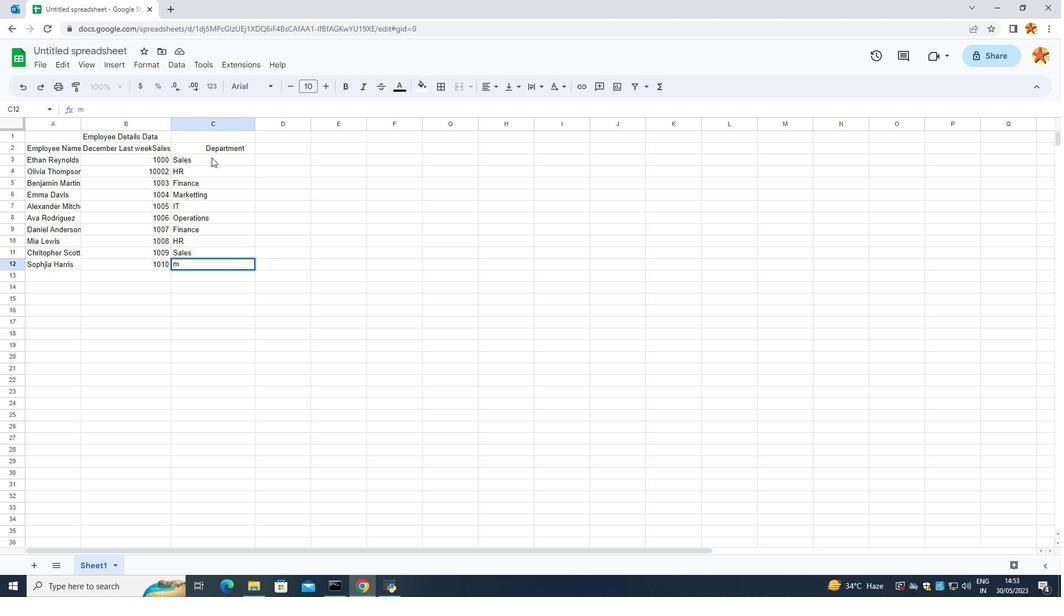 
Action: Key pressed <Key.caps_lock>ARJ<Key.backspace><Key.backspace><Key.backspace><Key.backspace><Key.backspace><Key.backspace><Key.backspace><Key.backspace><Key.backspace><Key.backspace><Key.caps_lock>,m<Key.backspace>m<Key.caps_lock>ARKETTING]<Key.backspace><Key.enter>
Screenshot: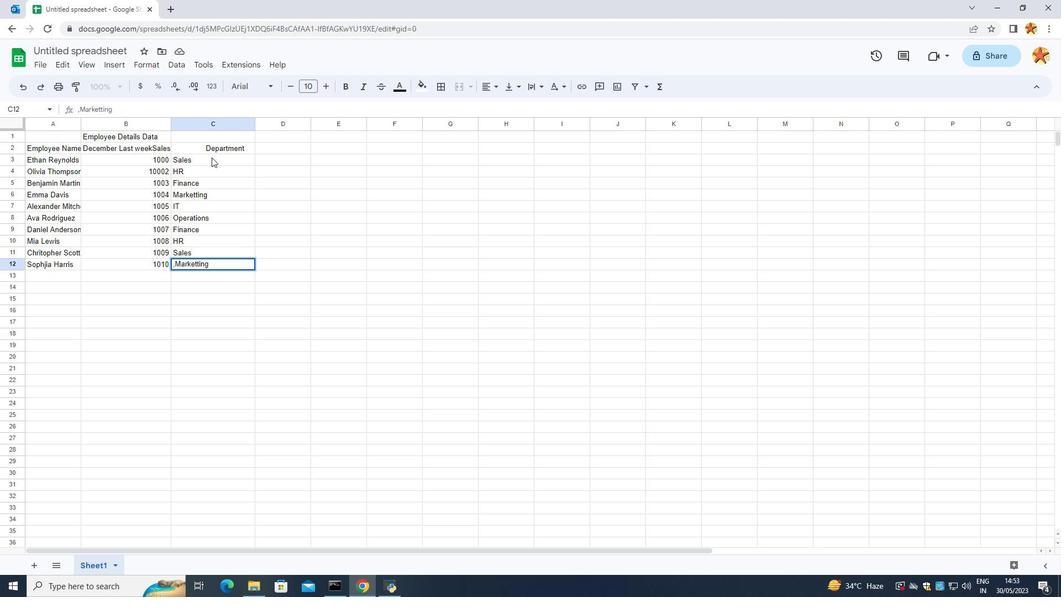 
Action: Mouse moved to (206, 159)
Screenshot: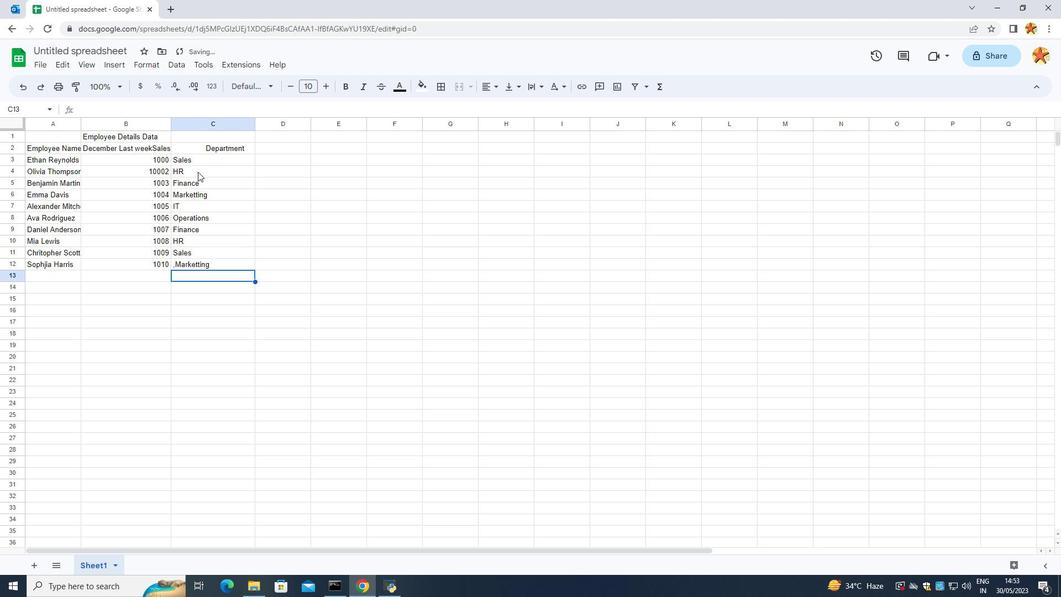 
Action: Mouse pressed left at (206, 159)
Screenshot: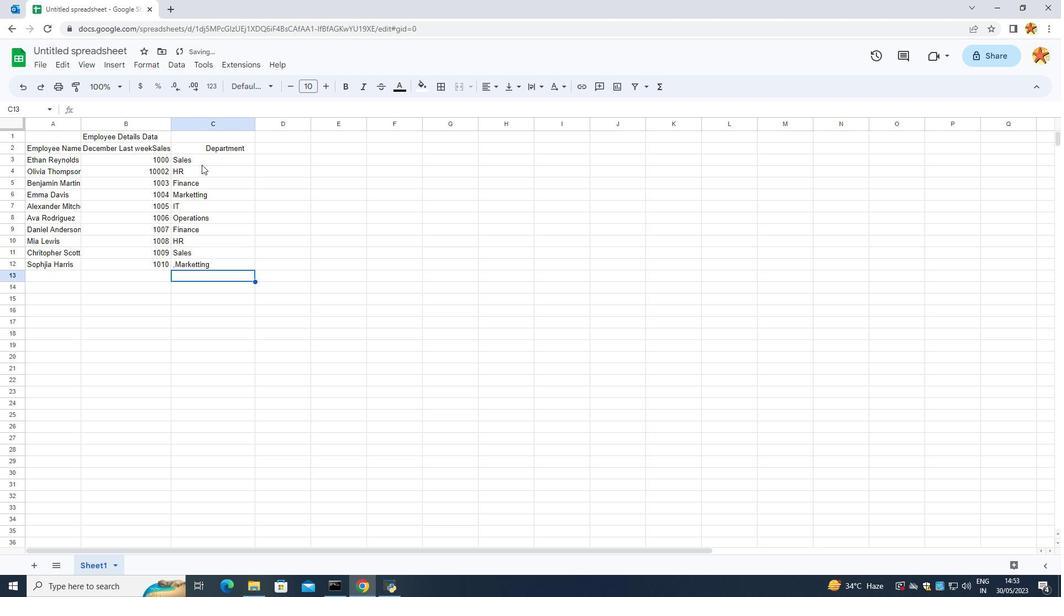
Action: Mouse moved to (201, 162)
Screenshot: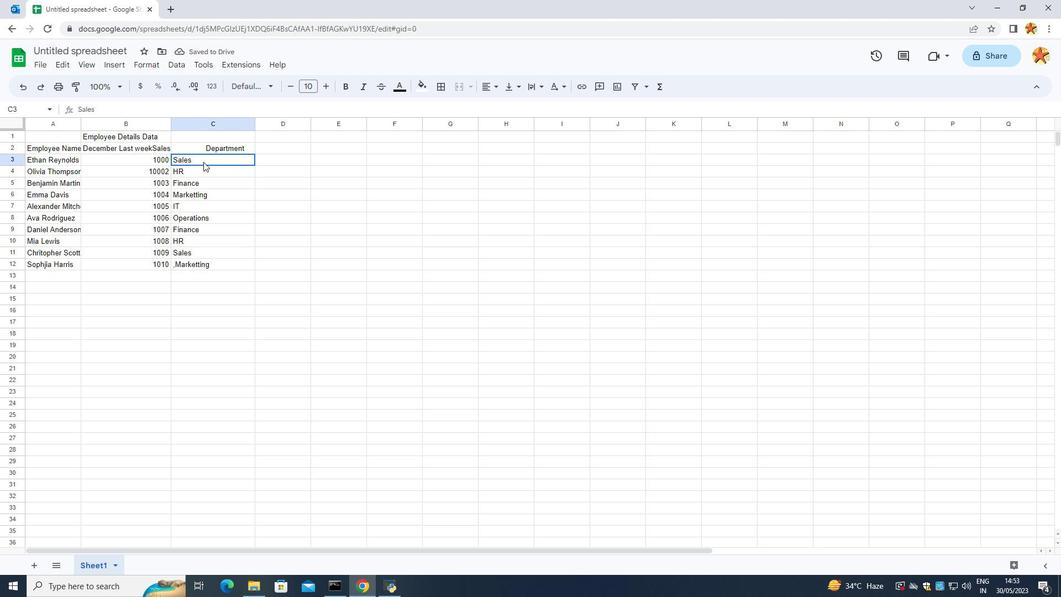 
Action: Mouse pressed left at (201, 162)
Screenshot: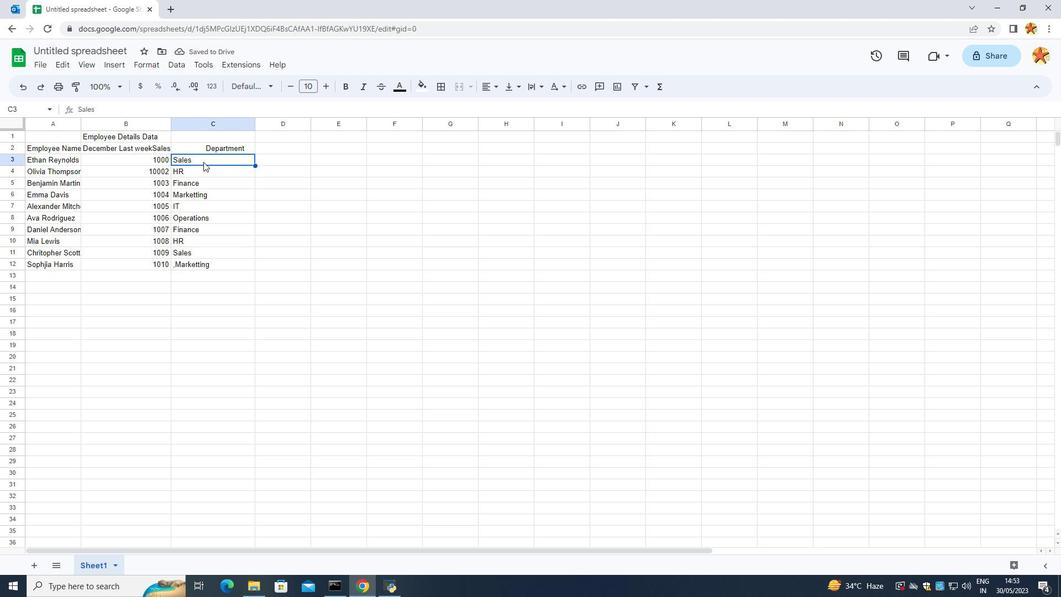 
Action: Mouse moved to (184, 163)
Screenshot: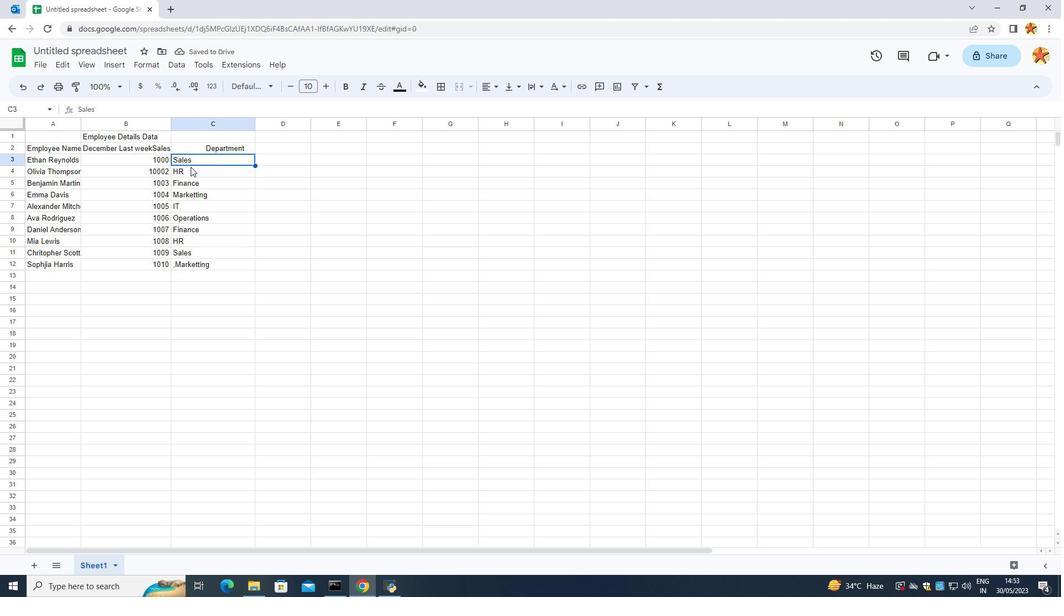 
Action: Mouse pressed left at (184, 163)
Screenshot: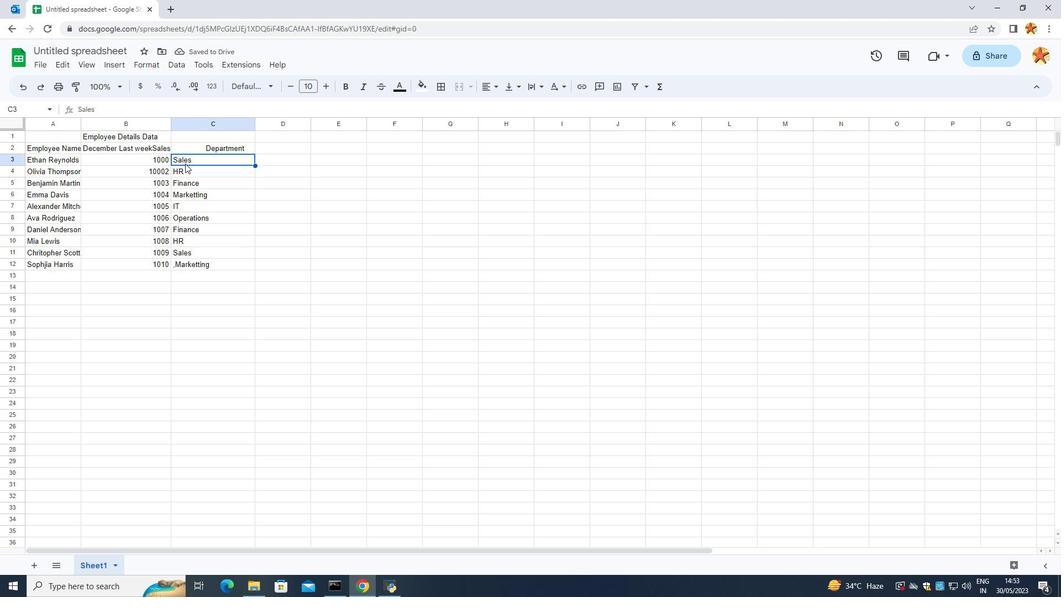 
Action: Mouse pressed left at (184, 163)
Screenshot: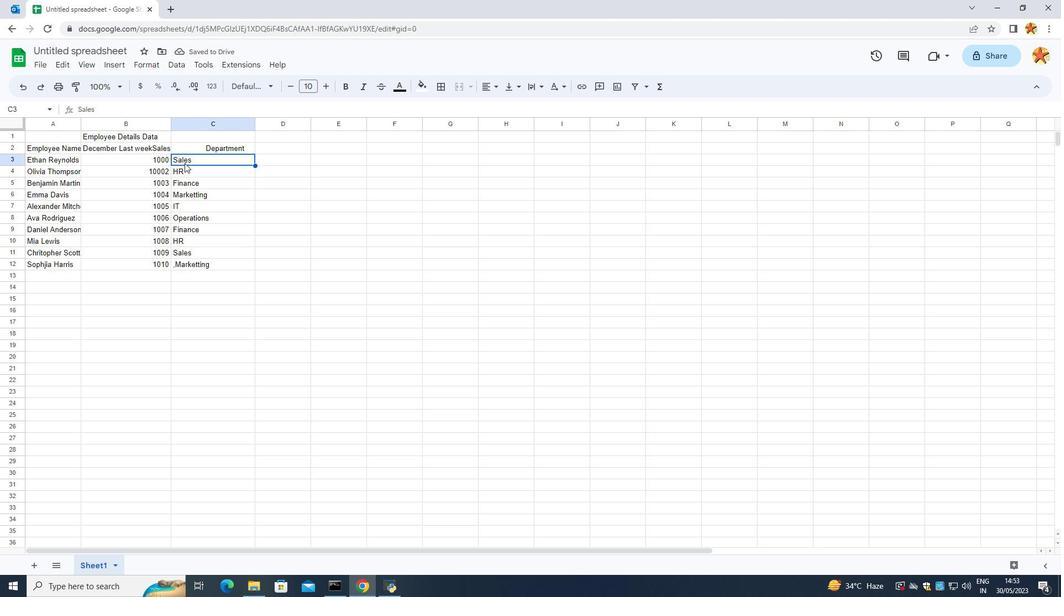 
Action: Mouse moved to (172, 163)
Screenshot: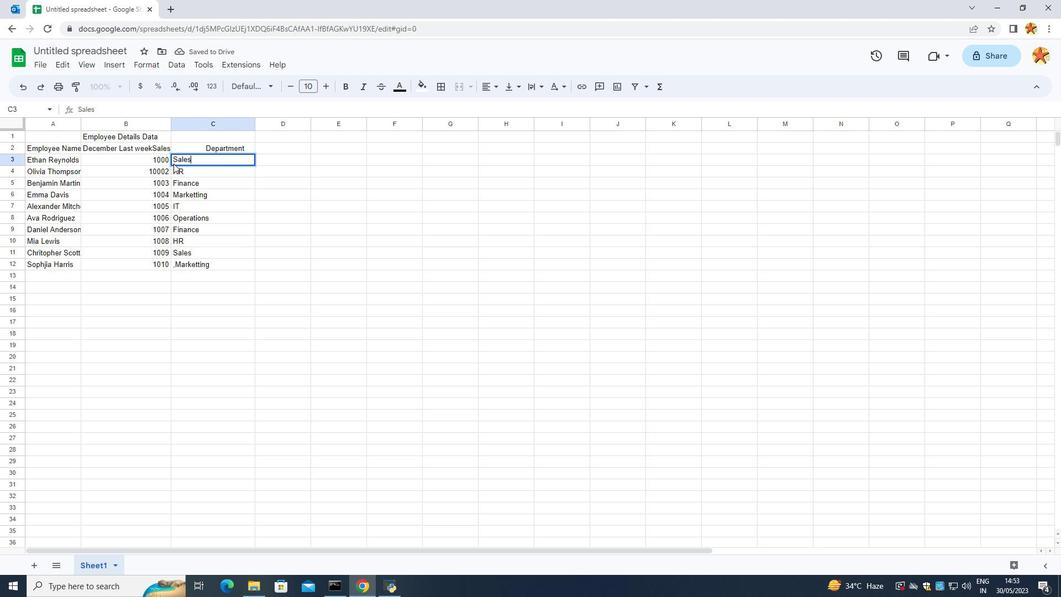 
Action: Mouse pressed left at (172, 163)
Screenshot: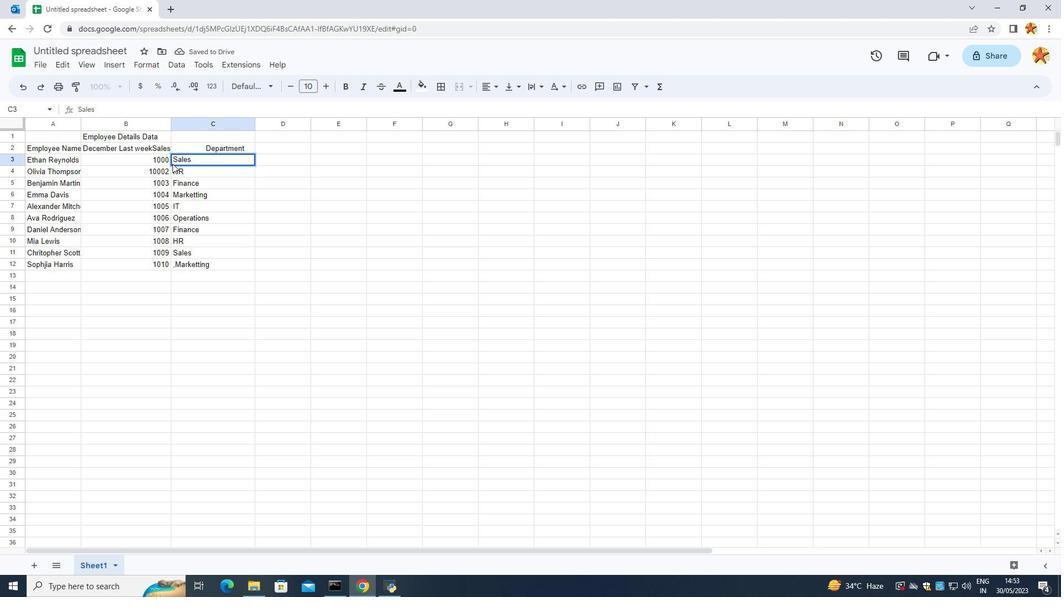 
Action: Mouse moved to (174, 159)
Screenshot: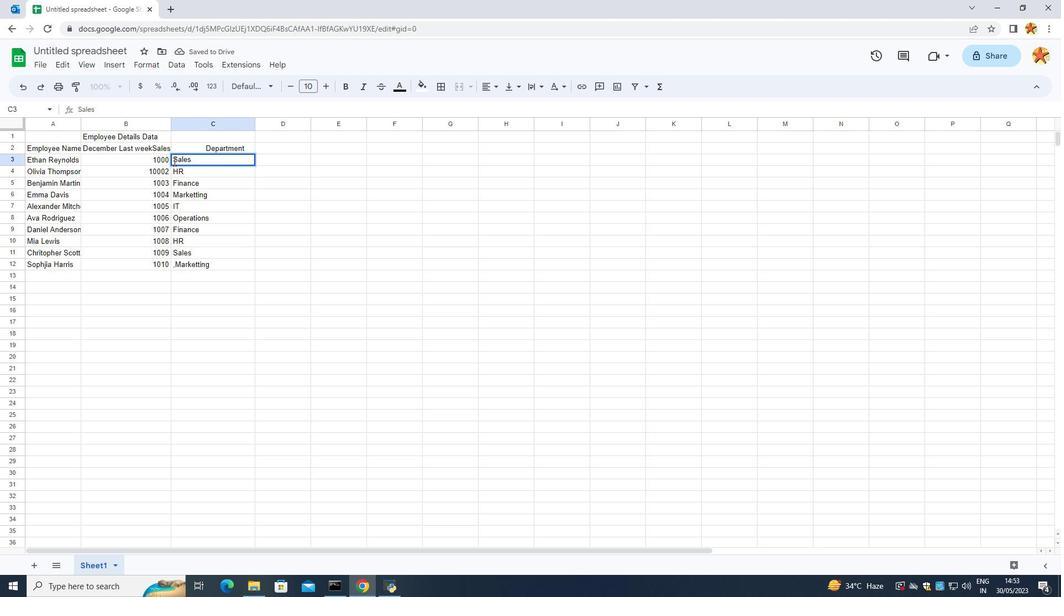 
Action: Mouse pressed left at (174, 159)
Screenshot: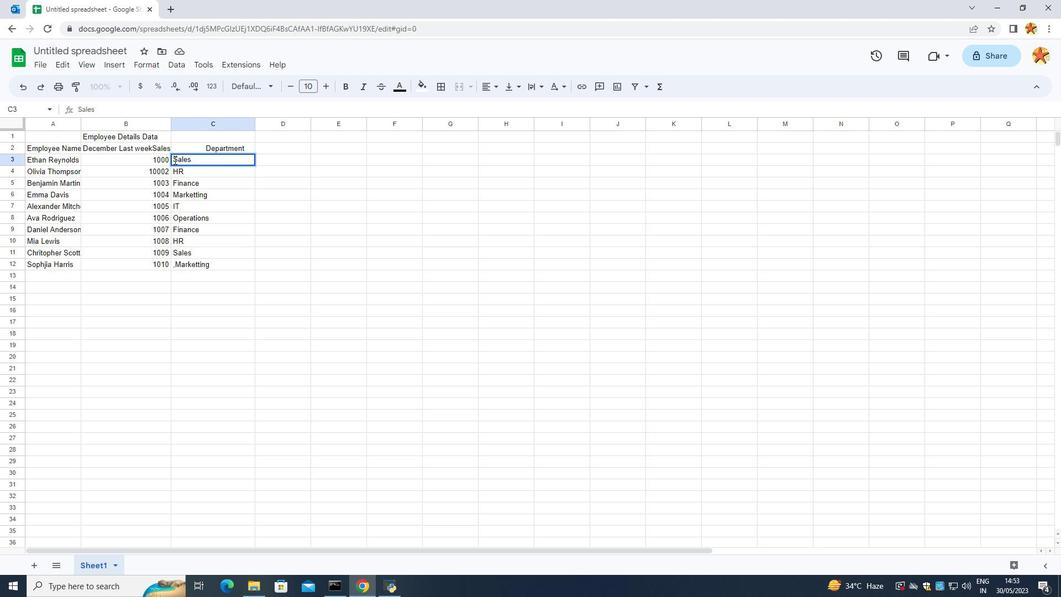 
Action: Mouse moved to (175, 153)
Screenshot: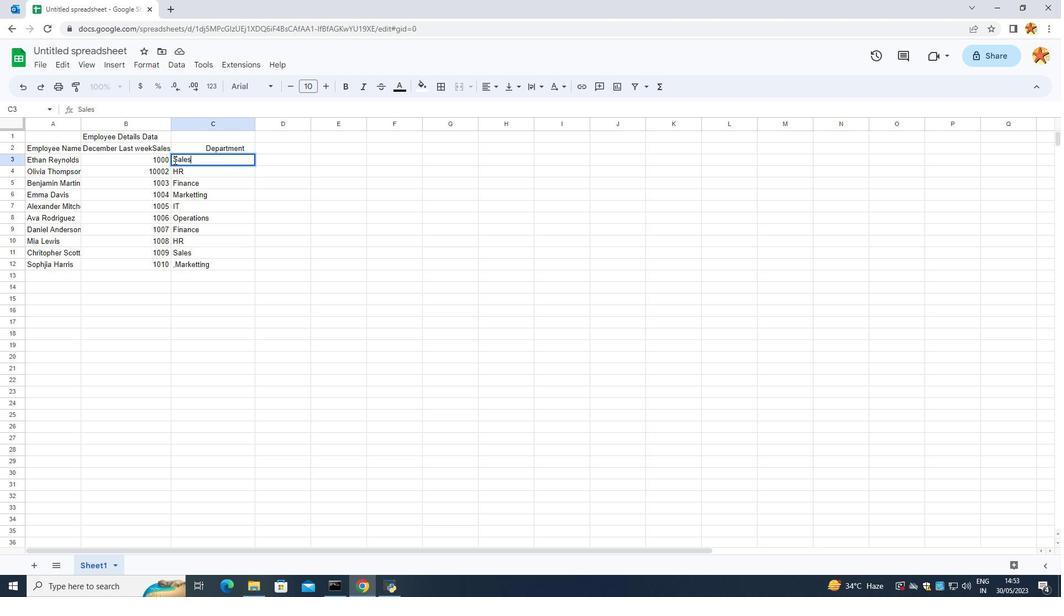 
Action: Key pressed <Key.space>
Screenshot: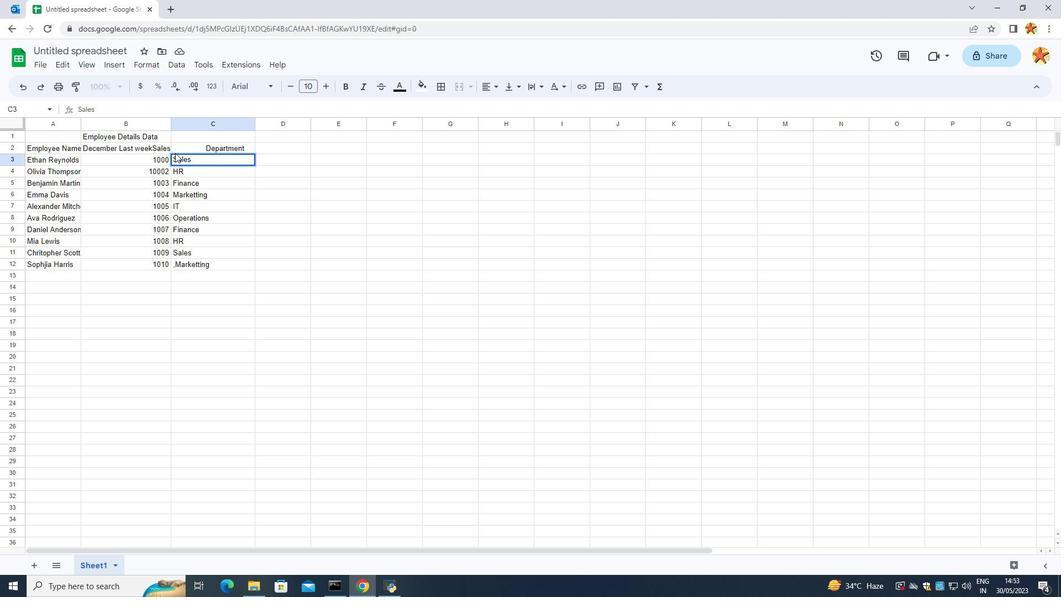 
Action: Mouse moved to (175, 153)
Screenshot: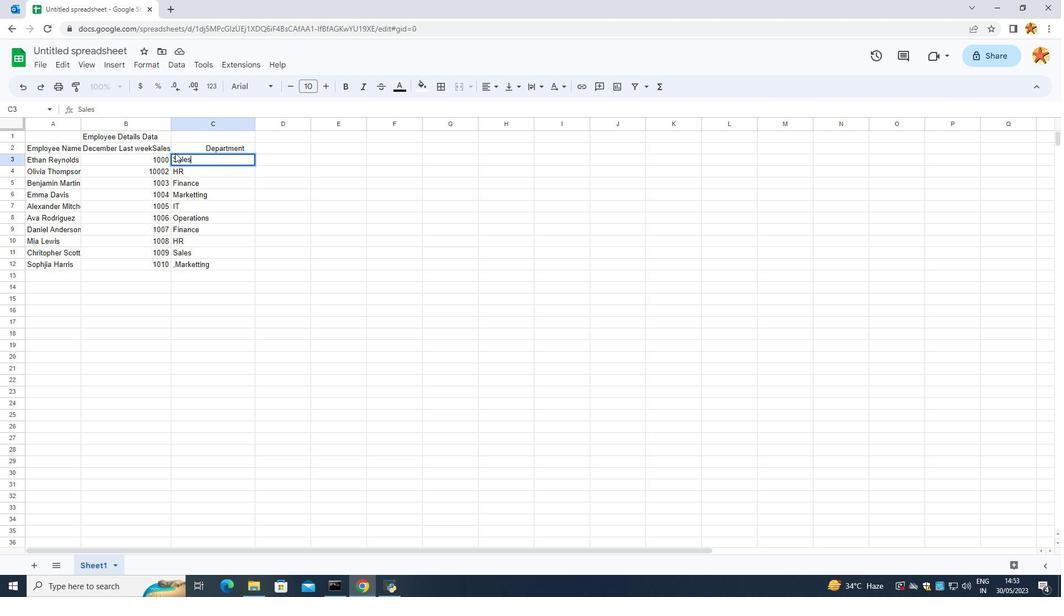 
Action: Key pressed <Key.space>
Screenshot: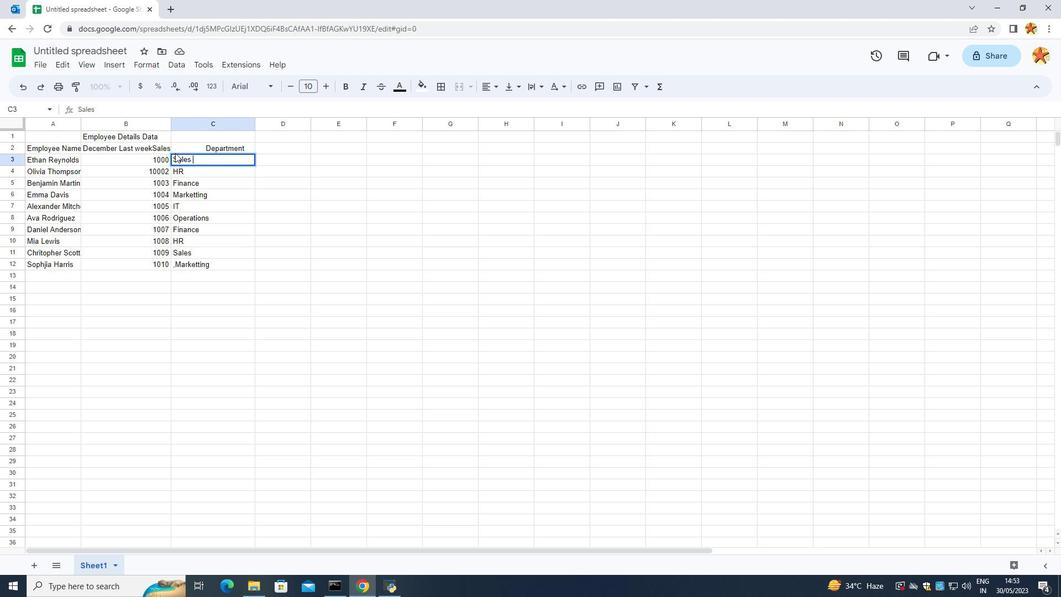 
Action: Mouse moved to (175, 153)
Screenshot: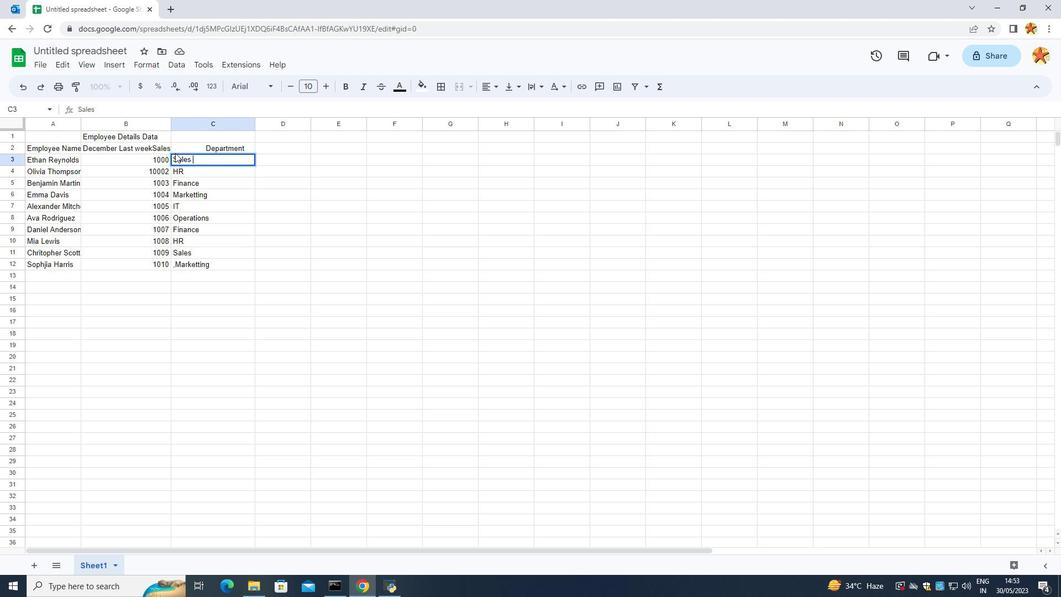 
Action: Key pressed <Key.space><Key.space><Key.space><Key.space><Key.space><Key.space><Key.space><Key.space><Key.space><Key.space><Key.space><Key.space><Key.space><Key.space><Key.space>
Screenshot: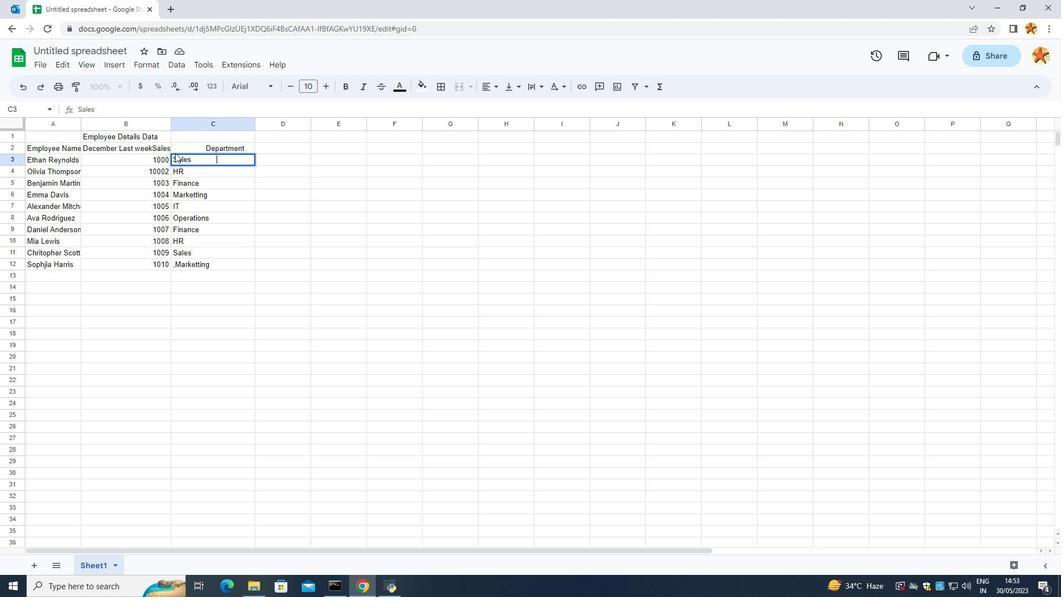 
Action: Mouse moved to (216, 211)
Screenshot: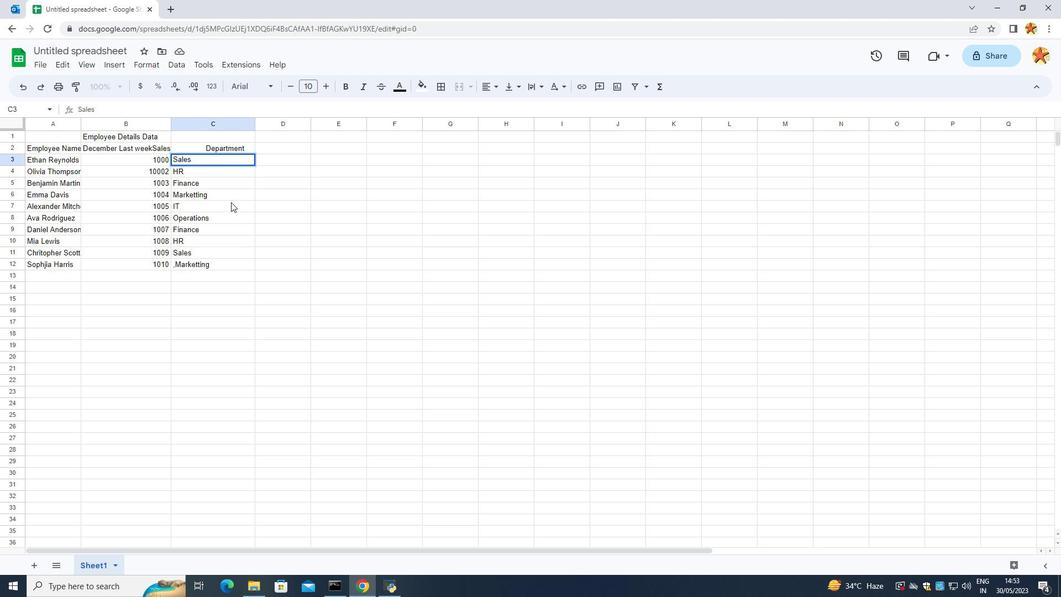 
Action: Mouse pressed left at (216, 211)
Screenshot: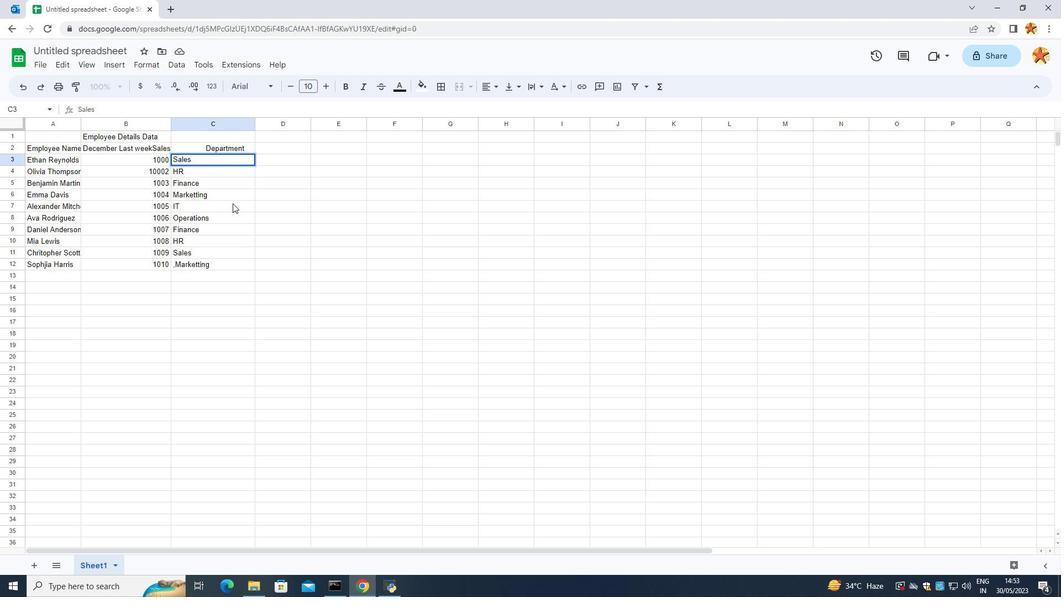 
Action: Mouse moved to (315, 167)
Screenshot: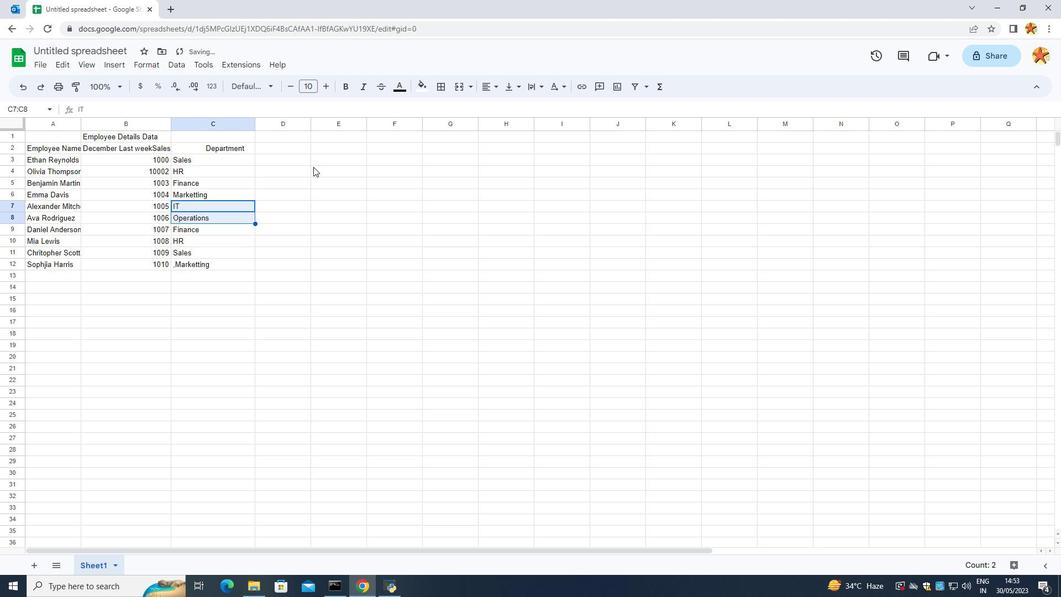 
Action: Mouse pressed left at (315, 167)
Screenshot: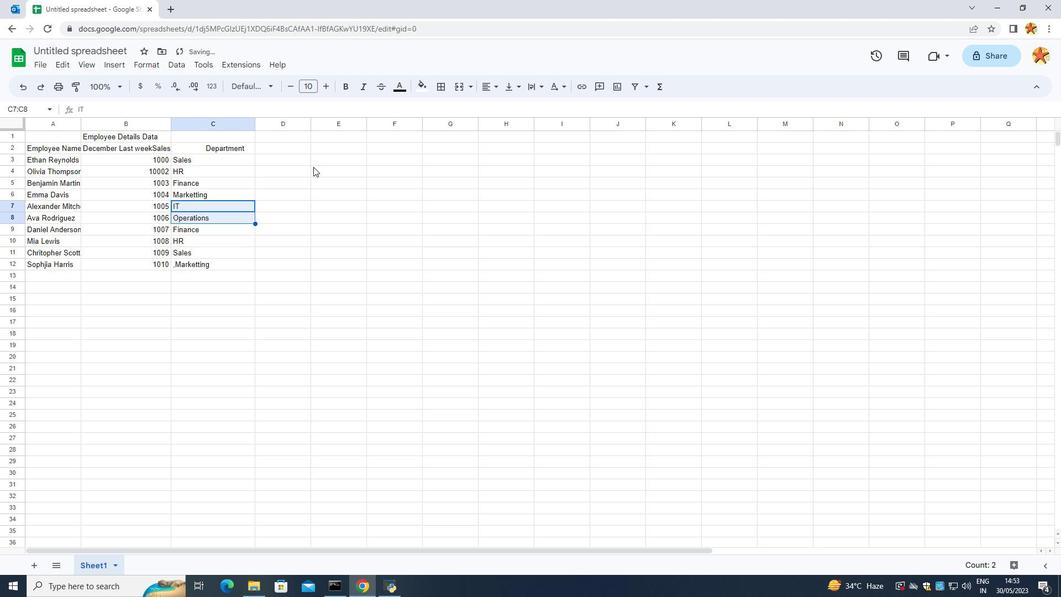 
Action: Mouse moved to (194, 172)
Screenshot: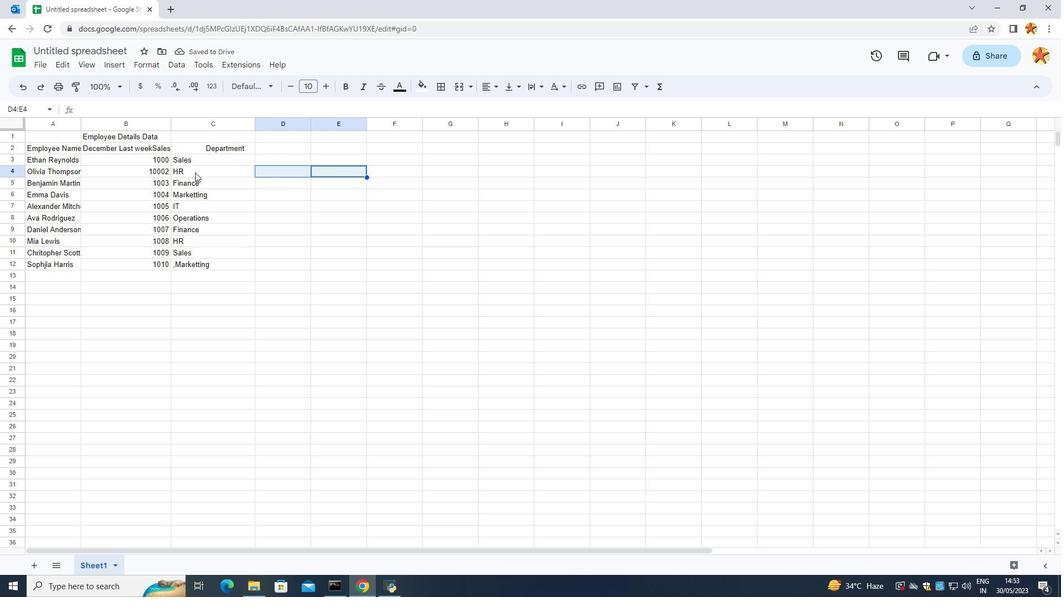 
Action: Mouse pressed left at (194, 172)
Screenshot: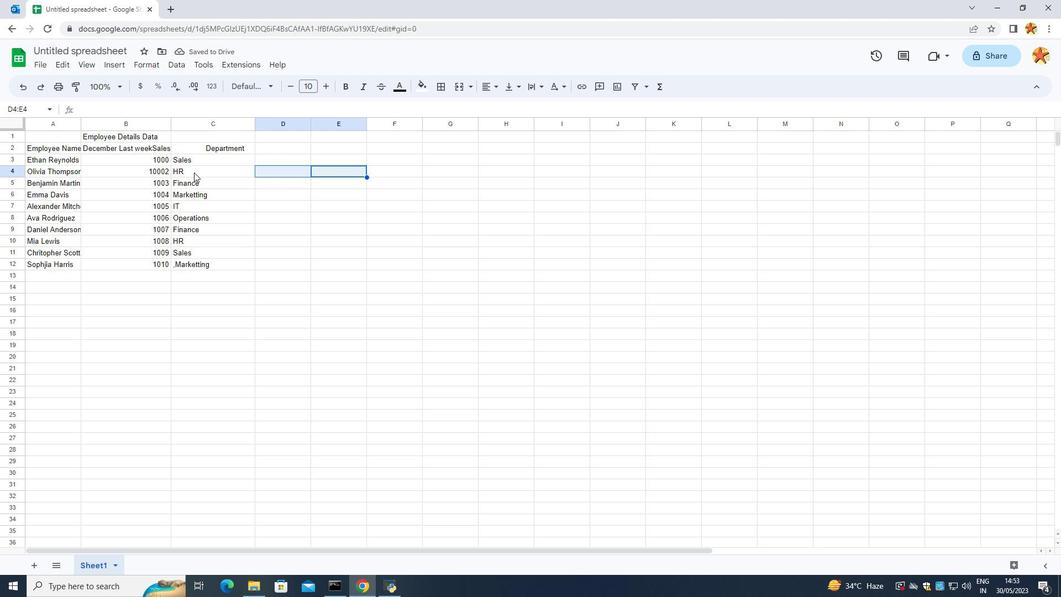 
Action: Mouse moved to (255, 152)
Screenshot: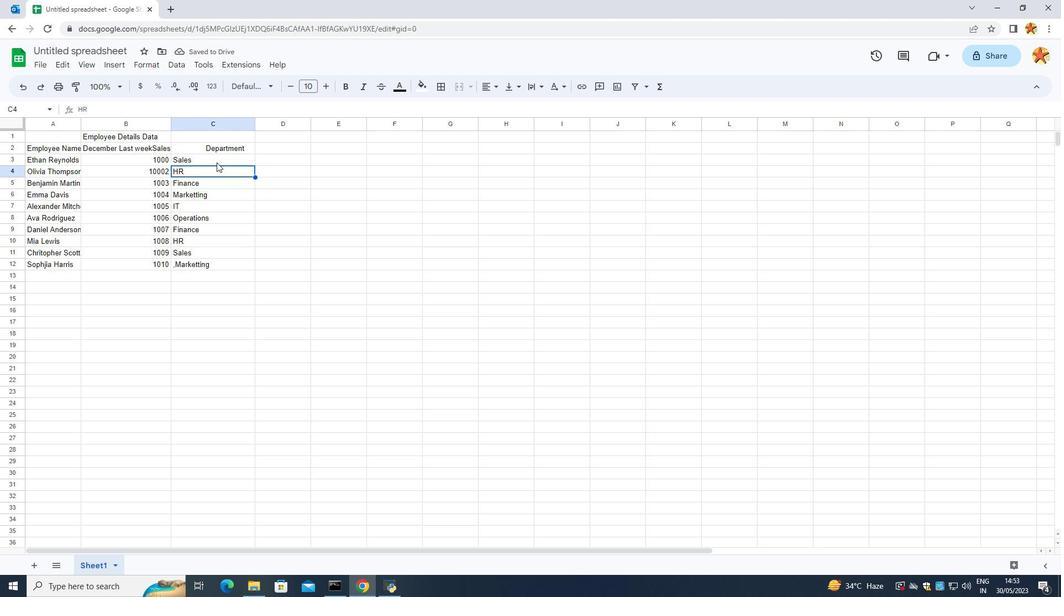 
Action: Mouse pressed left at (255, 152)
Screenshot: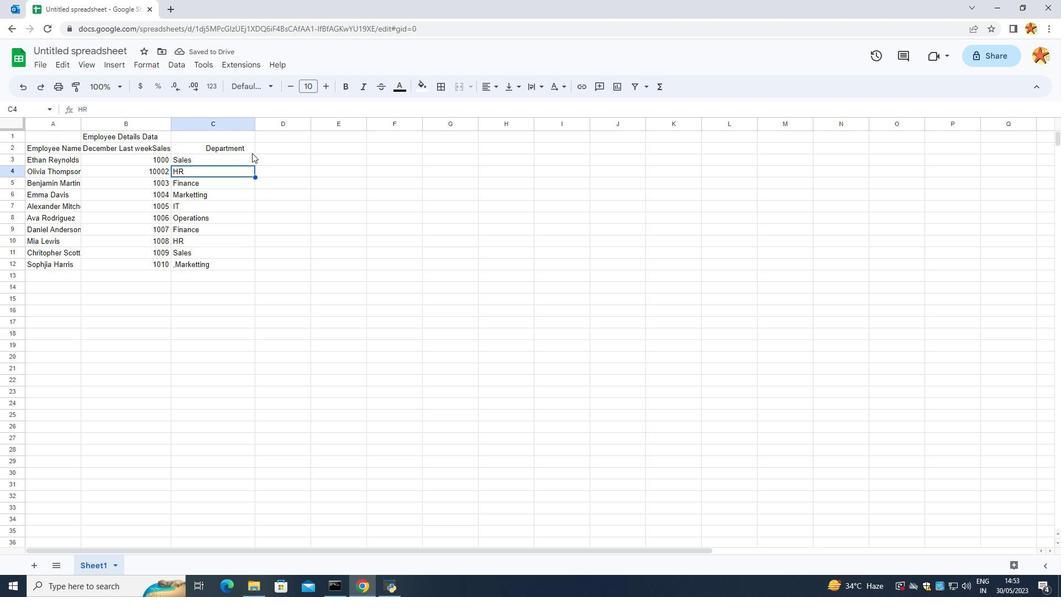 
Action: Mouse moved to (231, 144)
Screenshot: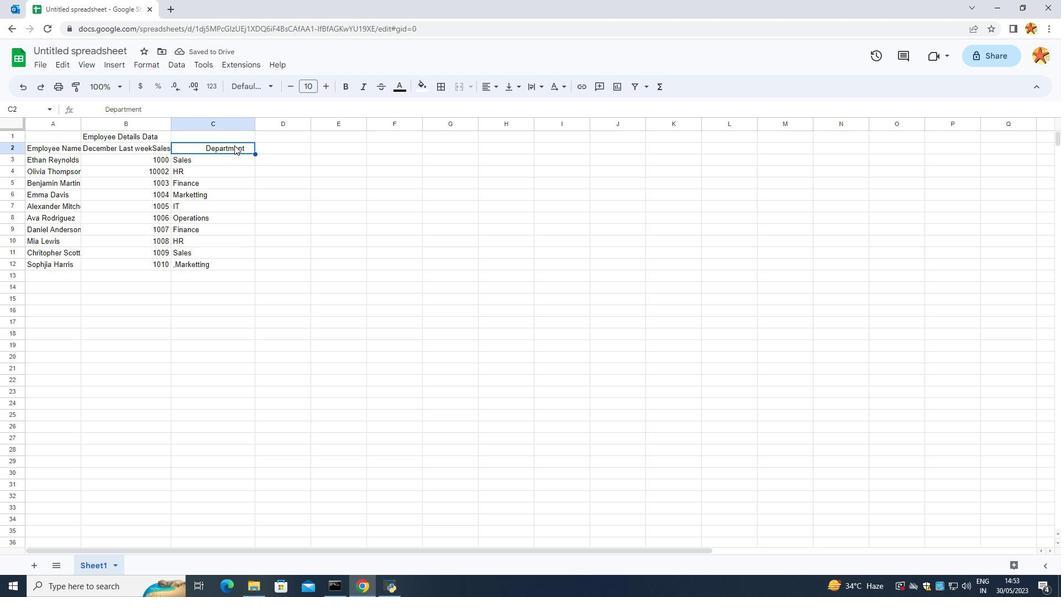 
Action: Mouse pressed left at (231, 144)
Screenshot: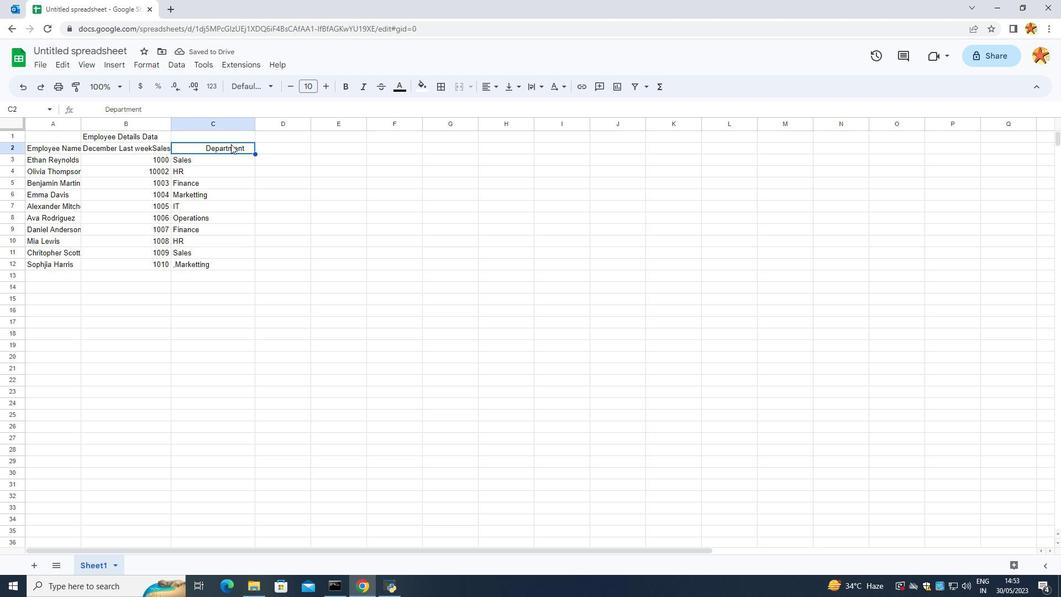 
Action: Mouse moved to (280, 147)
Screenshot: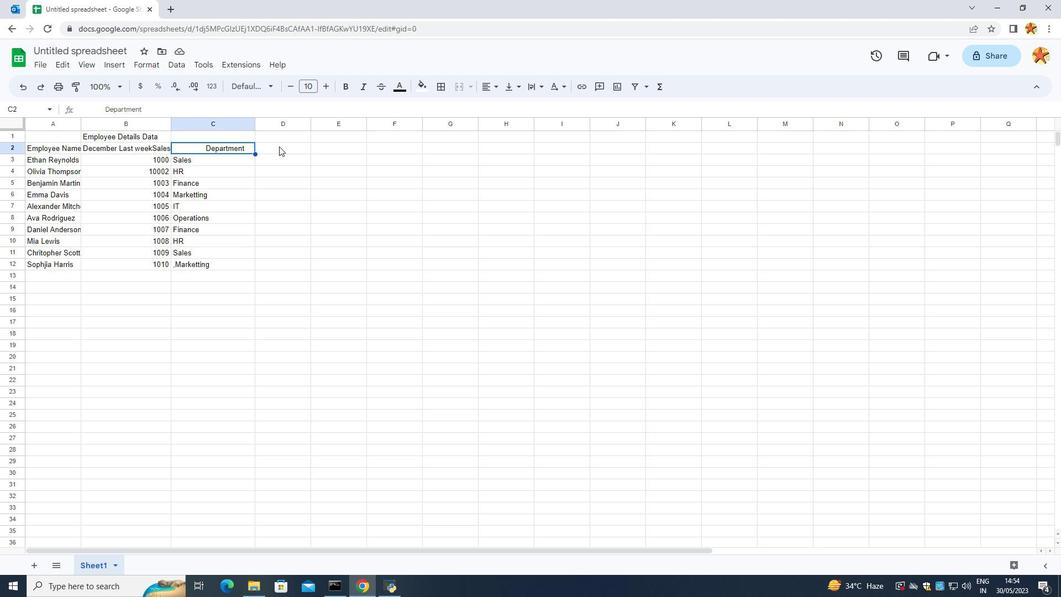 
Action: Mouse pressed left at (280, 147)
Screenshot: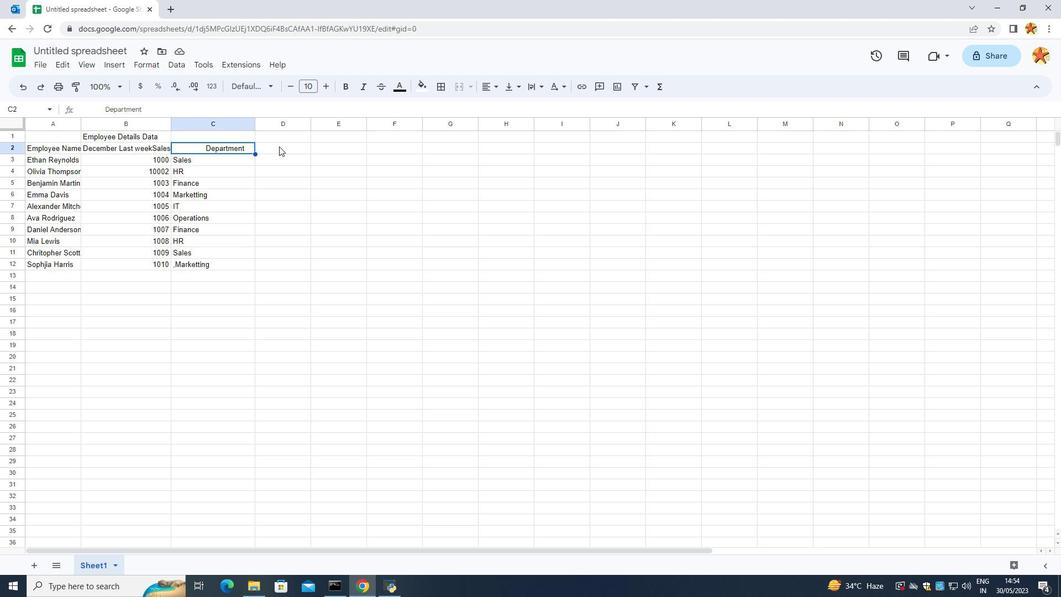 
Action: Mouse pressed left at (280, 147)
Screenshot: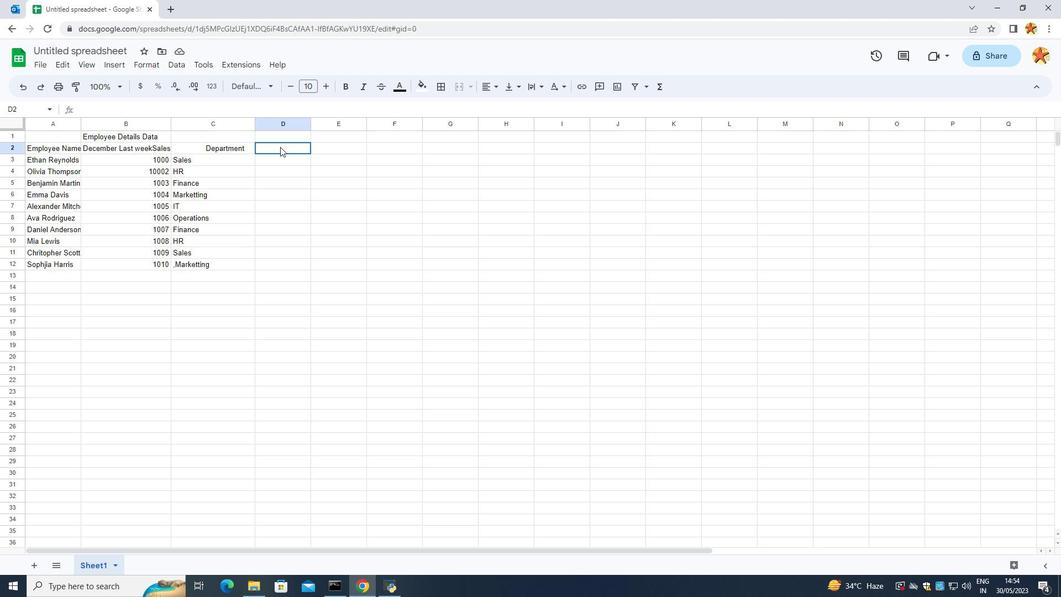 
Action: Mouse moved to (324, 140)
Screenshot: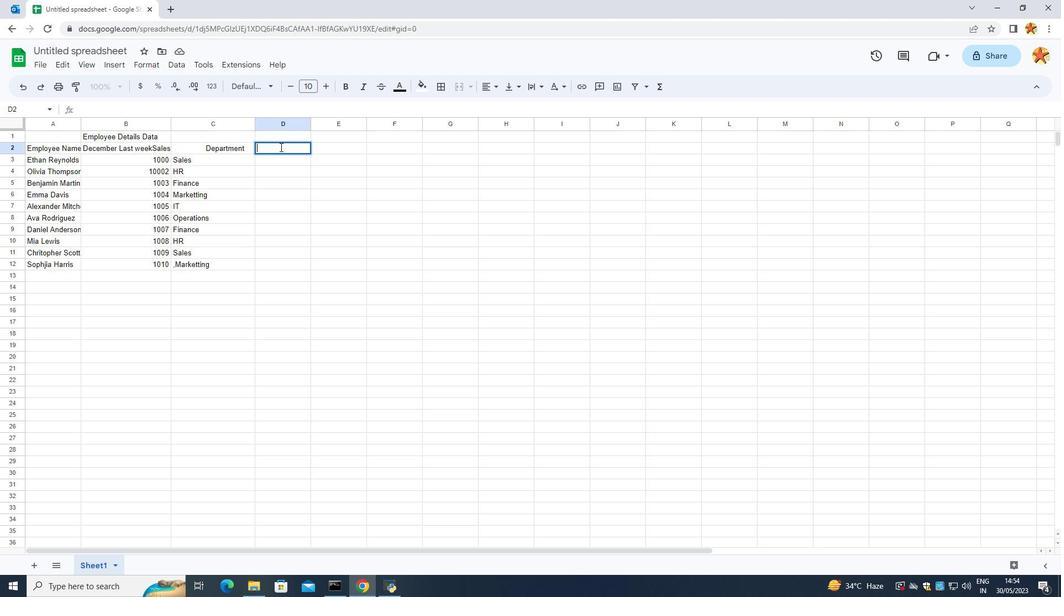 
Action: Key pressed <Key.caps_lock>p<Key.caps_lock>OITIOB\<Key.backspace><Key.backspace><Key.backspace><Key.backspace><Key.backspace>SITION
Screenshot: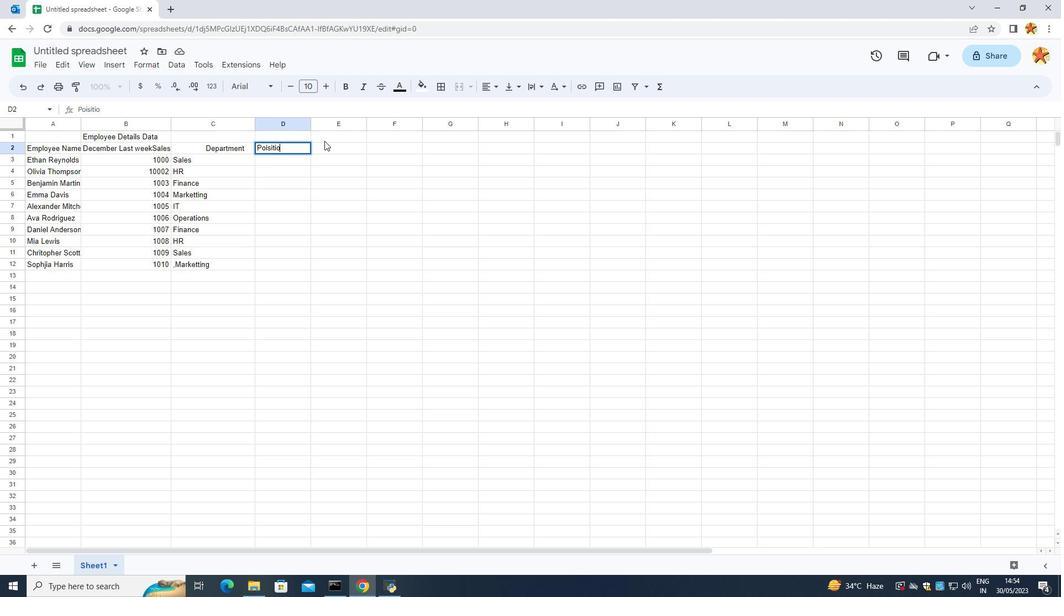 
Action: Mouse moved to (320, 140)
